 Task: Look for town House in Phoenix with Pool Access.
Action: Mouse moved to (279, 209)
Screenshot: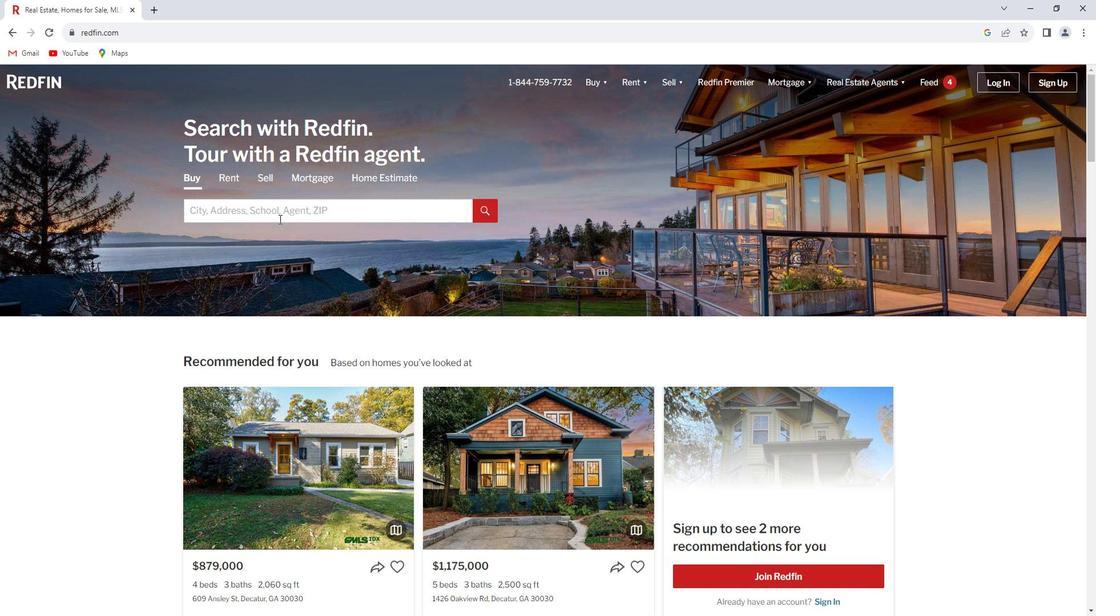 
Action: Mouse pressed left at (279, 209)
Screenshot: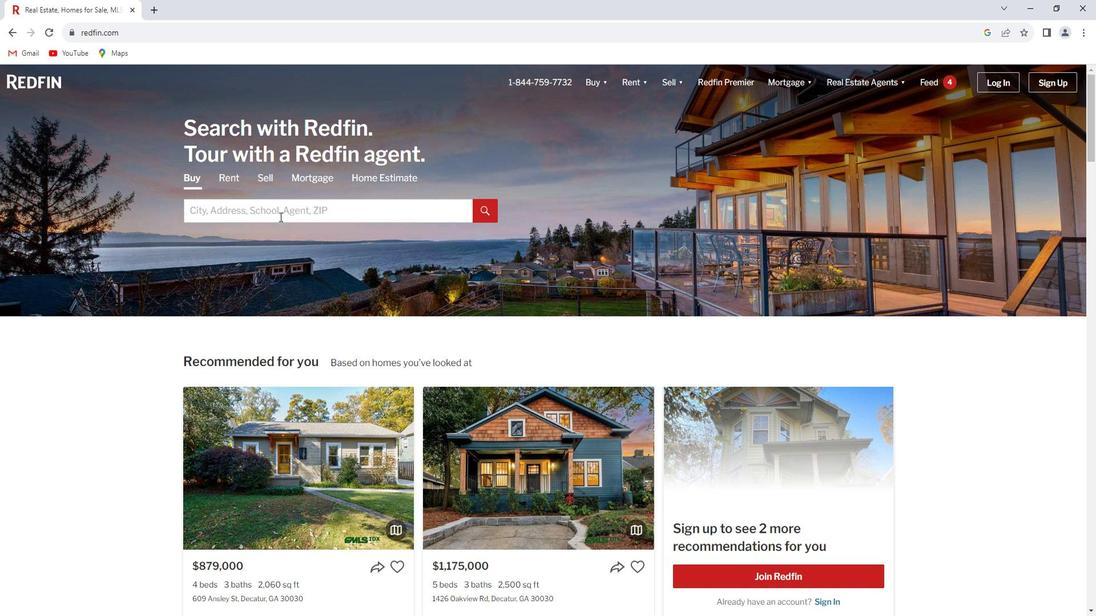 
Action: Key pressed <Key.shift_r>Phoenix<Key.enter>
Screenshot: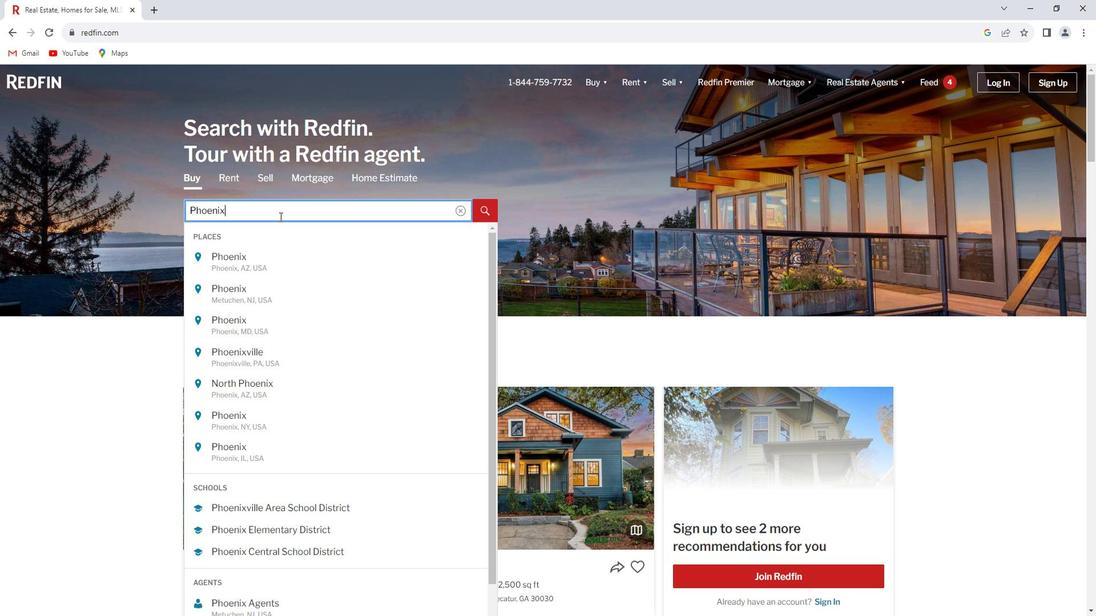 
Action: Mouse moved to (989, 154)
Screenshot: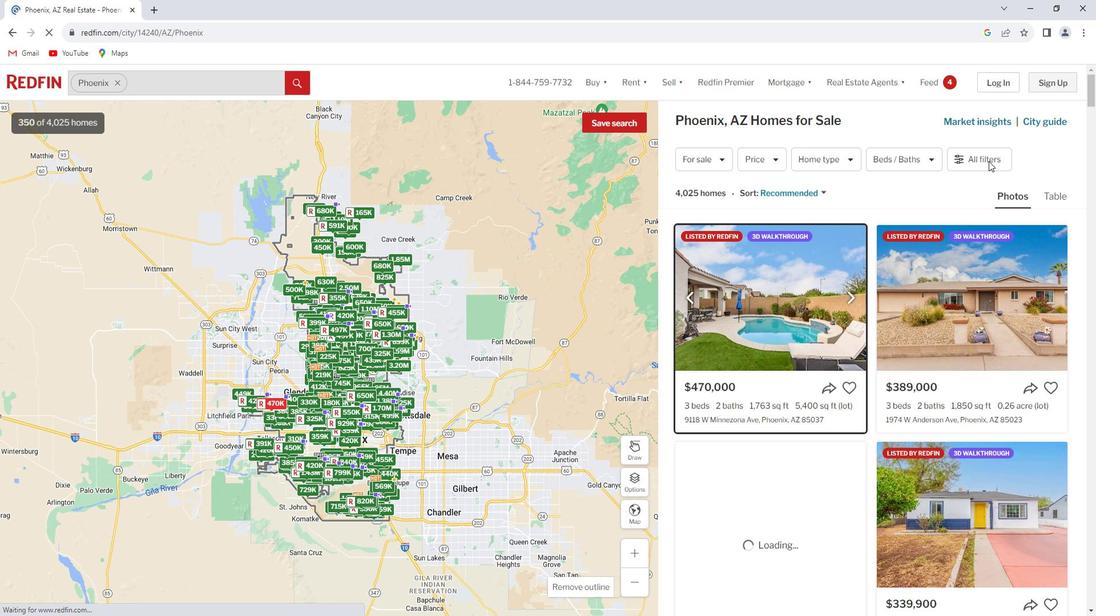 
Action: Mouse pressed left at (989, 154)
Screenshot: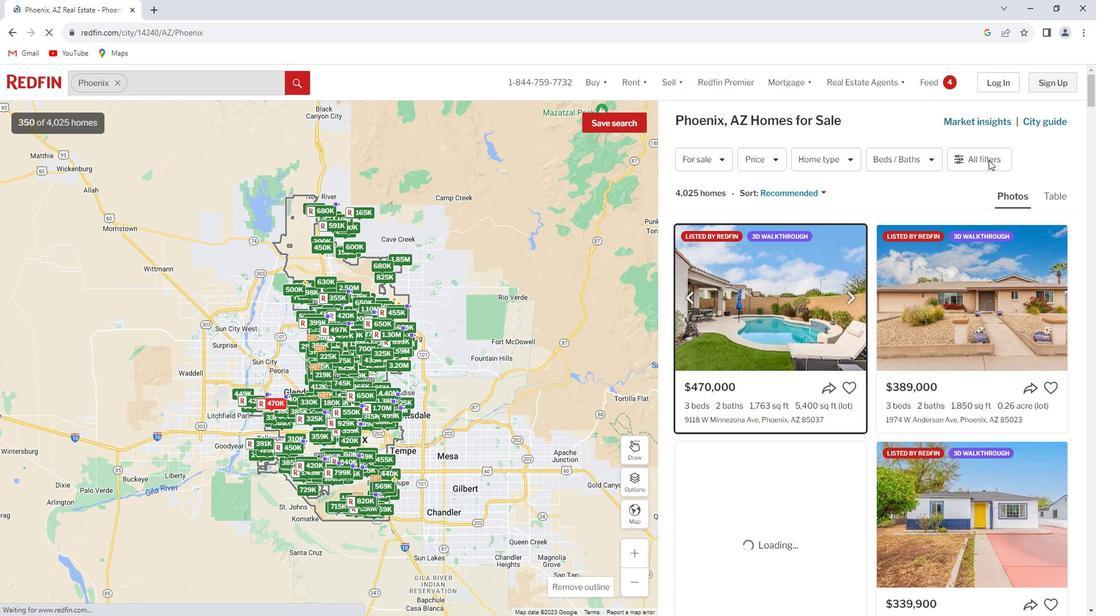 
Action: Mouse moved to (981, 161)
Screenshot: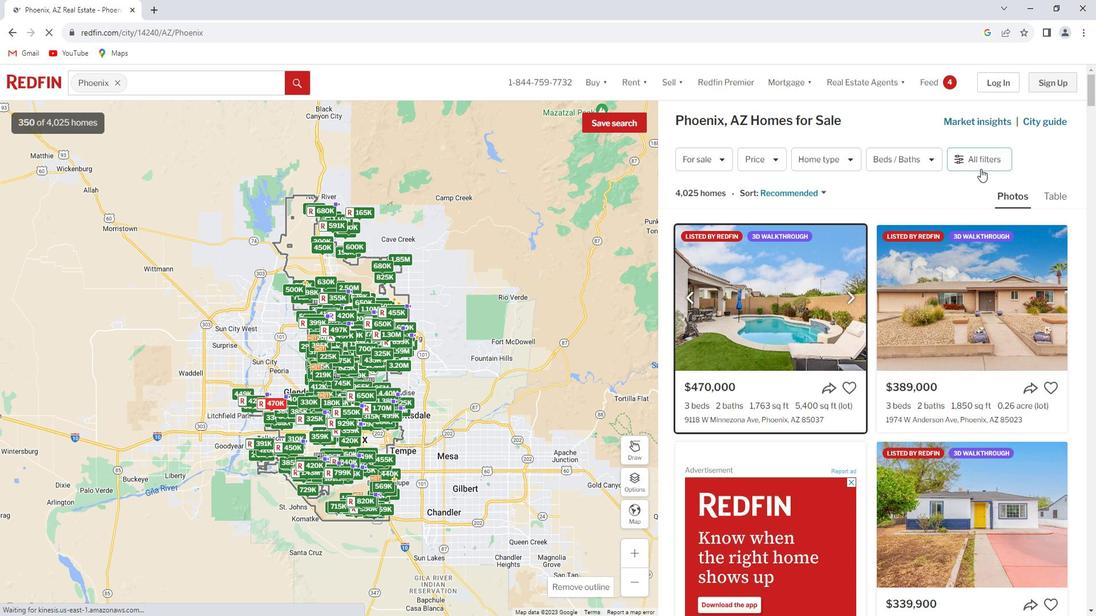 
Action: Mouse pressed left at (981, 161)
Screenshot: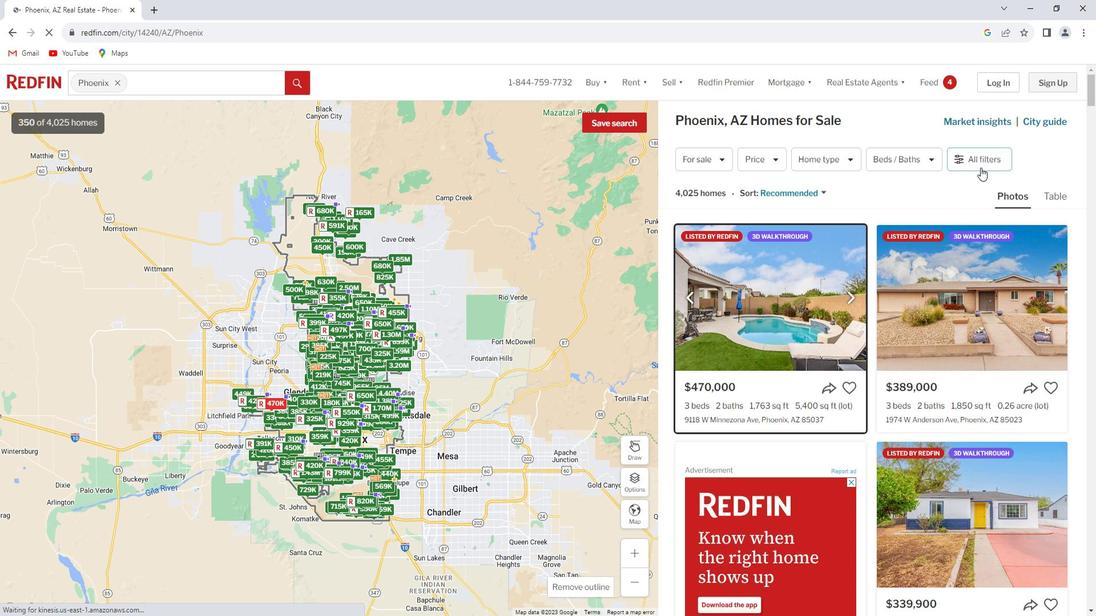 
Action: Mouse moved to (909, 215)
Screenshot: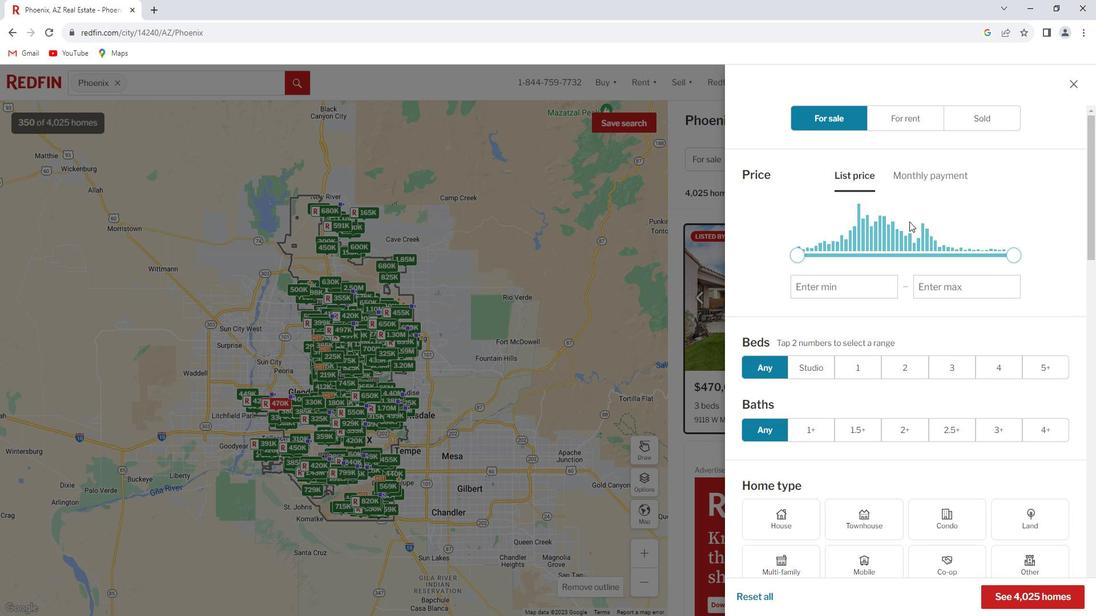 
Action: Mouse scrolled (909, 214) with delta (0, 0)
Screenshot: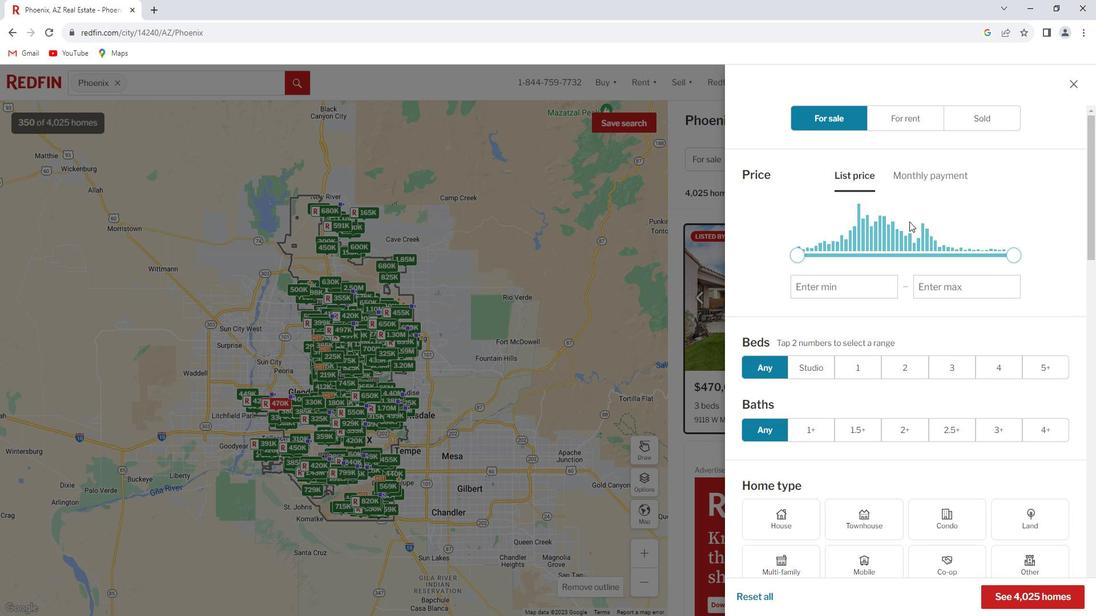 
Action: Mouse moved to (909, 216)
Screenshot: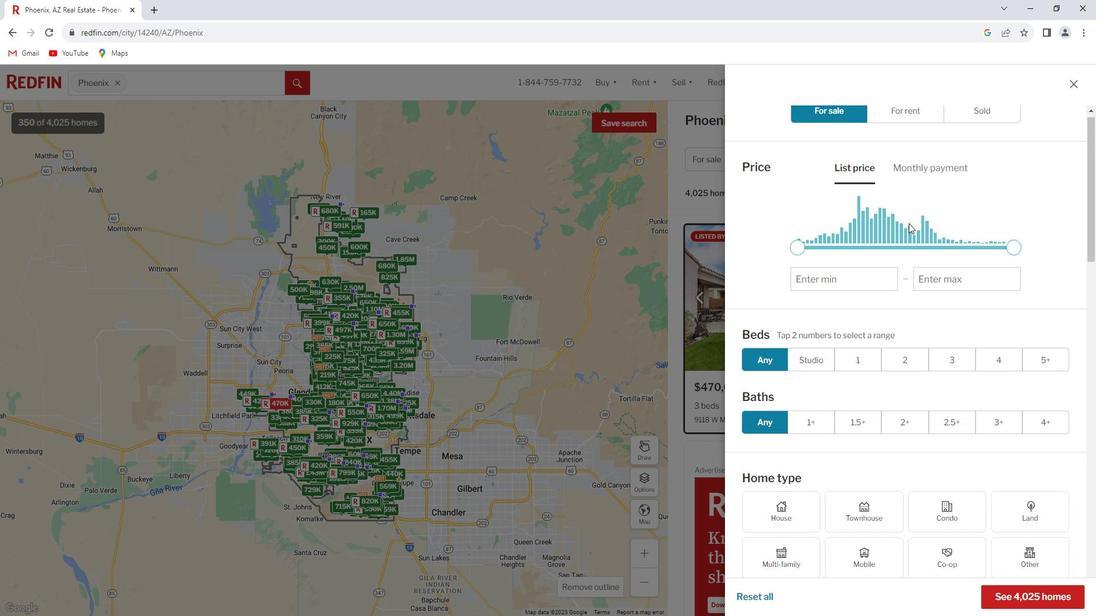 
Action: Mouse scrolled (909, 215) with delta (0, 0)
Screenshot: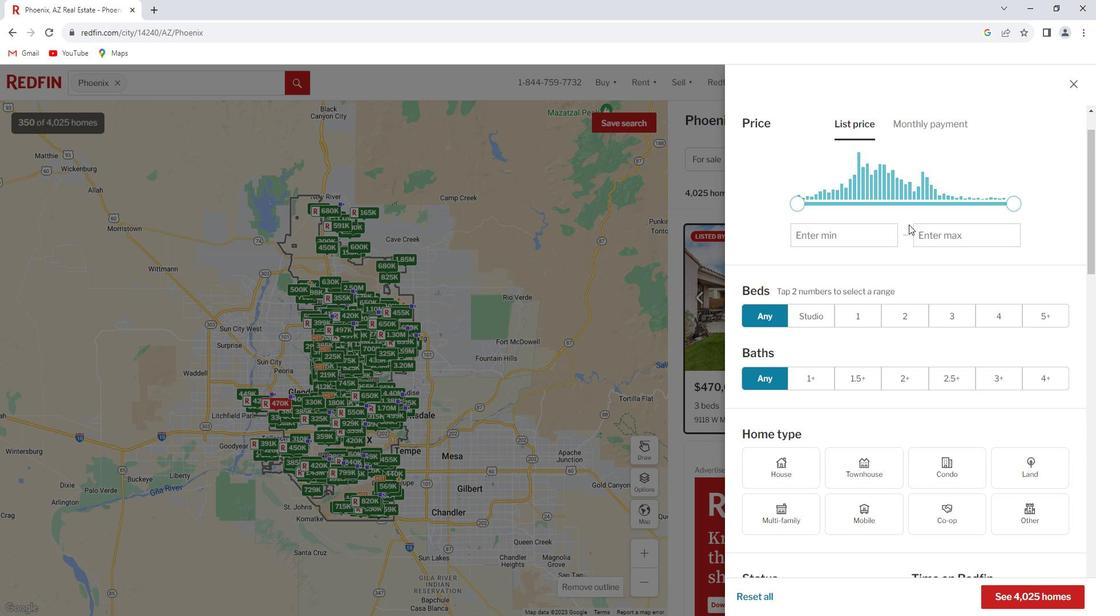 
Action: Mouse moved to (904, 233)
Screenshot: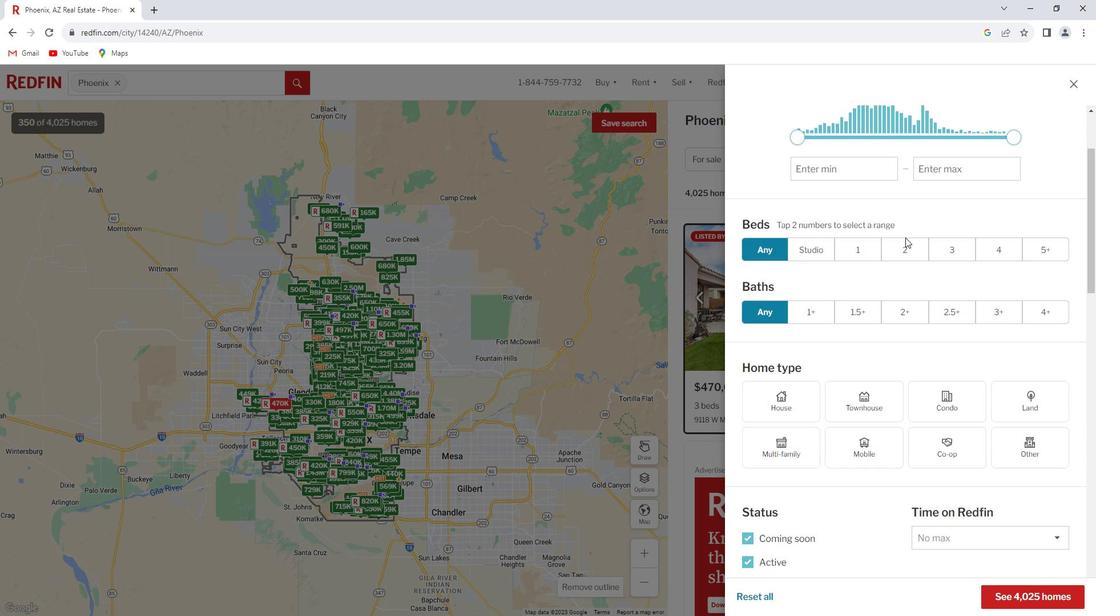 
Action: Mouse scrolled (904, 232) with delta (0, 0)
Screenshot: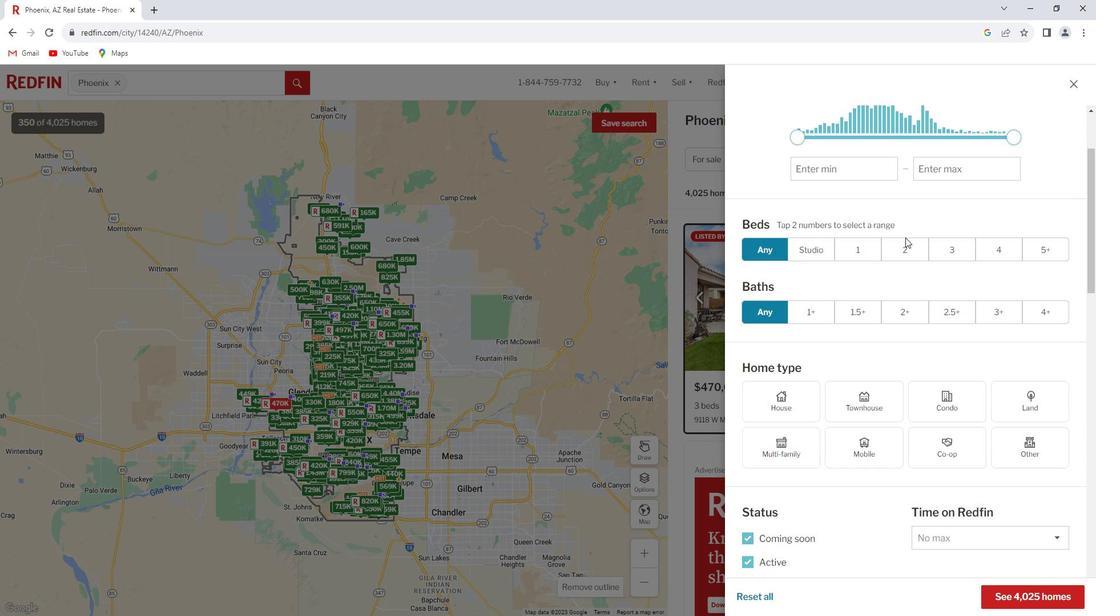 
Action: Mouse scrolled (904, 233) with delta (0, 0)
Screenshot: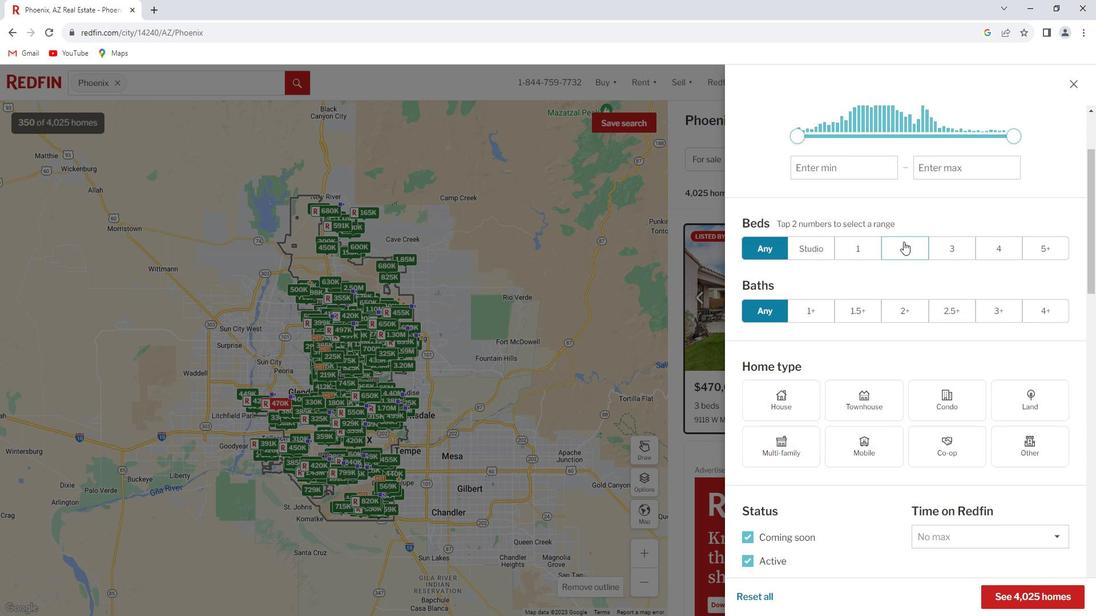 
Action: Mouse moved to (904, 233)
Screenshot: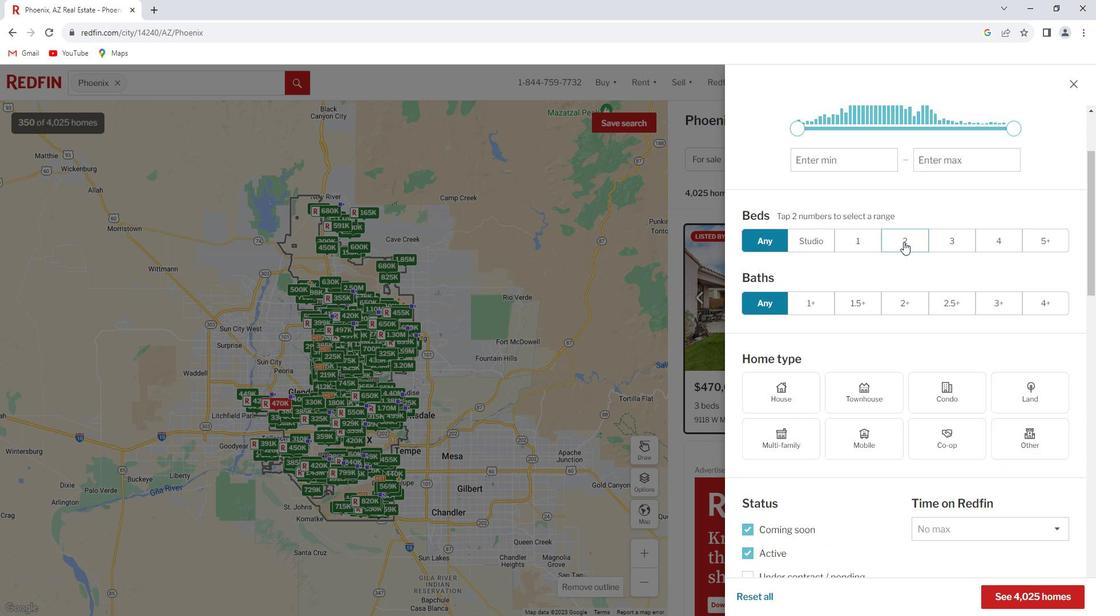 
Action: Mouse scrolled (904, 233) with delta (0, 0)
Screenshot: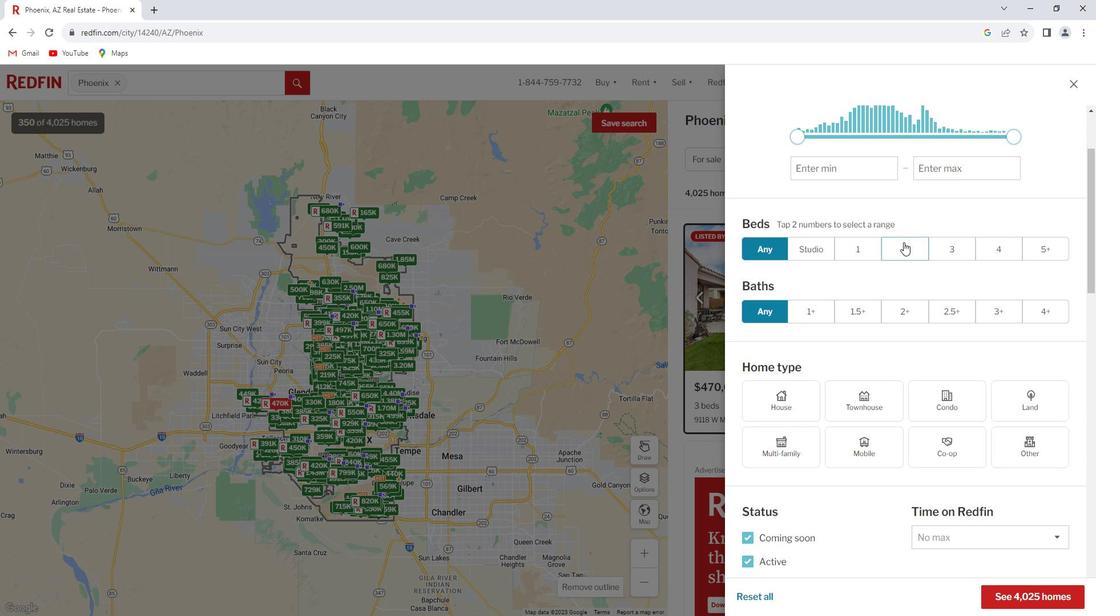 
Action: Mouse scrolled (904, 233) with delta (0, 0)
Screenshot: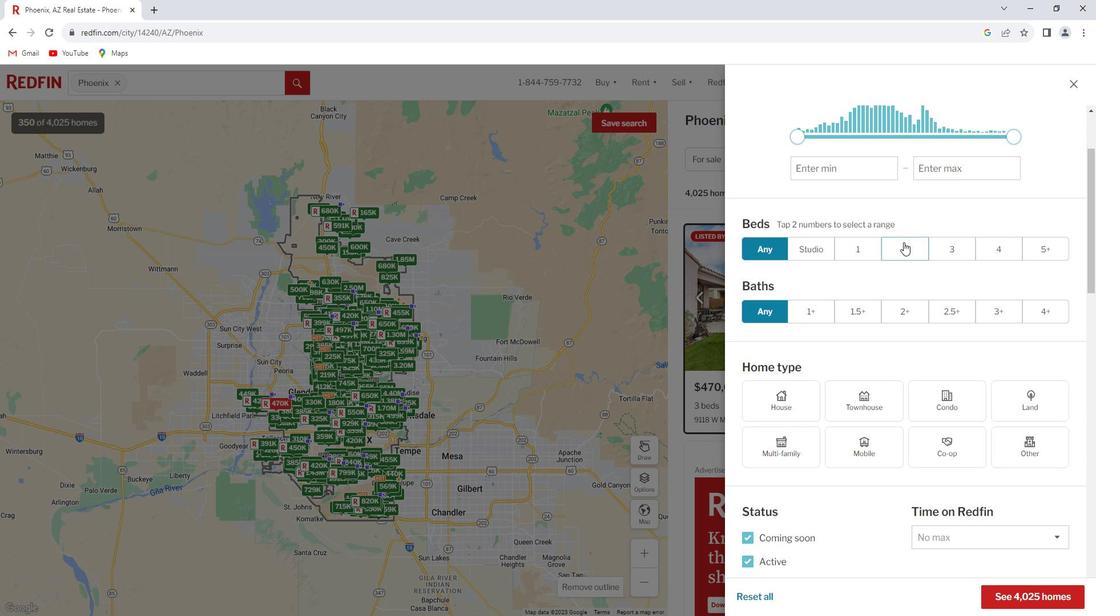 
Action: Mouse moved to (870, 267)
Screenshot: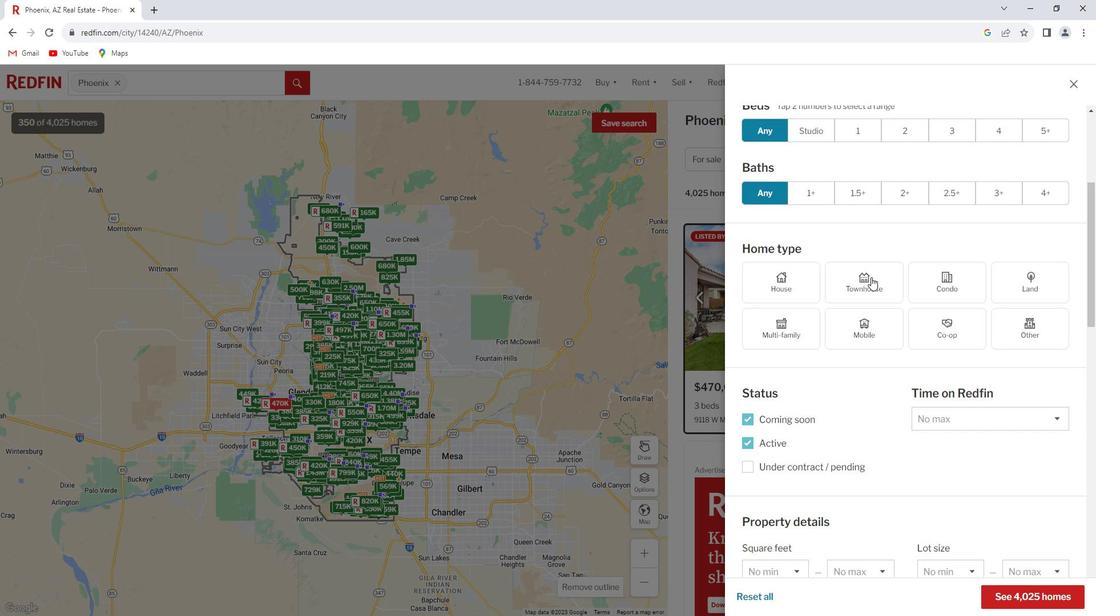 
Action: Mouse pressed left at (870, 267)
Screenshot: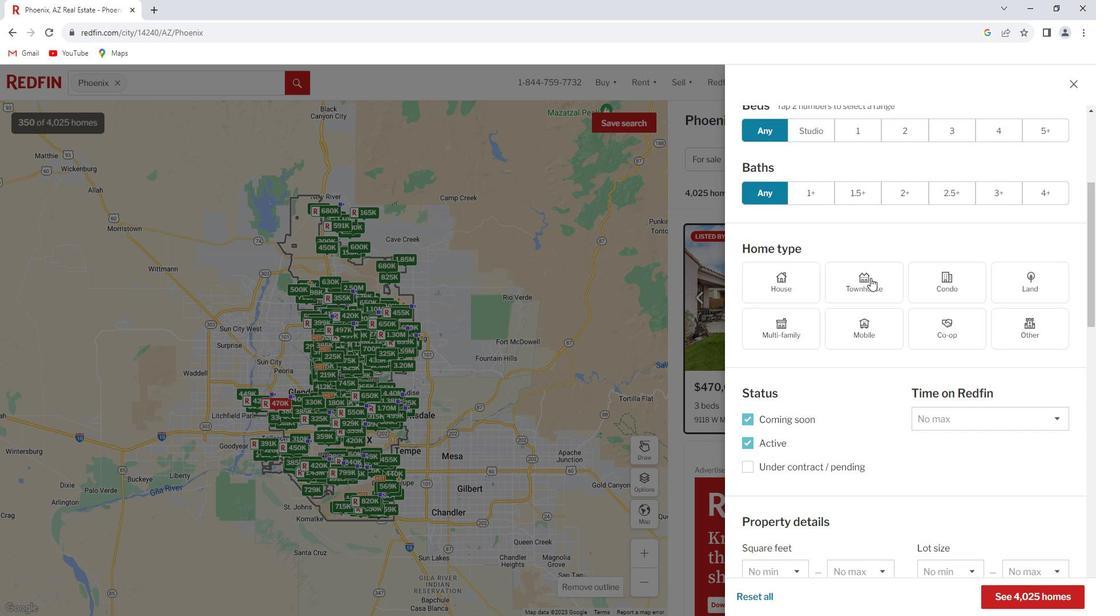 
Action: Mouse scrolled (870, 267) with delta (0, 0)
Screenshot: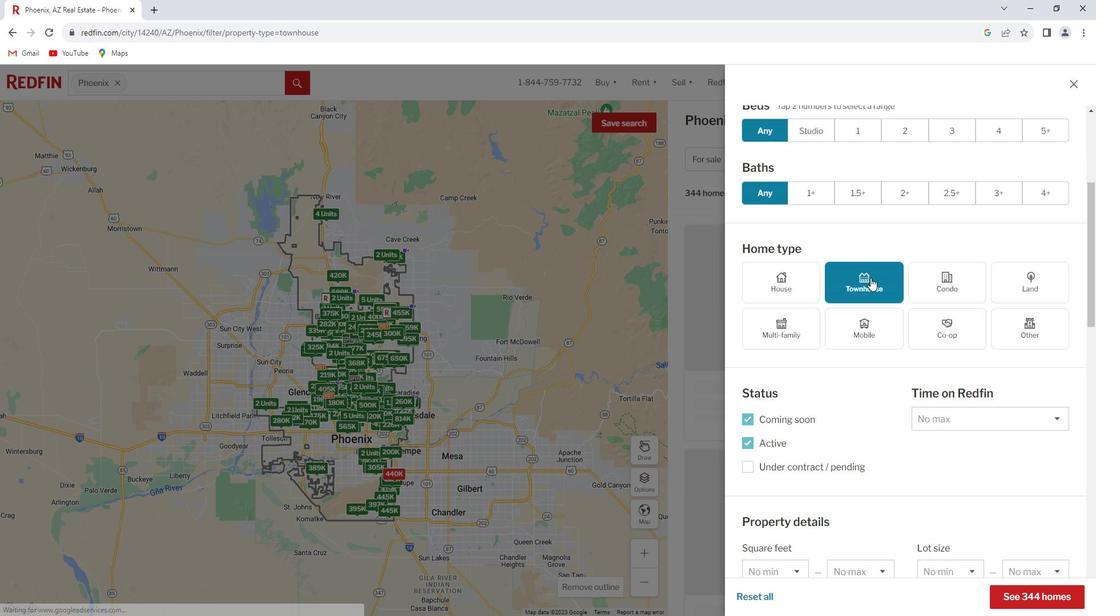 
Action: Mouse scrolled (870, 267) with delta (0, 0)
Screenshot: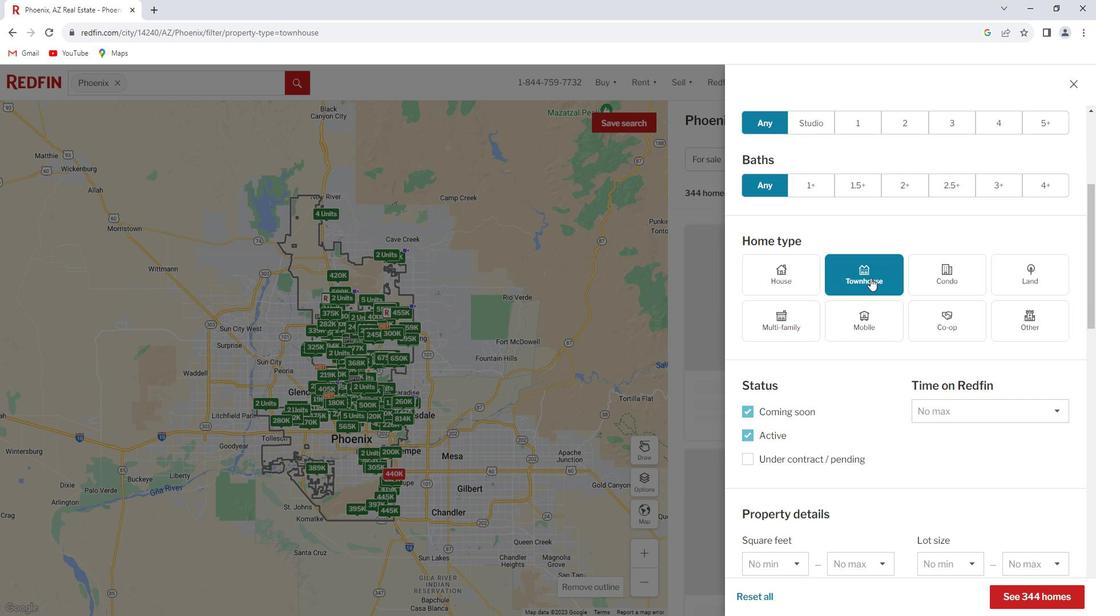 
Action: Mouse scrolled (870, 267) with delta (0, 0)
Screenshot: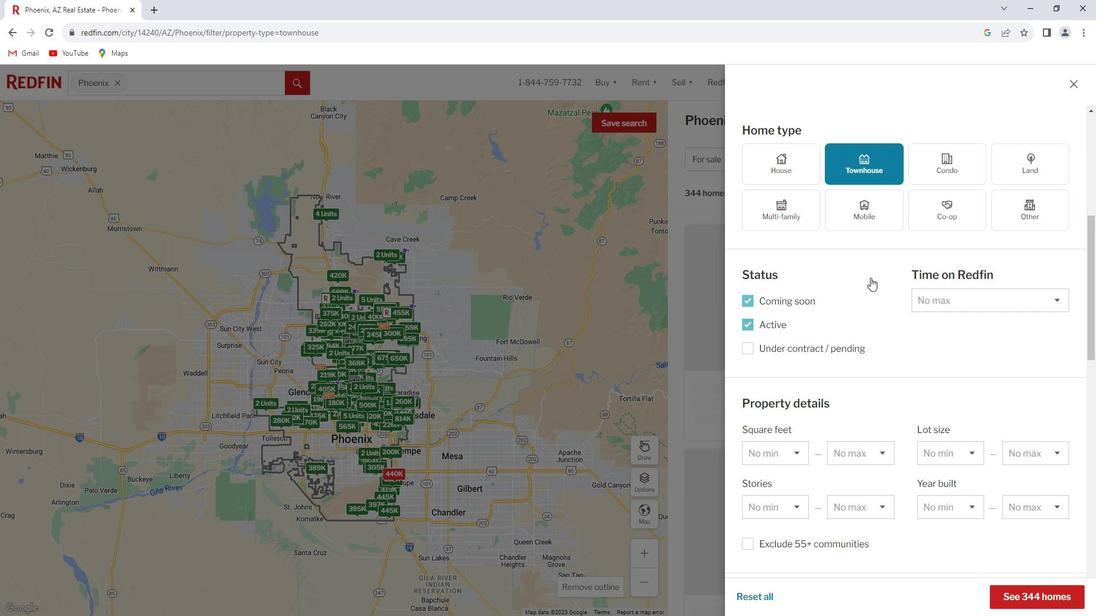 
Action: Mouse scrolled (870, 267) with delta (0, 0)
Screenshot: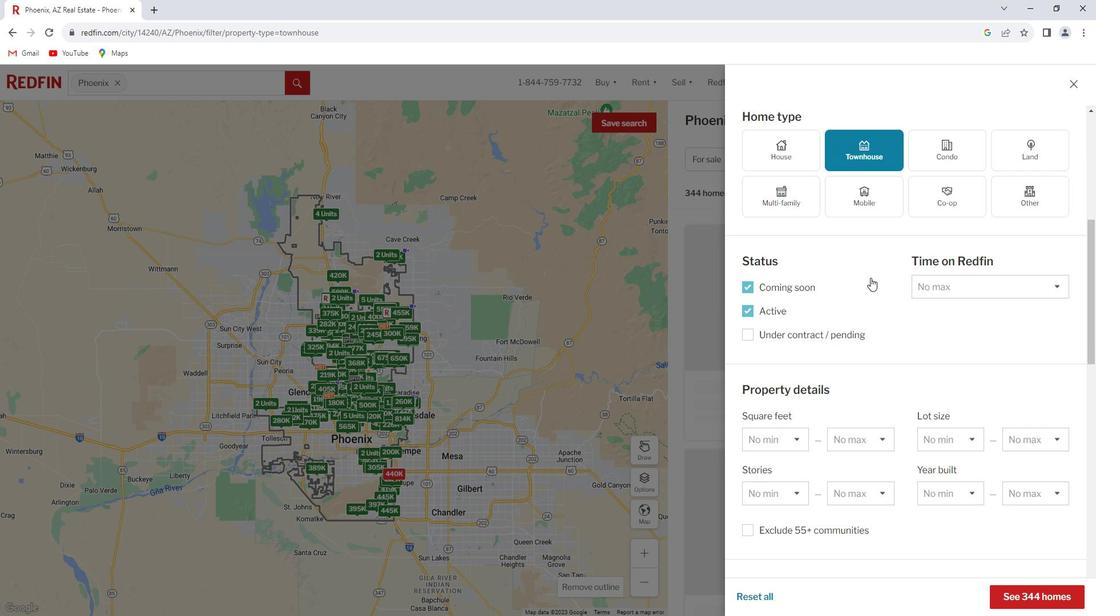 
Action: Mouse scrolled (870, 267) with delta (0, 0)
Screenshot: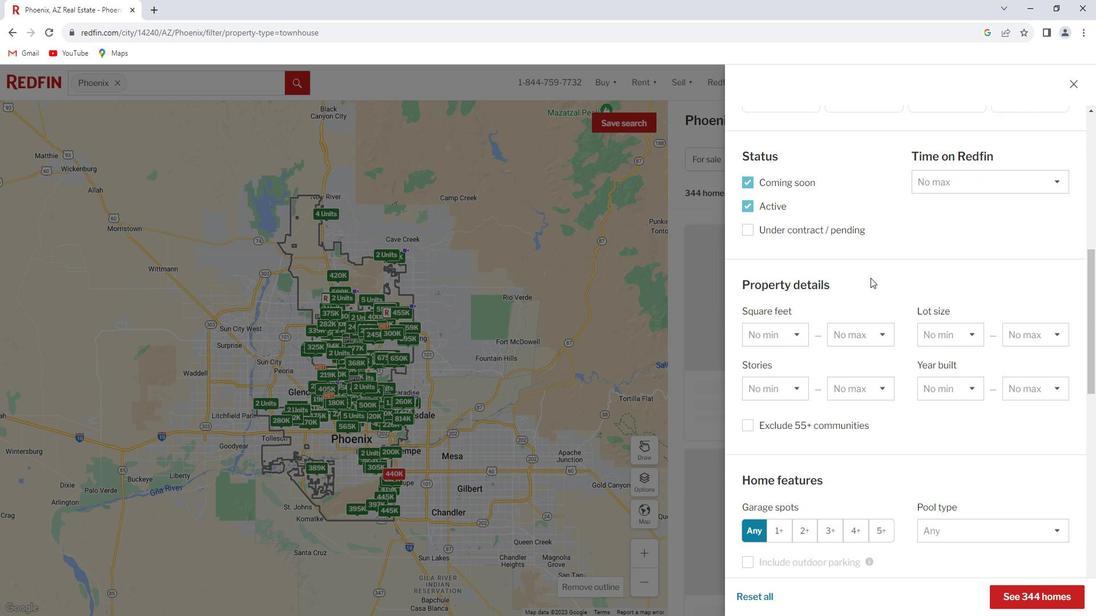 
Action: Mouse scrolled (870, 267) with delta (0, 0)
Screenshot: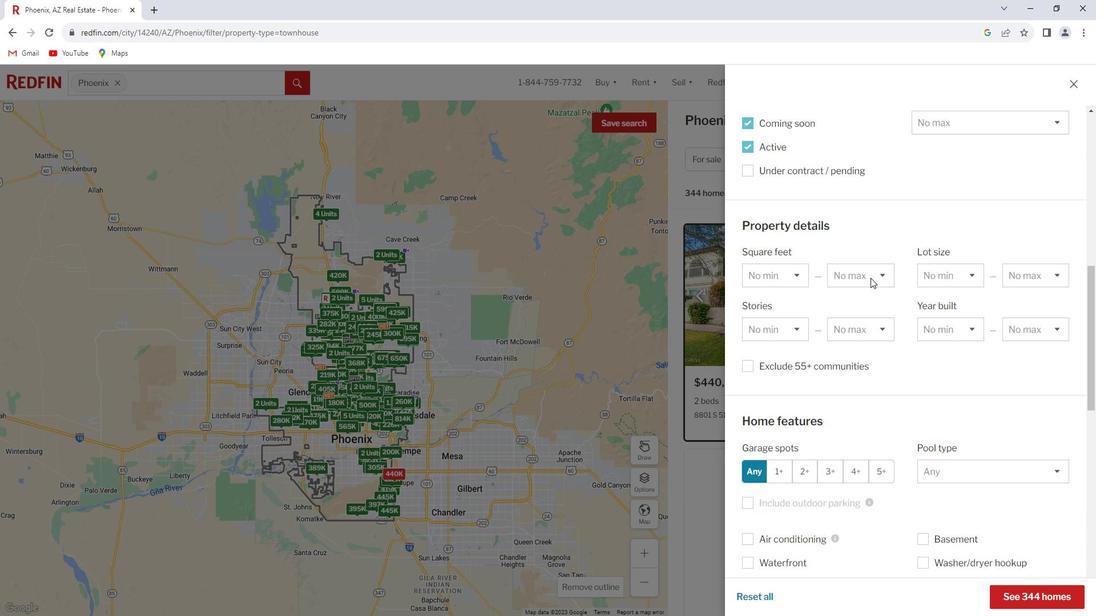 
Action: Mouse scrolled (870, 267) with delta (0, 0)
Screenshot: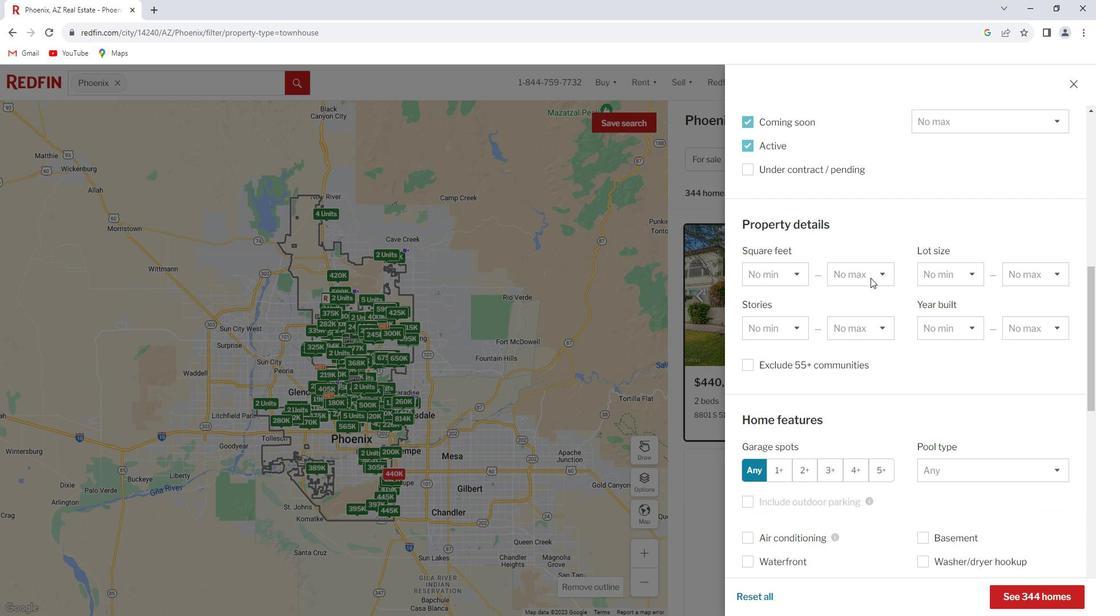 
Action: Mouse scrolled (870, 267) with delta (0, 0)
Screenshot: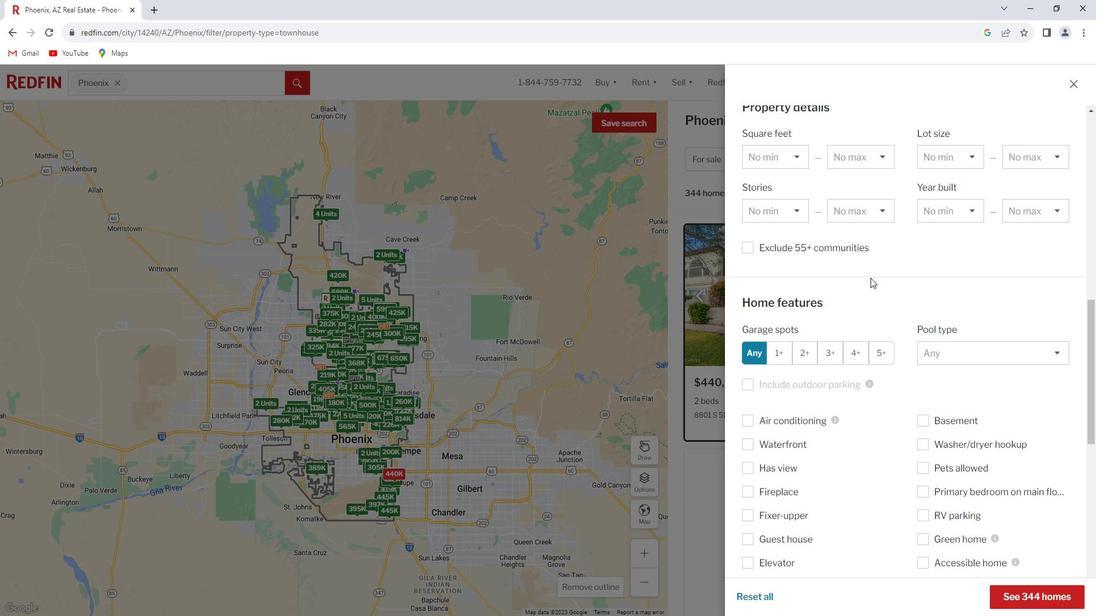 
Action: Mouse scrolled (870, 267) with delta (0, 0)
Screenshot: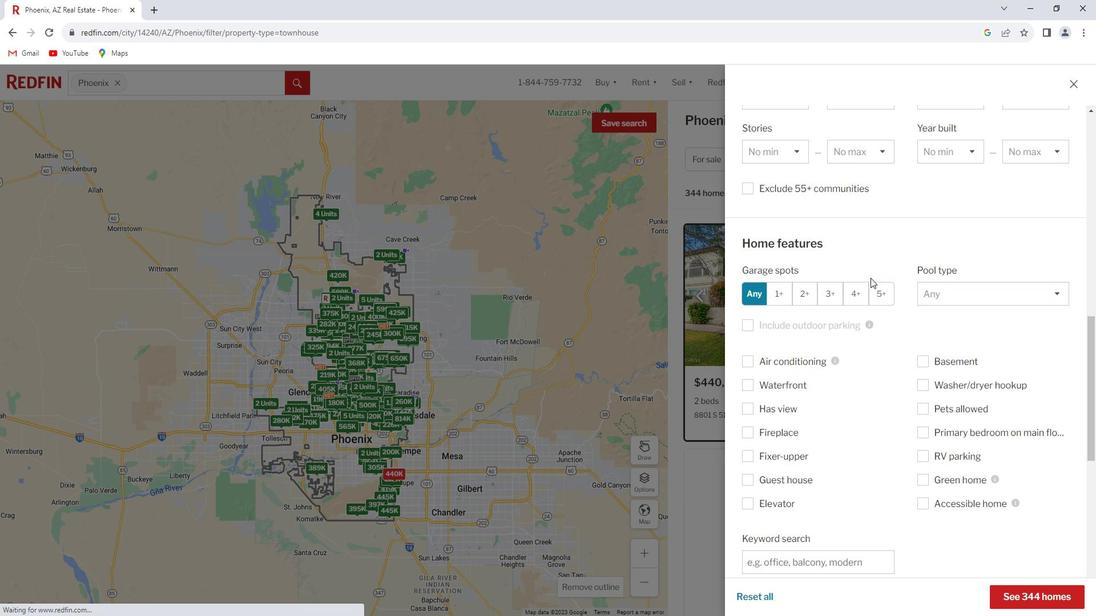 
Action: Mouse scrolled (870, 267) with delta (0, 0)
Screenshot: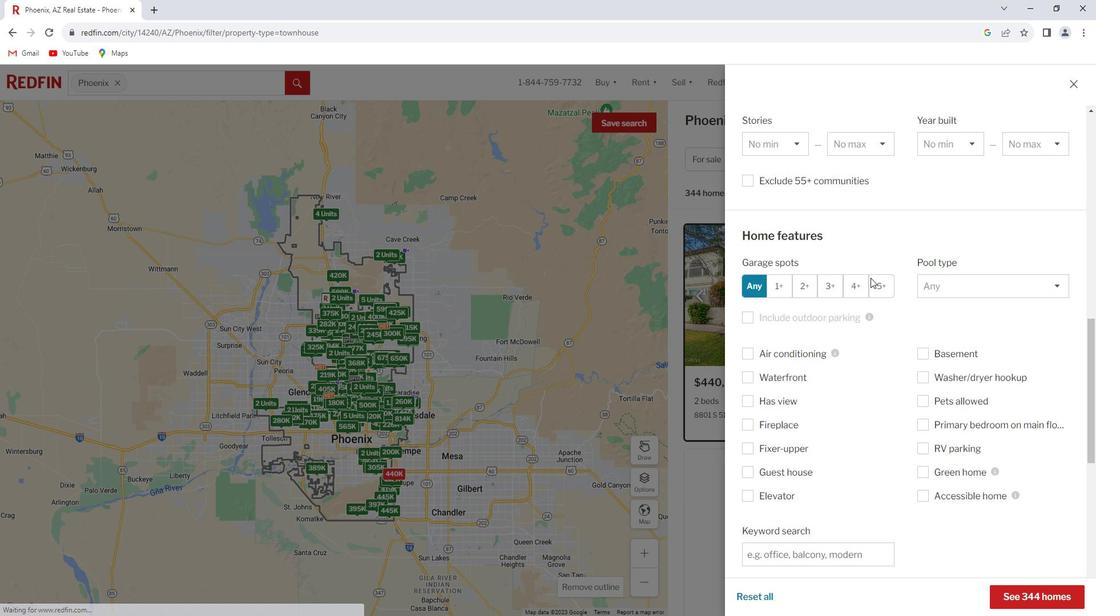 
Action: Mouse scrolled (870, 267) with delta (0, 0)
Screenshot: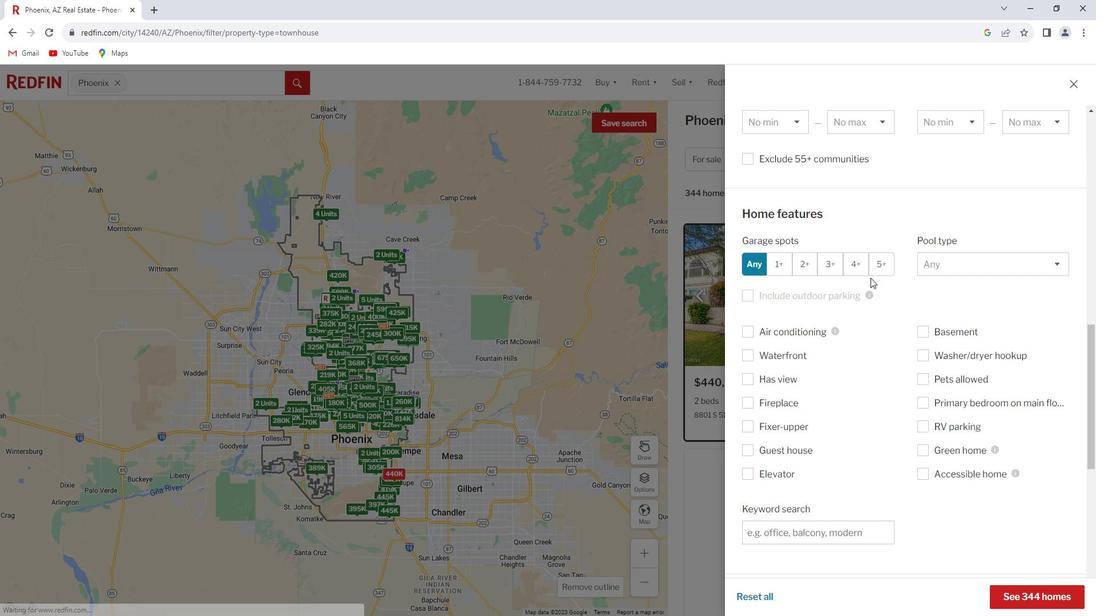 
Action: Mouse moved to (809, 375)
Screenshot: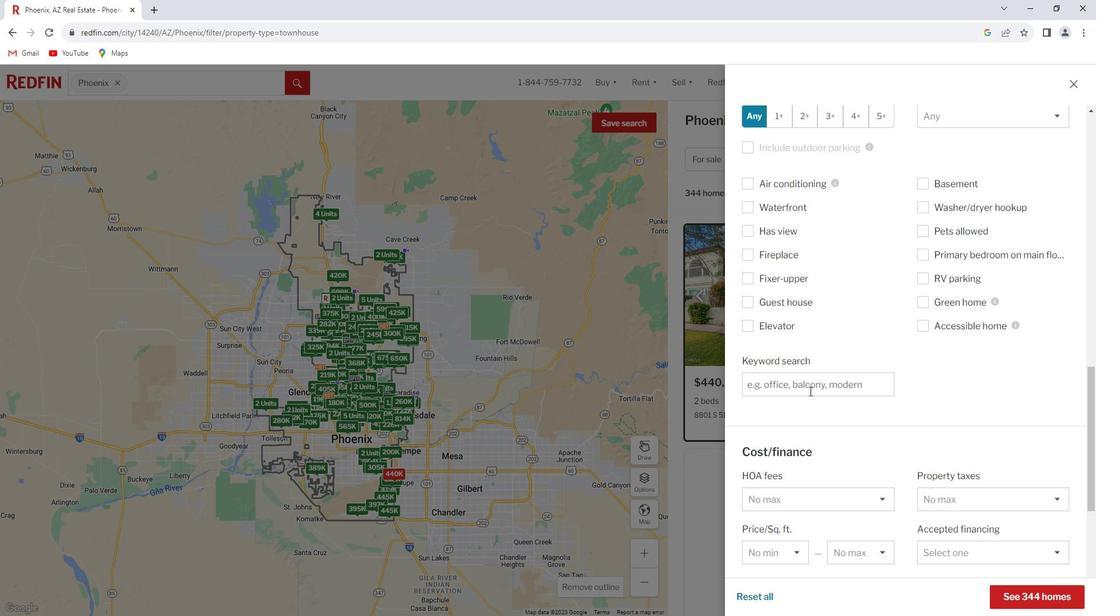 
Action: Mouse pressed left at (809, 375)
Screenshot: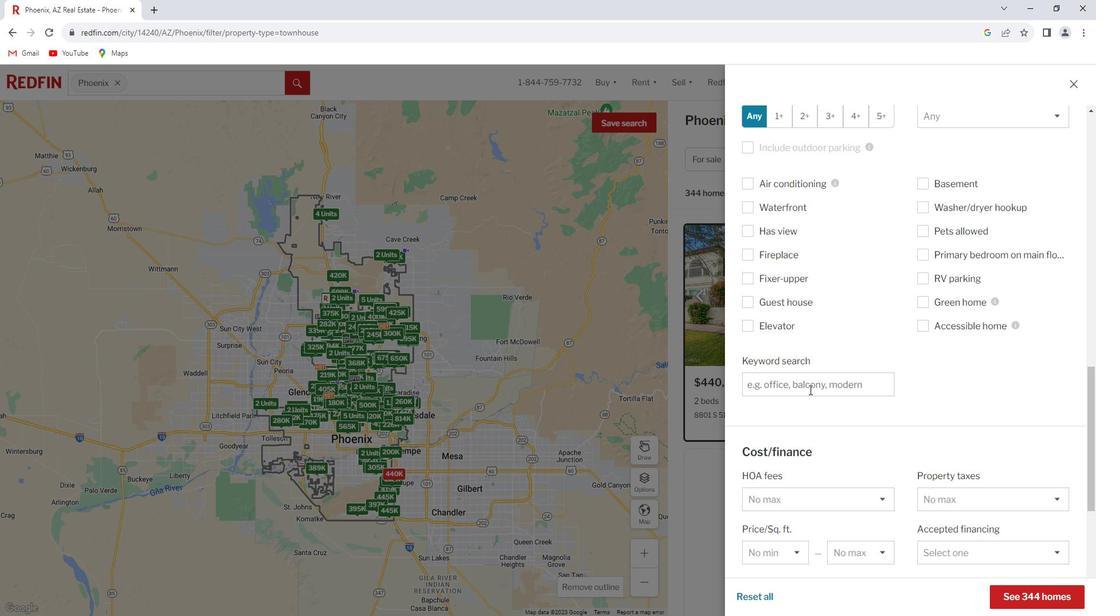 
Action: Key pressed <Key.shift>Pool<Key.space><Key.shift>Access<Key.enter>
Screenshot: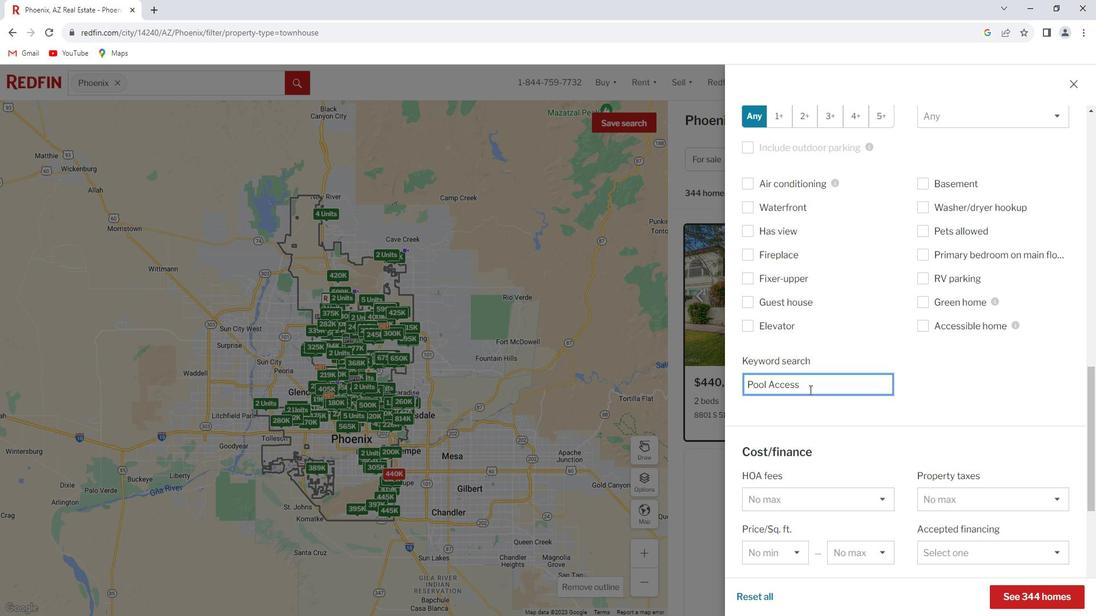 
Action: Mouse moved to (1031, 573)
Screenshot: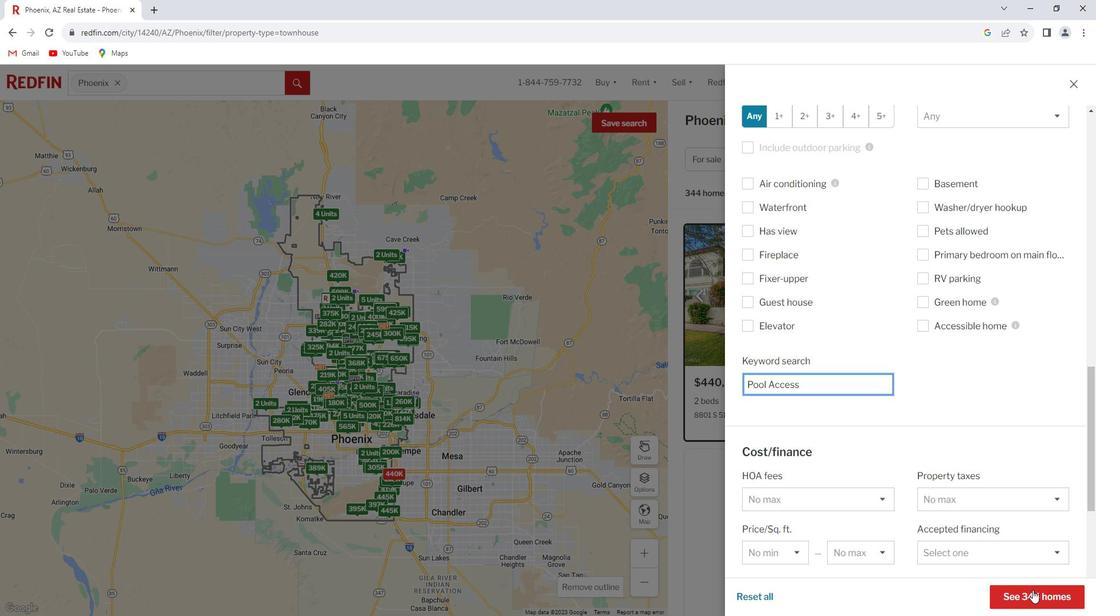 
Action: Mouse pressed left at (1031, 573)
Screenshot: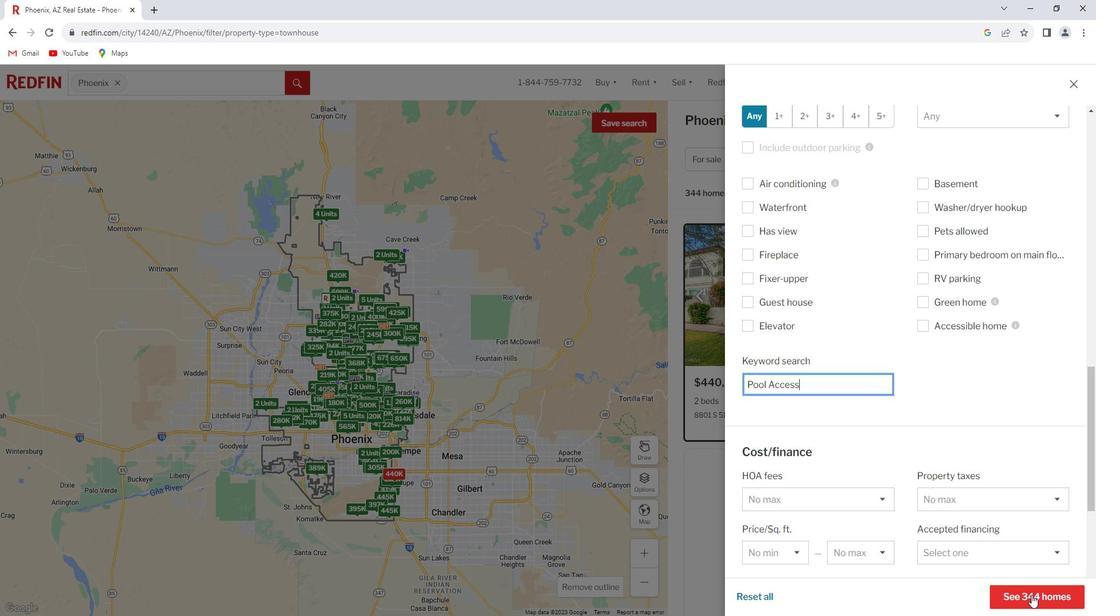 
Action: Mouse moved to (809, 317)
Screenshot: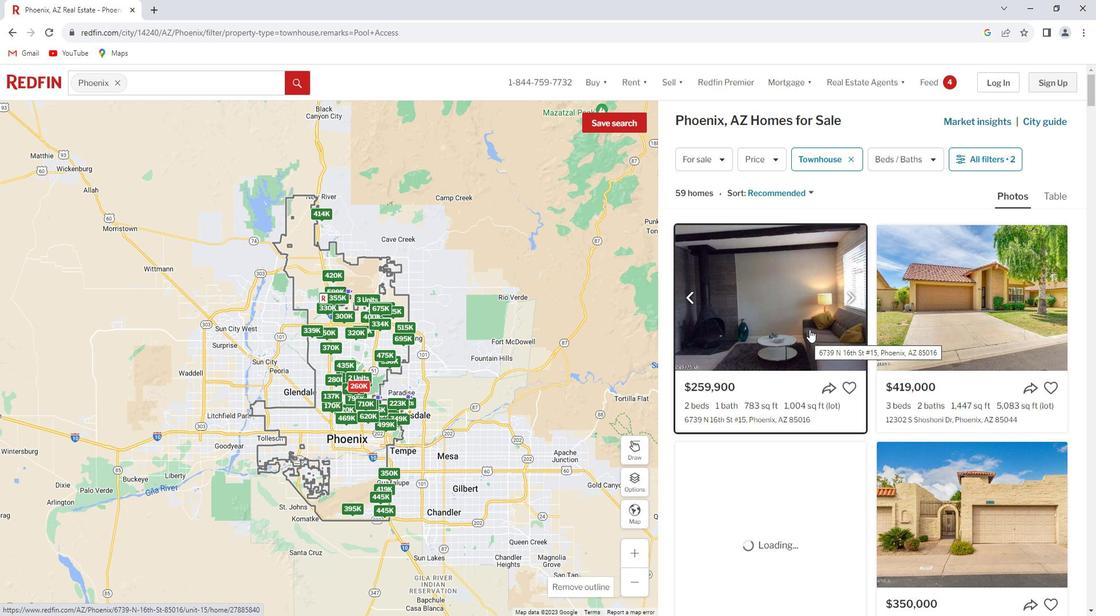 
Action: Mouse pressed left at (809, 317)
Screenshot: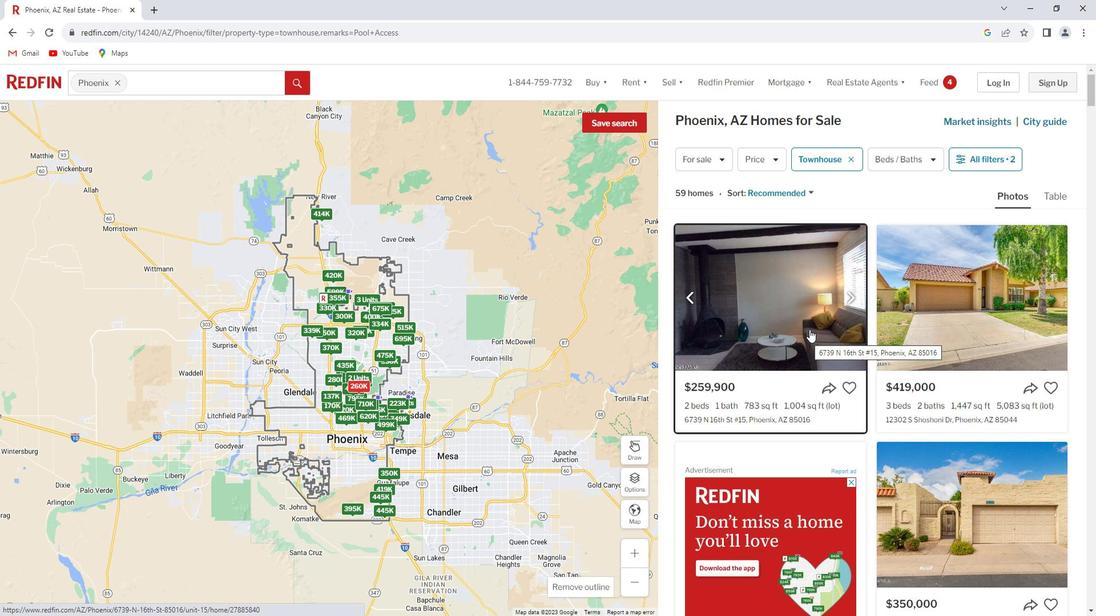 
Action: Mouse moved to (814, 370)
Screenshot: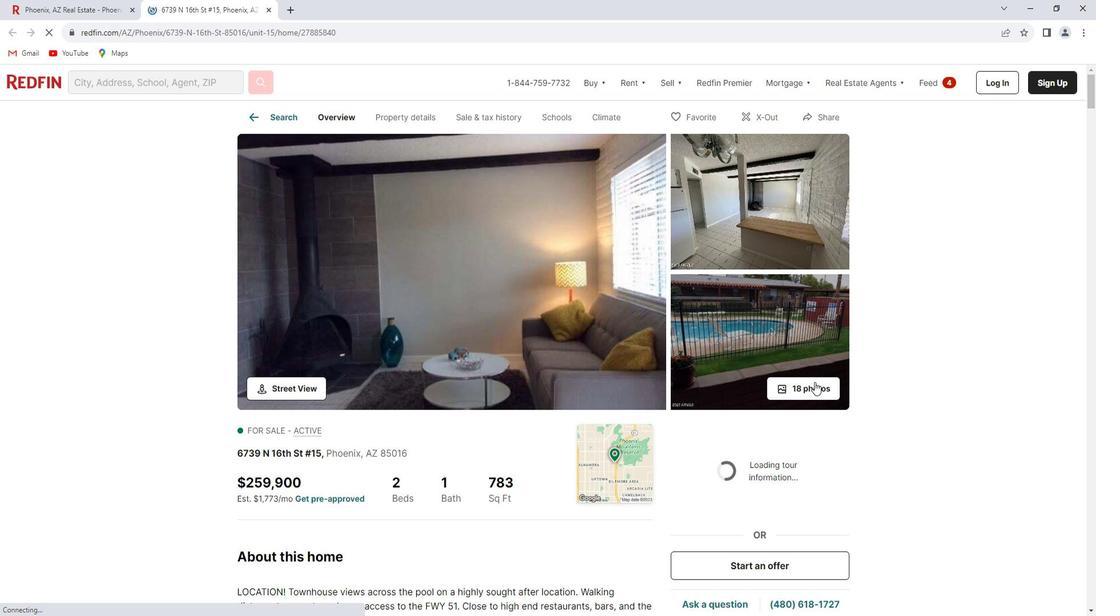 
Action: Mouse pressed left at (814, 370)
Screenshot: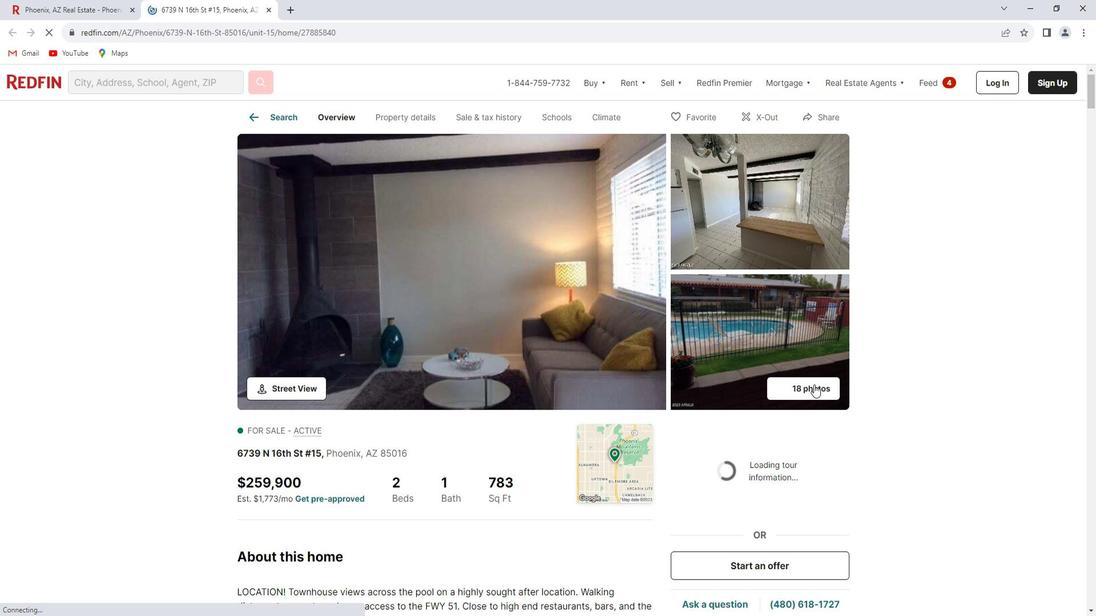 
Action: Mouse moved to (85, 248)
Screenshot: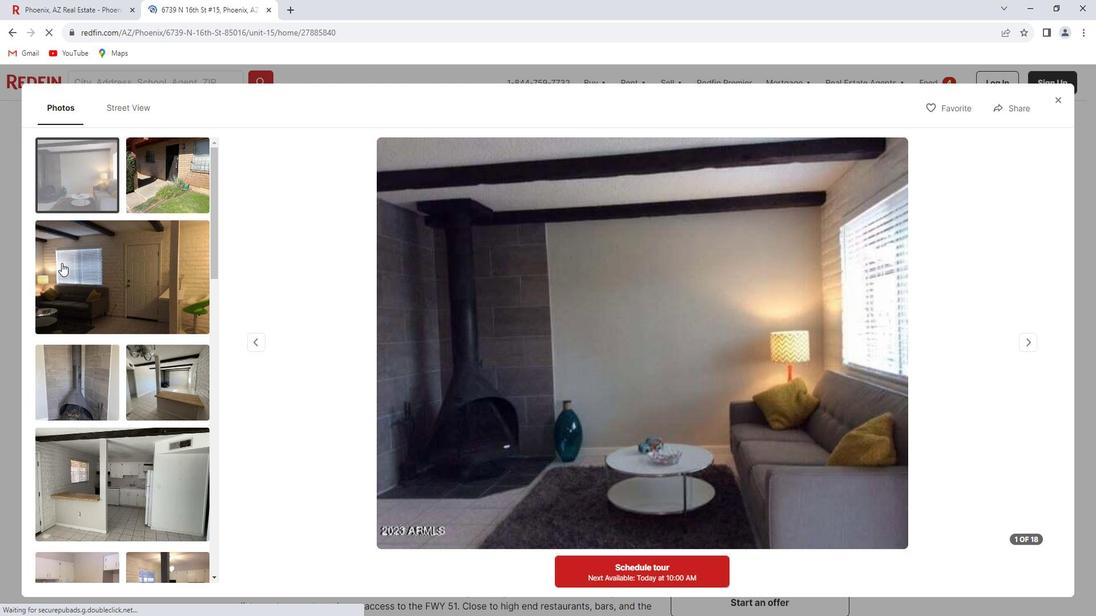 
Action: Mouse scrolled (85, 247) with delta (0, 0)
Screenshot: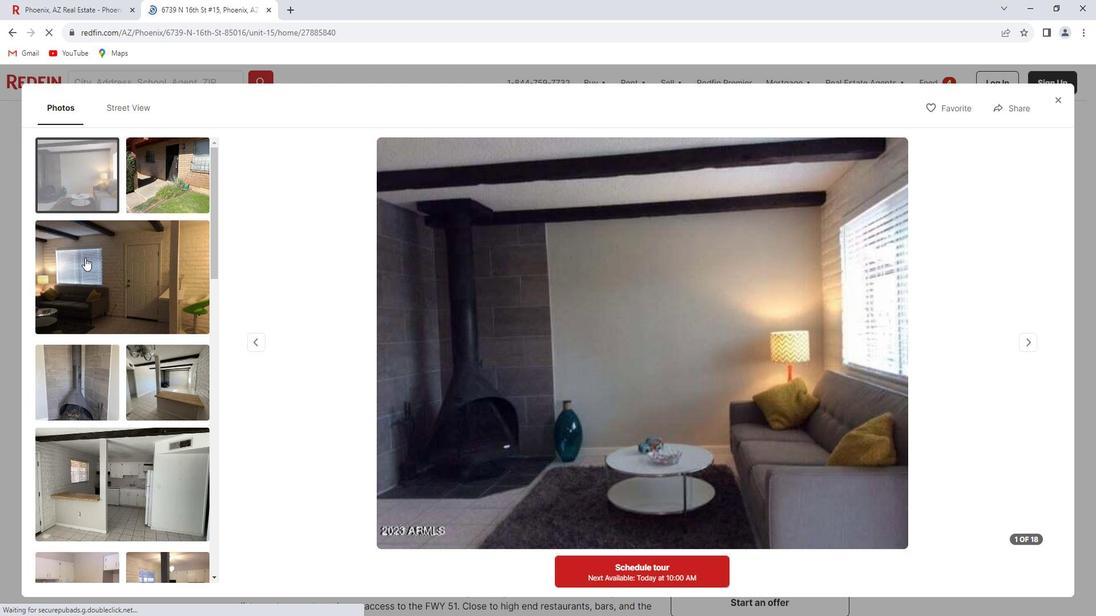 
Action: Mouse moved to (85, 250)
Screenshot: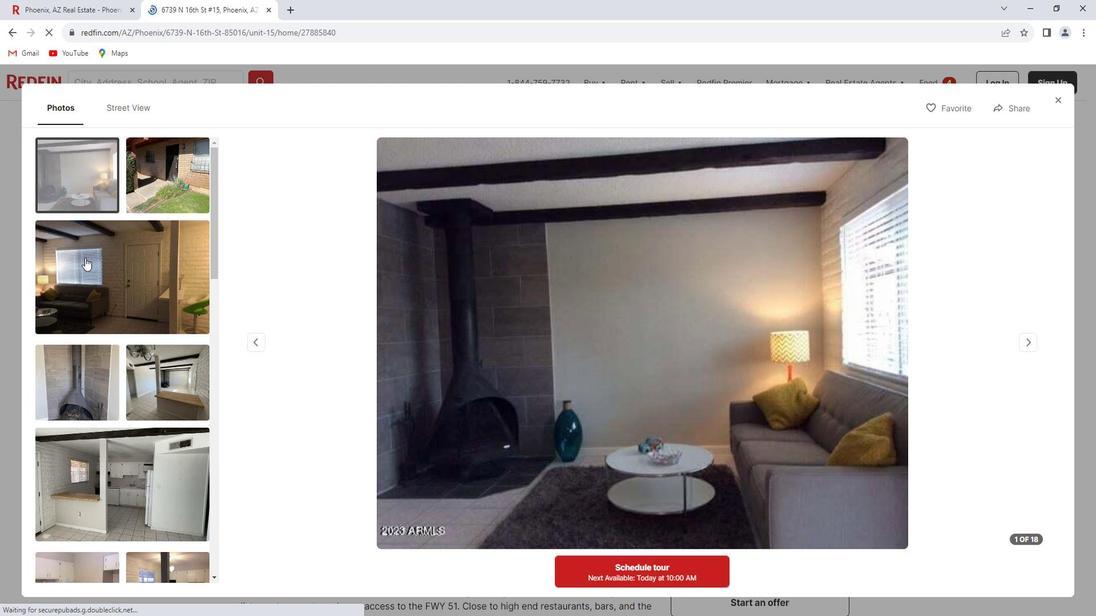 
Action: Mouse scrolled (85, 249) with delta (0, 0)
Screenshot: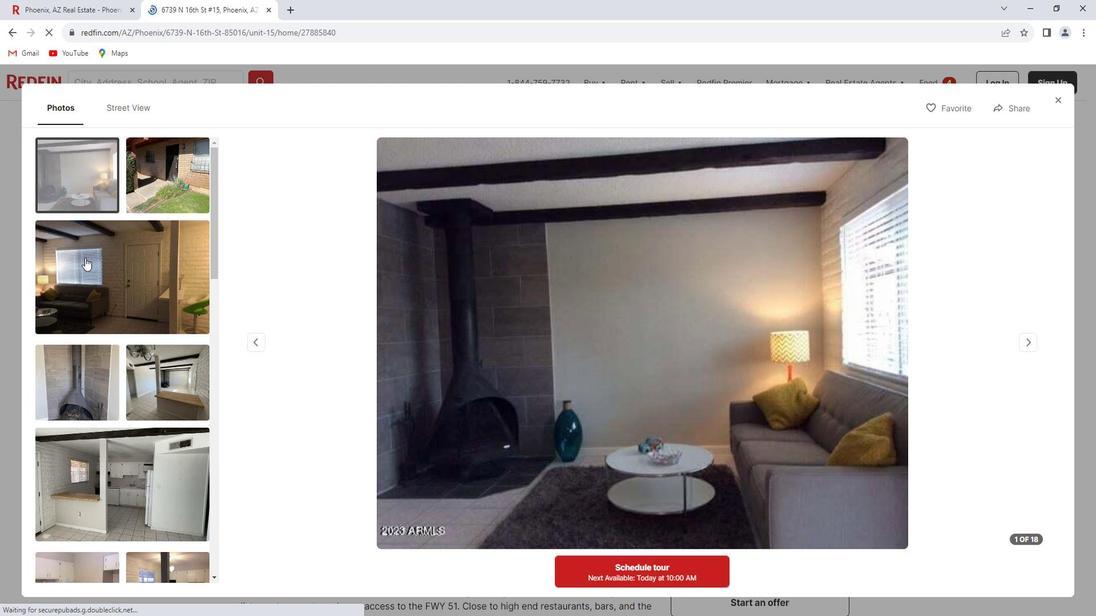 
Action: Mouse moved to (85, 251)
Screenshot: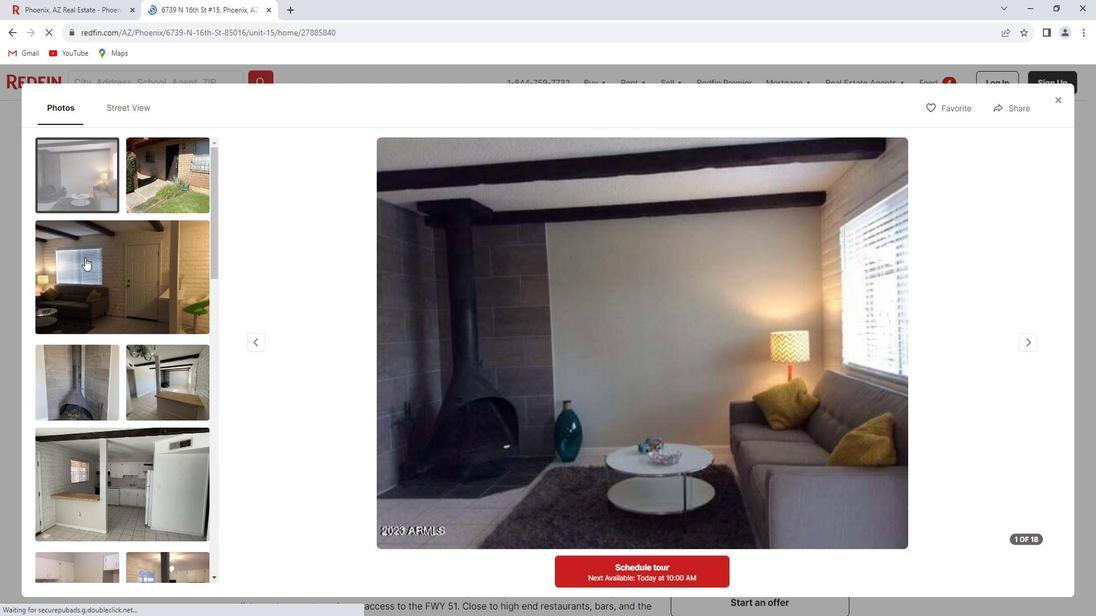 
Action: Mouse scrolled (85, 251) with delta (0, 0)
Screenshot: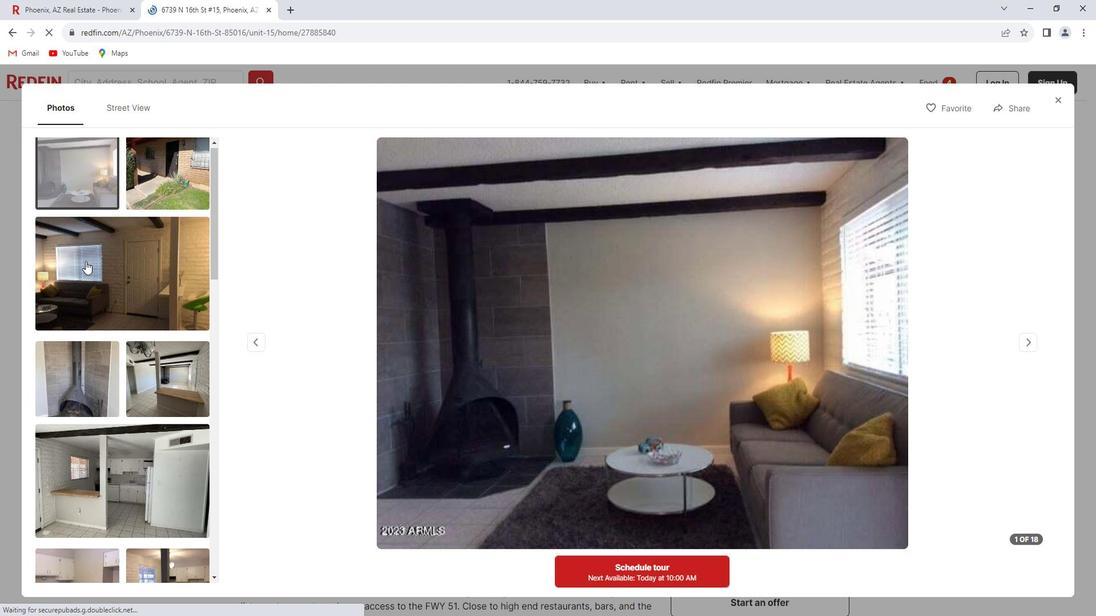 
Action: Mouse scrolled (85, 251) with delta (0, 0)
Screenshot: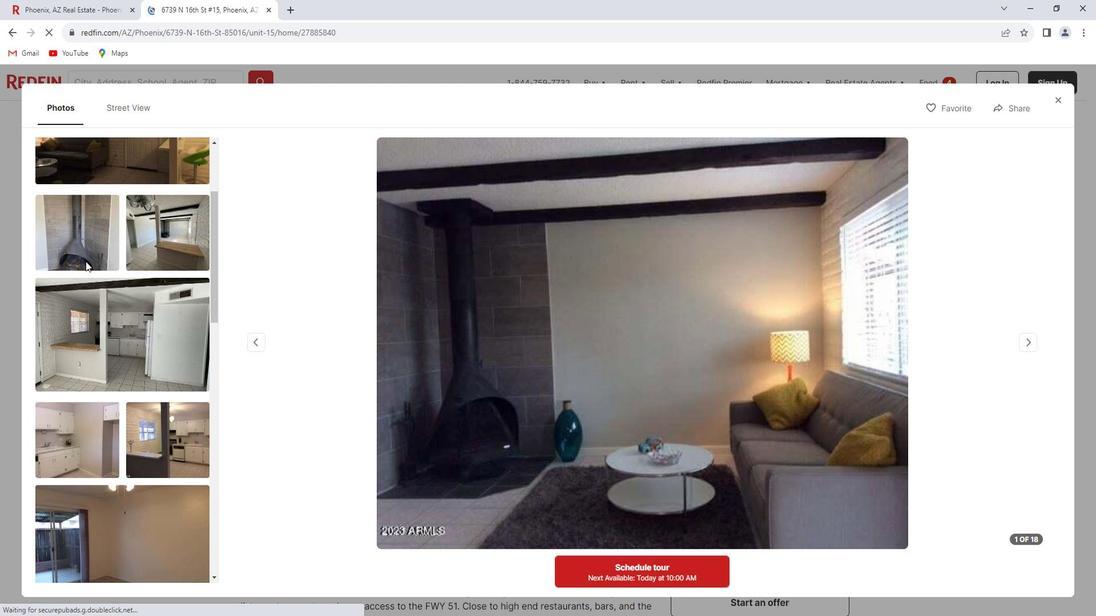 
Action: Mouse scrolled (85, 251) with delta (0, 0)
Screenshot: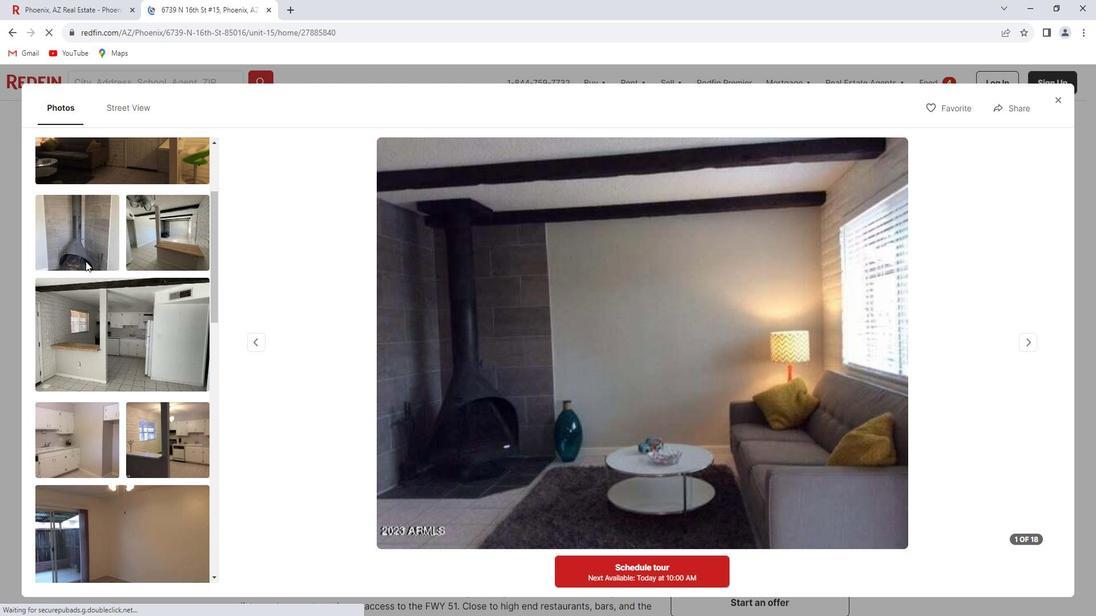 
Action: Mouse scrolled (85, 251) with delta (0, 0)
Screenshot: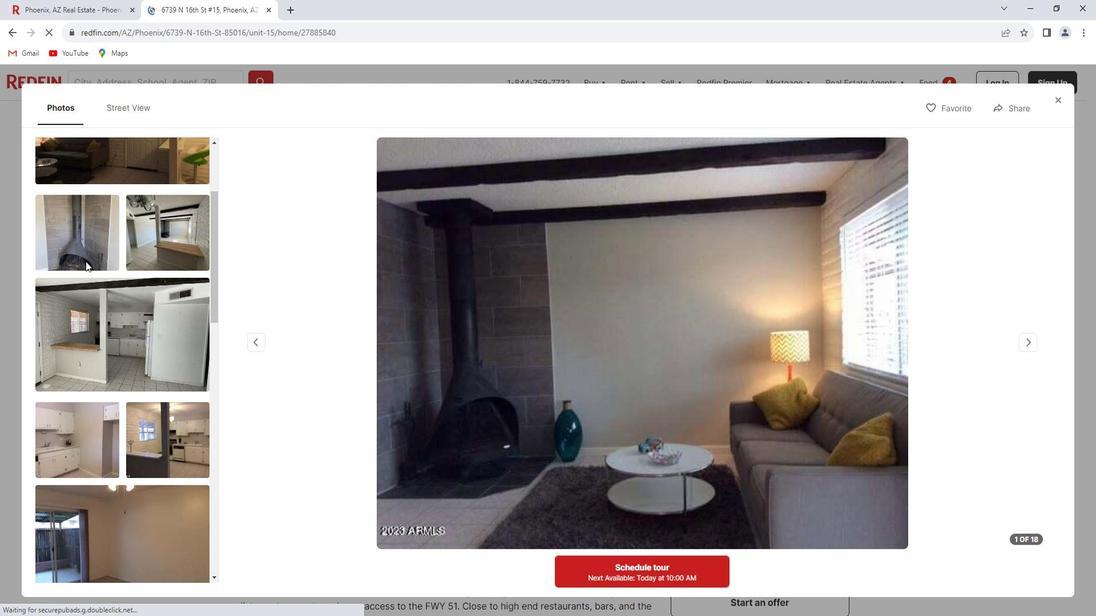 
Action: Mouse scrolled (85, 251) with delta (0, 0)
Screenshot: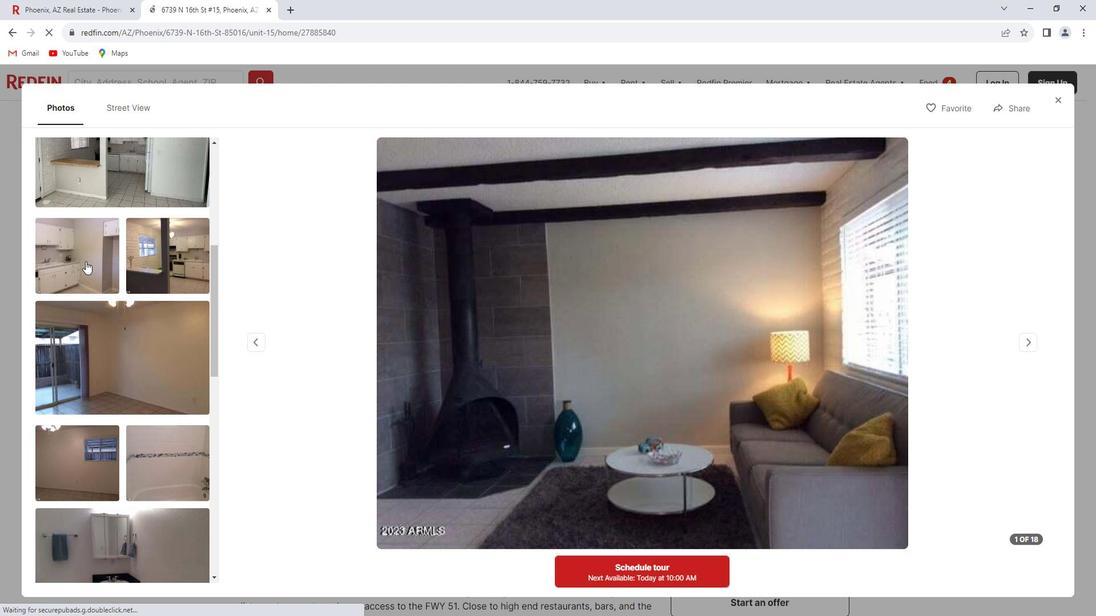 
Action: Mouse scrolled (85, 251) with delta (0, 0)
Screenshot: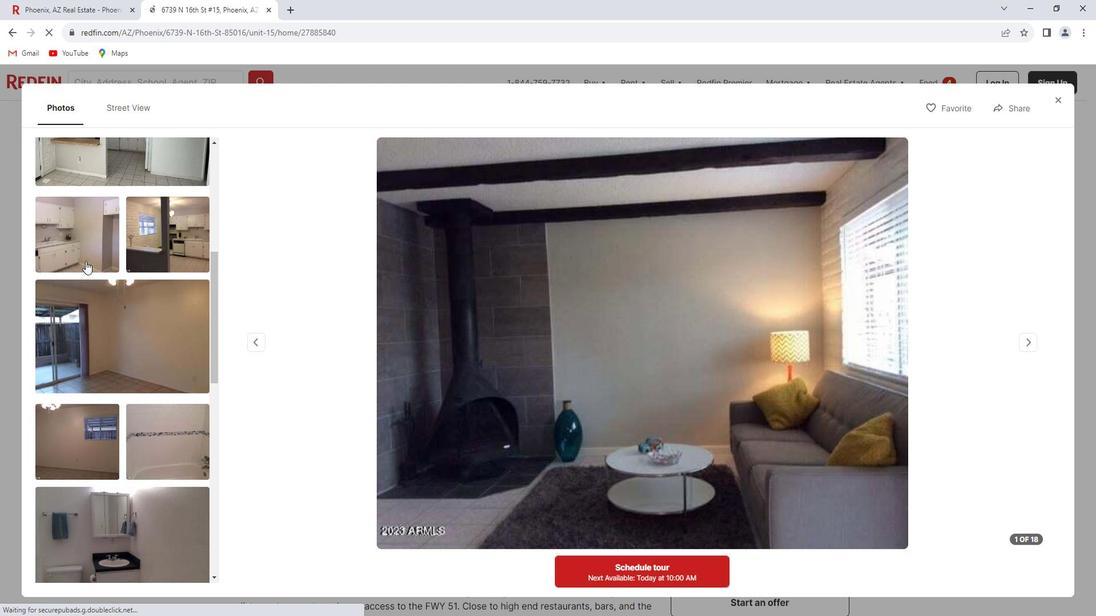 
Action: Mouse scrolled (85, 251) with delta (0, 0)
Screenshot: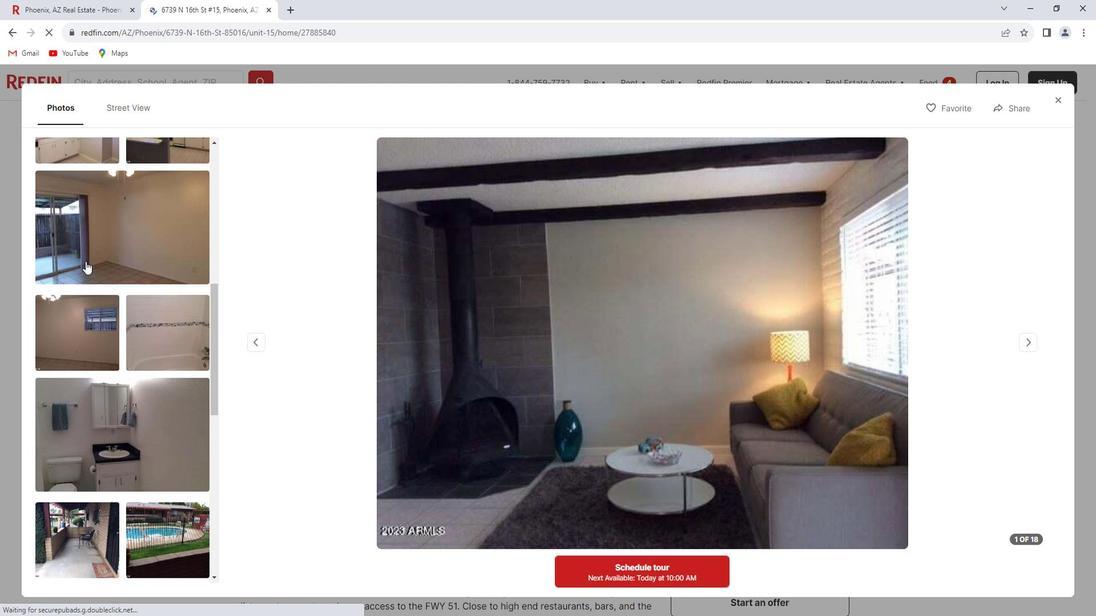 
Action: Mouse scrolled (85, 251) with delta (0, 0)
Screenshot: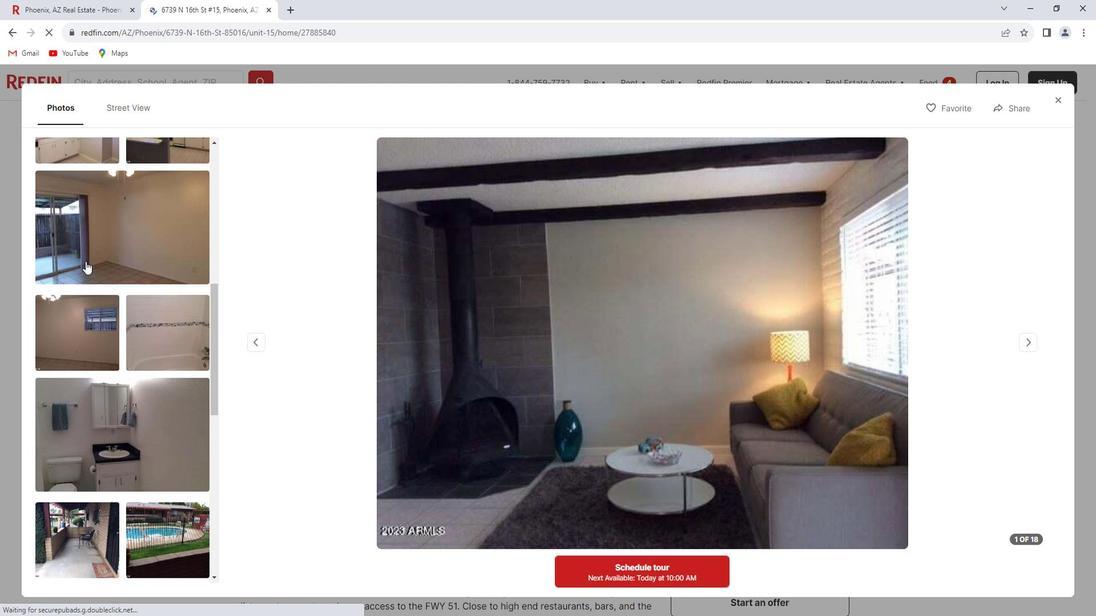 
Action: Mouse scrolled (85, 251) with delta (0, 0)
Screenshot: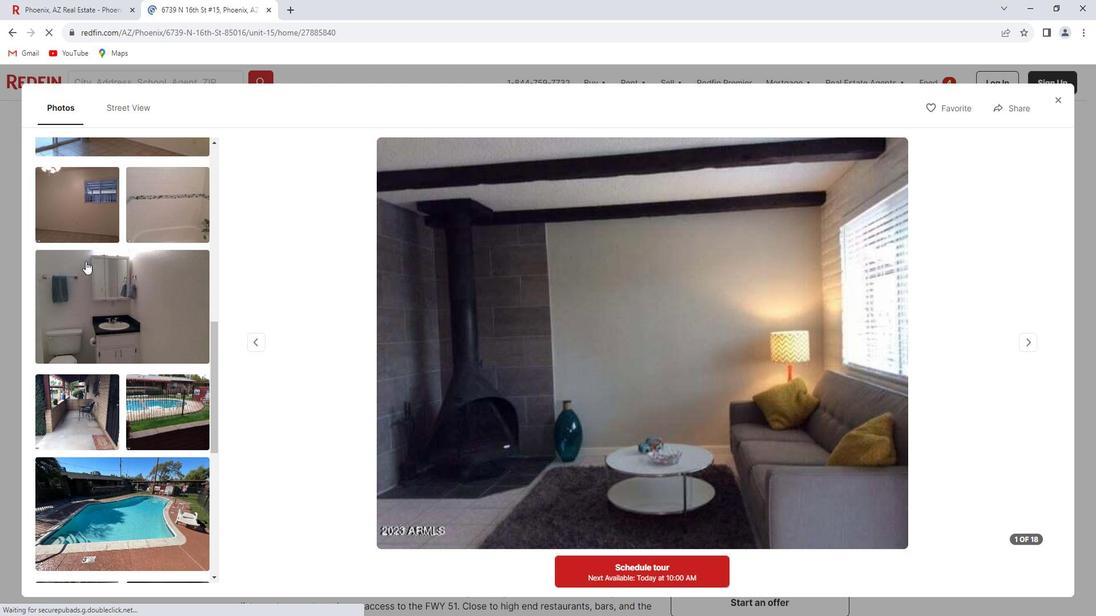 
Action: Mouse scrolled (85, 251) with delta (0, 0)
Screenshot: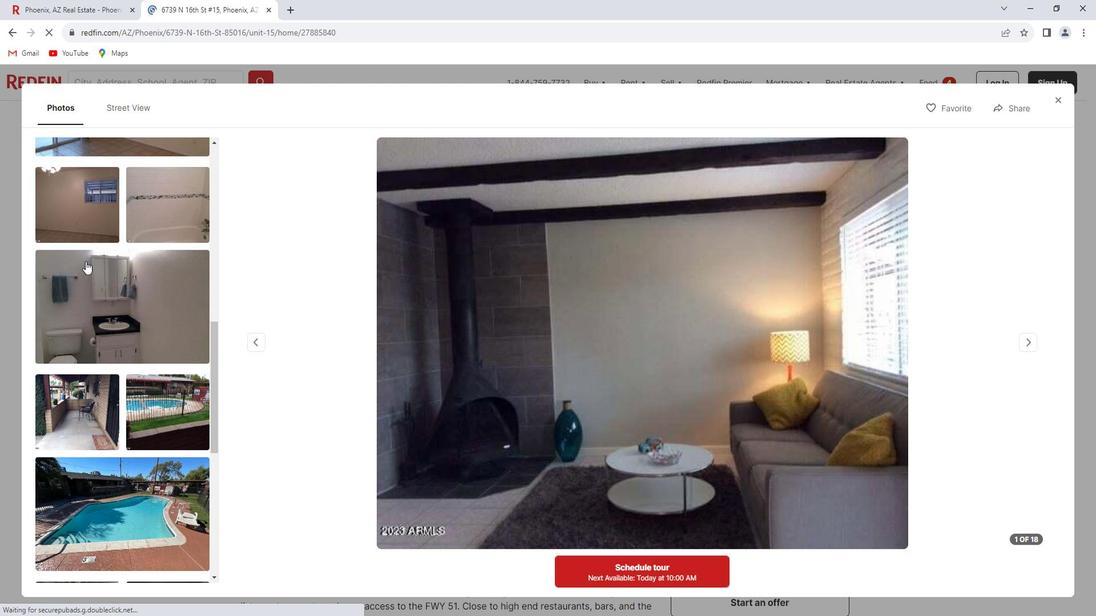 
Action: Mouse scrolled (85, 251) with delta (0, 0)
Screenshot: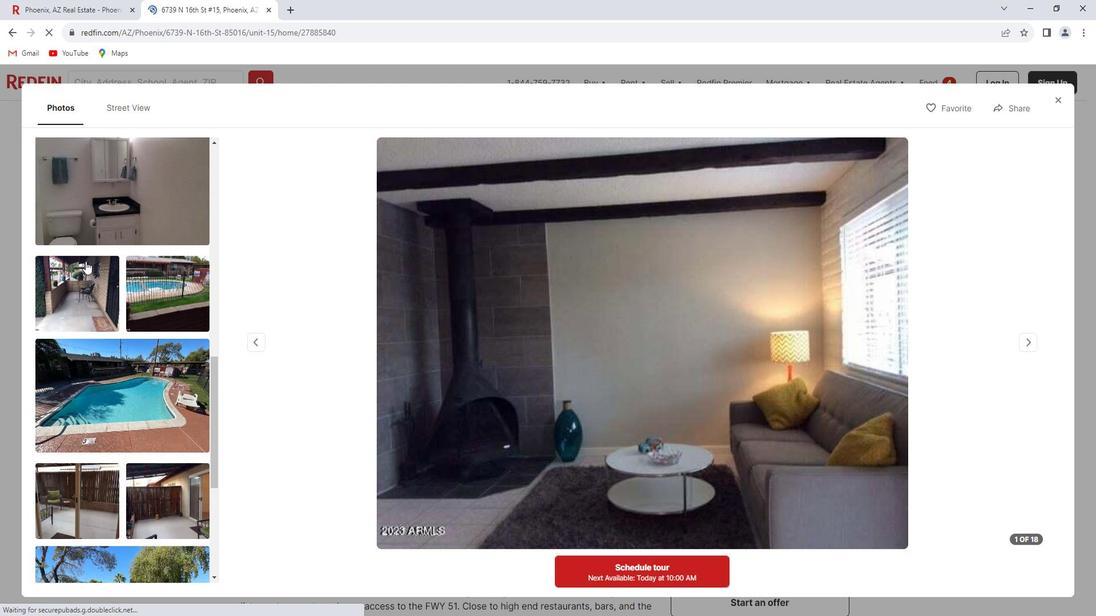 
Action: Mouse scrolled (85, 251) with delta (0, 0)
Screenshot: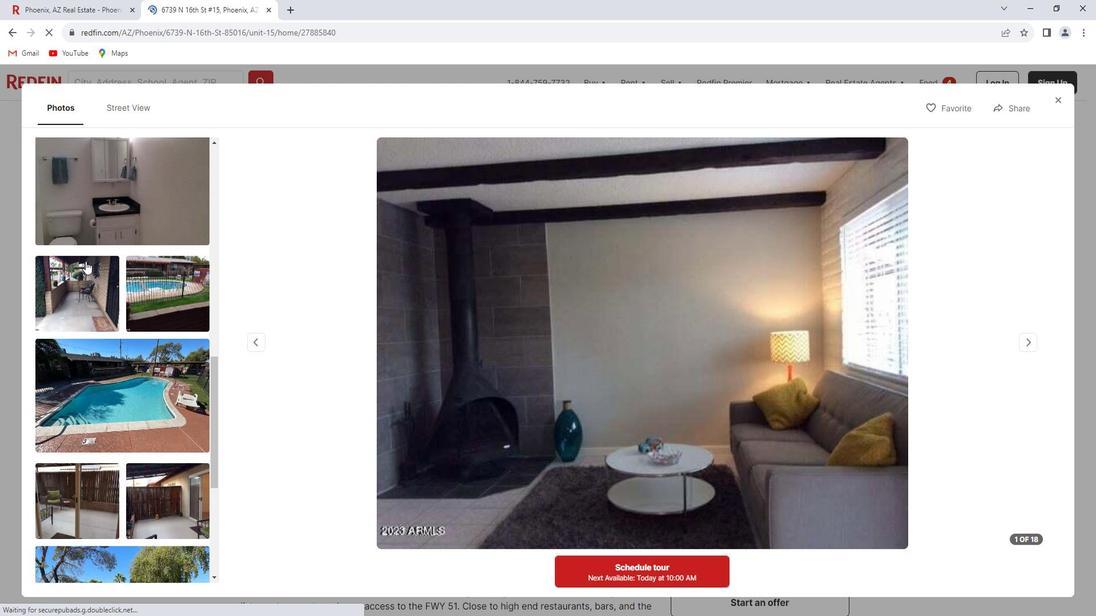 
Action: Mouse scrolled (85, 251) with delta (0, 0)
Screenshot: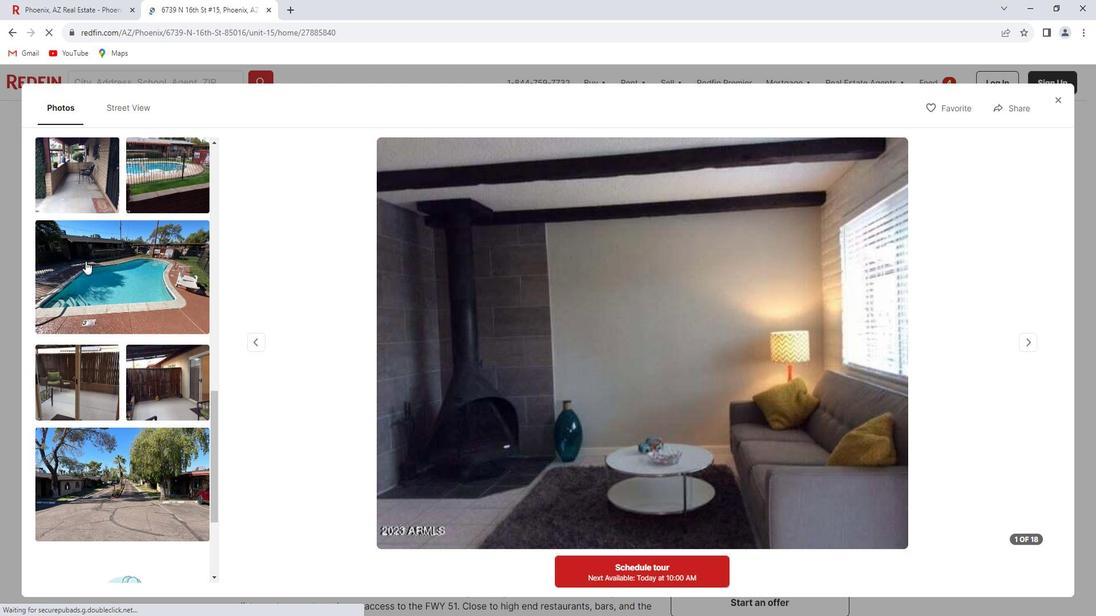 
Action: Mouse scrolled (85, 251) with delta (0, 0)
Screenshot: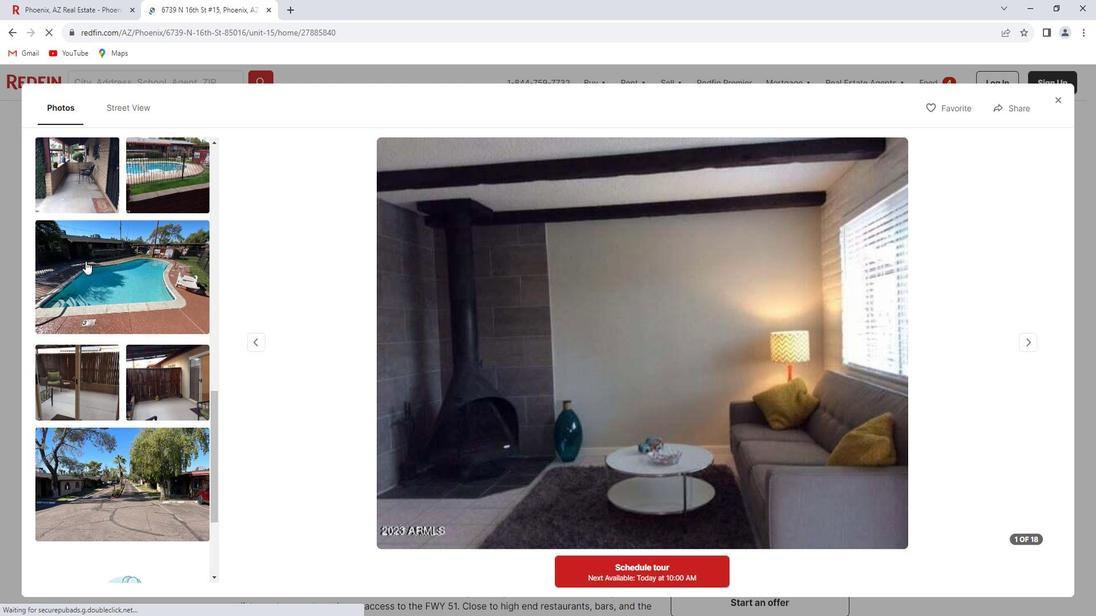 
Action: Mouse scrolled (85, 251) with delta (0, 0)
Screenshot: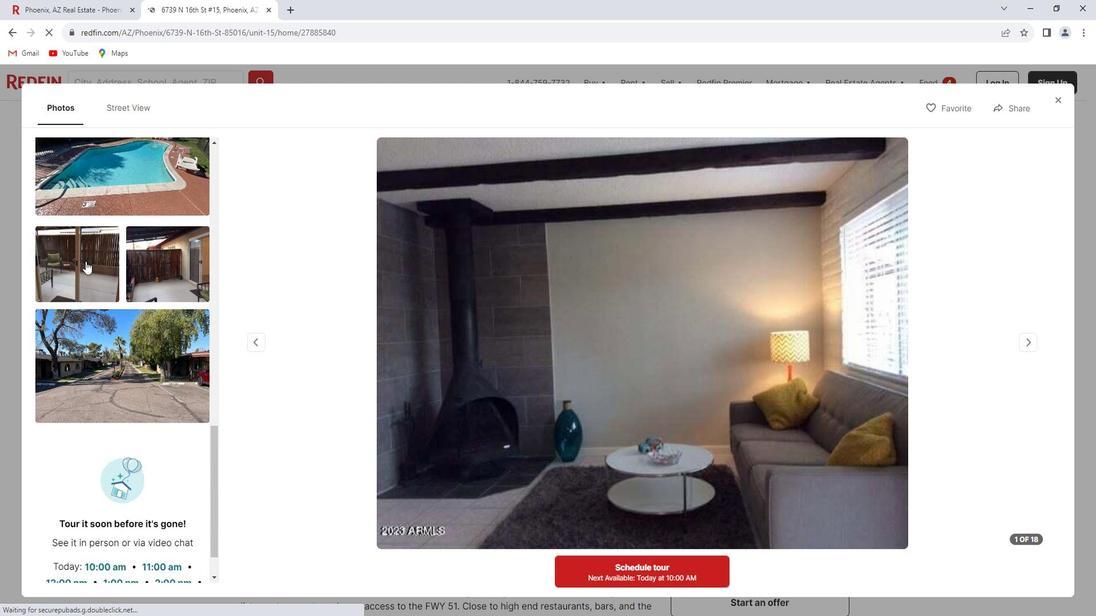 
Action: Mouse scrolled (85, 251) with delta (0, 0)
Screenshot: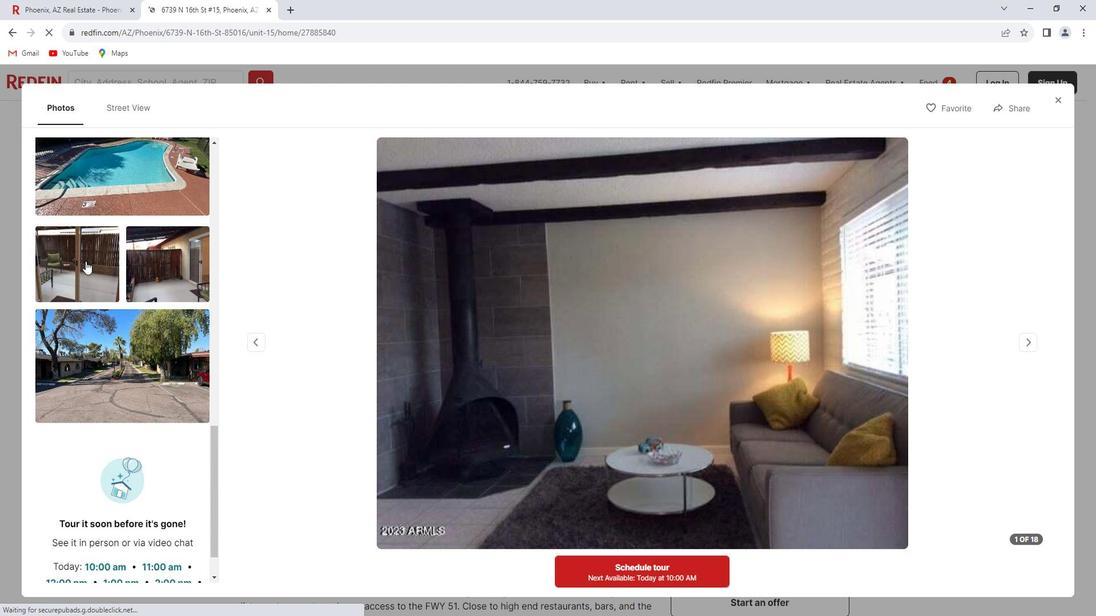 
Action: Mouse scrolled (85, 251) with delta (0, 0)
Screenshot: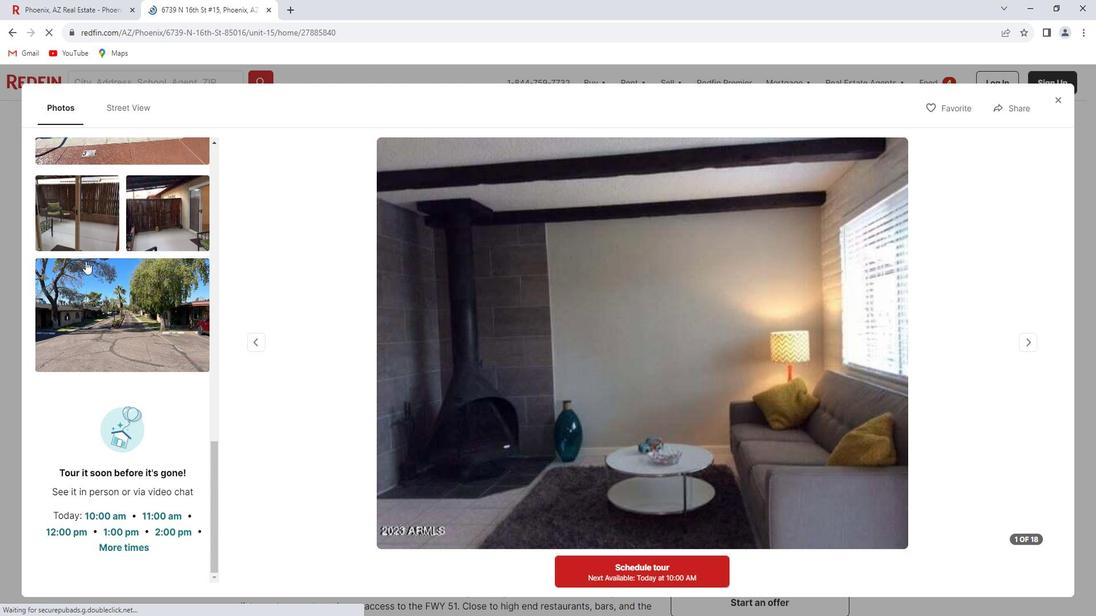 
Action: Mouse scrolled (85, 251) with delta (0, 0)
Screenshot: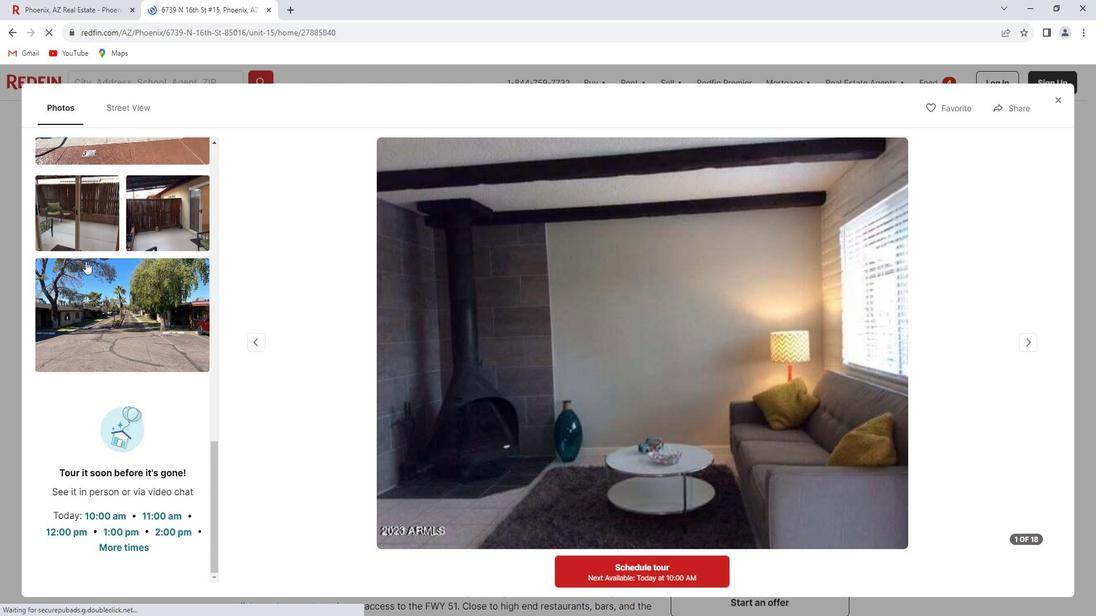 
Action: Mouse moved to (1059, 92)
Screenshot: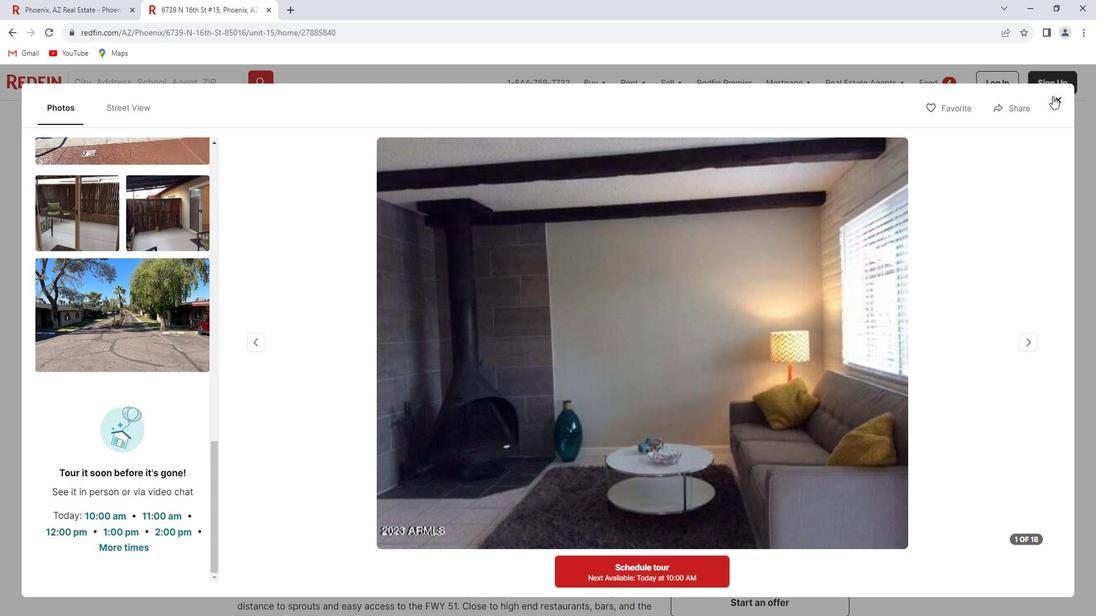 
Action: Mouse pressed left at (1059, 92)
Screenshot: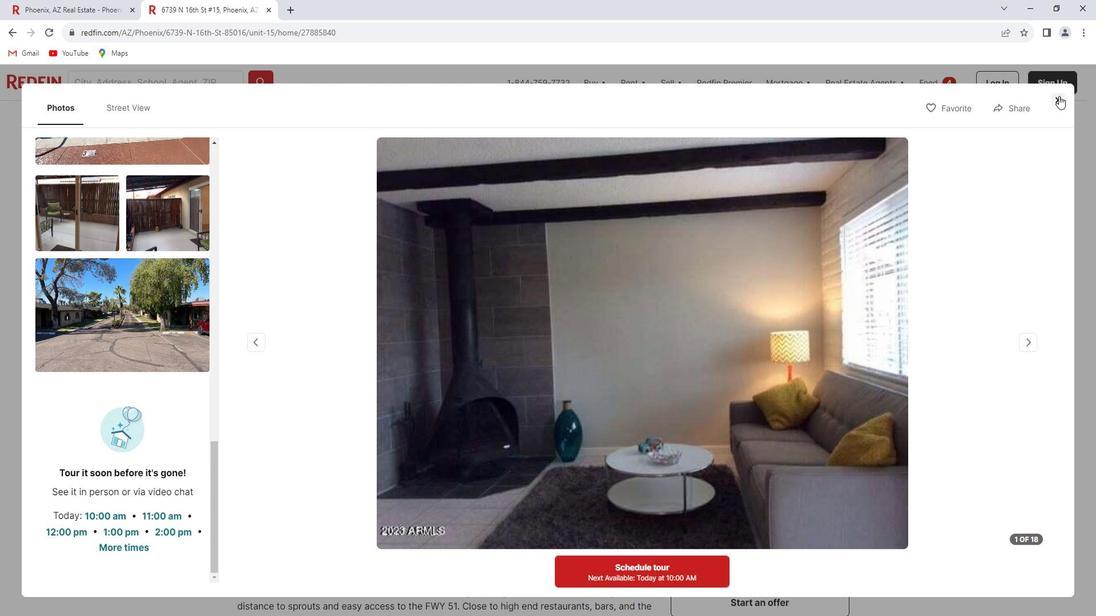 
Action: Mouse moved to (392, 341)
Screenshot: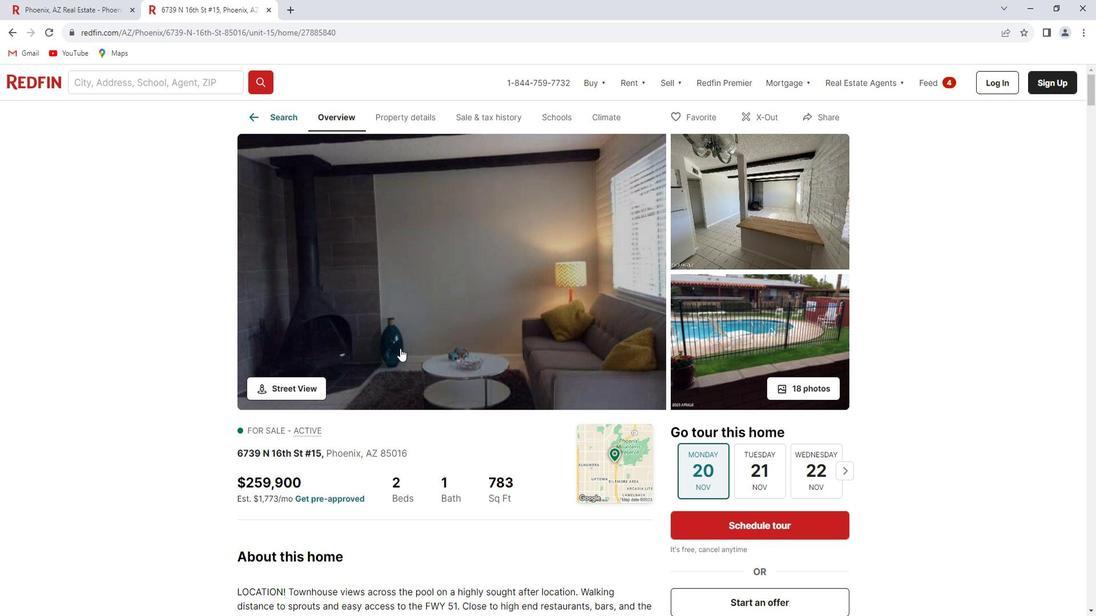 
Action: Mouse scrolled (392, 340) with delta (0, 0)
Screenshot: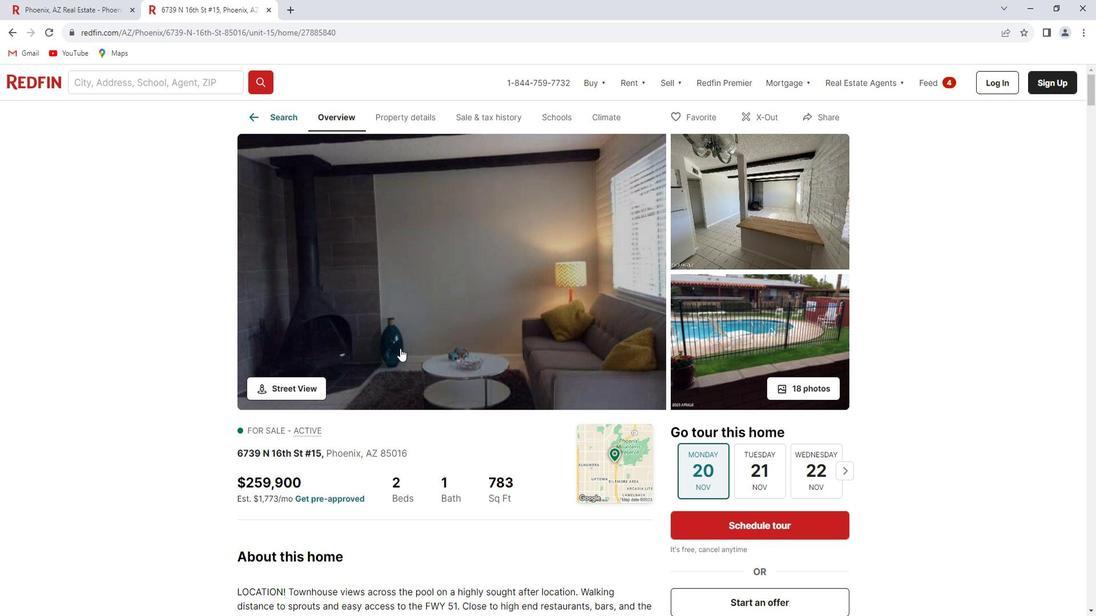 
Action: Mouse moved to (391, 342)
Screenshot: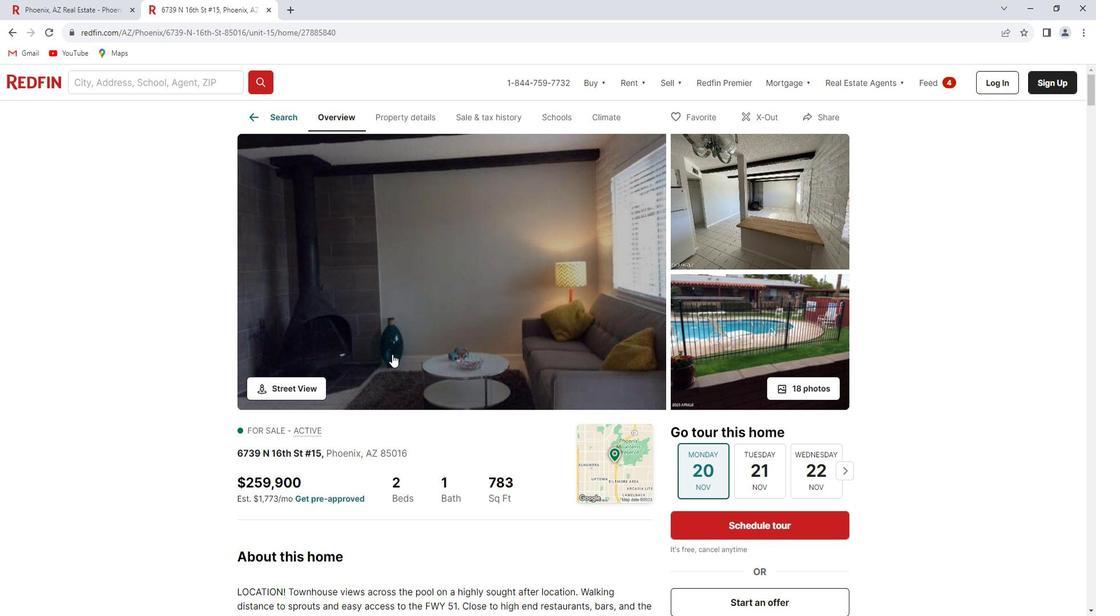 
Action: Mouse scrolled (391, 342) with delta (0, 0)
Screenshot: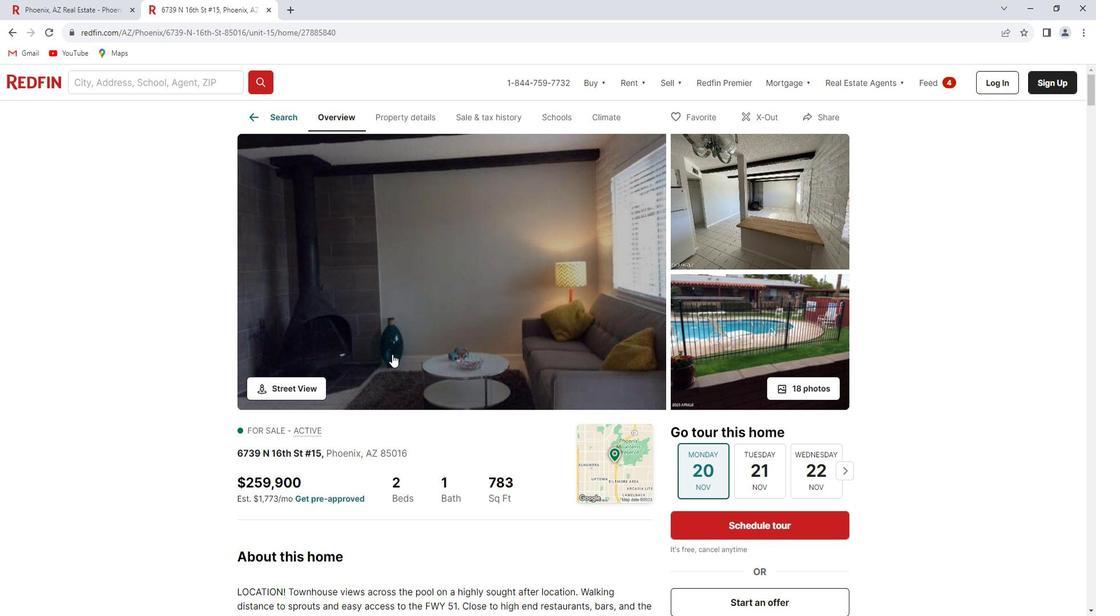 
Action: Mouse moved to (391, 342)
Screenshot: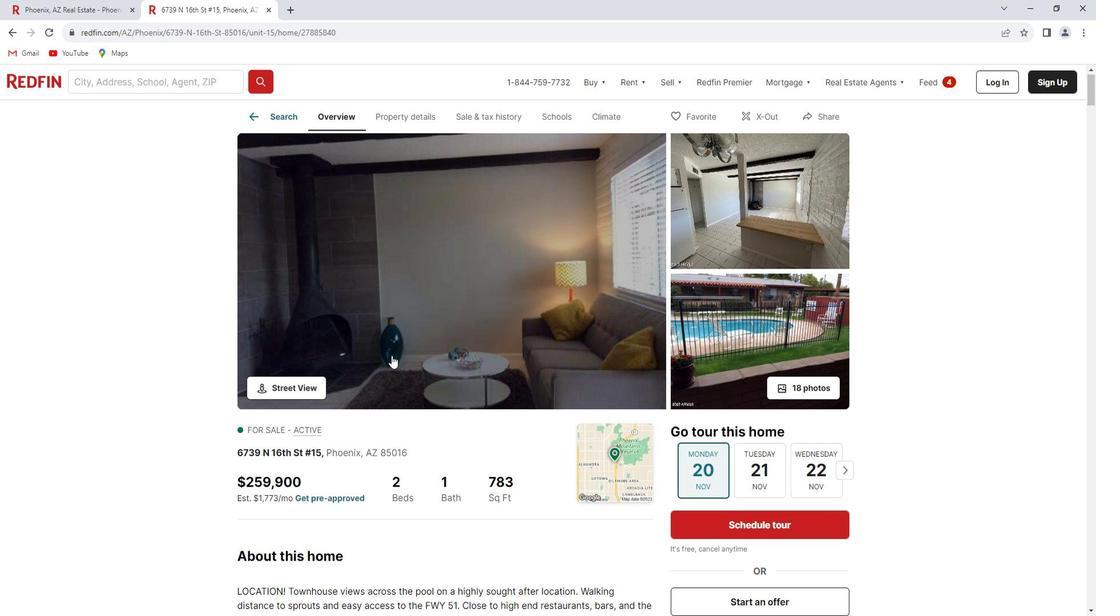 
Action: Mouse scrolled (391, 342) with delta (0, 0)
Screenshot: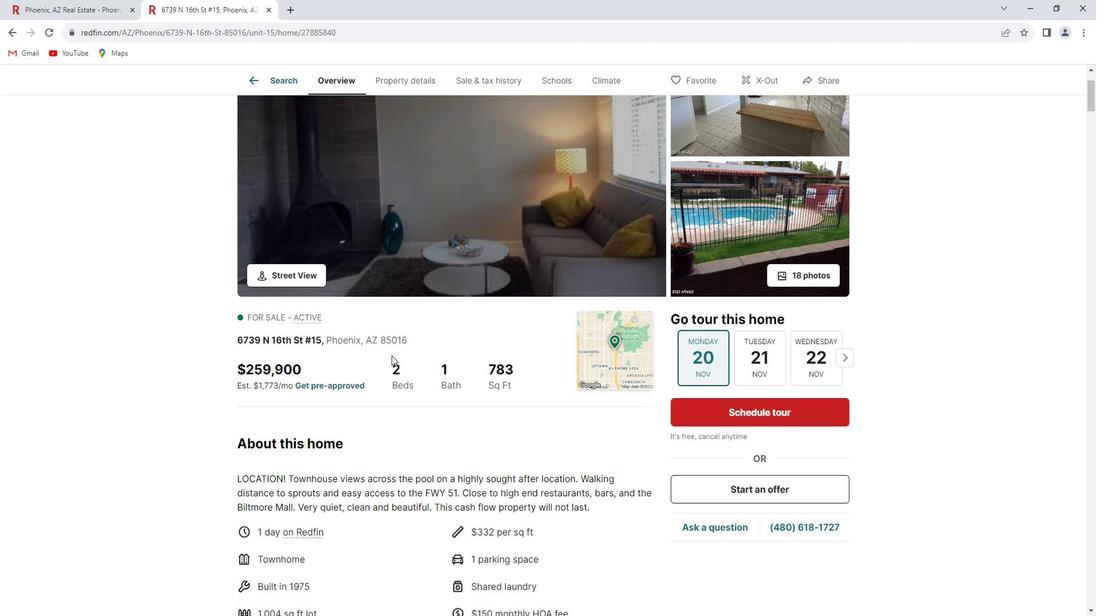 
Action: Mouse scrolled (391, 342) with delta (0, 0)
Screenshot: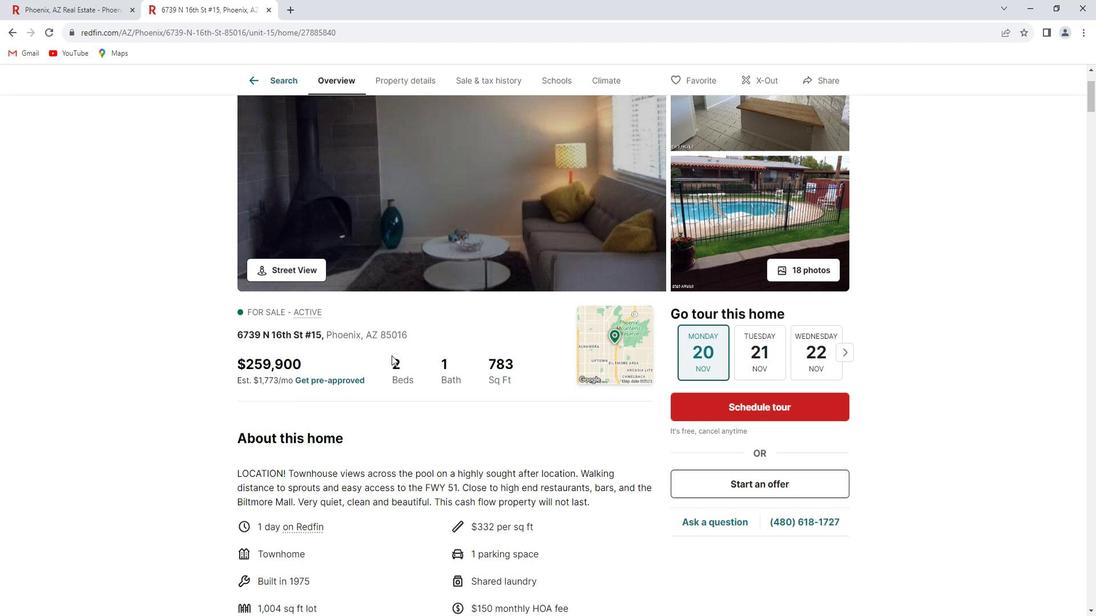 
Action: Mouse scrolled (391, 342) with delta (0, 0)
Screenshot: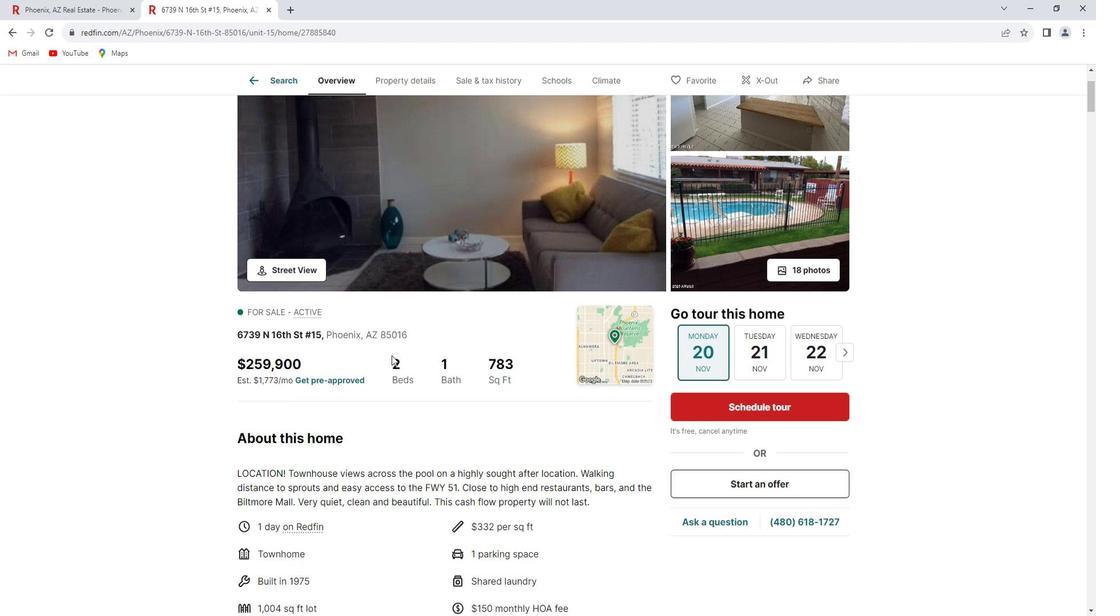 
Action: Mouse scrolled (391, 342) with delta (0, 0)
Screenshot: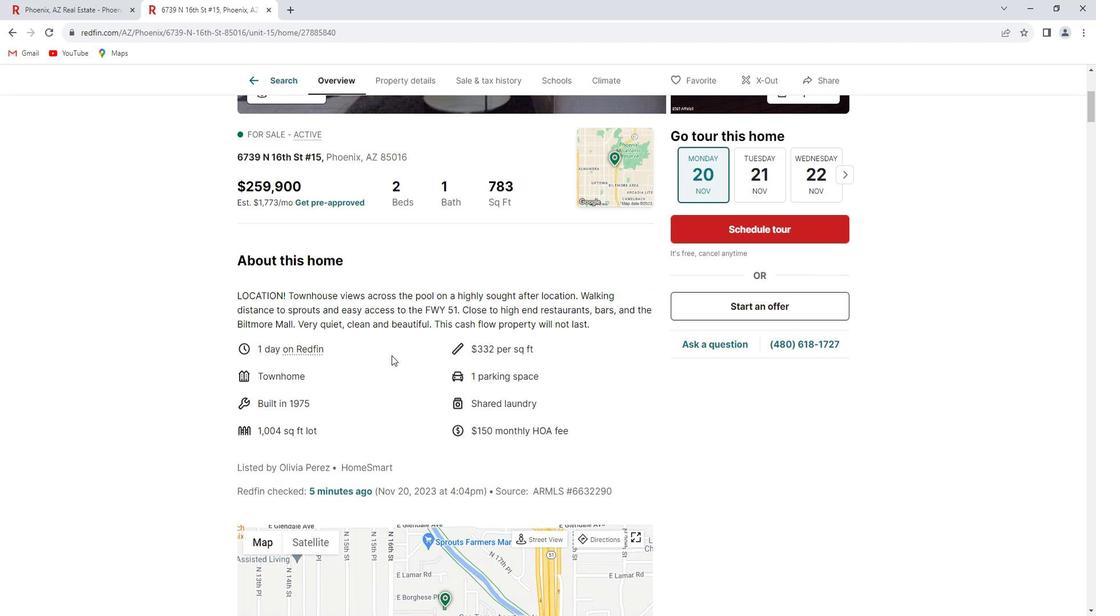 
Action: Mouse scrolled (391, 342) with delta (0, 0)
Screenshot: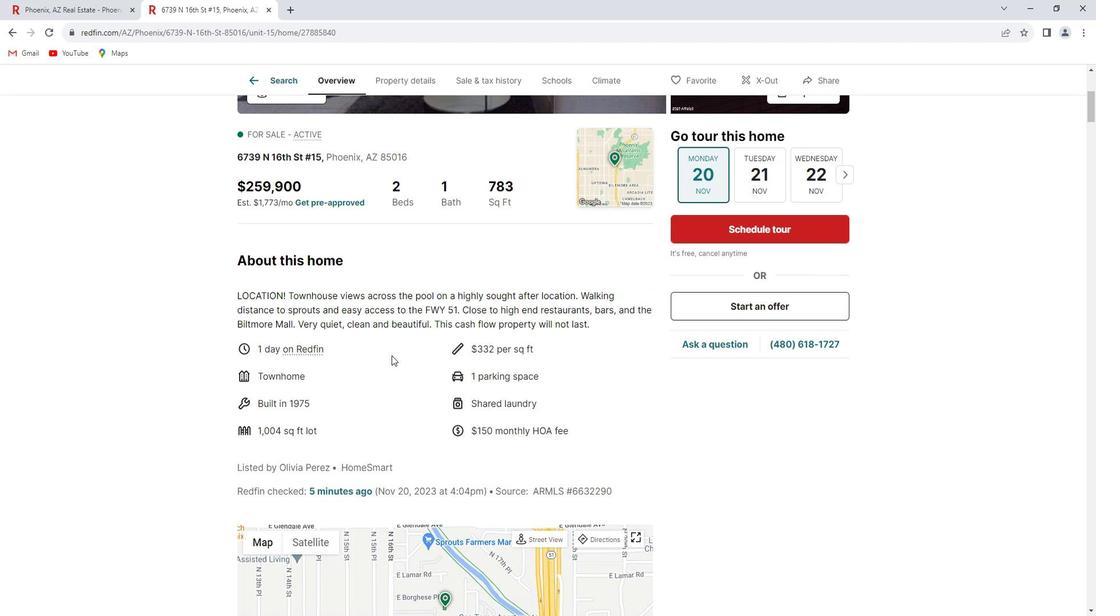 
Action: Mouse moved to (231, 385)
Screenshot: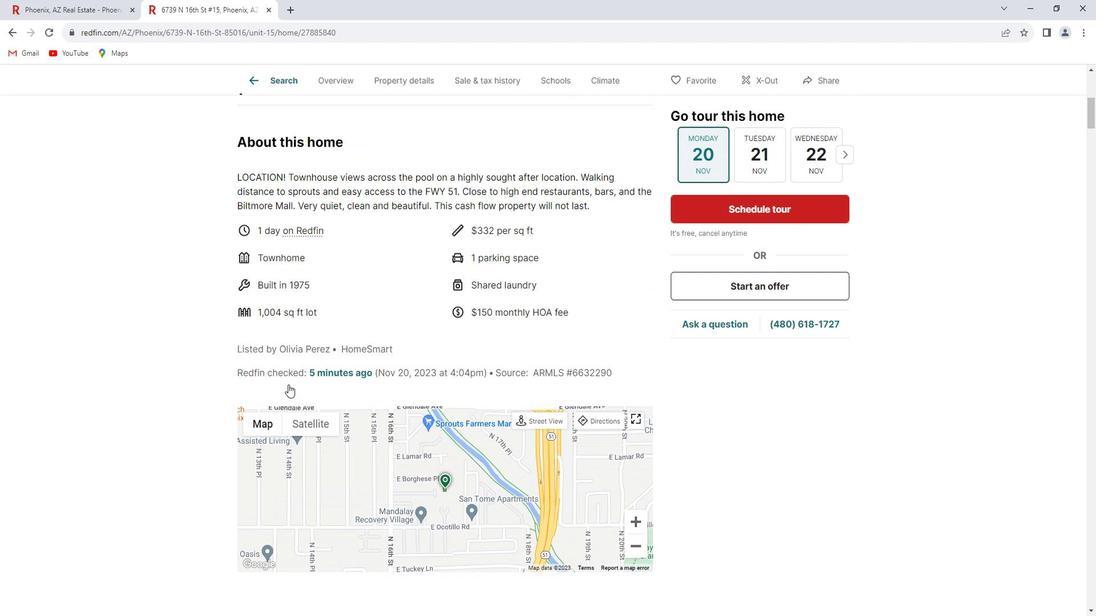 
Action: Mouse scrolled (231, 384) with delta (0, 0)
Screenshot: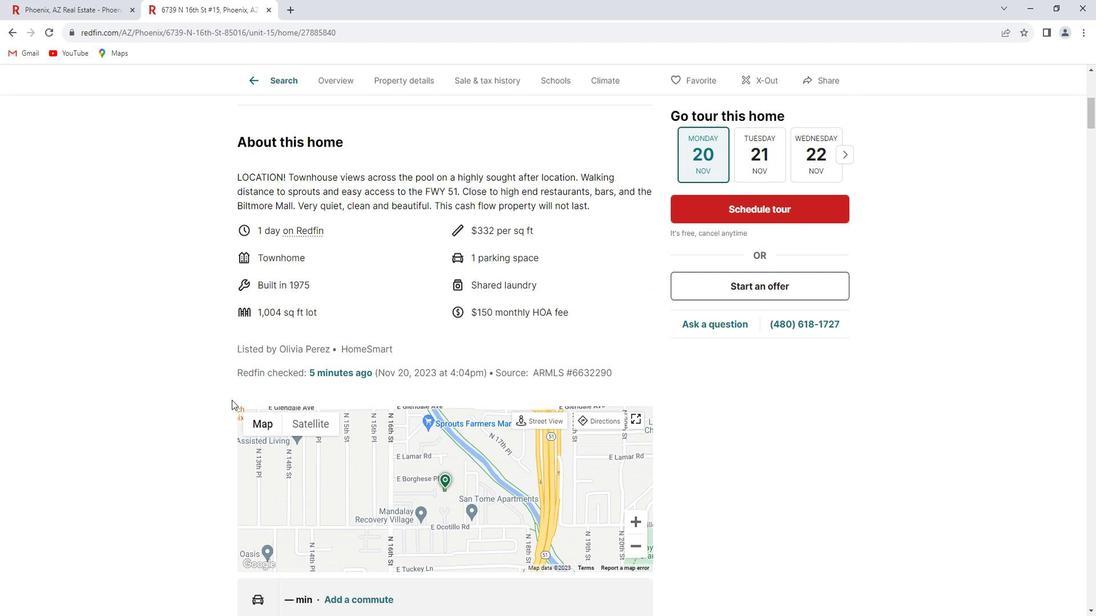 
Action: Mouse scrolled (231, 384) with delta (0, 0)
Screenshot: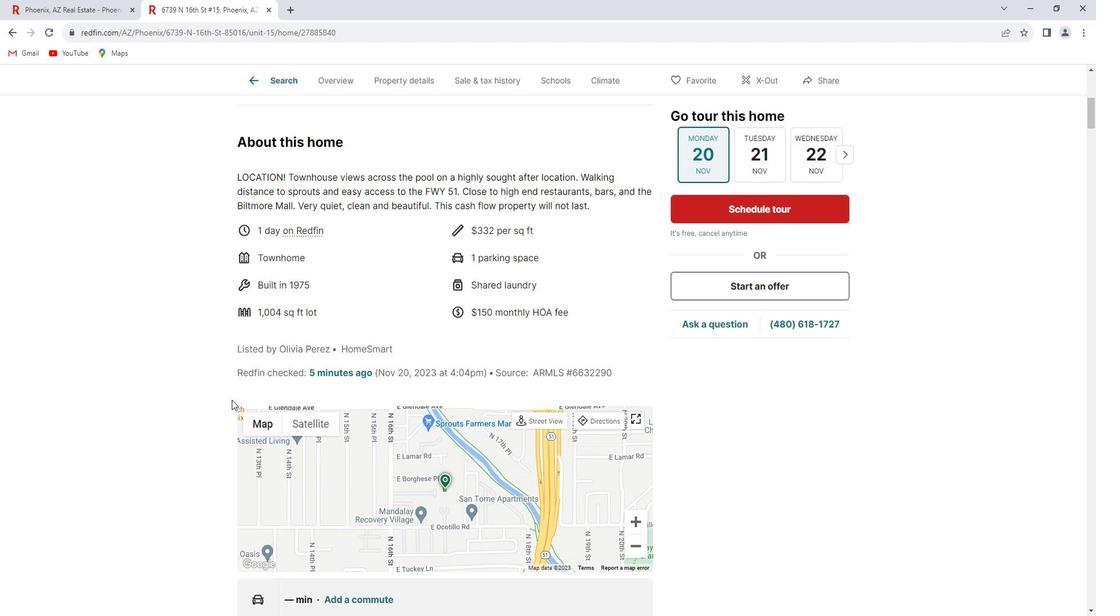 
Action: Mouse scrolled (231, 384) with delta (0, 0)
Screenshot: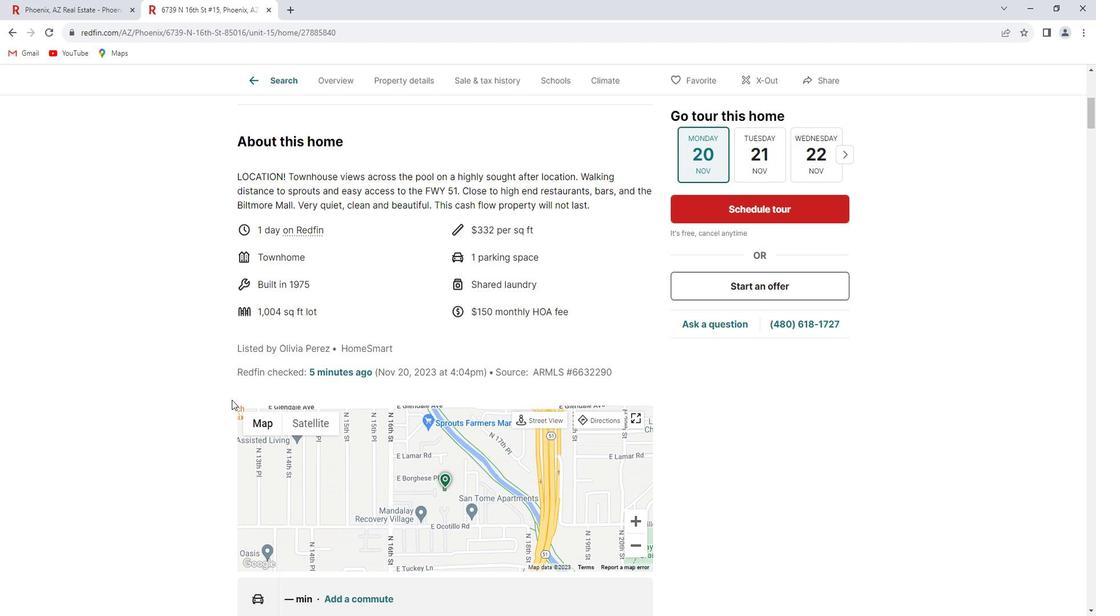
Action: Mouse moved to (270, 369)
Screenshot: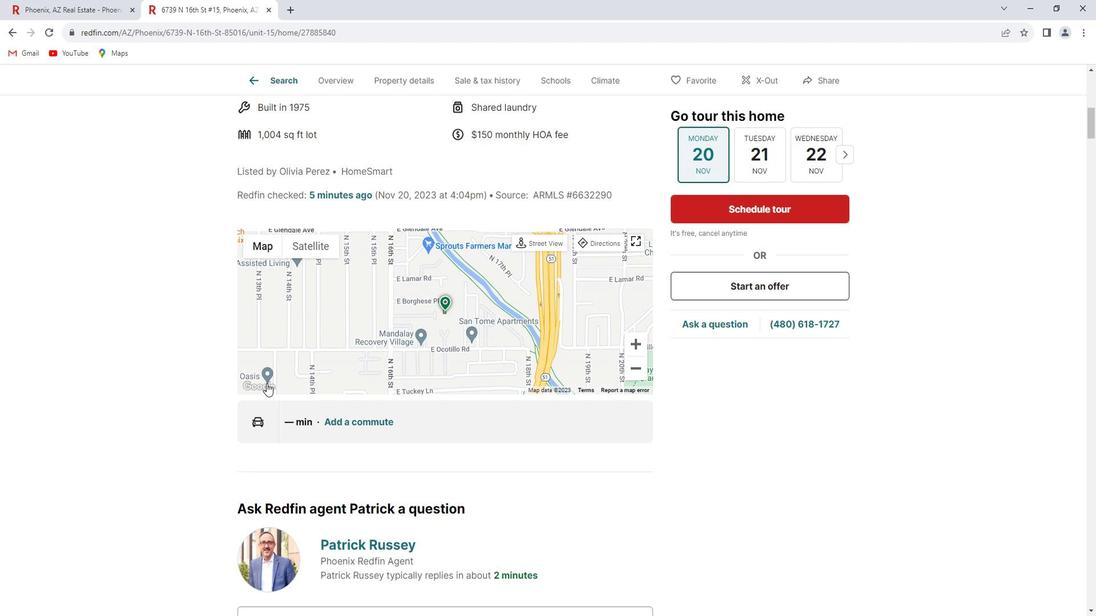 
Action: Mouse scrolled (270, 368) with delta (0, 0)
Screenshot: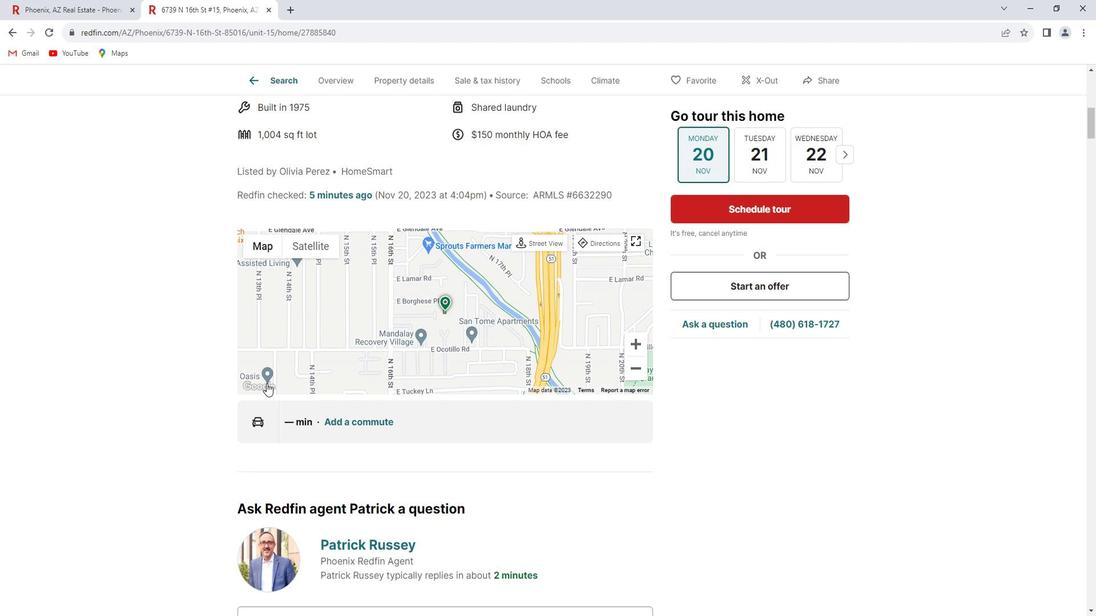 
Action: Mouse scrolled (270, 368) with delta (0, 0)
Screenshot: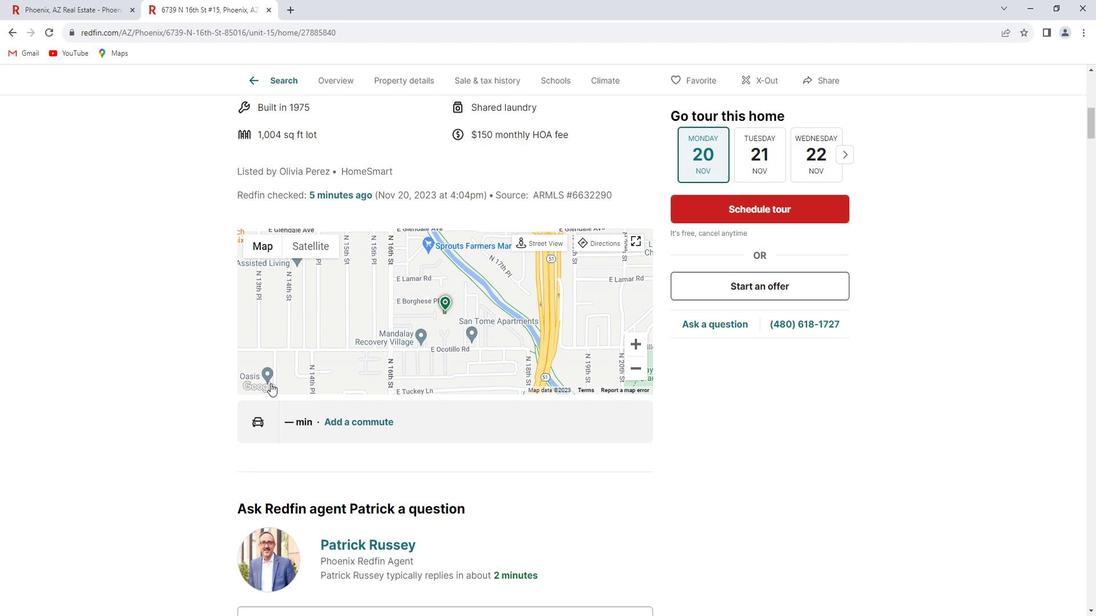 
Action: Mouse moved to (271, 369)
Screenshot: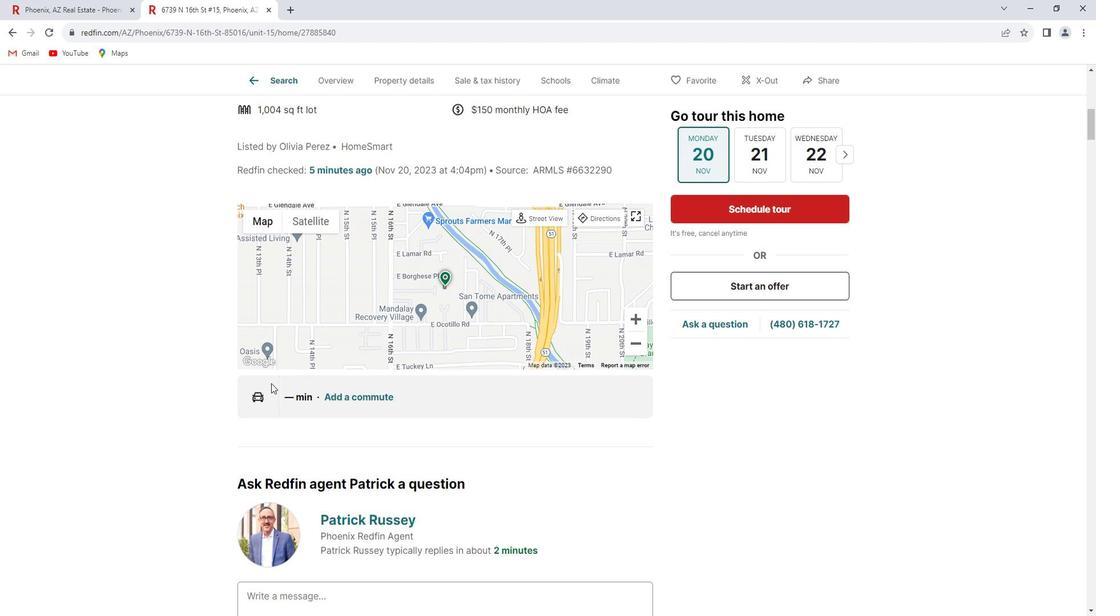 
Action: Mouse scrolled (271, 368) with delta (0, 0)
Screenshot: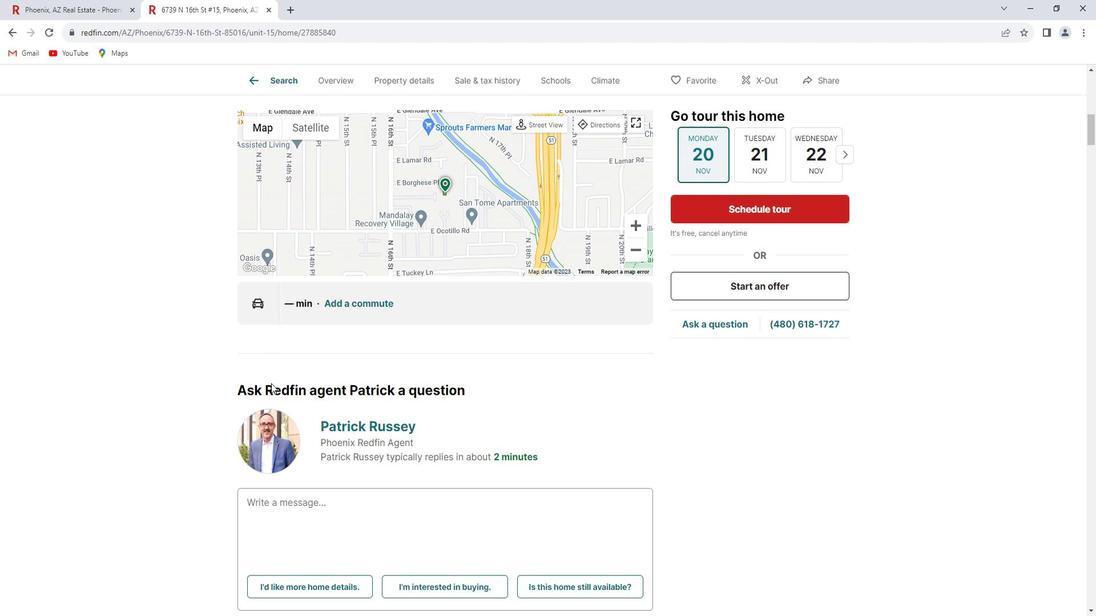 
Action: Mouse scrolled (271, 368) with delta (0, 0)
Screenshot: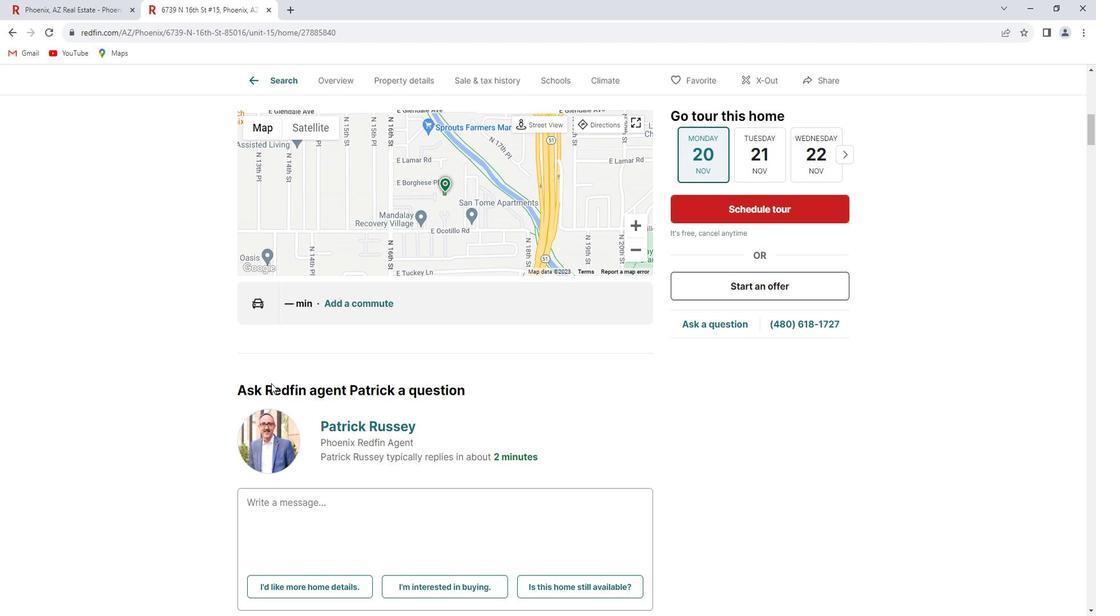 
Action: Mouse moved to (278, 370)
Screenshot: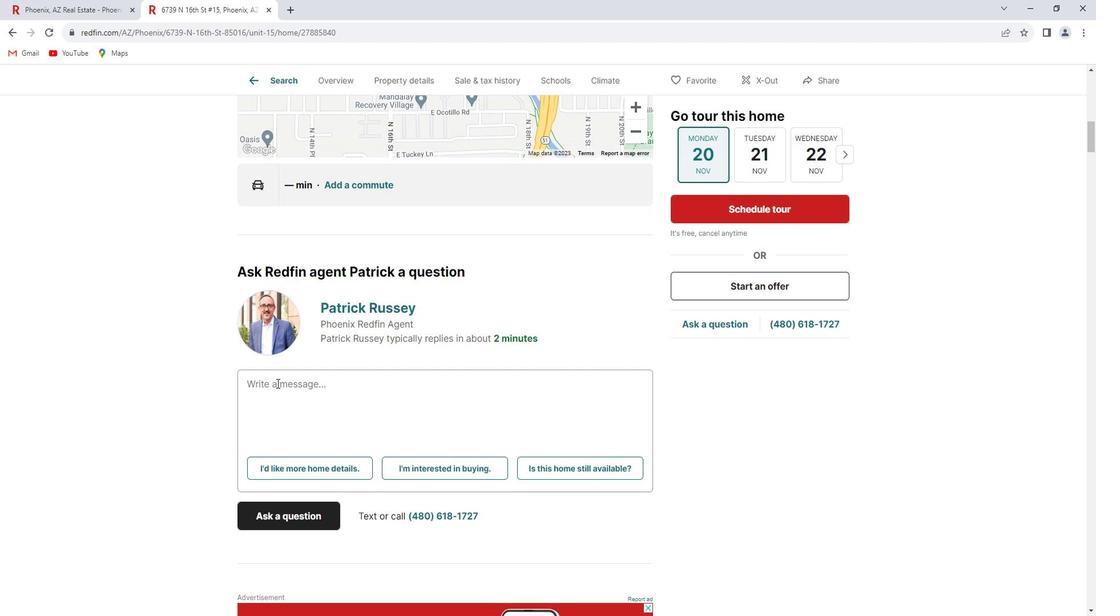 
Action: Mouse scrolled (278, 370) with delta (0, 0)
Screenshot: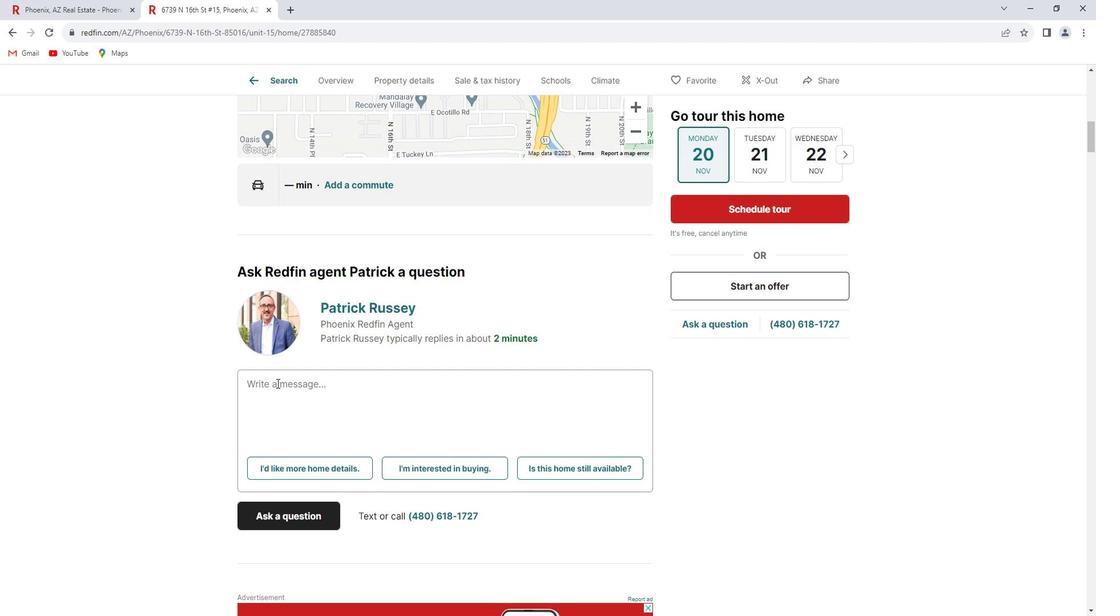 
Action: Mouse moved to (279, 371)
Screenshot: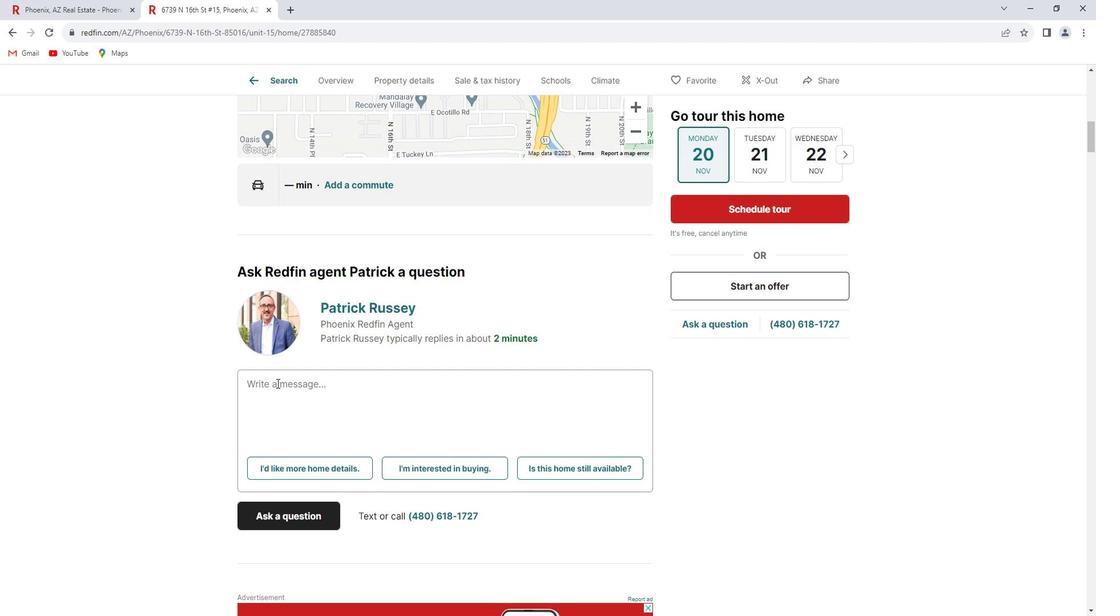 
Action: Mouse scrolled (279, 370) with delta (0, 0)
Screenshot: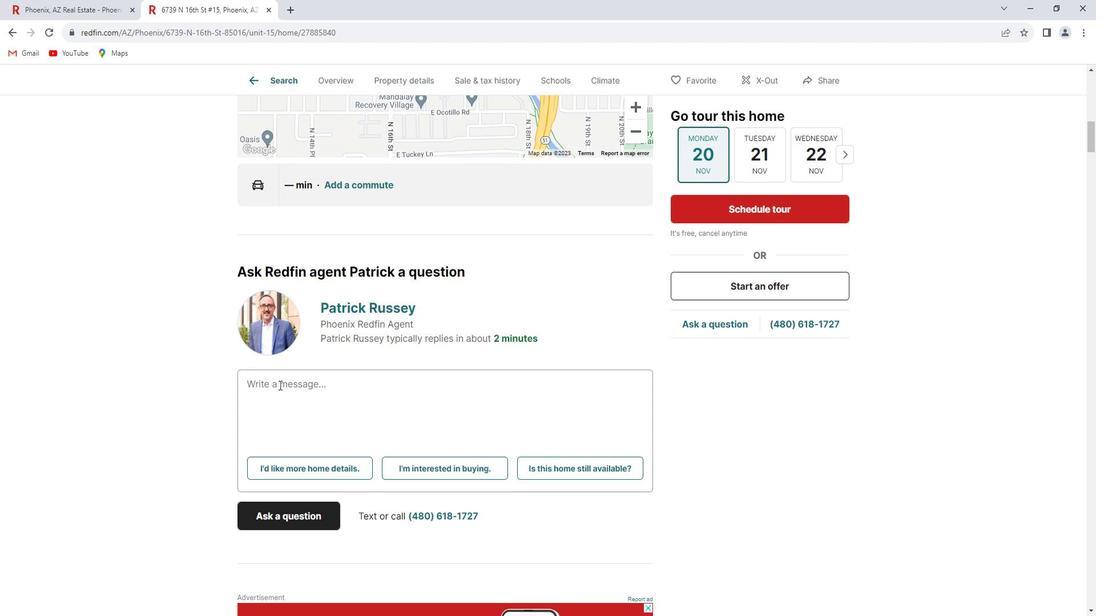 
Action: Mouse moved to (280, 371)
Screenshot: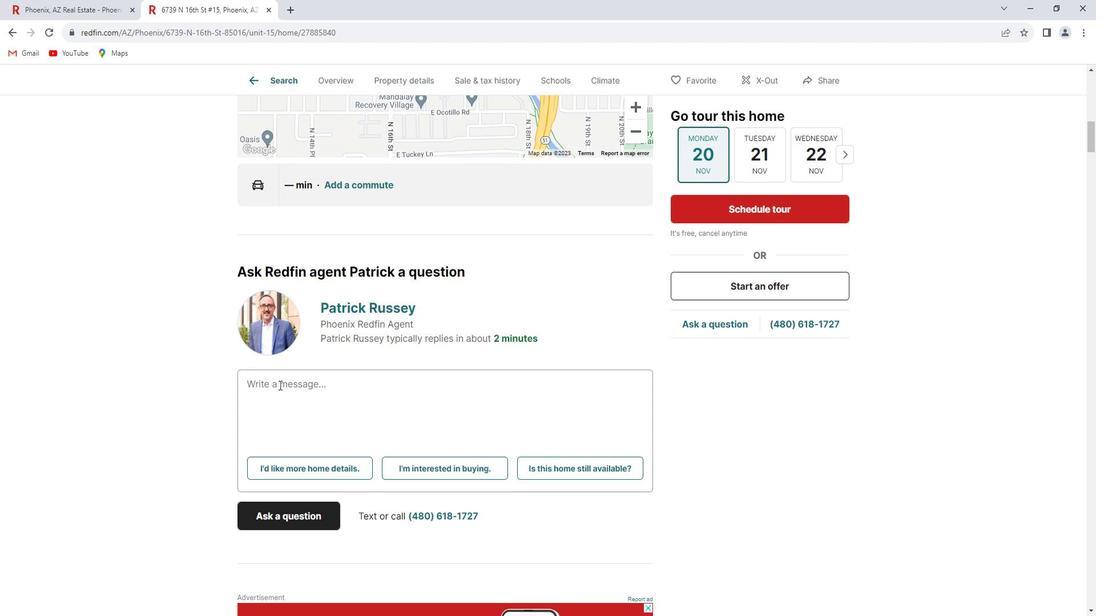 
Action: Mouse scrolled (280, 371) with delta (0, 0)
Screenshot: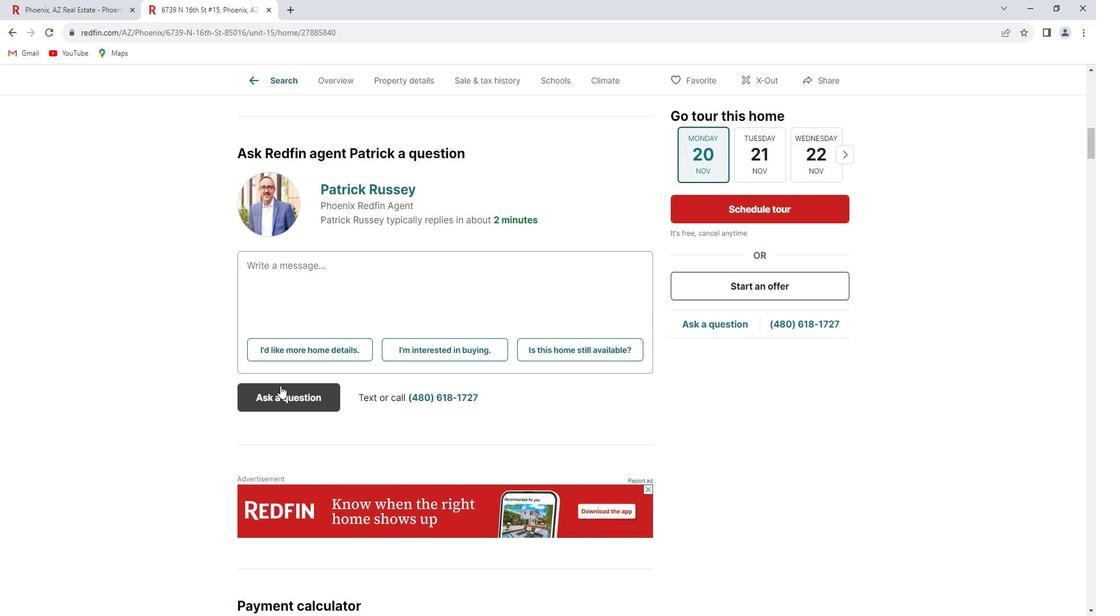 
Action: Mouse scrolled (280, 371) with delta (0, 0)
Screenshot: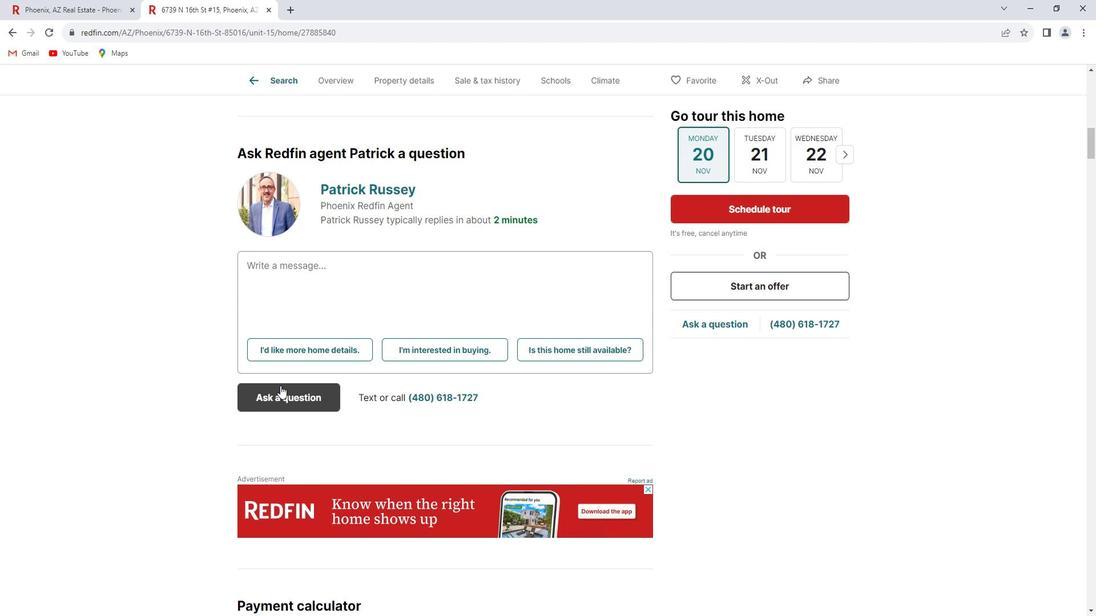 
Action: Mouse scrolled (280, 371) with delta (0, 0)
Screenshot: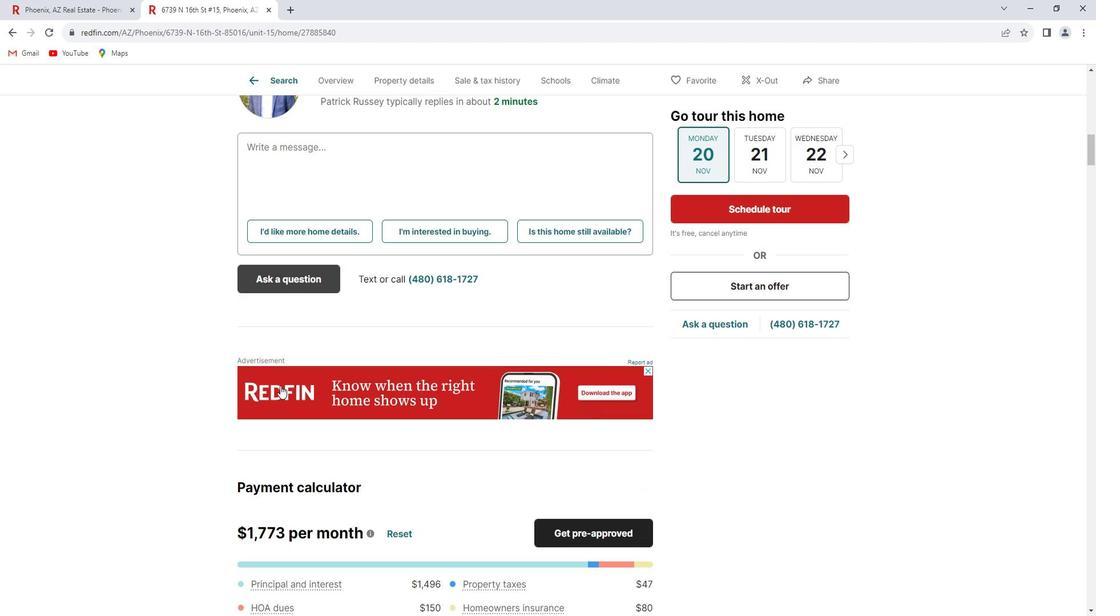
Action: Mouse scrolled (280, 371) with delta (0, 0)
Screenshot: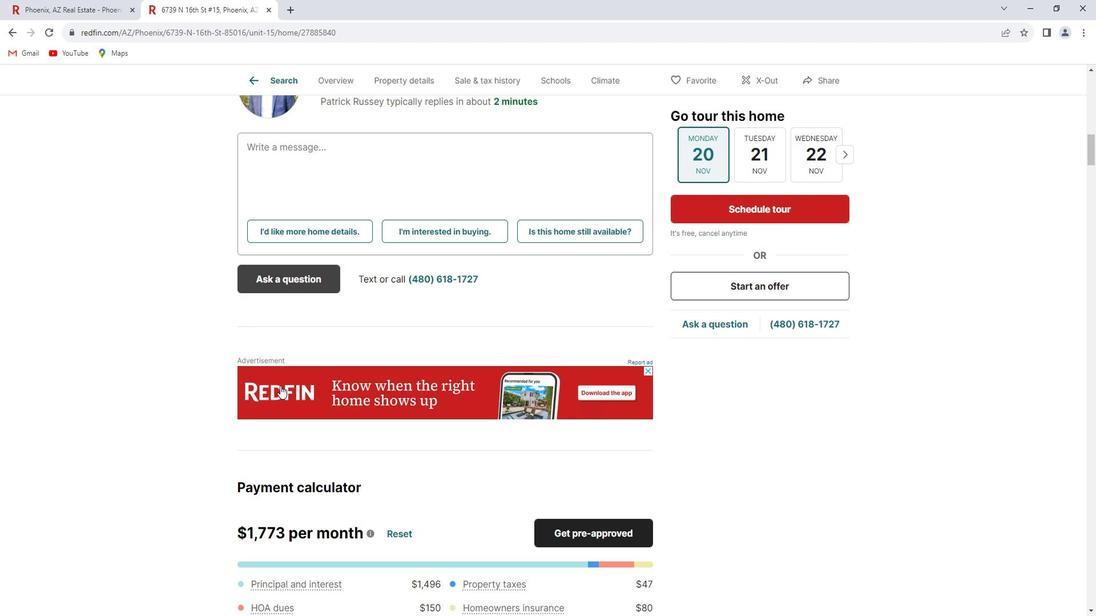 
Action: Mouse scrolled (280, 371) with delta (0, 0)
Screenshot: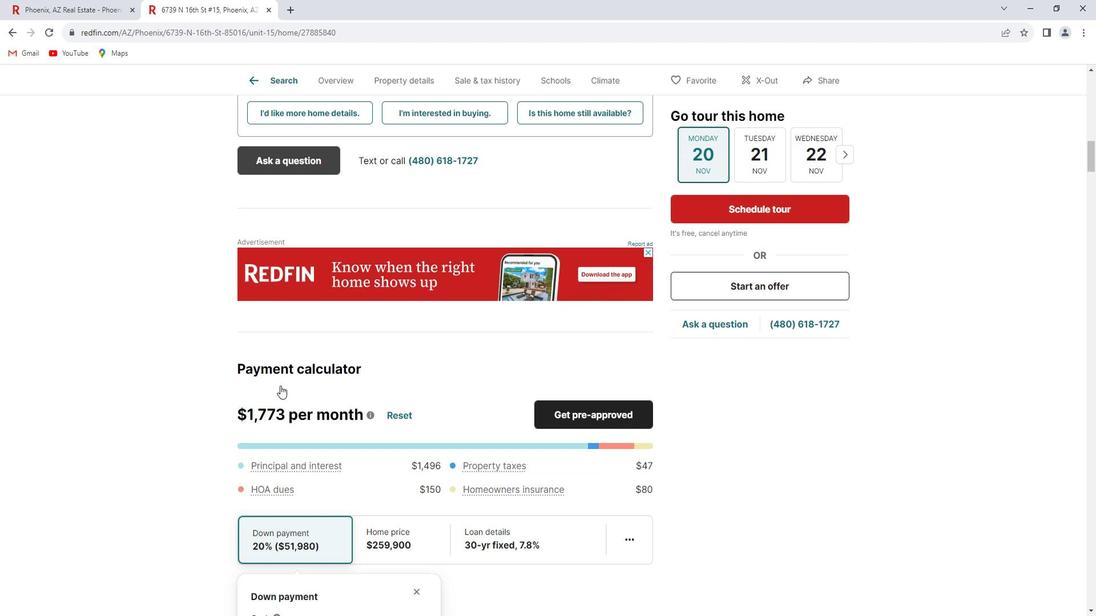 
Action: Mouse scrolled (280, 371) with delta (0, 0)
Screenshot: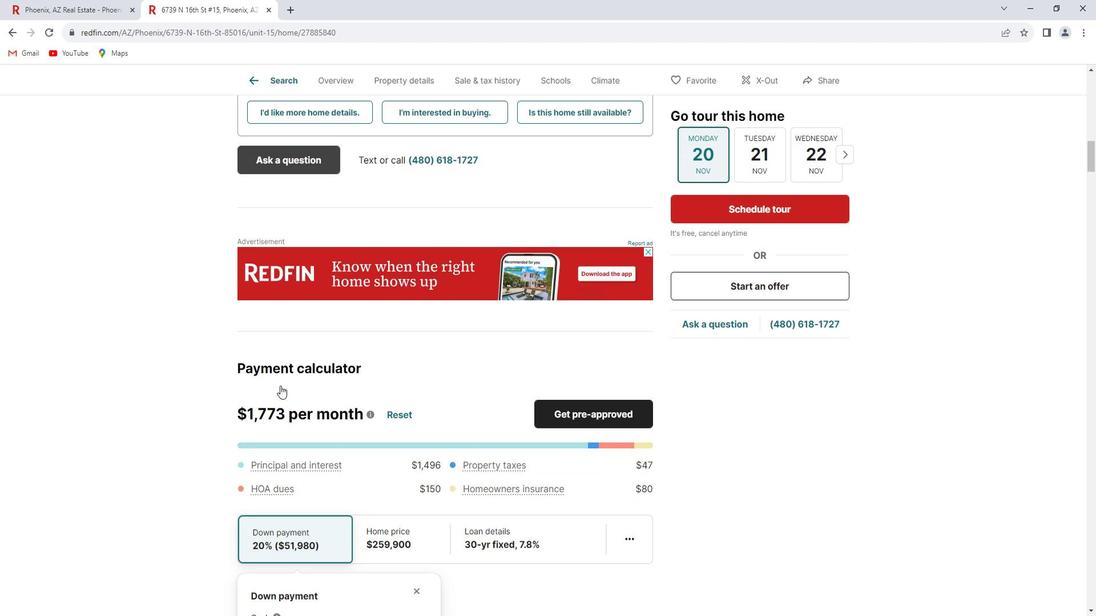 
Action: Mouse scrolled (280, 371) with delta (0, 0)
Screenshot: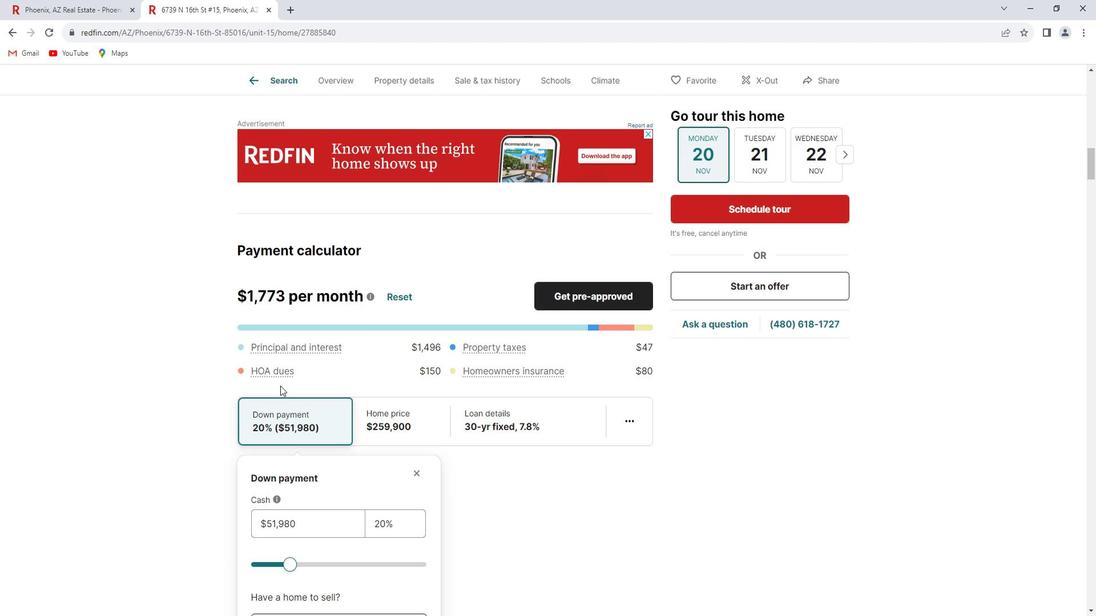 
Action: Mouse scrolled (280, 371) with delta (0, 0)
Screenshot: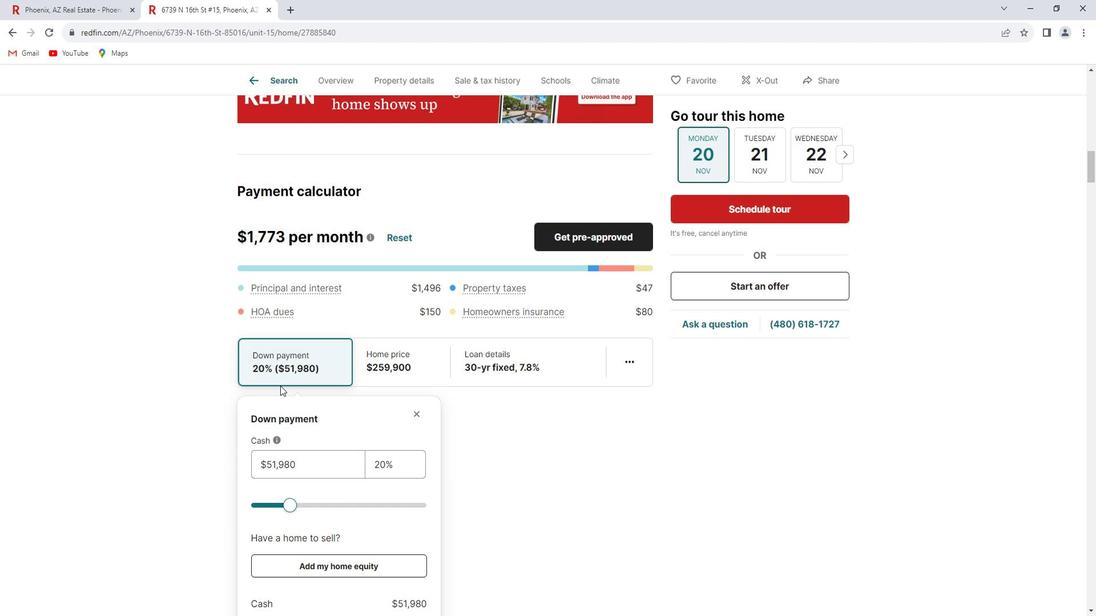 
Action: Mouse scrolled (280, 371) with delta (0, 0)
Screenshot: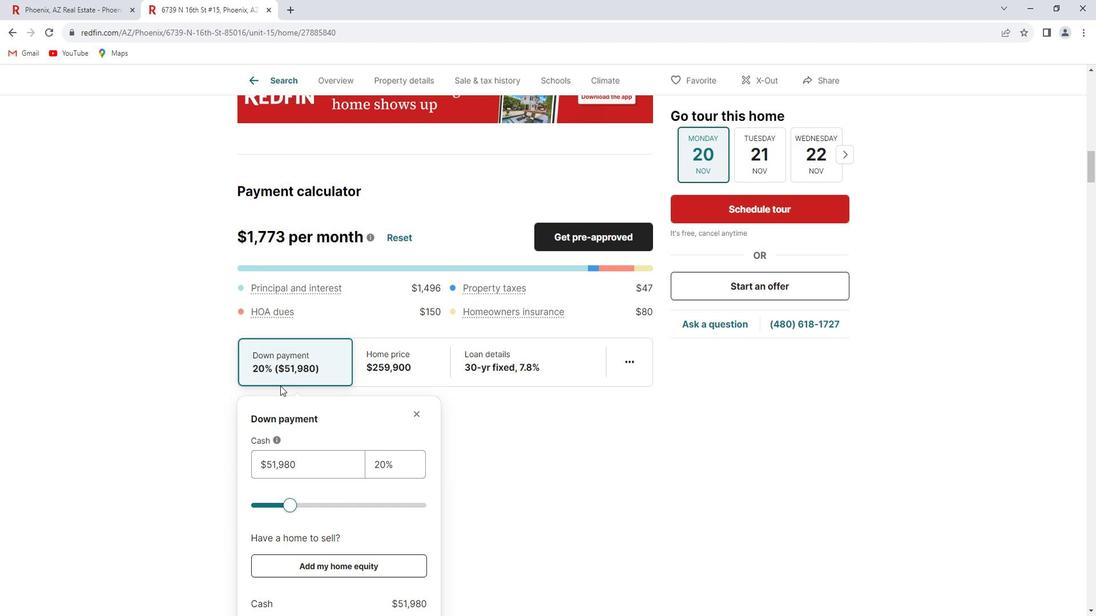 
Action: Mouse scrolled (280, 371) with delta (0, 0)
Screenshot: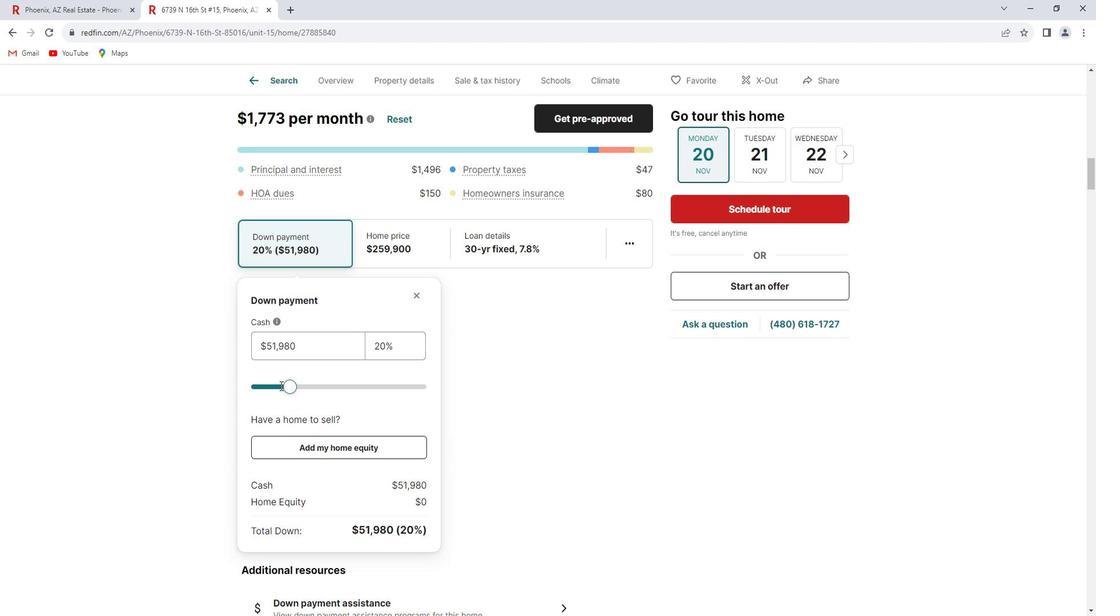 
Action: Mouse scrolled (280, 371) with delta (0, 0)
Screenshot: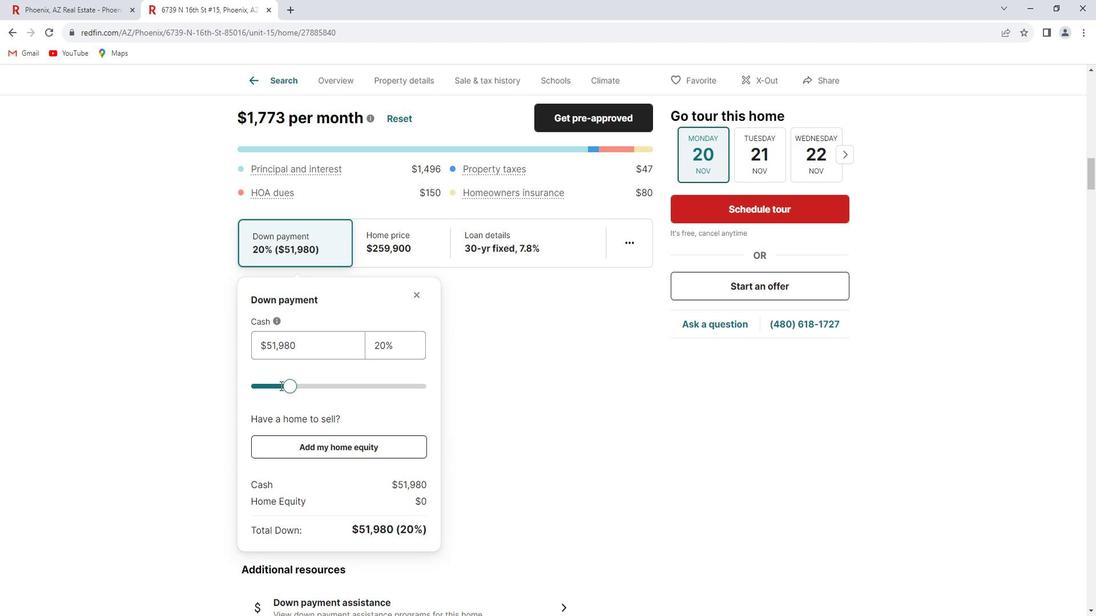
Action: Mouse scrolled (280, 371) with delta (0, 0)
Screenshot: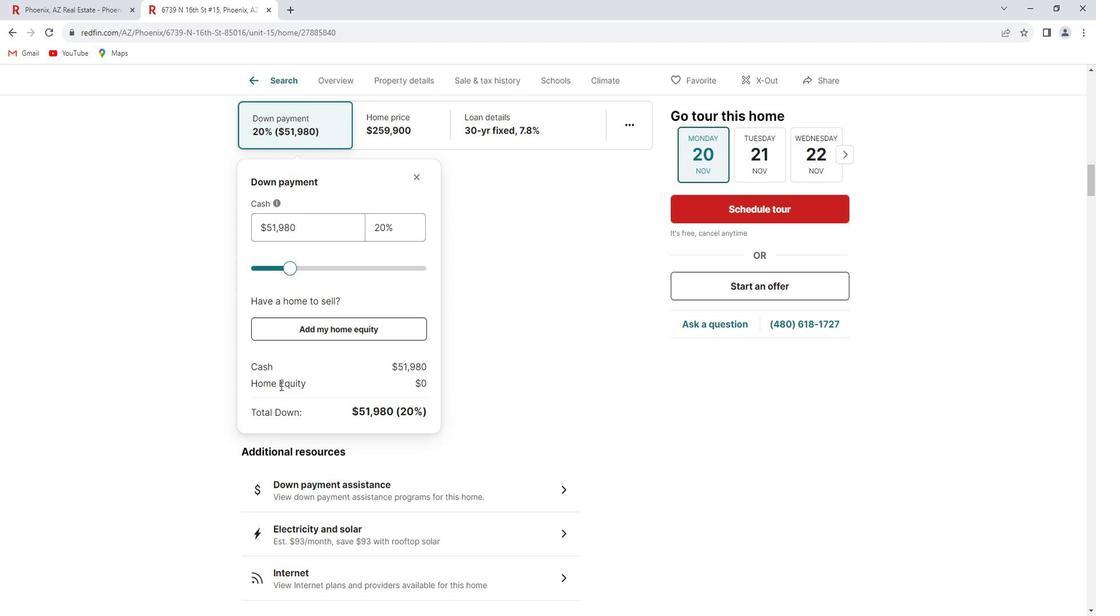 
Action: Mouse scrolled (280, 371) with delta (0, 0)
Screenshot: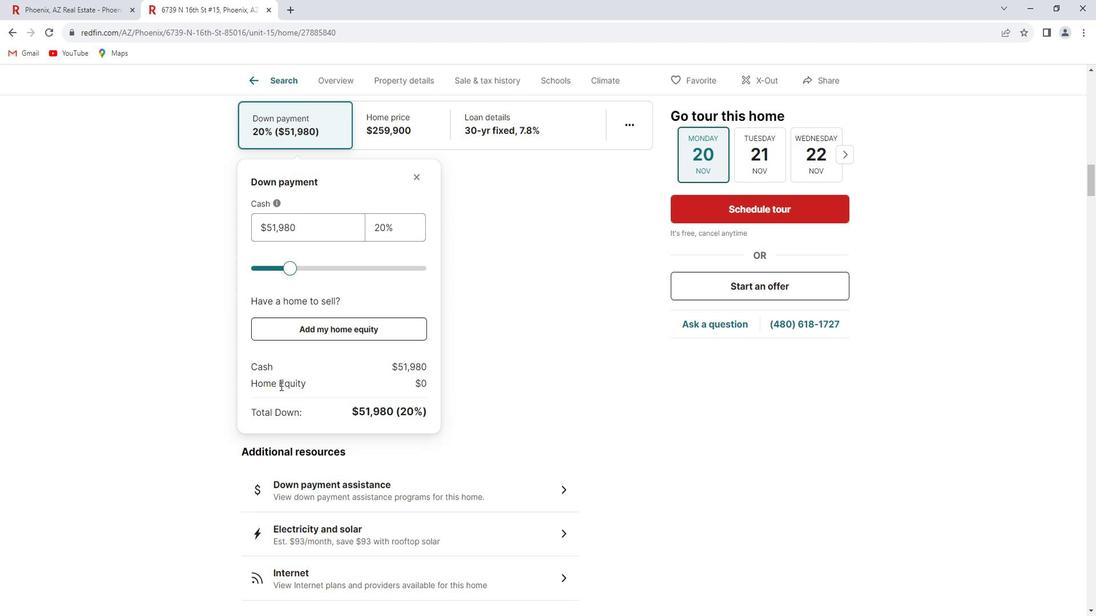 
Action: Mouse scrolled (280, 371) with delta (0, 0)
Screenshot: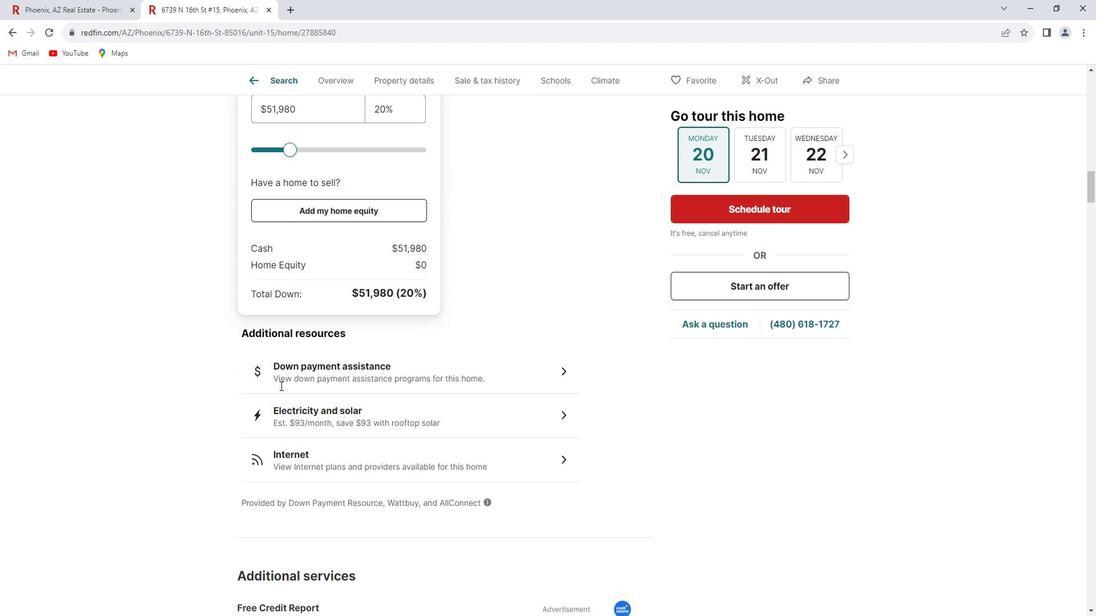 
Action: Mouse scrolled (280, 371) with delta (0, 0)
Screenshot: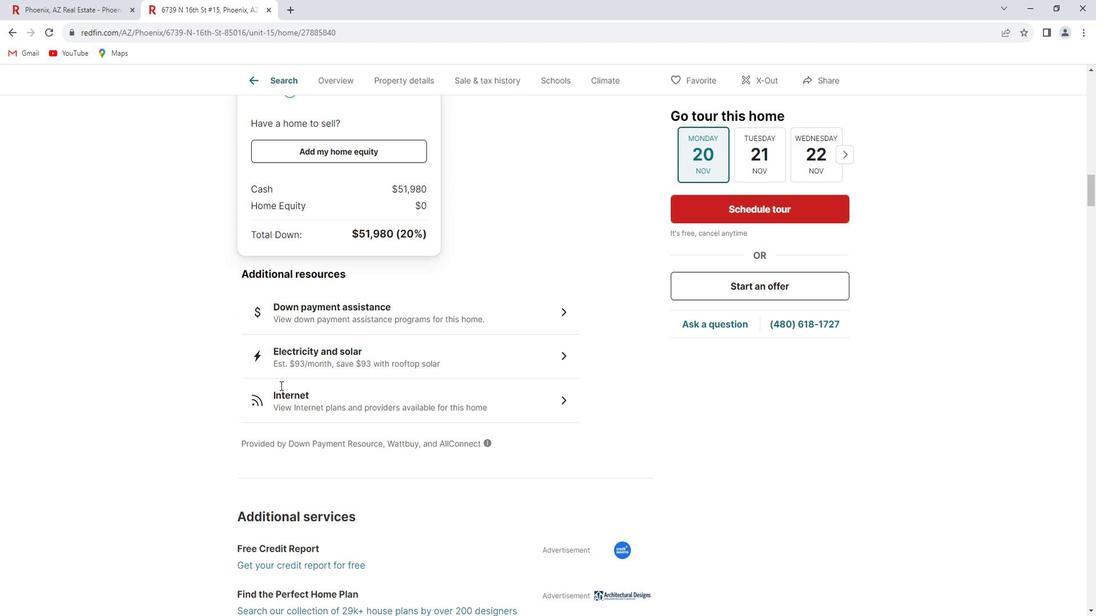 
Action: Mouse scrolled (280, 371) with delta (0, 0)
Screenshot: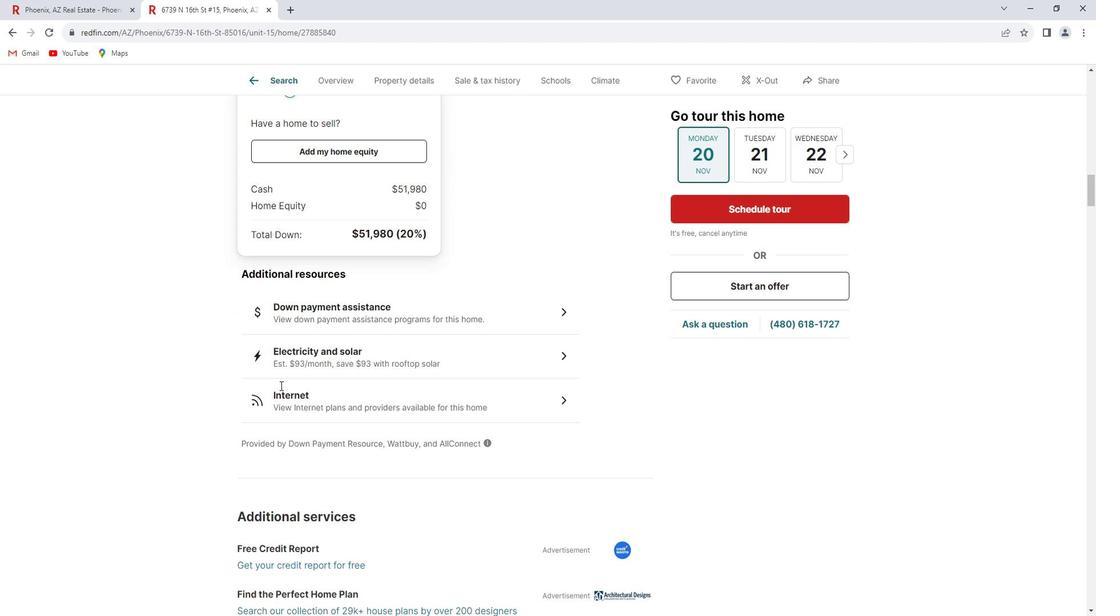 
Action: Mouse scrolled (280, 371) with delta (0, 0)
Screenshot: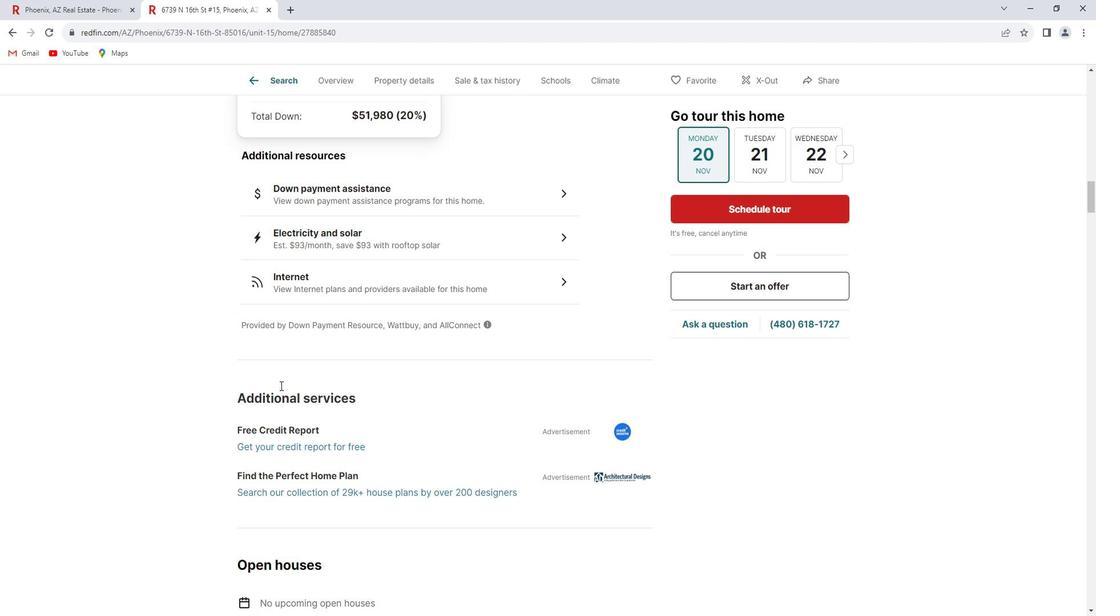 
Action: Mouse scrolled (280, 371) with delta (0, 0)
Screenshot: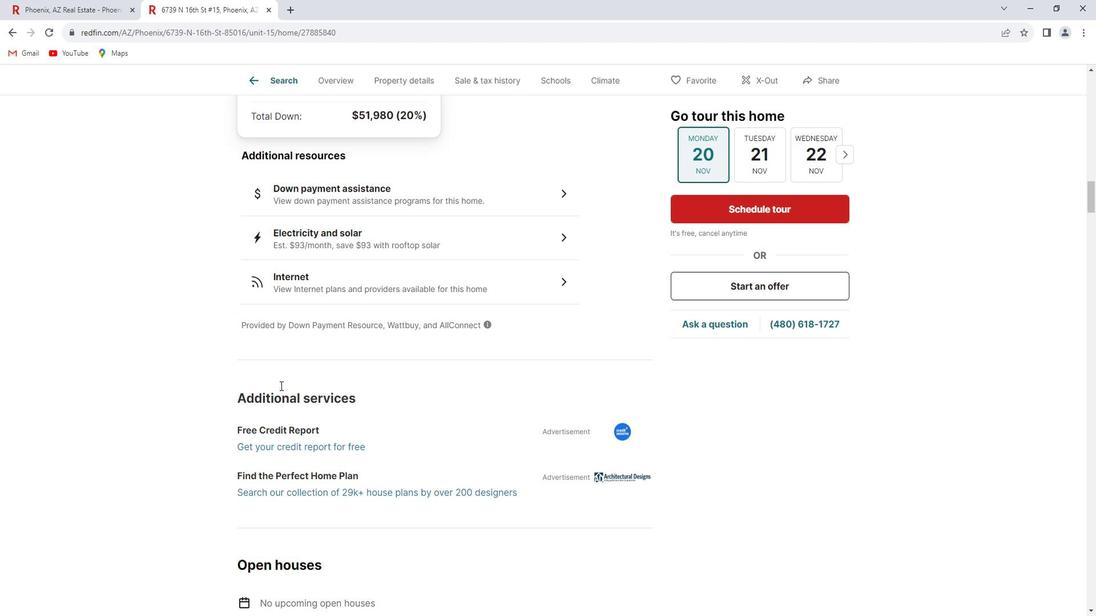 
Action: Mouse scrolled (280, 371) with delta (0, 0)
Screenshot: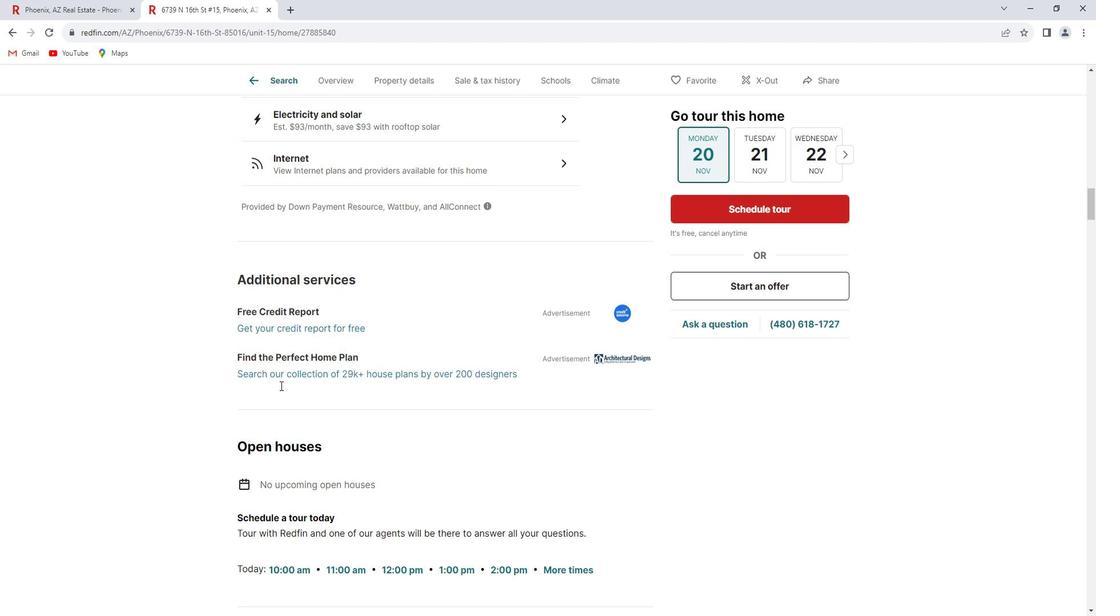 
Action: Mouse scrolled (280, 371) with delta (0, 0)
Screenshot: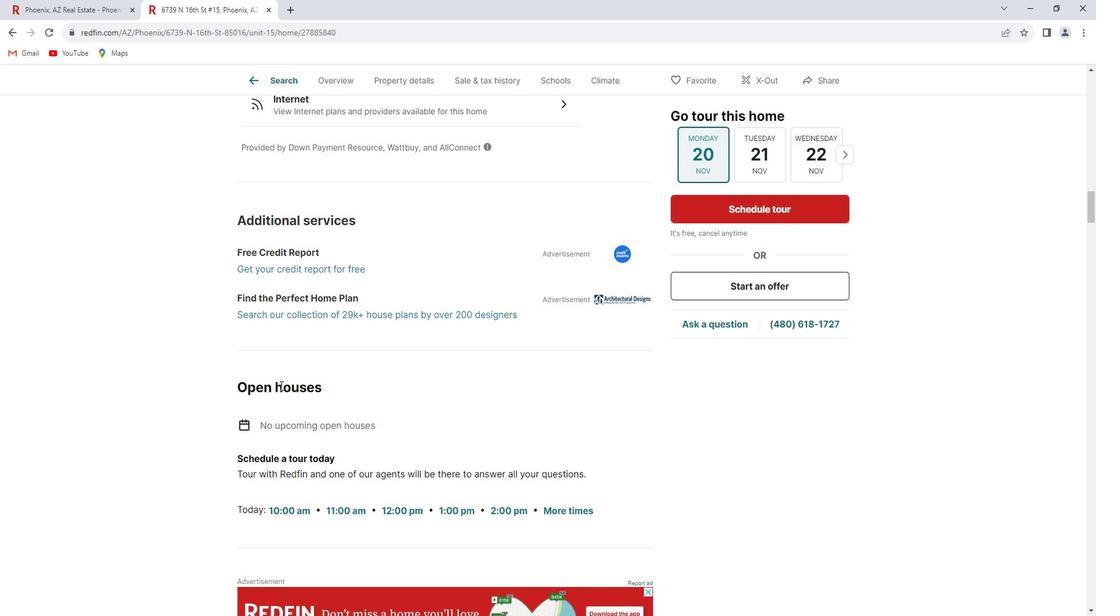 
Action: Mouse scrolled (280, 371) with delta (0, 0)
Screenshot: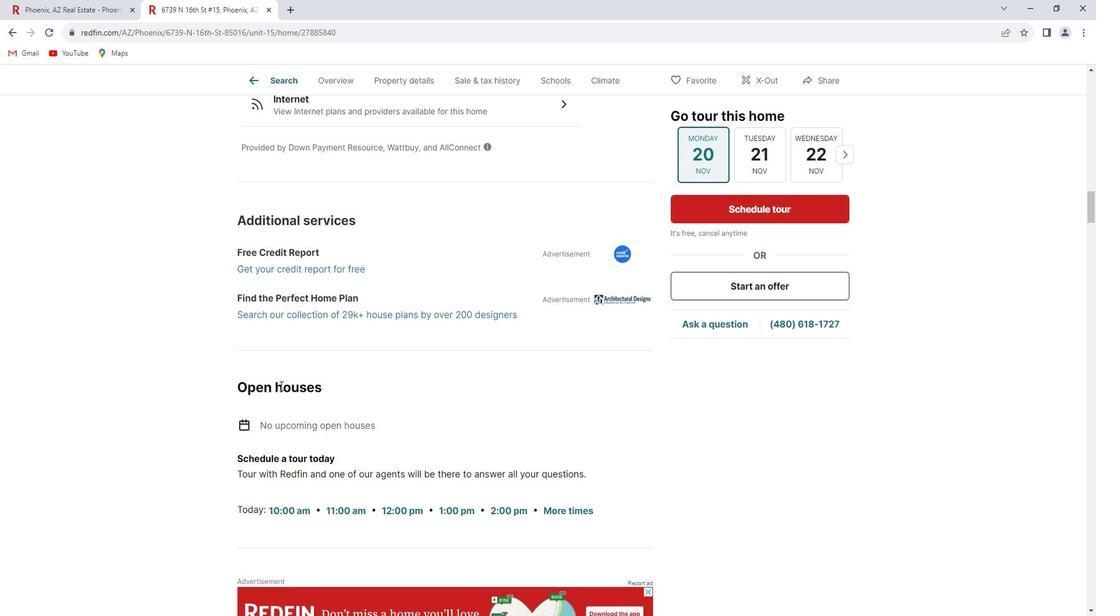 
Action: Mouse scrolled (280, 371) with delta (0, 0)
Screenshot: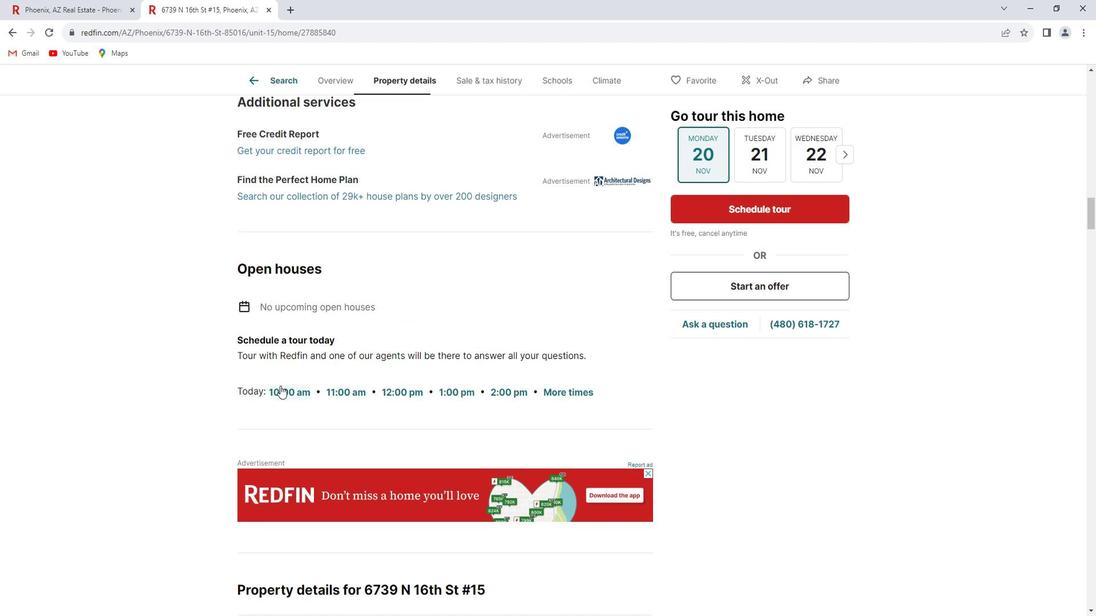 
Action: Mouse scrolled (280, 371) with delta (0, 0)
Screenshot: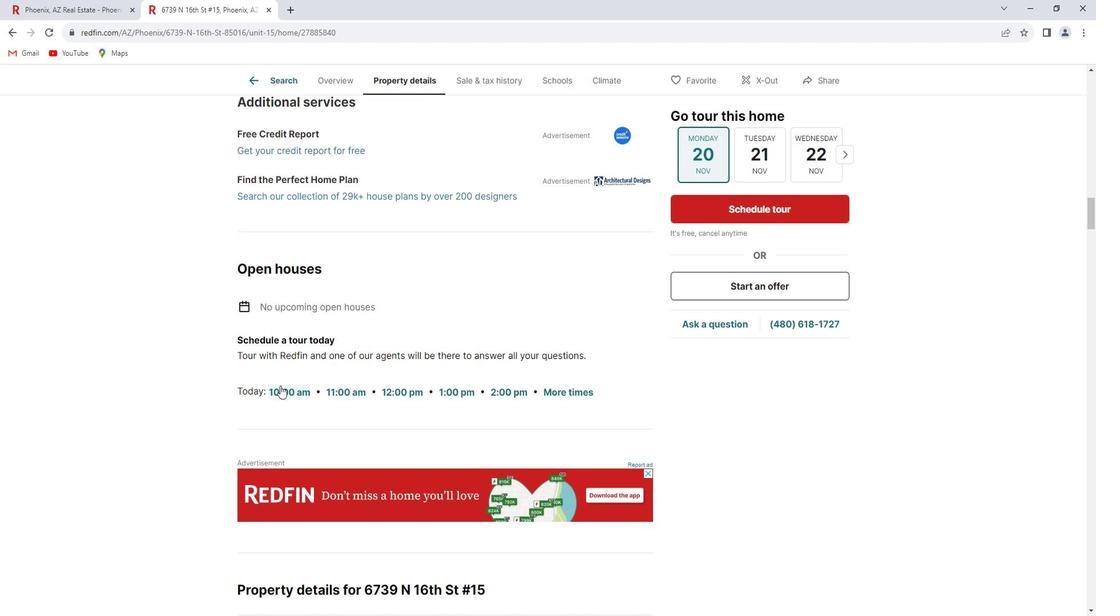
Action: Mouse scrolled (280, 371) with delta (0, 0)
Screenshot: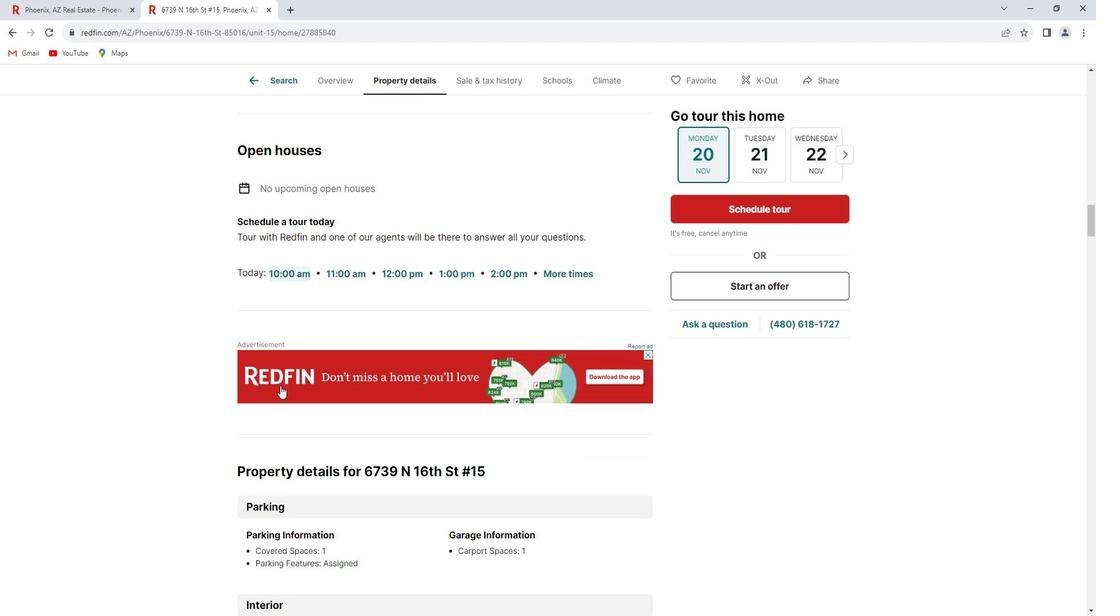 
Action: Mouse scrolled (280, 371) with delta (0, 0)
Screenshot: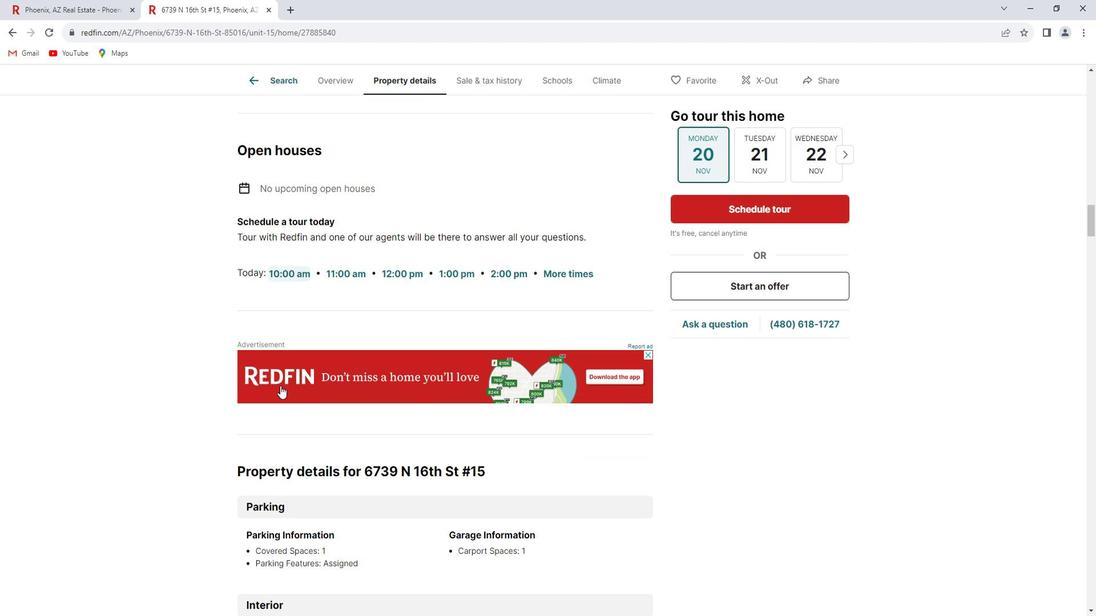 
Action: Mouse scrolled (280, 371) with delta (0, 0)
Screenshot: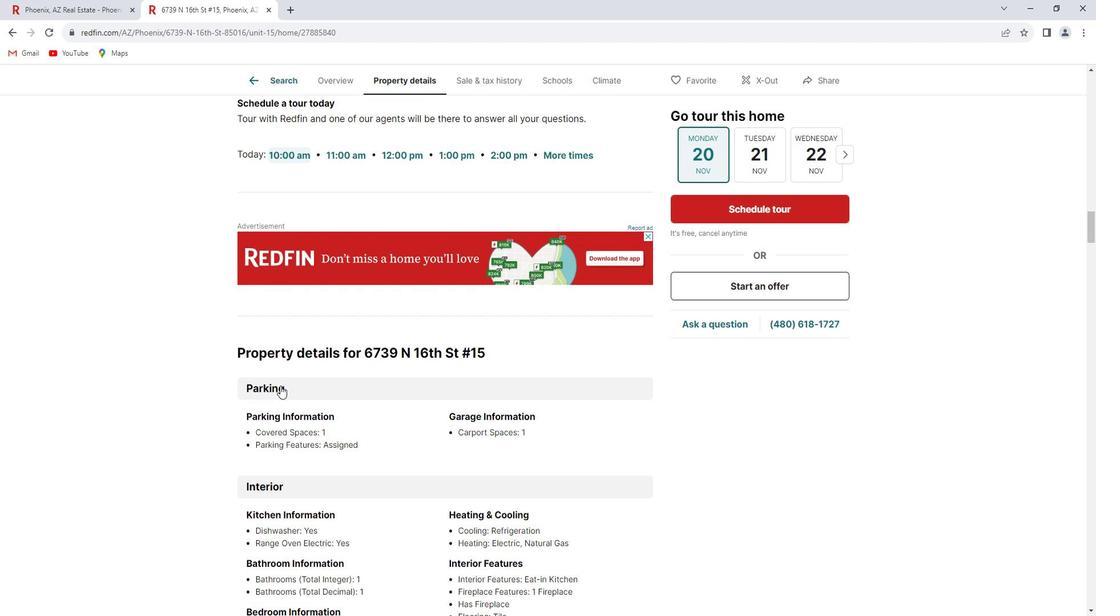 
Action: Mouse scrolled (280, 371) with delta (0, 0)
Screenshot: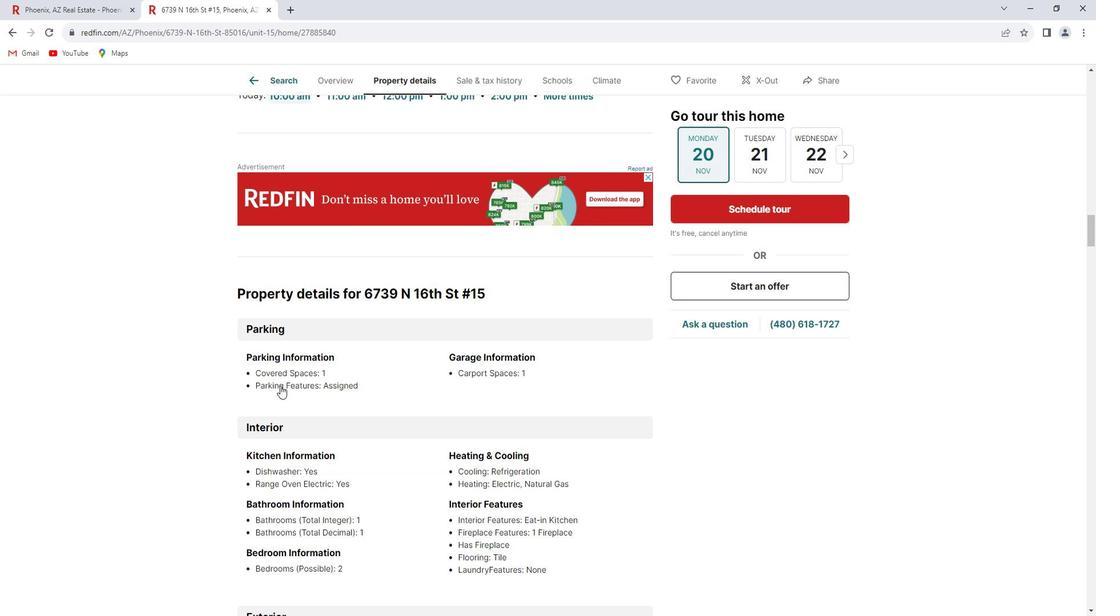 
Action: Mouse scrolled (280, 371) with delta (0, 0)
Screenshot: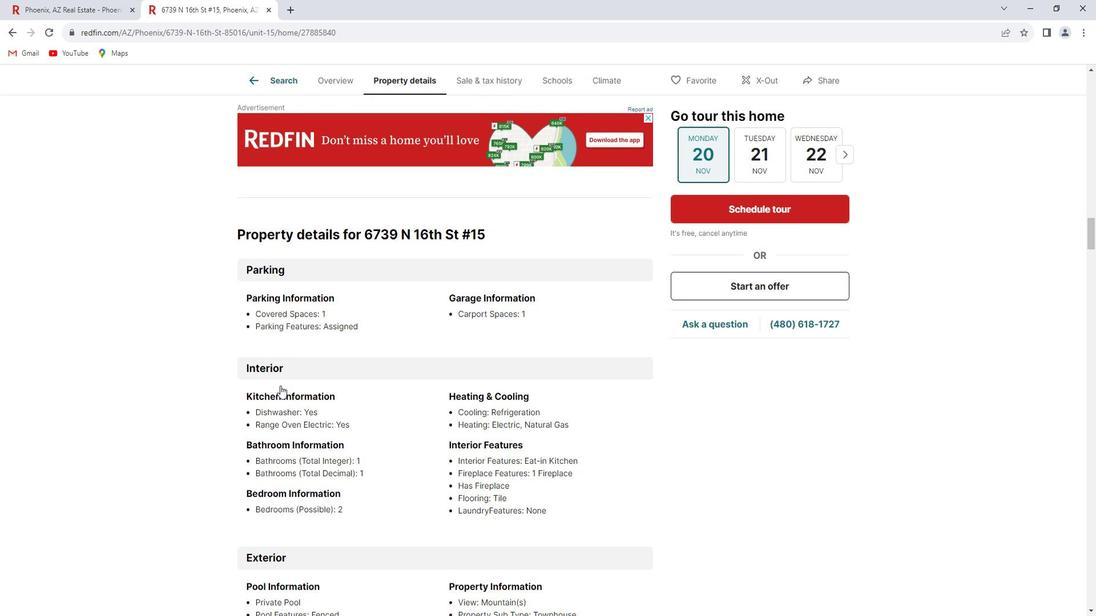
Action: Mouse scrolled (280, 371) with delta (0, 0)
Screenshot: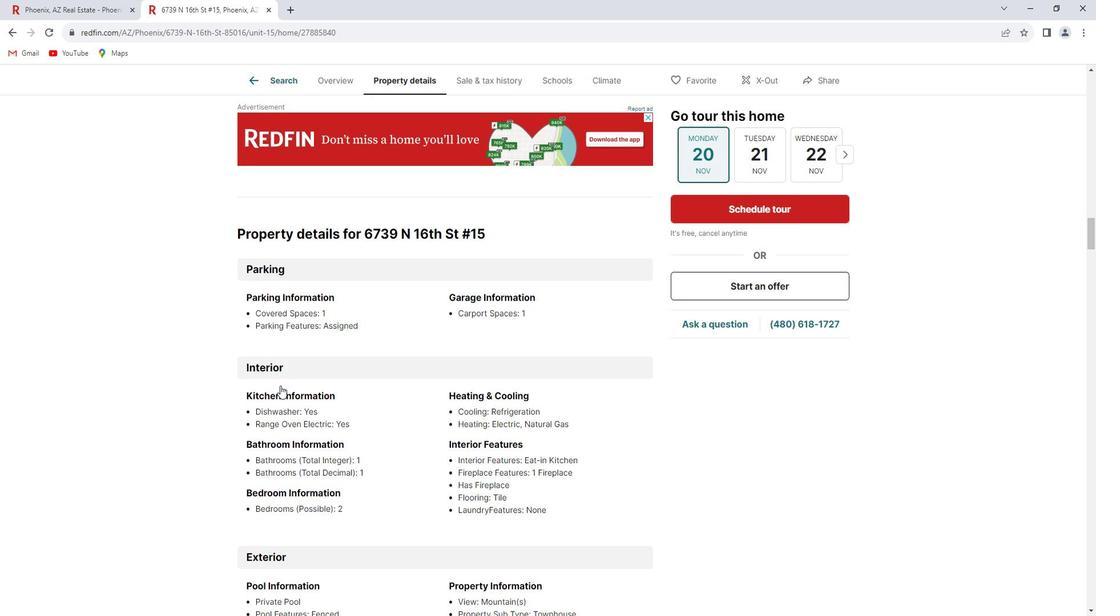 
Action: Mouse scrolled (280, 371) with delta (0, 0)
Screenshot: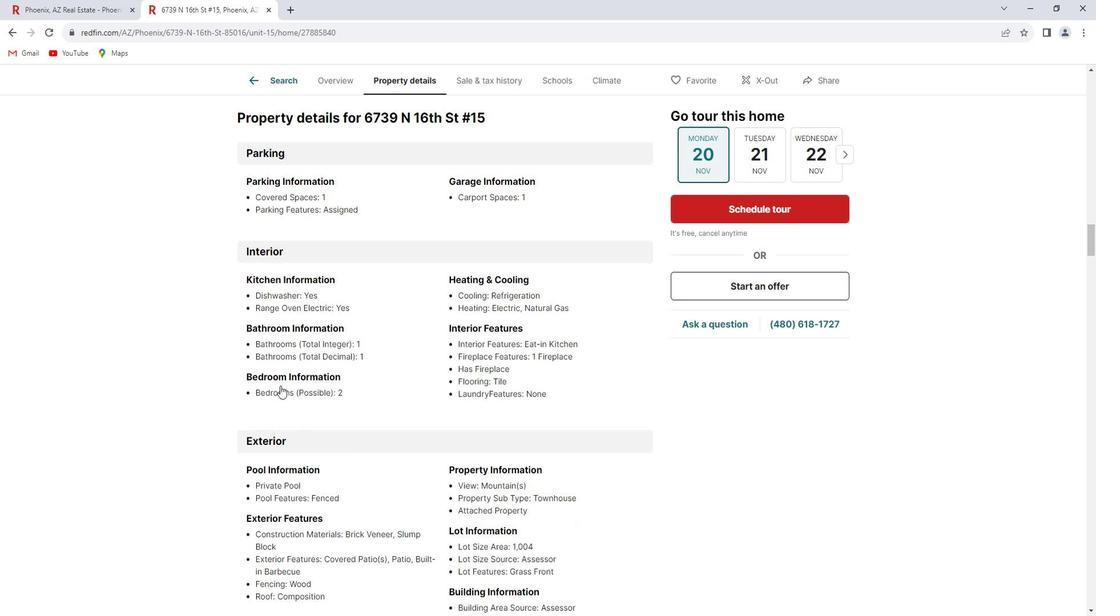 
Action: Mouse scrolled (280, 371) with delta (0, 0)
Screenshot: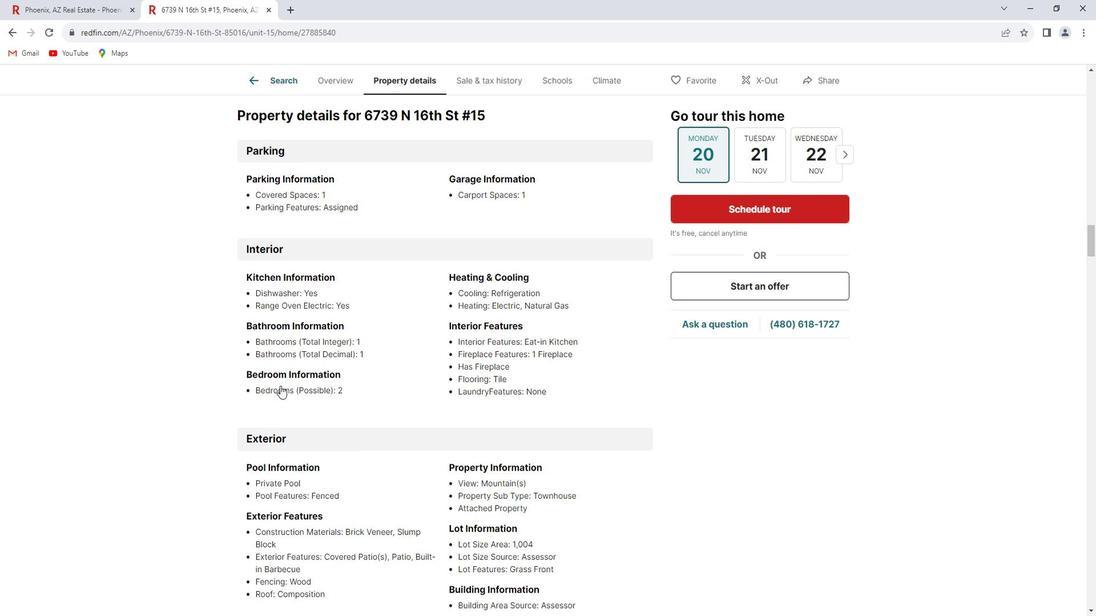 
Action: Mouse scrolled (280, 371) with delta (0, 0)
Screenshot: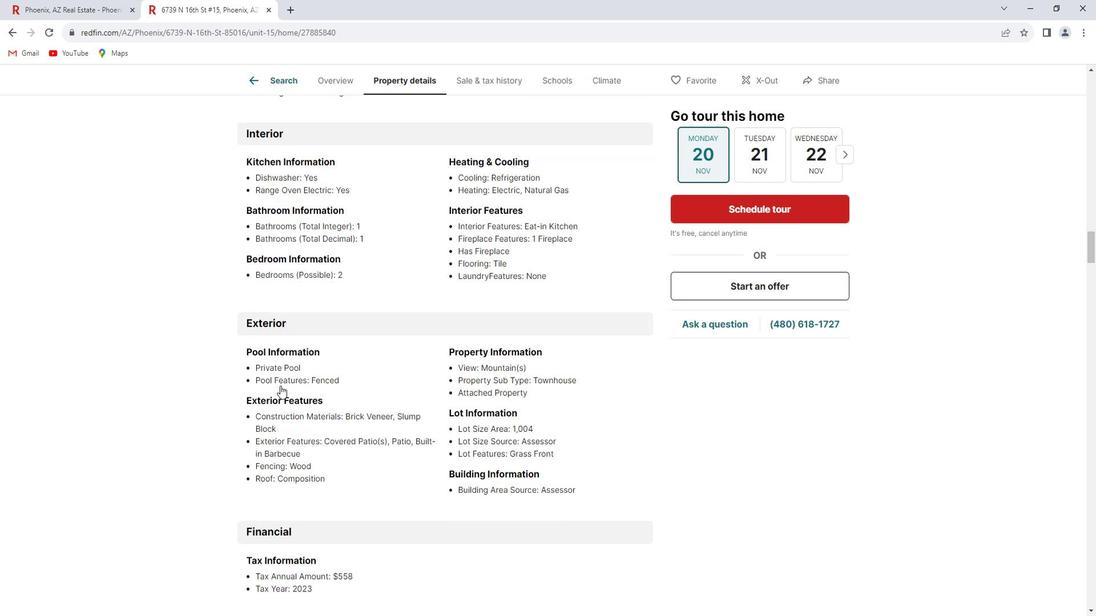 
Action: Mouse scrolled (280, 371) with delta (0, 0)
Screenshot: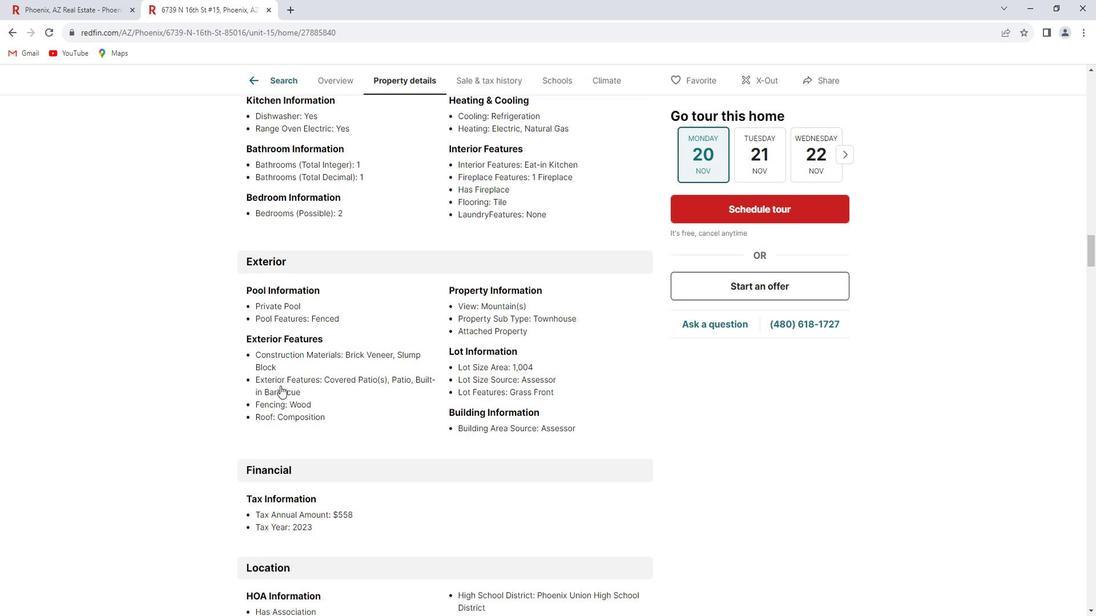 
Action: Mouse scrolled (280, 371) with delta (0, 0)
Screenshot: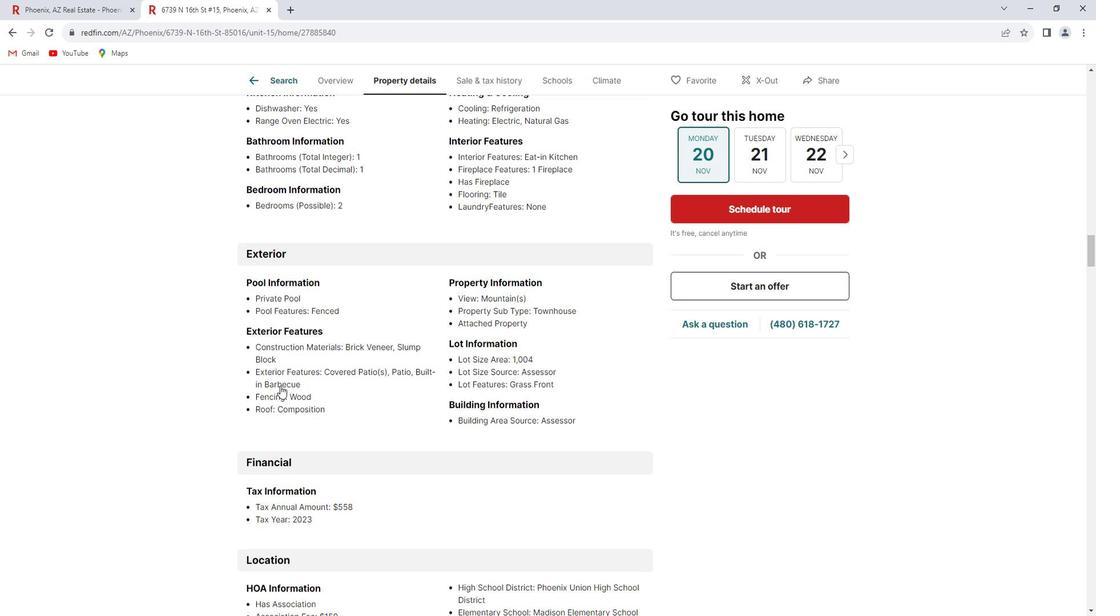 
Action: Mouse scrolled (280, 371) with delta (0, 0)
Screenshot: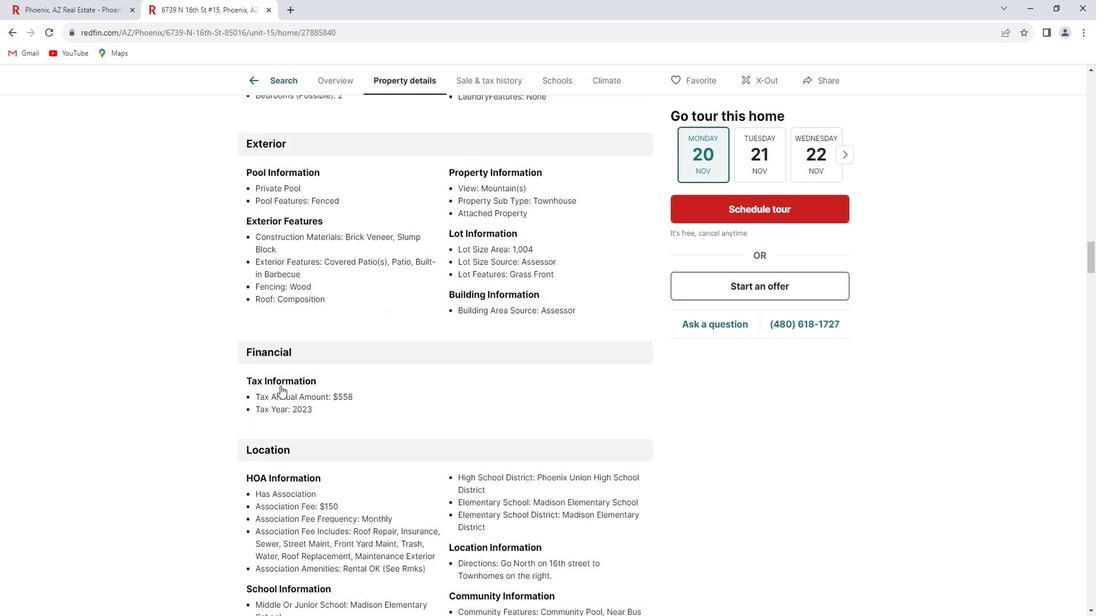 
Action: Mouse scrolled (280, 371) with delta (0, 0)
Screenshot: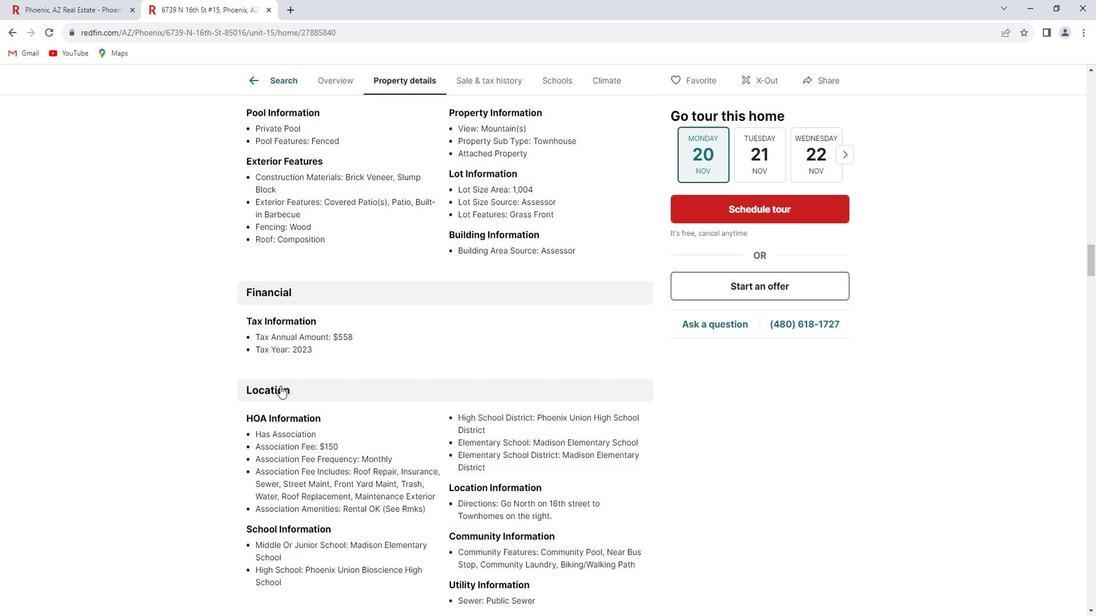 
Action: Mouse scrolled (280, 371) with delta (0, 0)
Screenshot: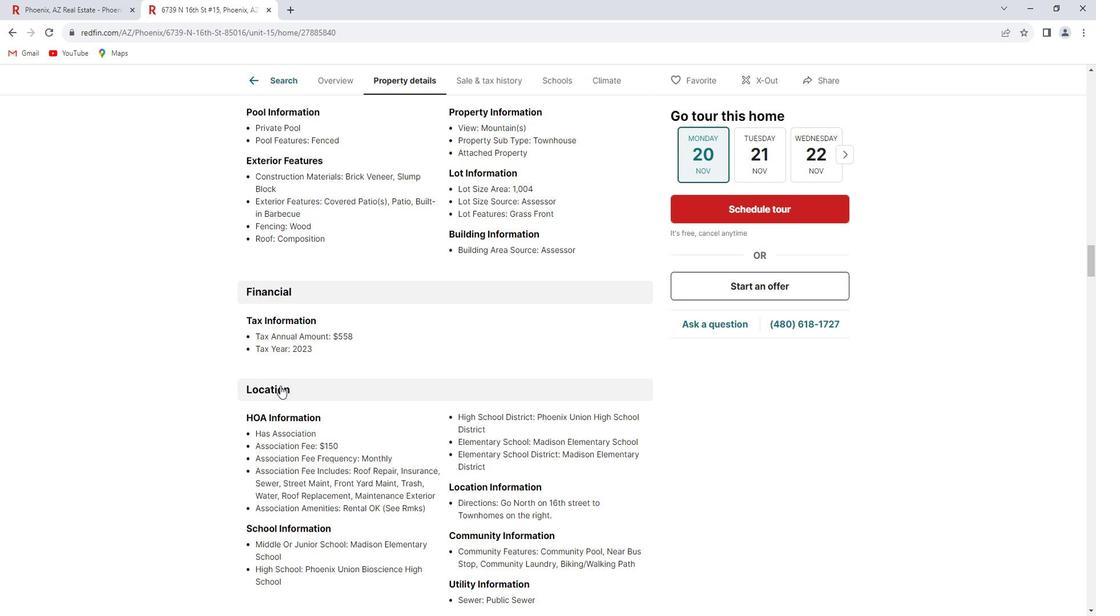 
Action: Mouse scrolled (280, 371) with delta (0, 0)
Screenshot: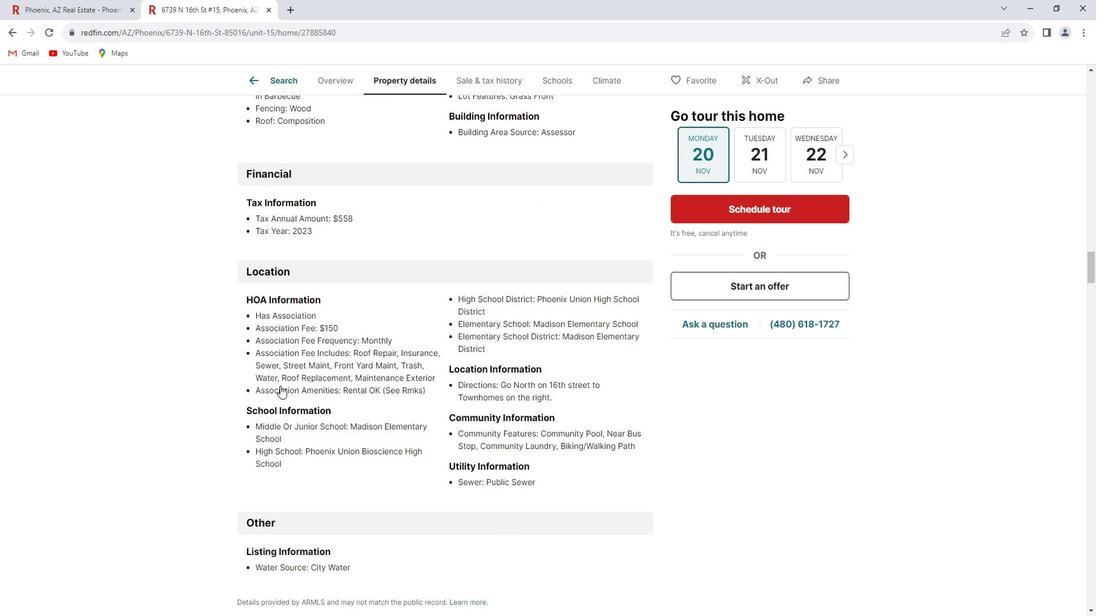 
Action: Mouse scrolled (280, 371) with delta (0, 0)
Screenshot: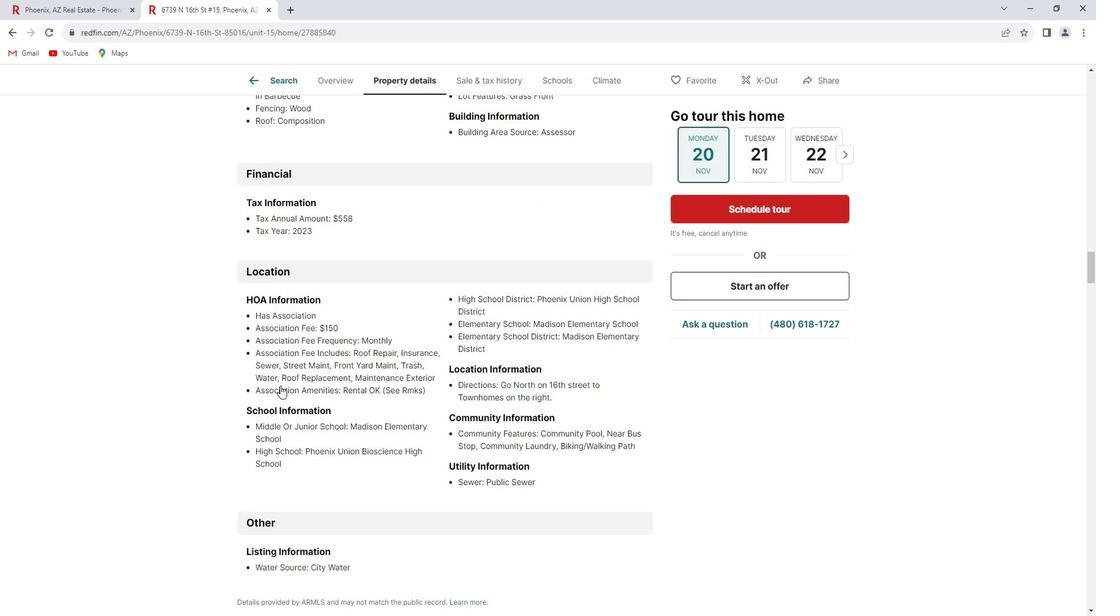 
Action: Mouse scrolled (280, 371) with delta (0, 0)
Screenshot: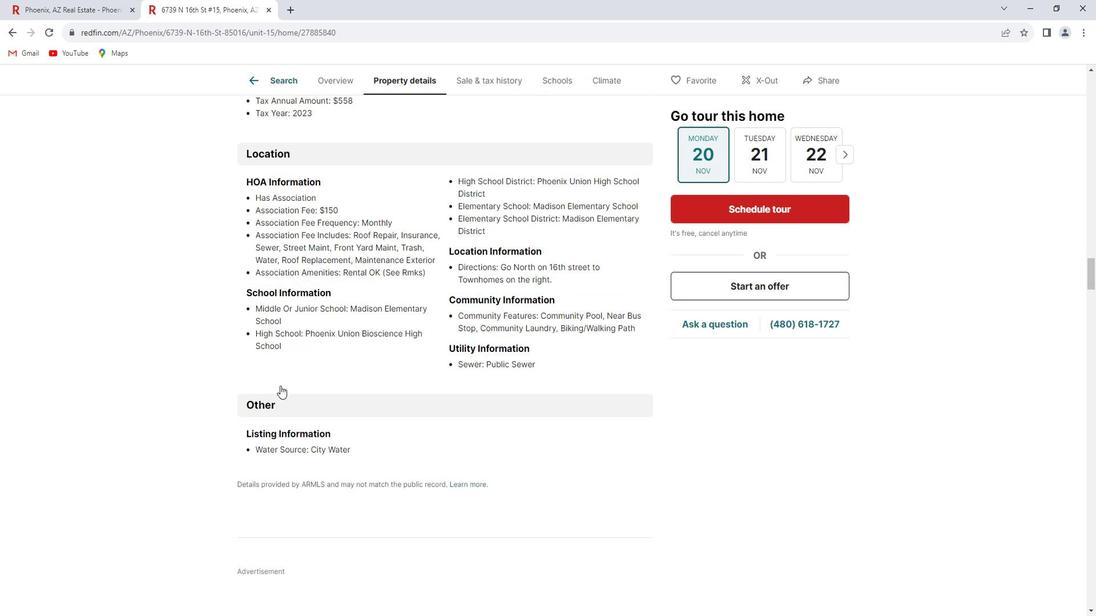 
Action: Mouse scrolled (280, 371) with delta (0, 0)
Screenshot: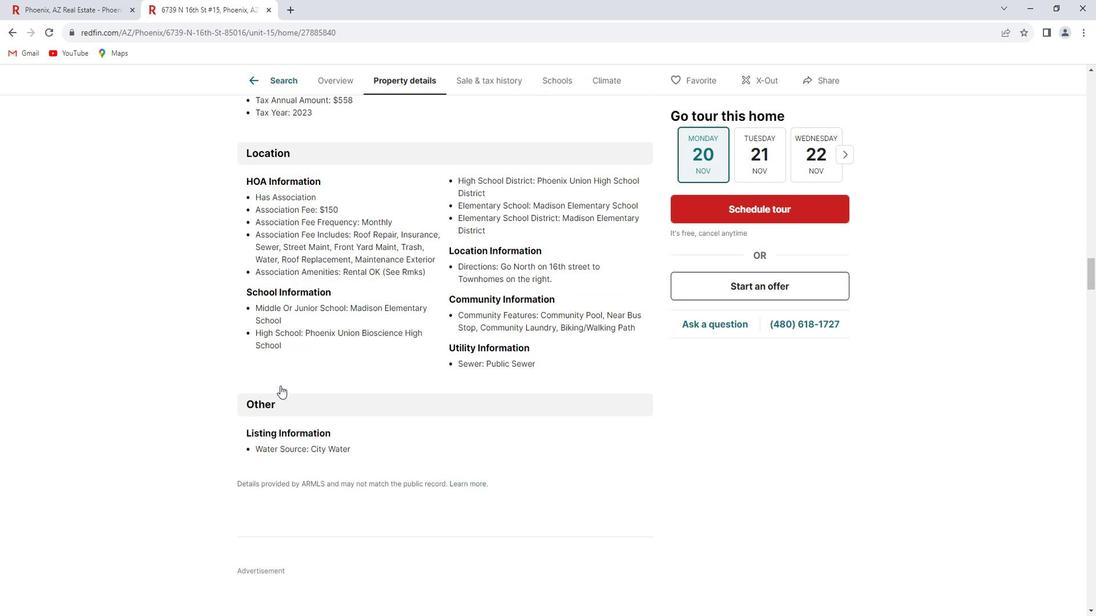 
Action: Mouse scrolled (280, 371) with delta (0, 0)
Screenshot: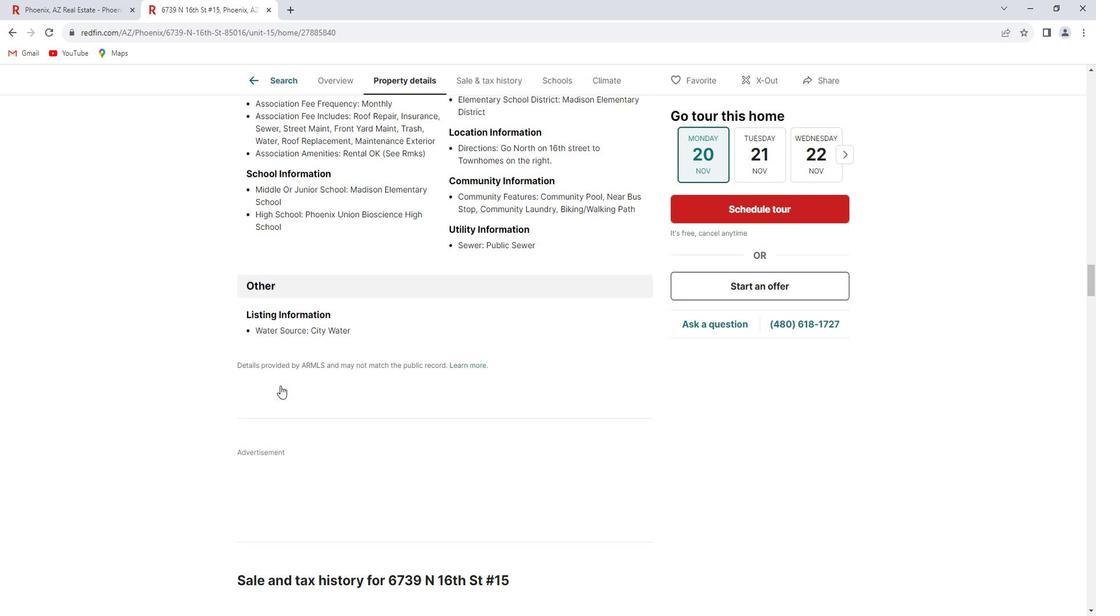 
Action: Mouse scrolled (280, 371) with delta (0, 0)
Screenshot: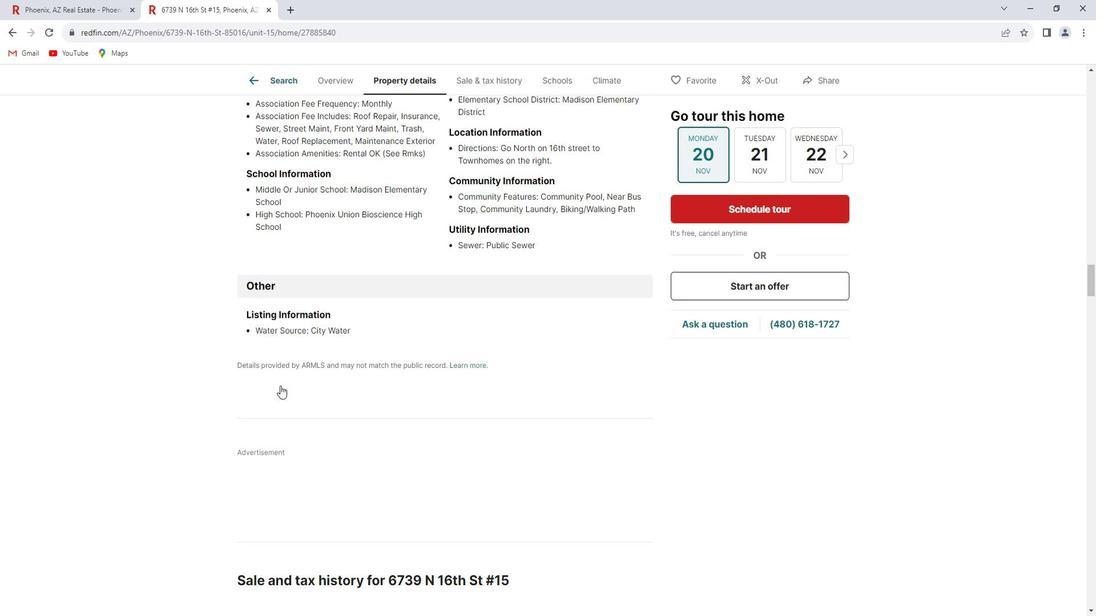 
Action: Mouse scrolled (280, 371) with delta (0, 0)
Screenshot: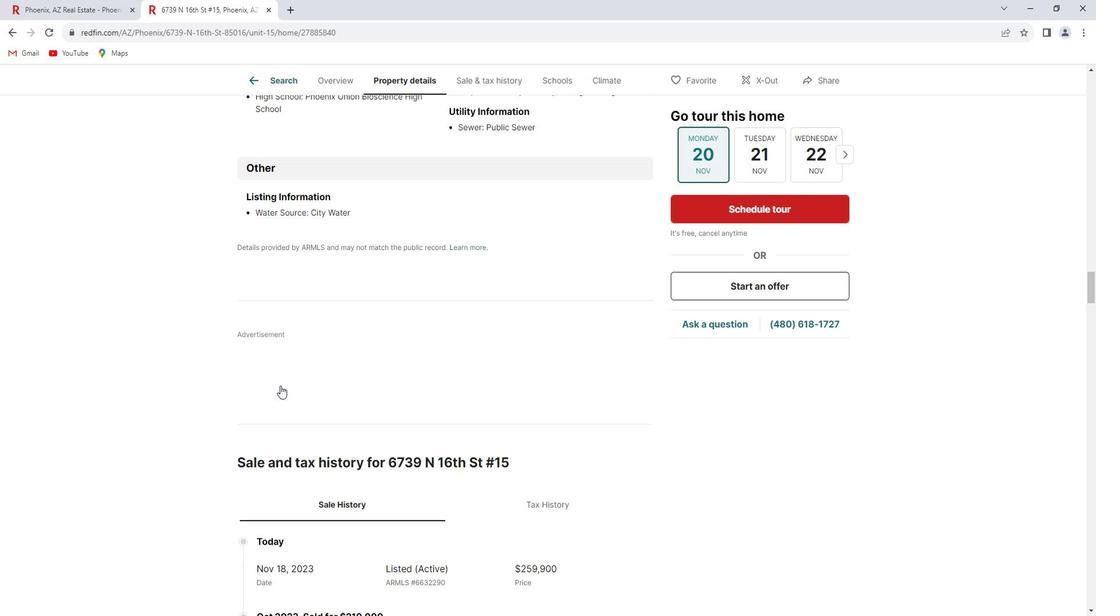 
Action: Mouse scrolled (280, 371) with delta (0, 0)
Screenshot: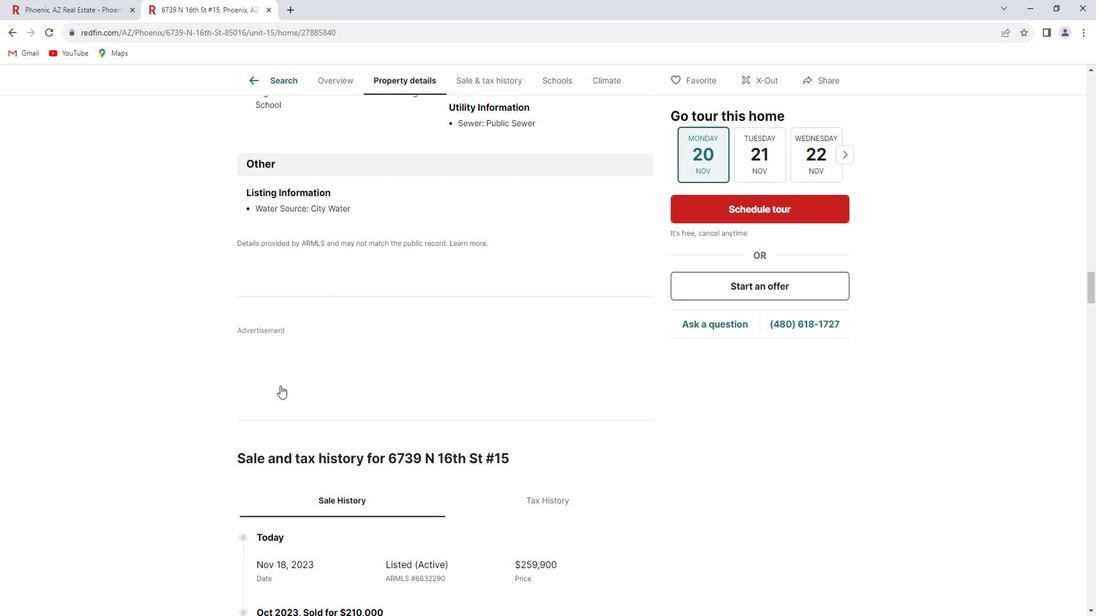 
Action: Mouse scrolled (280, 371) with delta (0, 0)
Screenshot: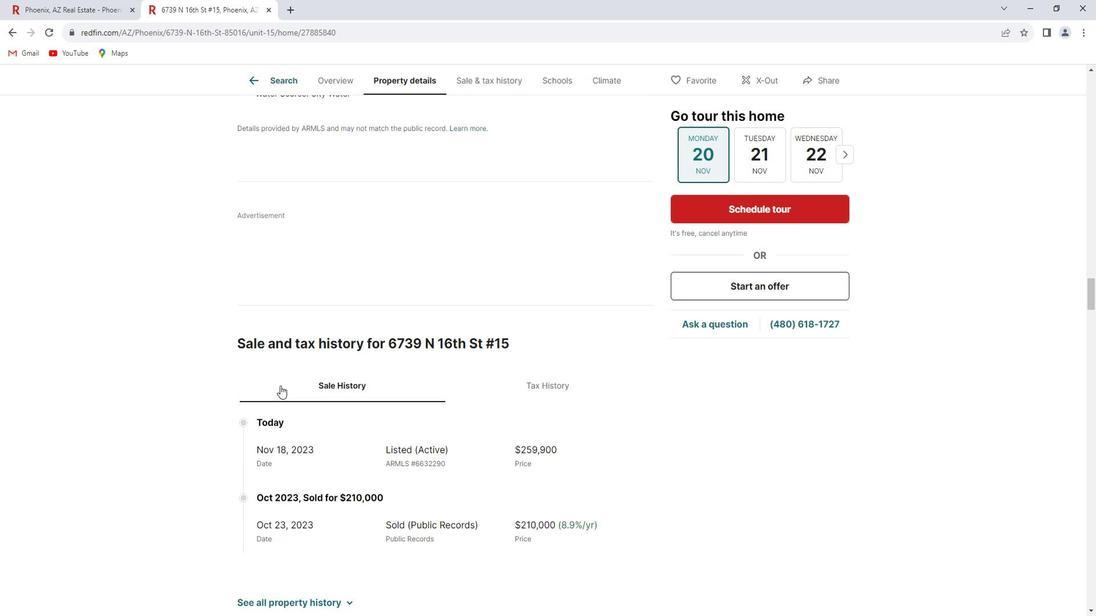 
Action: Mouse scrolled (280, 371) with delta (0, 0)
Screenshot: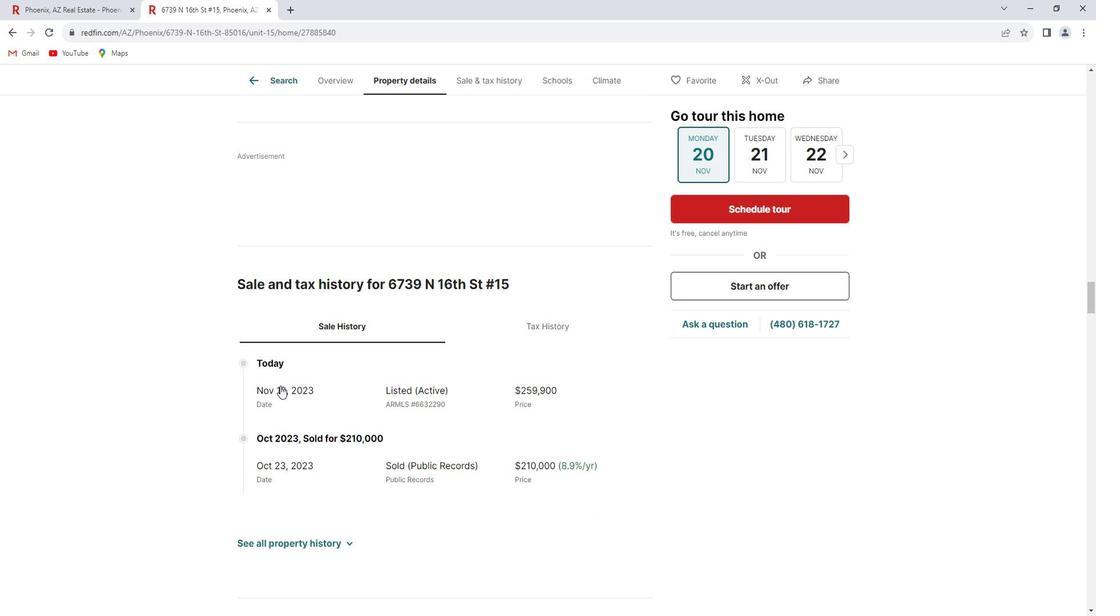 
Action: Mouse scrolled (280, 371) with delta (0, 0)
Screenshot: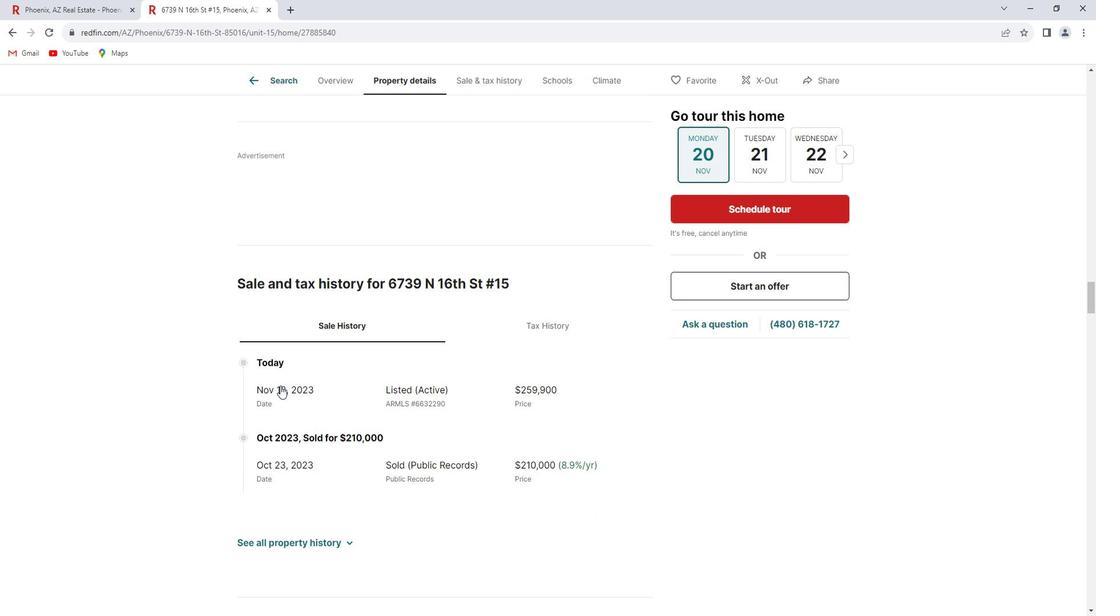 
Action: Mouse scrolled (280, 371) with delta (0, 0)
Screenshot: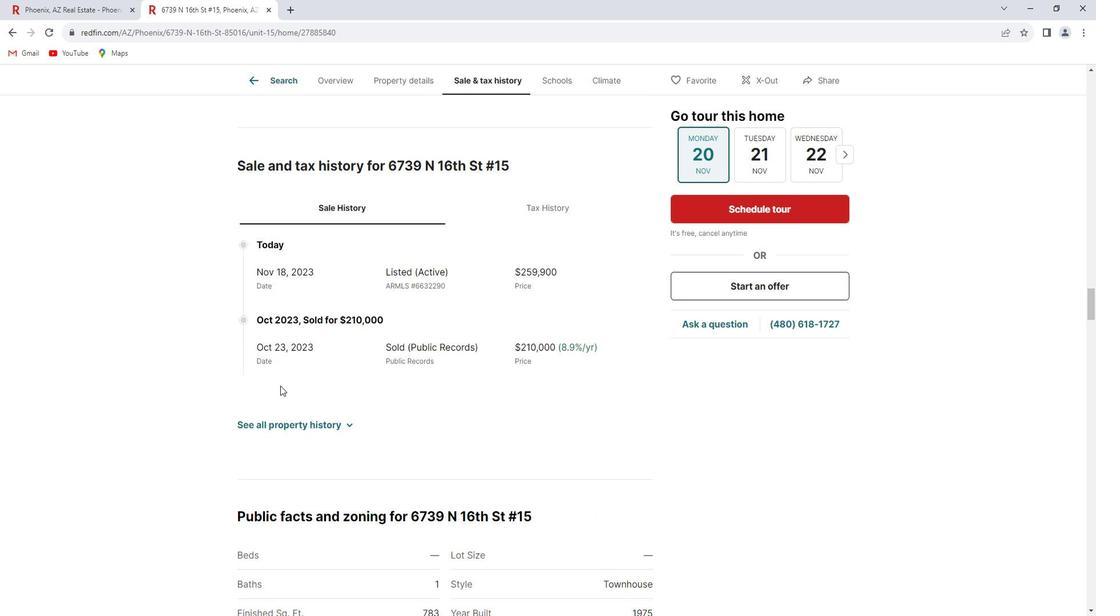 
Action: Mouse scrolled (280, 371) with delta (0, 0)
Screenshot: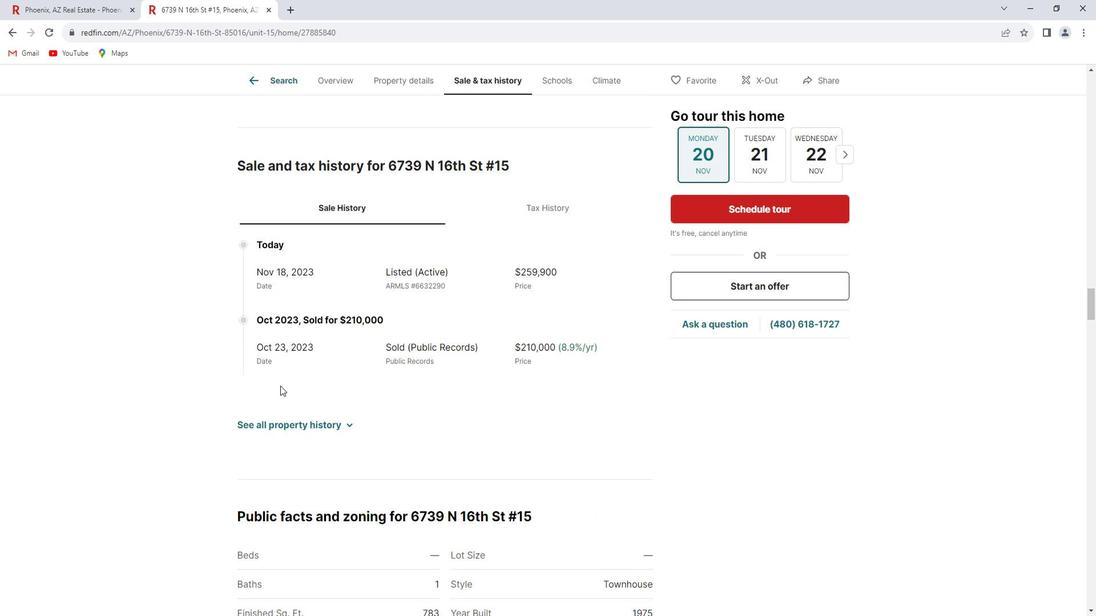
Action: Mouse scrolled (280, 371) with delta (0, 0)
Screenshot: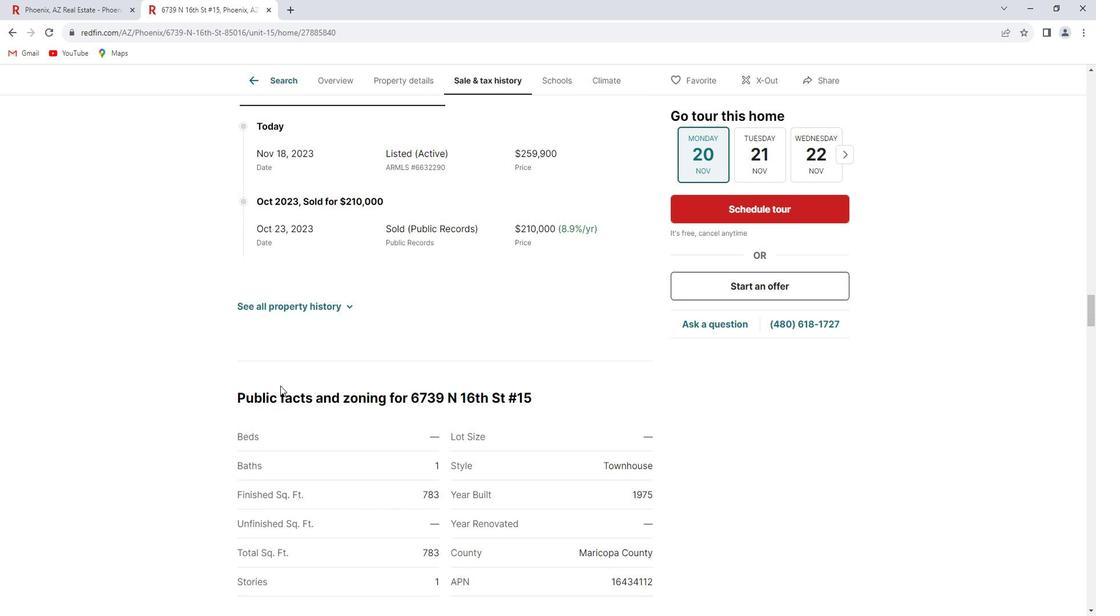 
Action: Mouse scrolled (280, 371) with delta (0, 0)
Screenshot: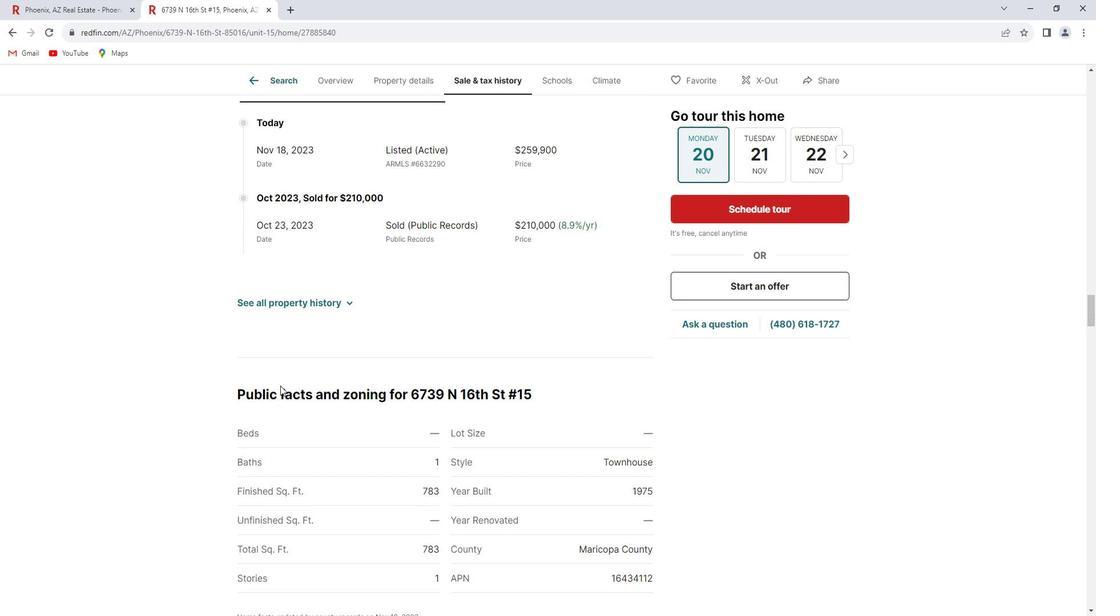
Action: Mouse scrolled (280, 371) with delta (0, 0)
Screenshot: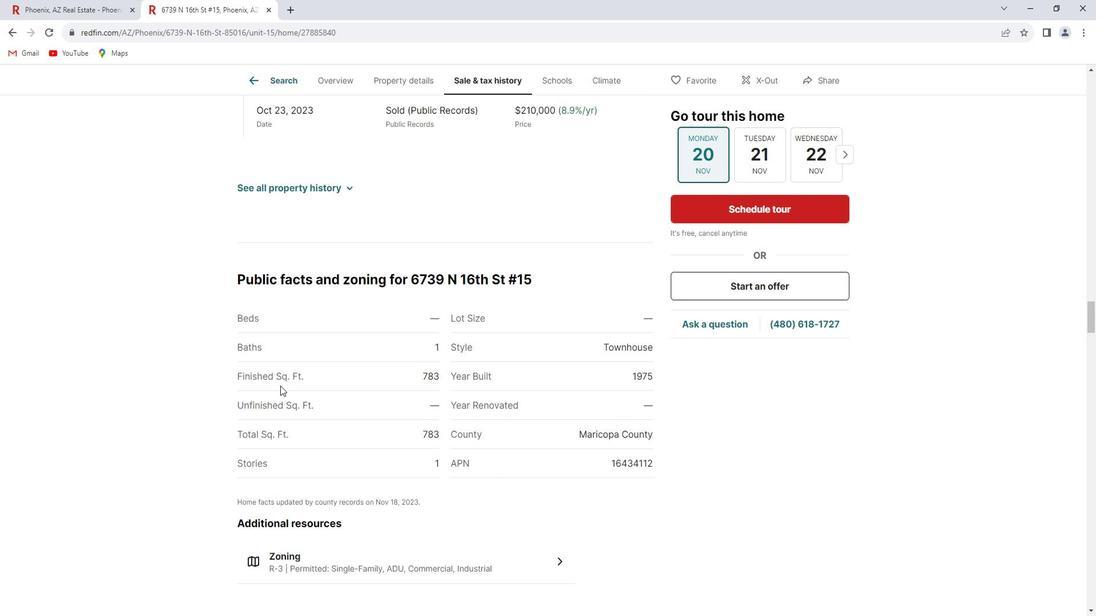 
Action: Mouse scrolled (280, 371) with delta (0, 0)
Screenshot: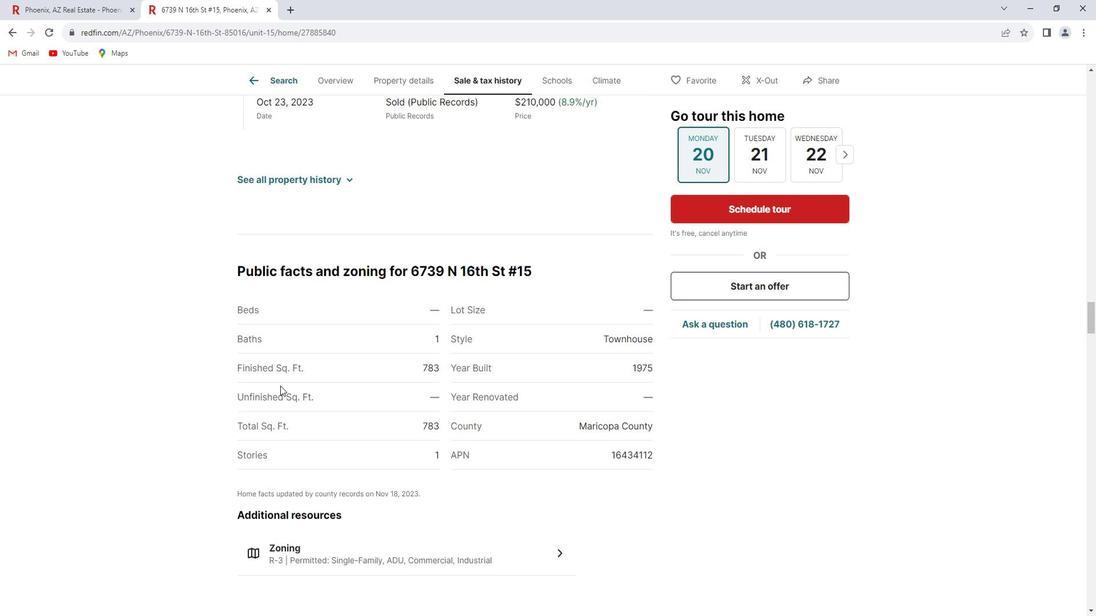 
Action: Mouse scrolled (280, 371) with delta (0, 0)
Screenshot: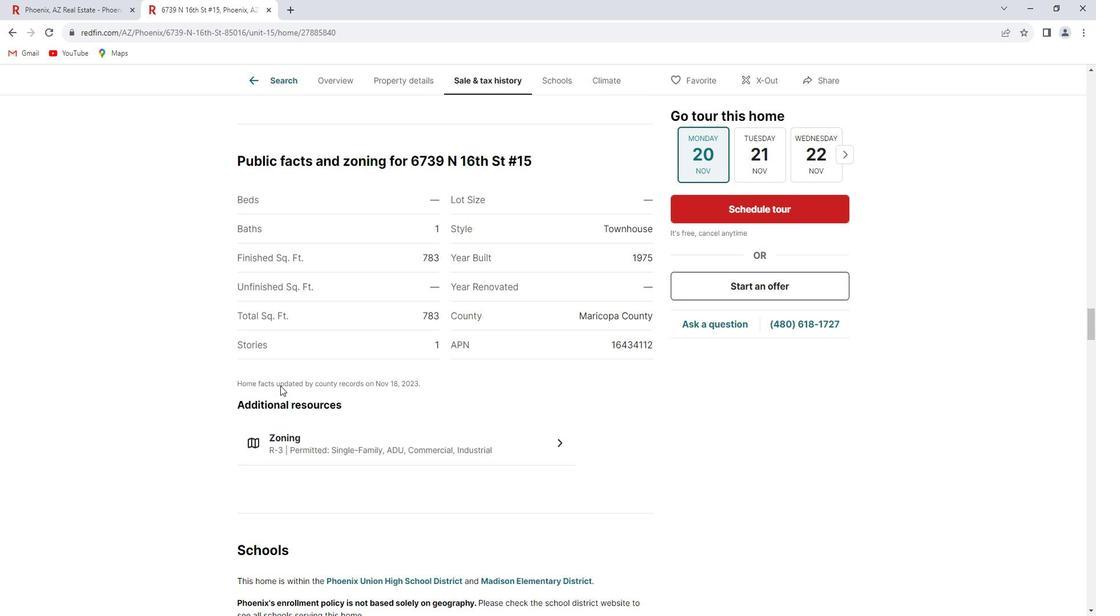 
Action: Mouse scrolled (280, 371) with delta (0, 0)
Screenshot: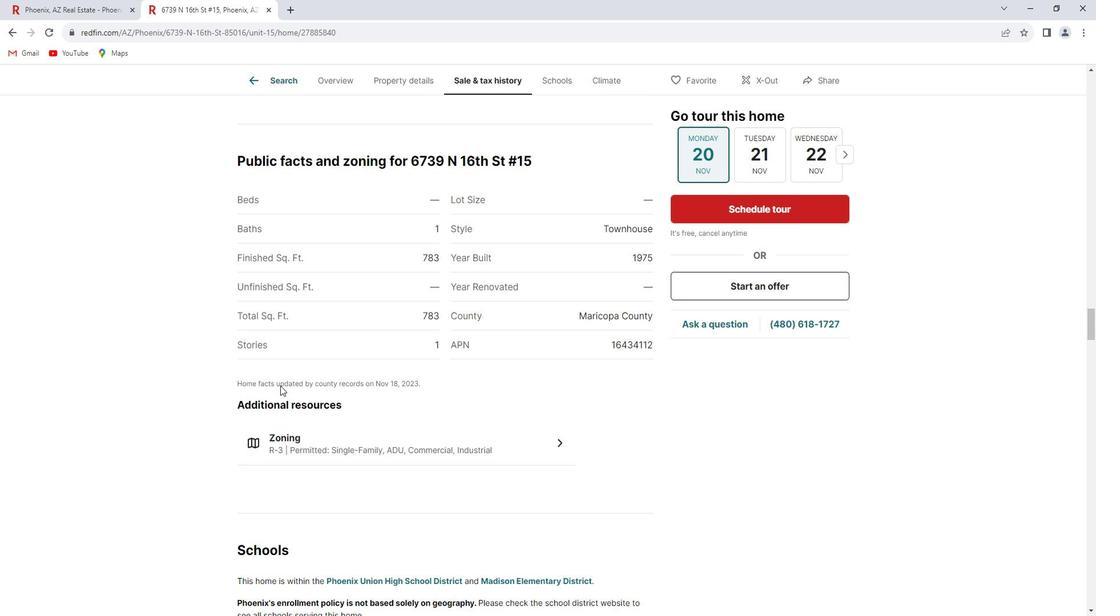 
Action: Mouse scrolled (280, 371) with delta (0, 0)
Screenshot: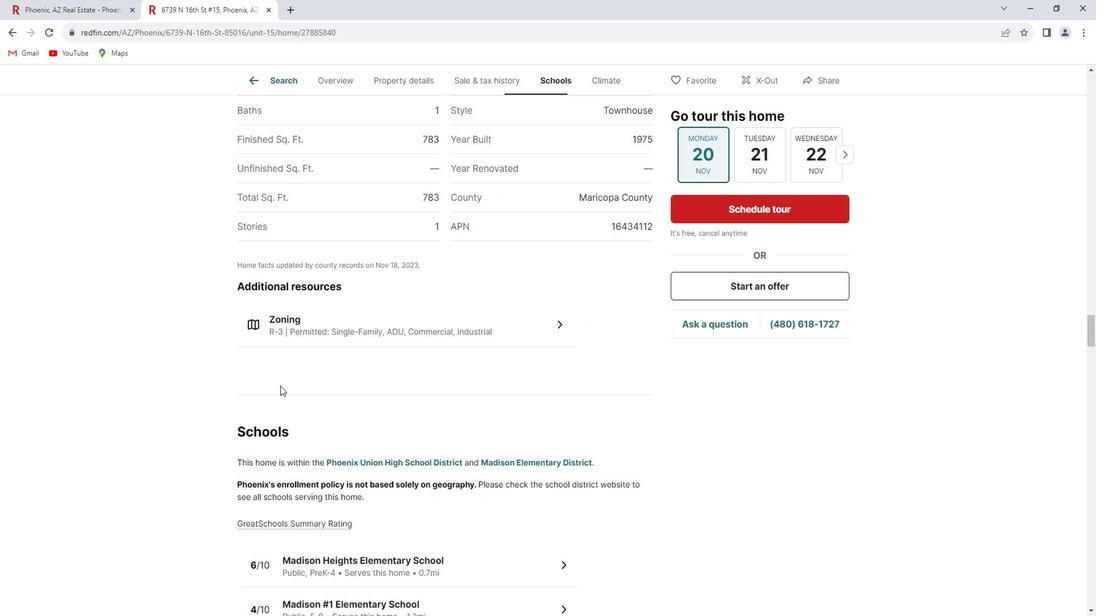 
Action: Mouse scrolled (280, 371) with delta (0, 0)
Screenshot: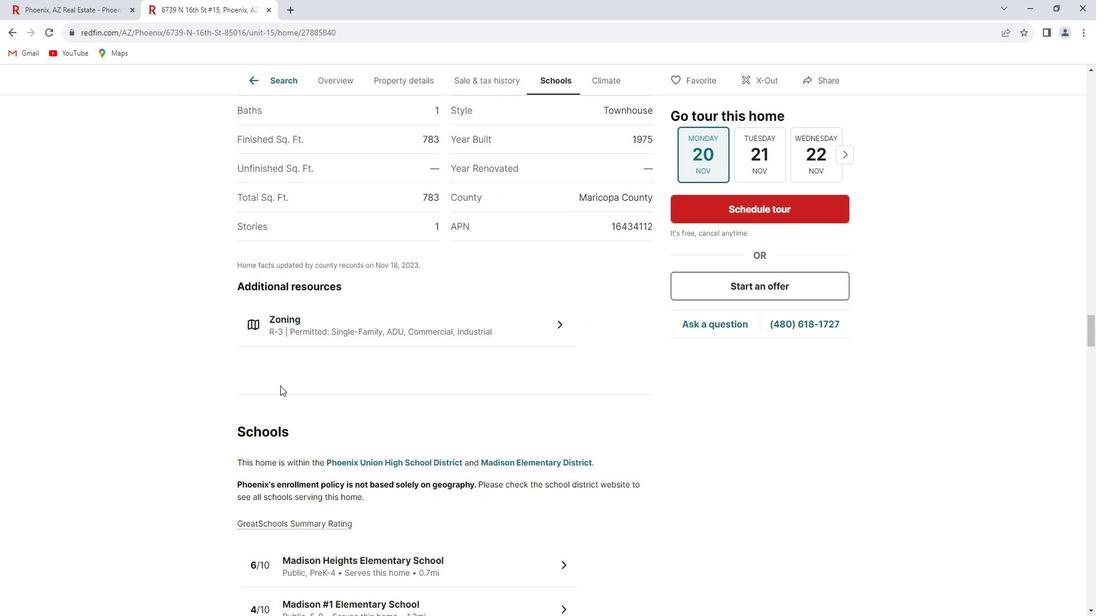 
Action: Mouse scrolled (280, 371) with delta (0, 0)
Screenshot: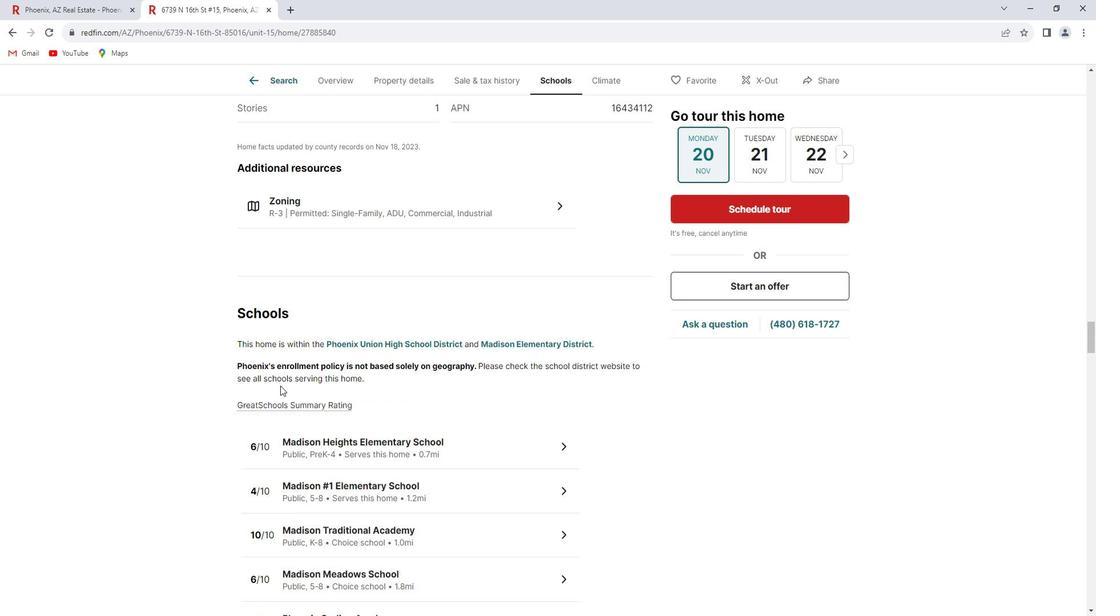 
Action: Mouse scrolled (280, 371) with delta (0, 0)
Screenshot: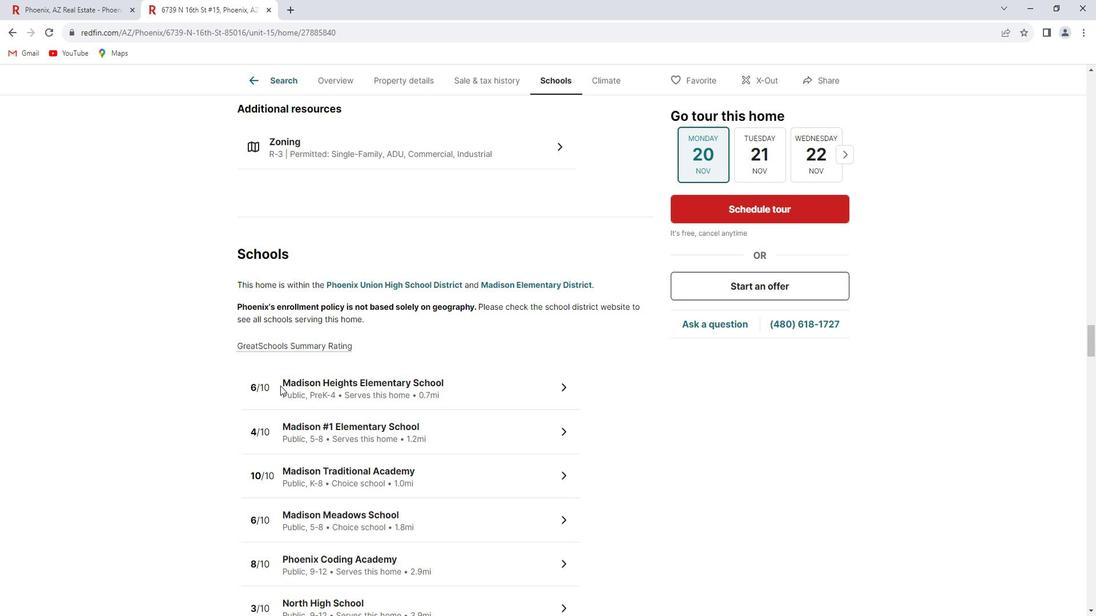 
Action: Mouse scrolled (280, 371) with delta (0, 0)
Screenshot: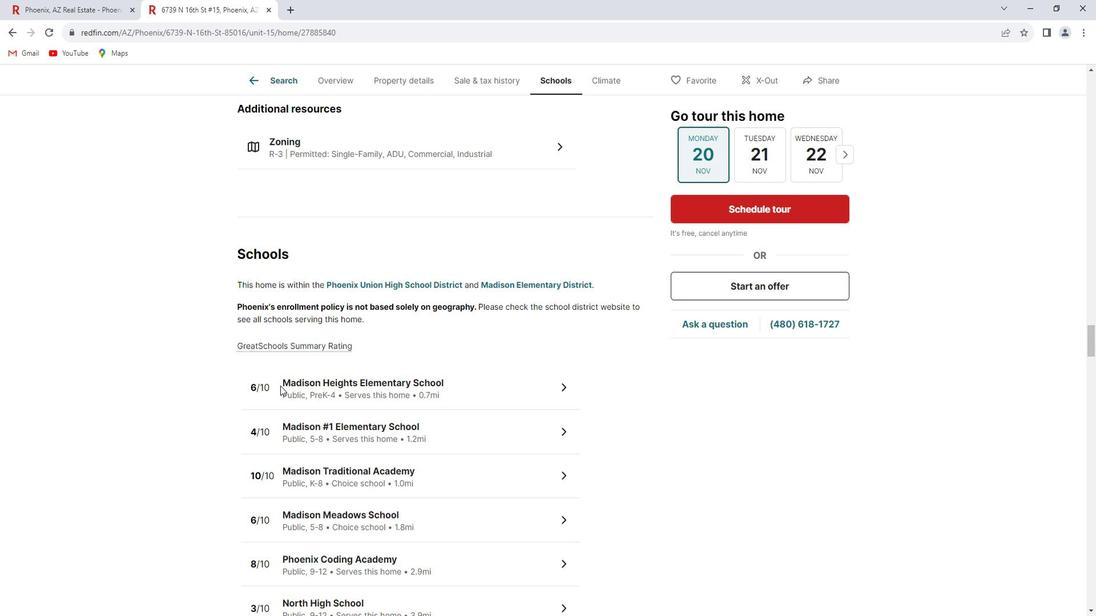 
Action: Mouse scrolled (280, 371) with delta (0, 0)
Screenshot: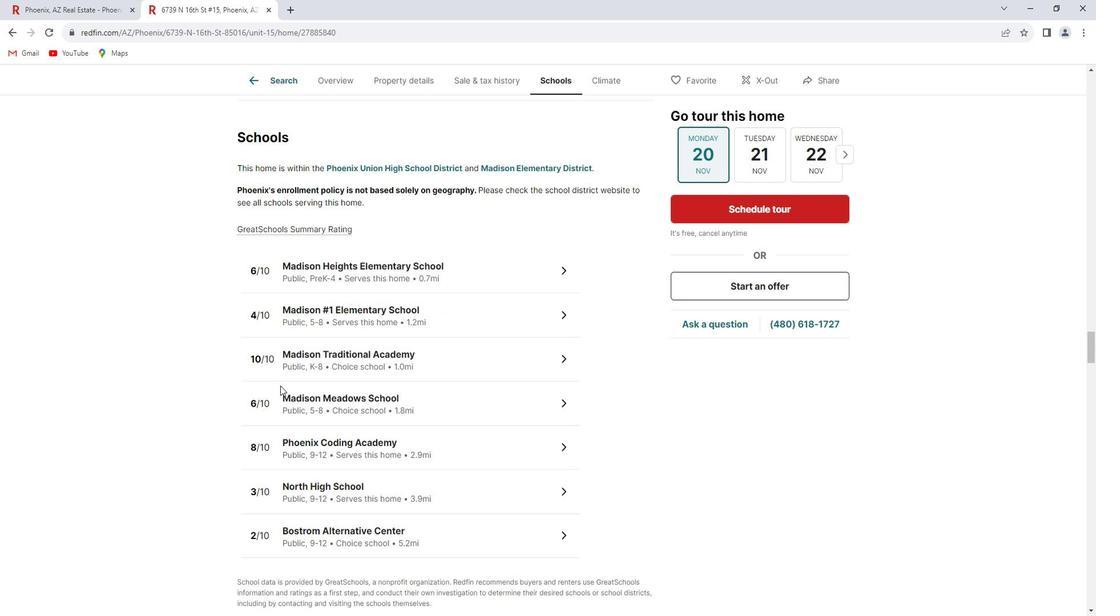 
Action: Mouse scrolled (280, 371) with delta (0, 0)
Screenshot: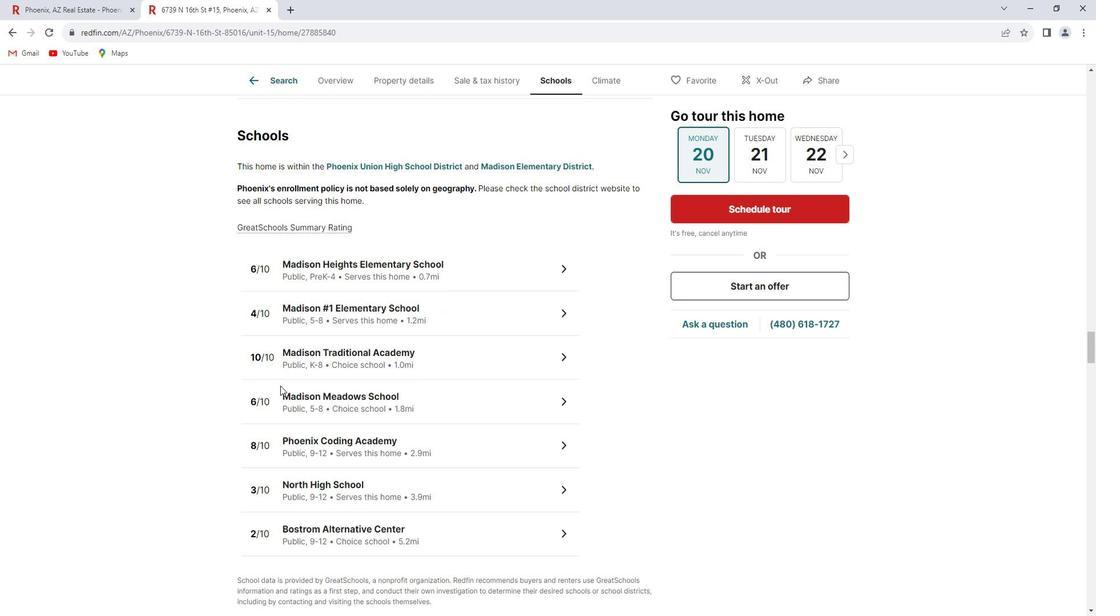 
Action: Mouse scrolled (280, 371) with delta (0, 0)
Screenshot: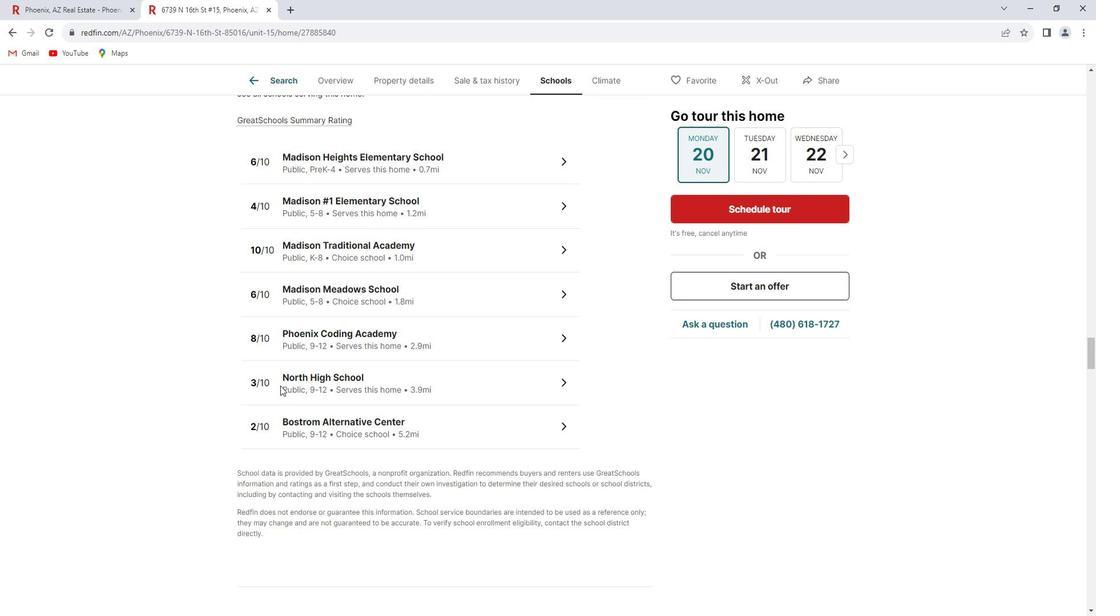 
Action: Mouse scrolled (280, 371) with delta (0, 0)
Screenshot: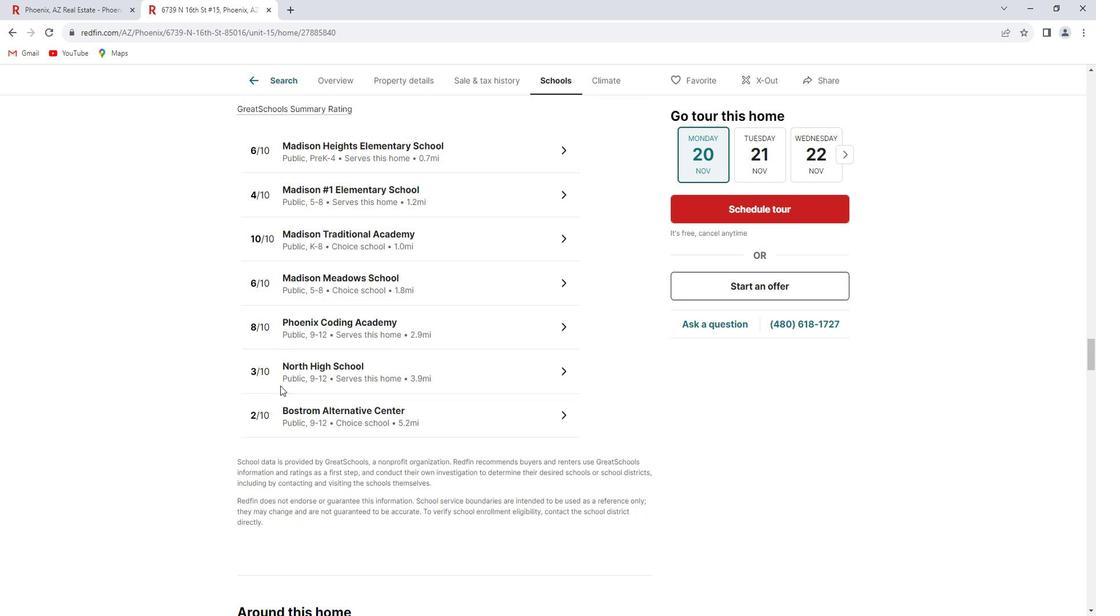 
Action: Mouse scrolled (280, 371) with delta (0, 0)
Screenshot: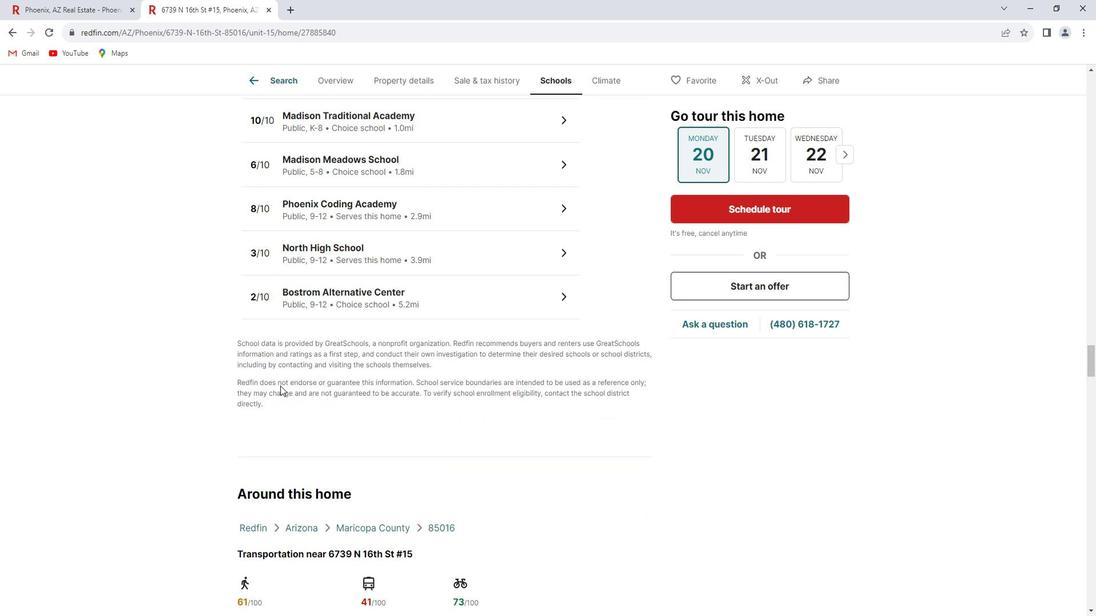 
Action: Mouse scrolled (280, 371) with delta (0, 0)
Screenshot: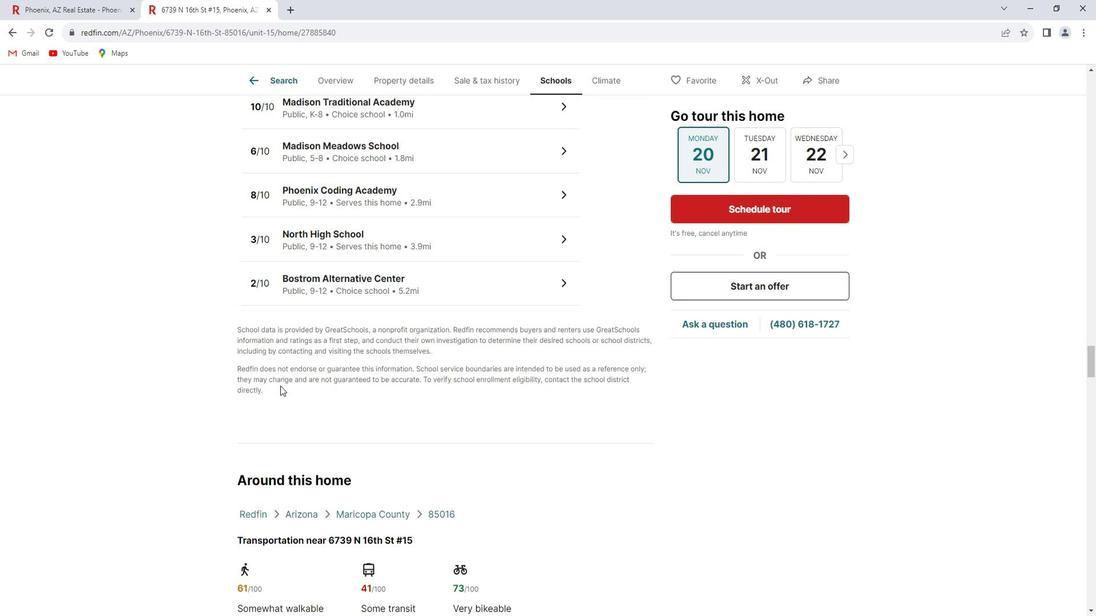 
Action: Mouse scrolled (280, 371) with delta (0, 0)
Screenshot: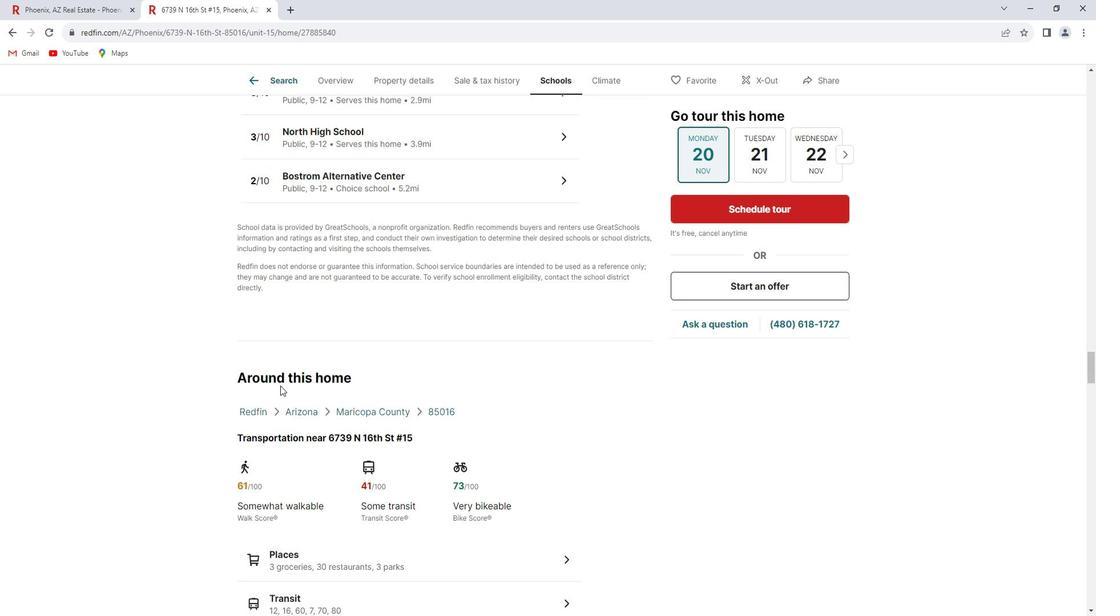 
Action: Mouse scrolled (280, 371) with delta (0, 0)
Screenshot: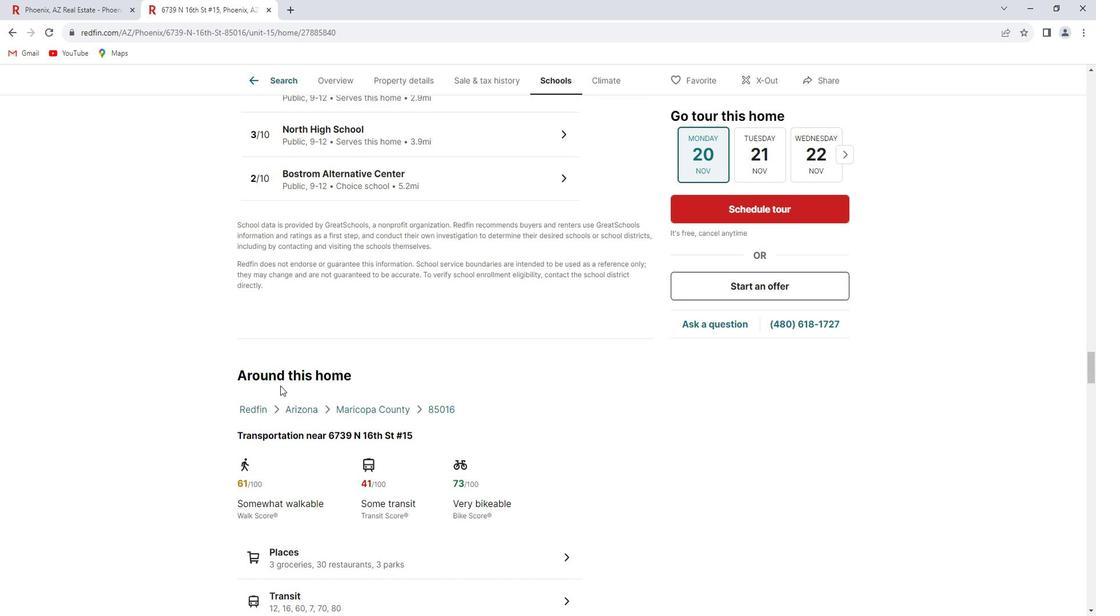 
Action: Mouse scrolled (280, 371) with delta (0, 0)
Screenshot: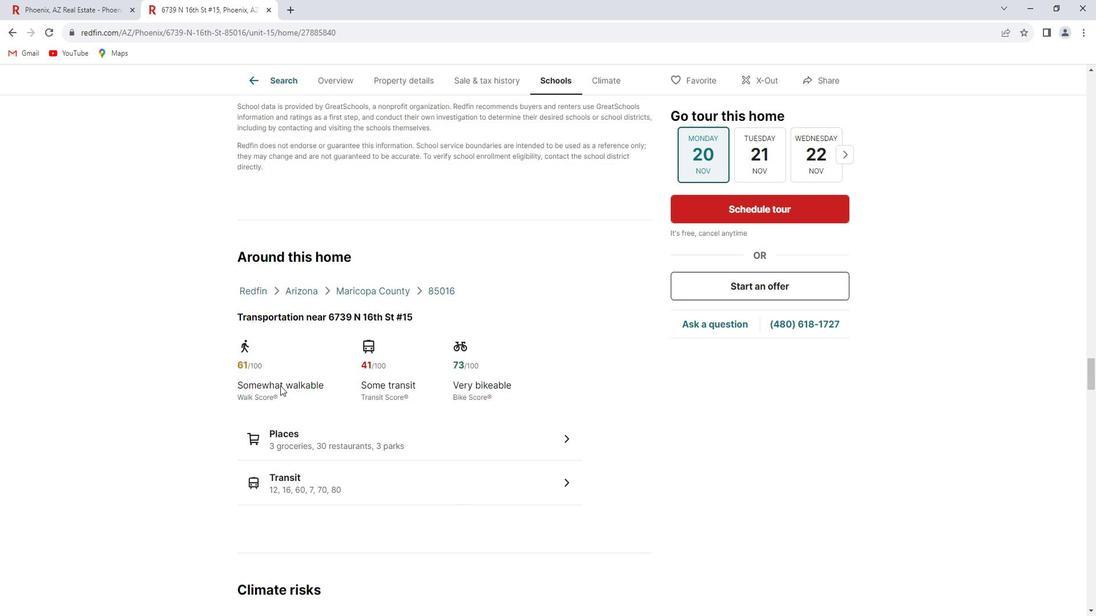 
Action: Mouse scrolled (280, 371) with delta (0, 0)
Screenshot: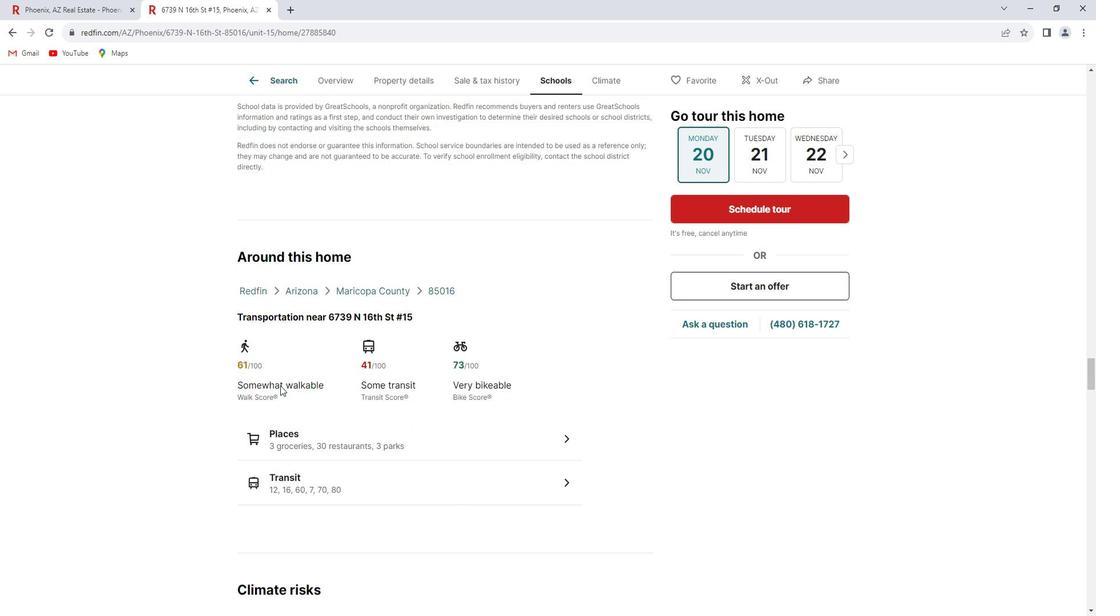 
Action: Mouse scrolled (280, 371) with delta (0, 0)
Screenshot: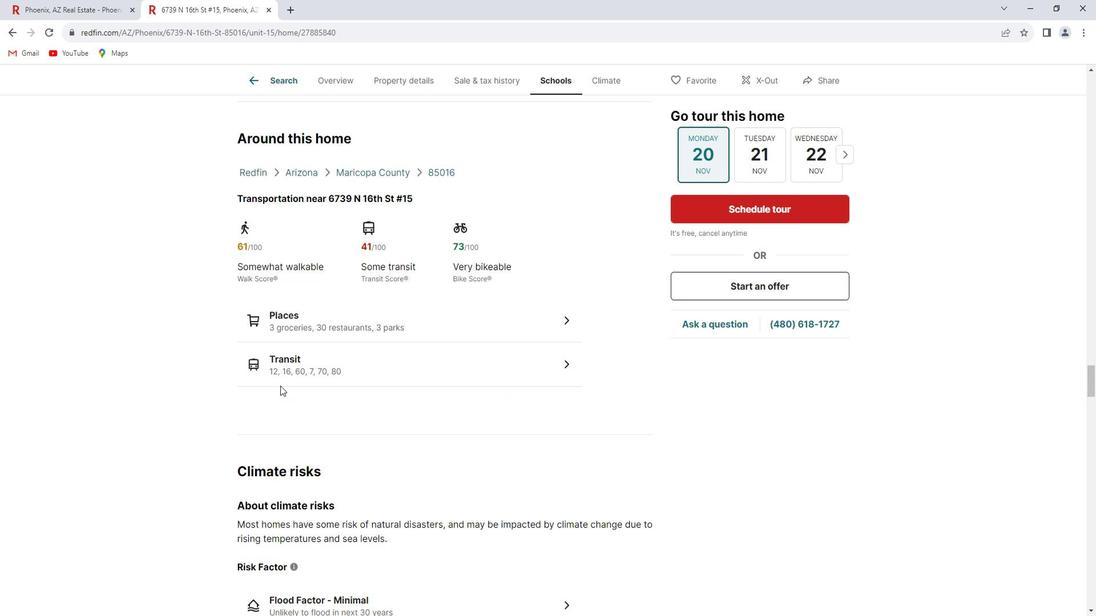
Action: Mouse scrolled (280, 371) with delta (0, 0)
Screenshot: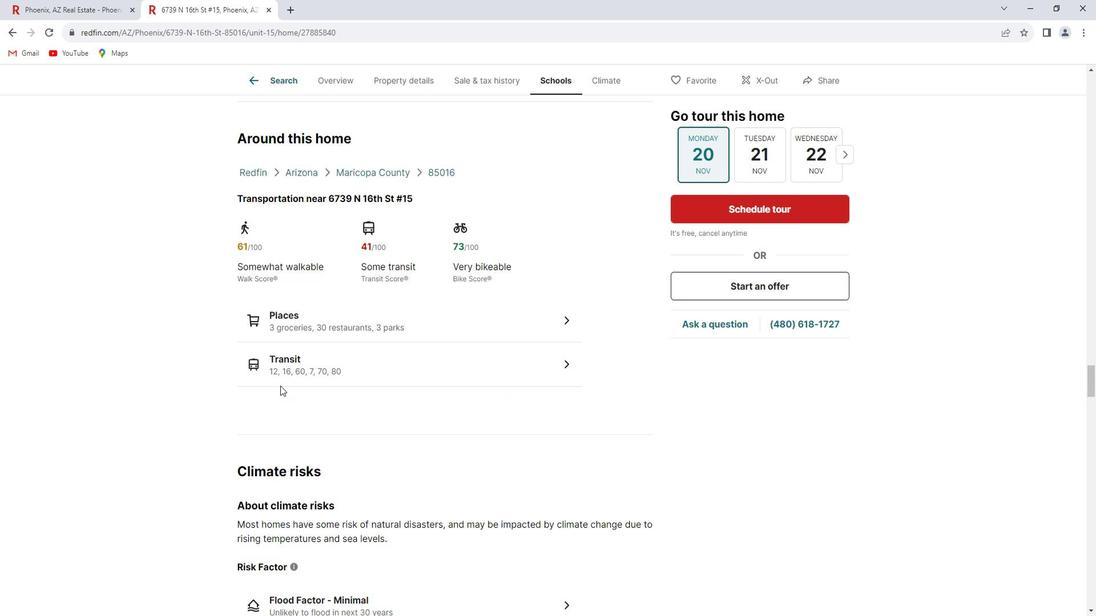 
Action: Mouse scrolled (280, 371) with delta (0, 0)
Screenshot: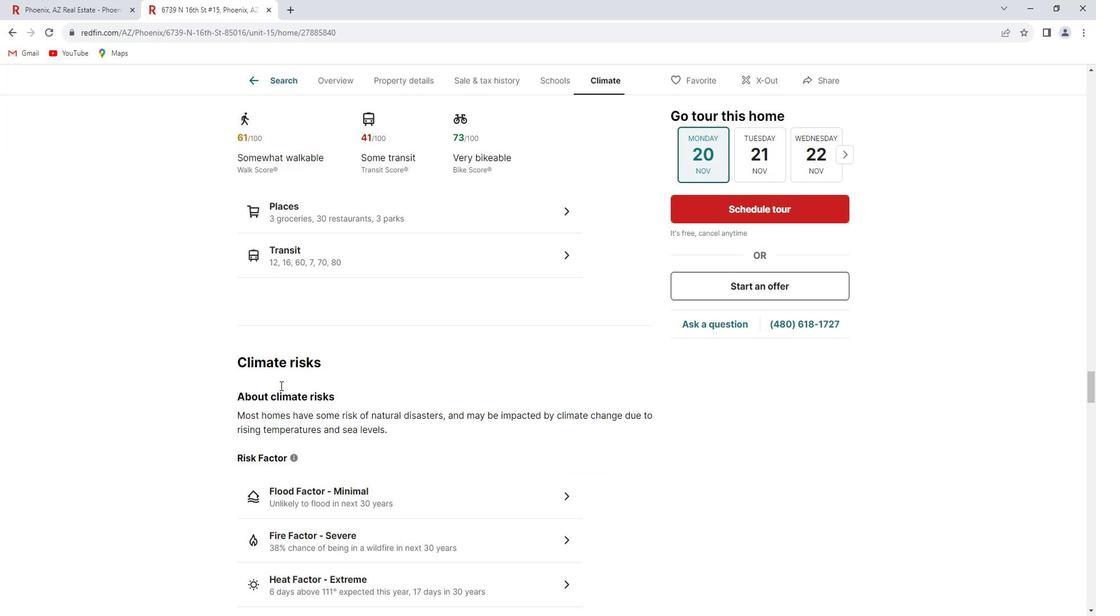 
Action: Mouse scrolled (280, 371) with delta (0, 0)
Screenshot: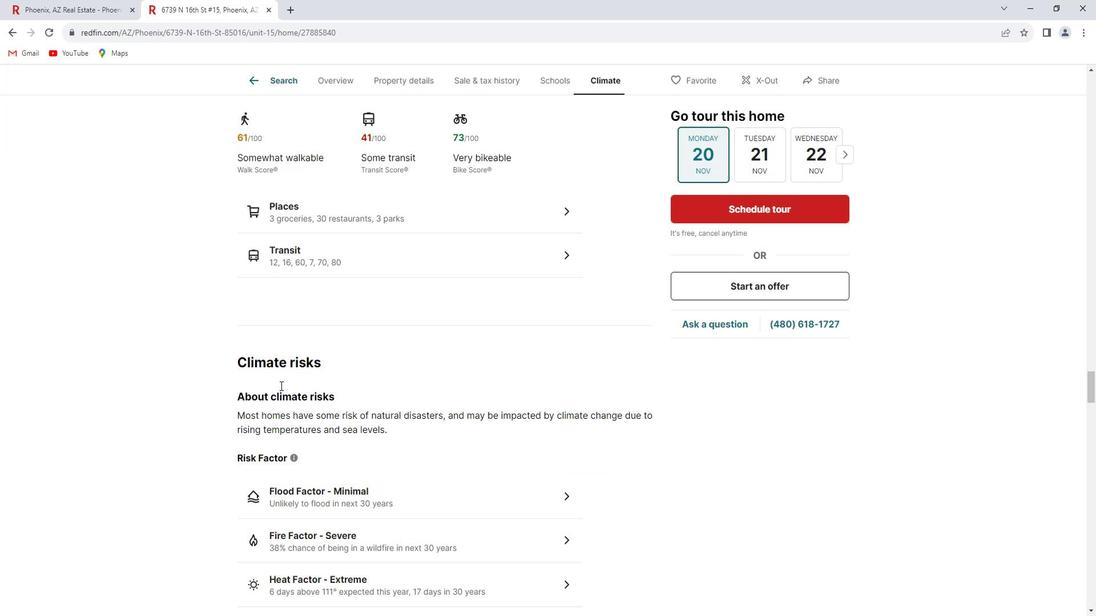 
Action: Mouse scrolled (280, 371) with delta (0, 0)
Screenshot: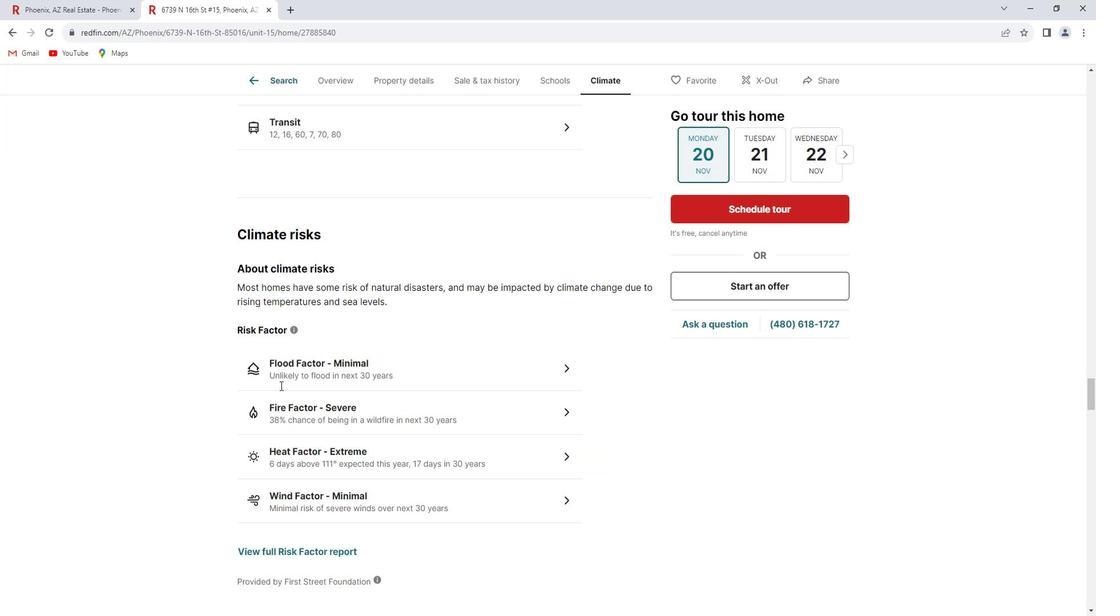 
Action: Mouse scrolled (280, 371) with delta (0, 0)
Screenshot: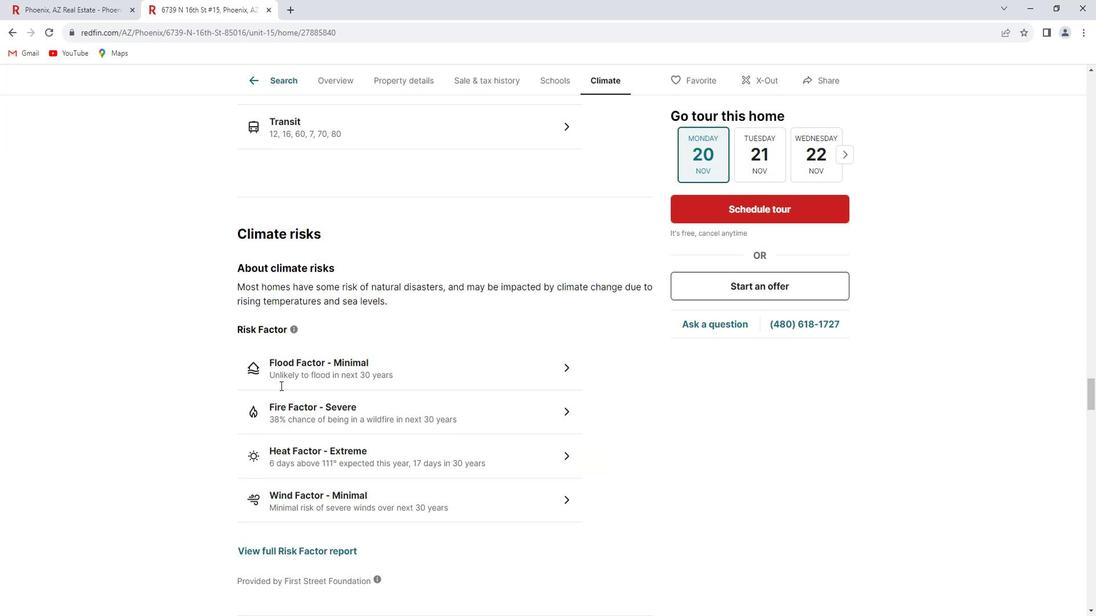 
Action: Mouse scrolled (280, 371) with delta (0, 0)
Screenshot: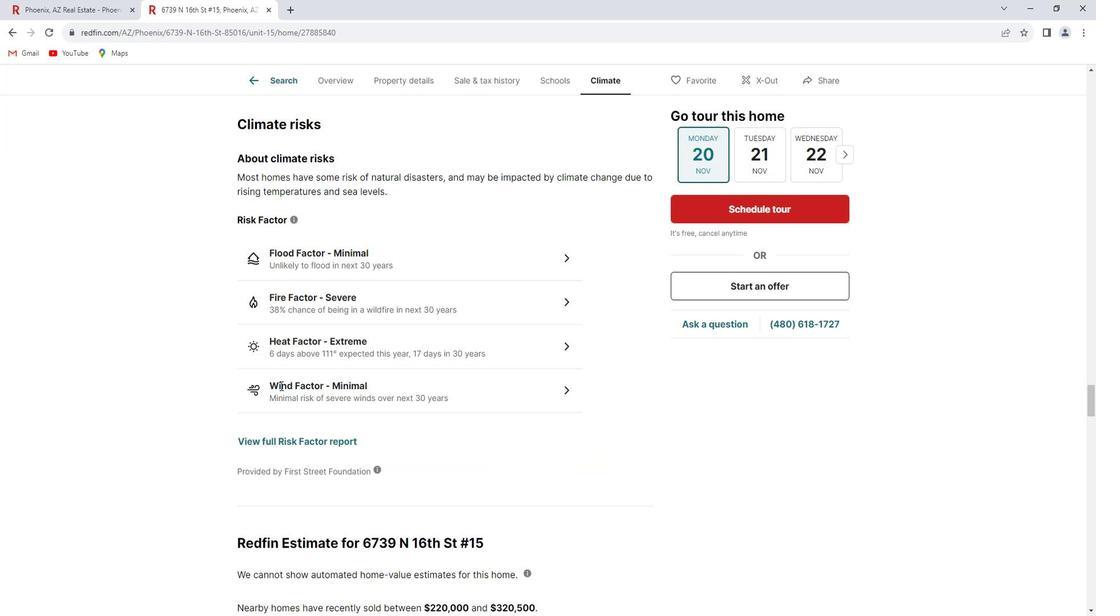 
Action: Mouse scrolled (280, 371) with delta (0, 0)
Screenshot: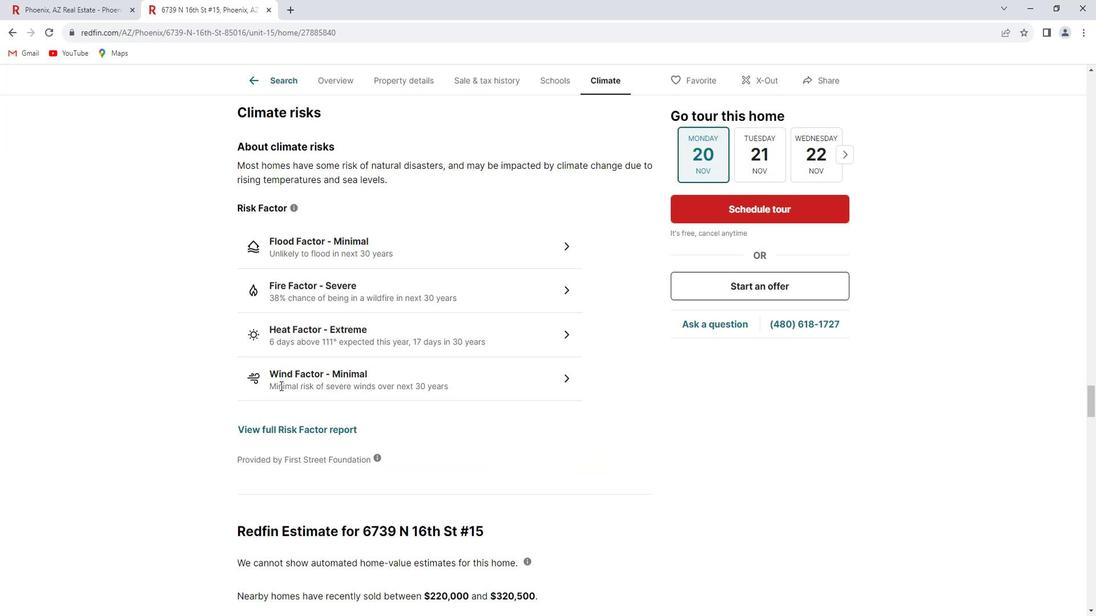 
Action: Mouse scrolled (280, 371) with delta (0, 0)
Screenshot: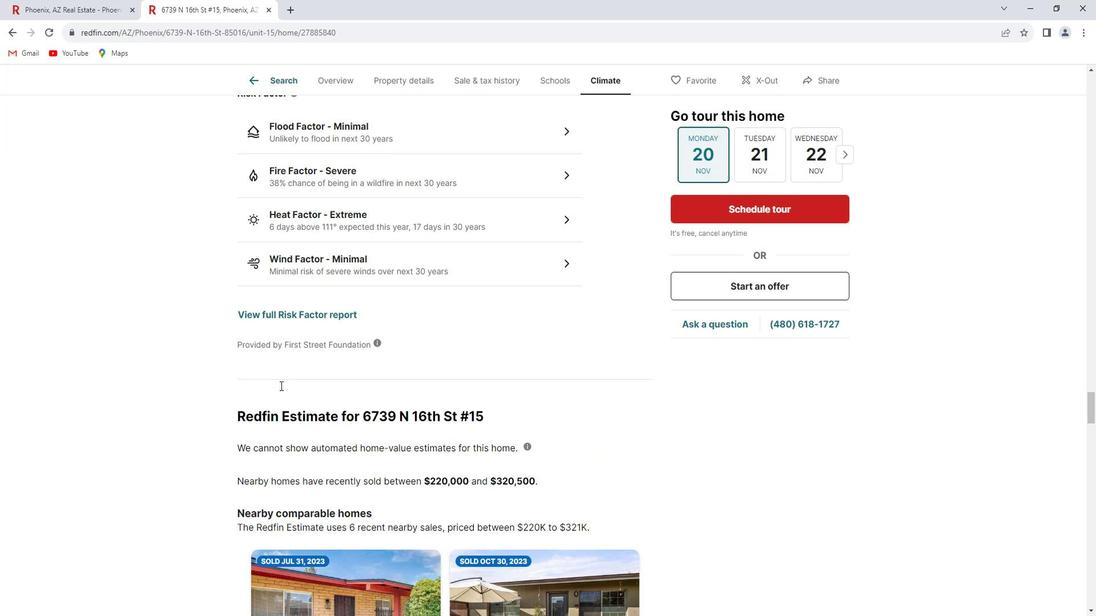 
Action: Mouse scrolled (280, 371) with delta (0, 0)
Screenshot: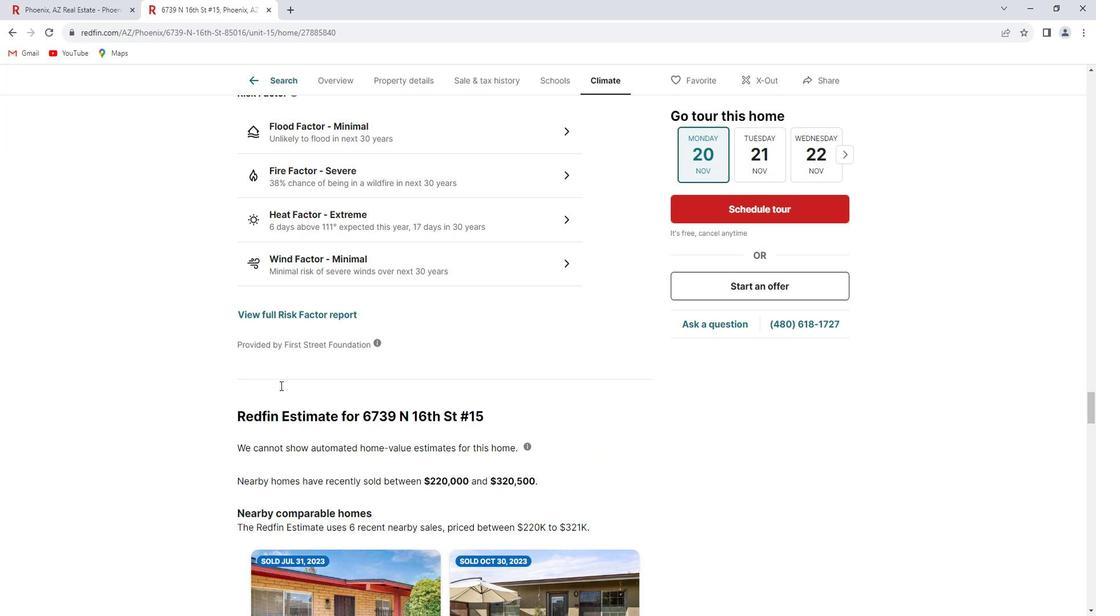 
Action: Mouse scrolled (280, 371) with delta (0, 0)
Screenshot: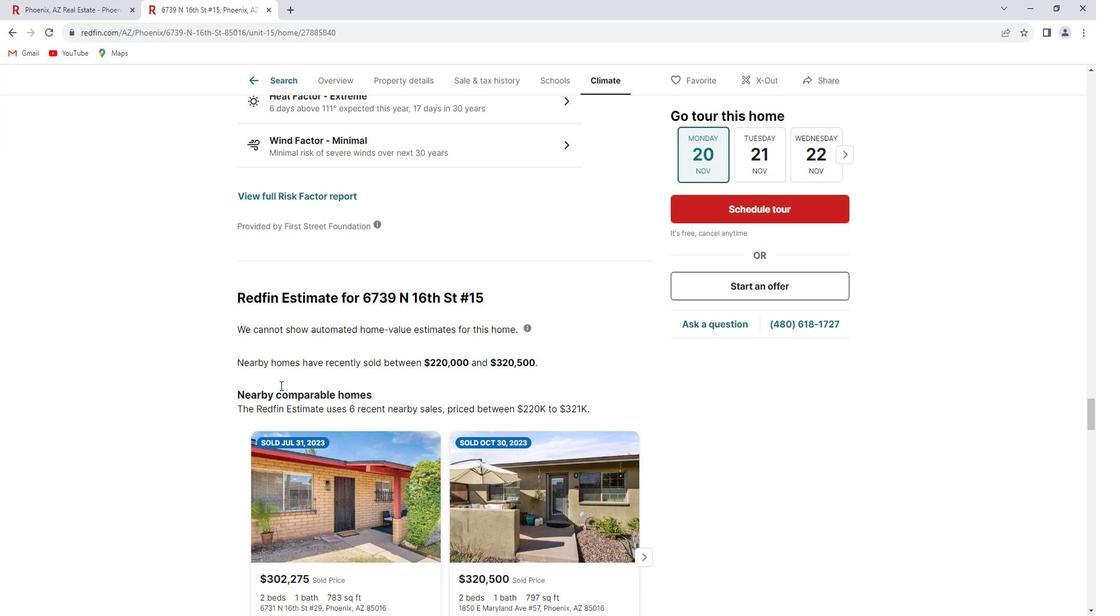 
Action: Mouse scrolled (280, 371) with delta (0, 0)
Screenshot: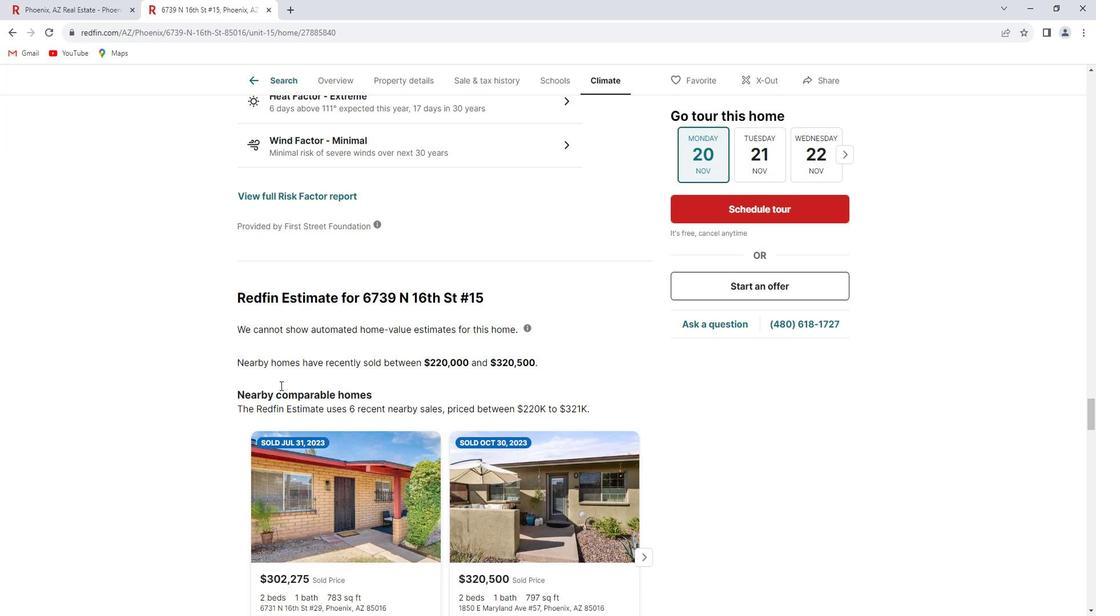 
Action: Mouse scrolled (280, 371) with delta (0, 0)
Screenshot: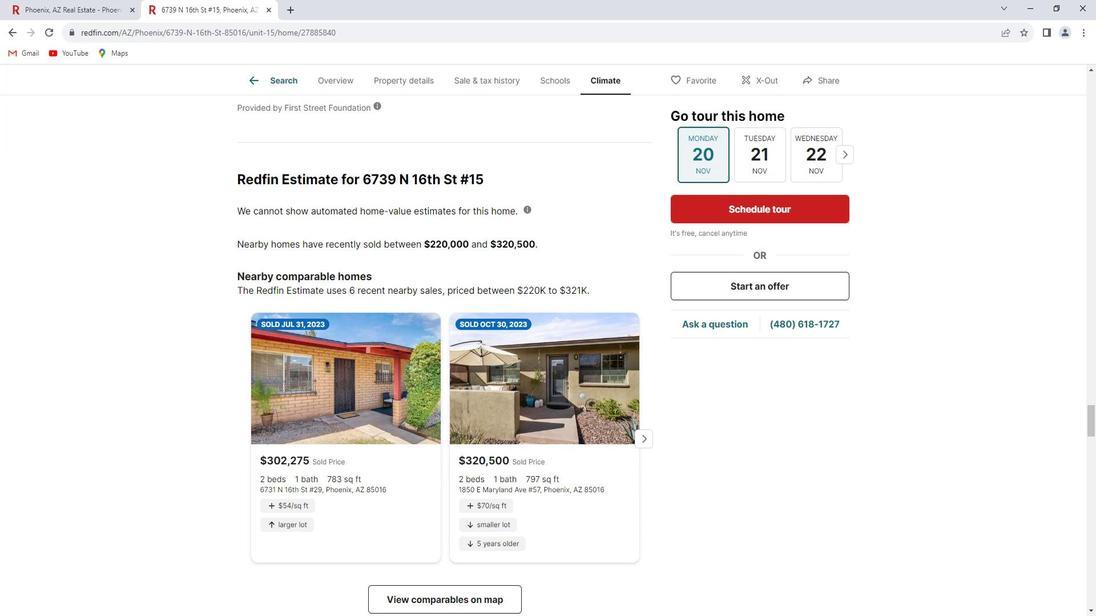
Action: Mouse scrolled (280, 371) with delta (0, 0)
Screenshot: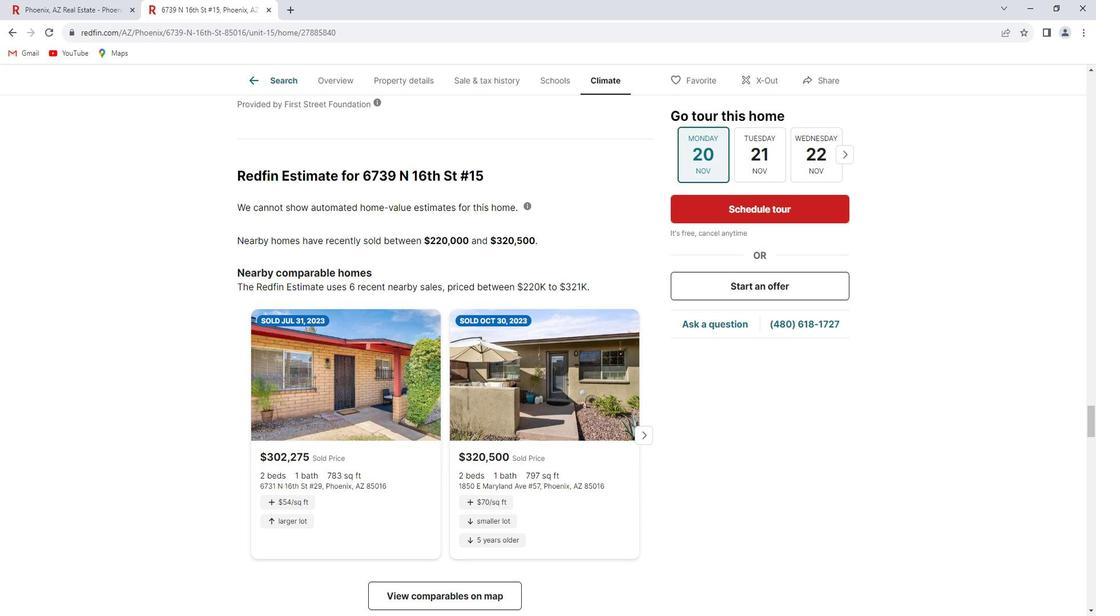 
Action: Mouse scrolled (280, 371) with delta (0, 0)
Screenshot: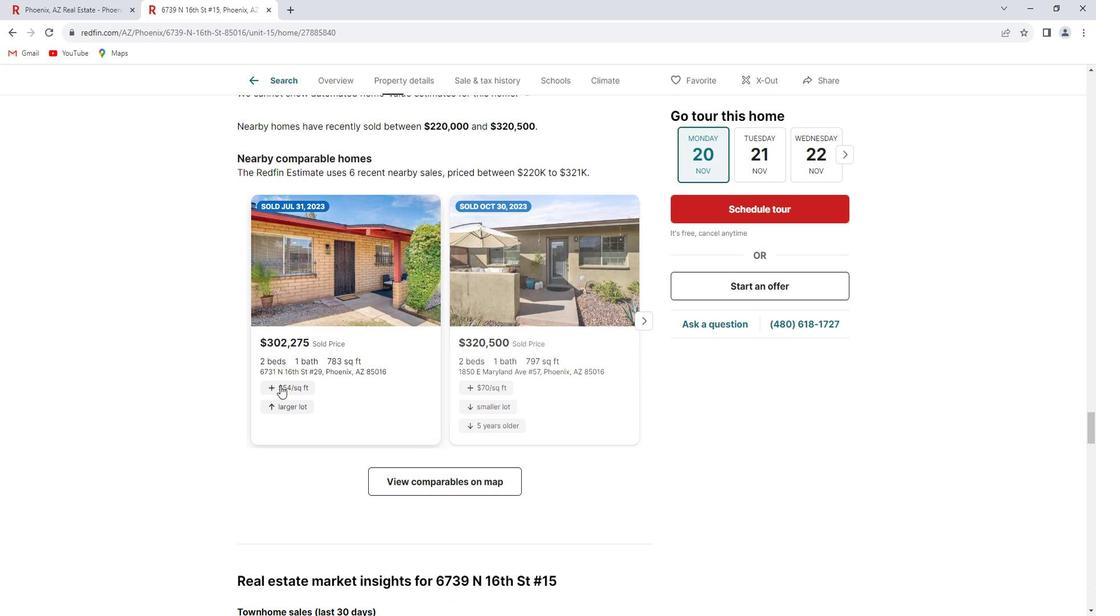 
Action: Mouse scrolled (280, 371) with delta (0, 0)
Screenshot: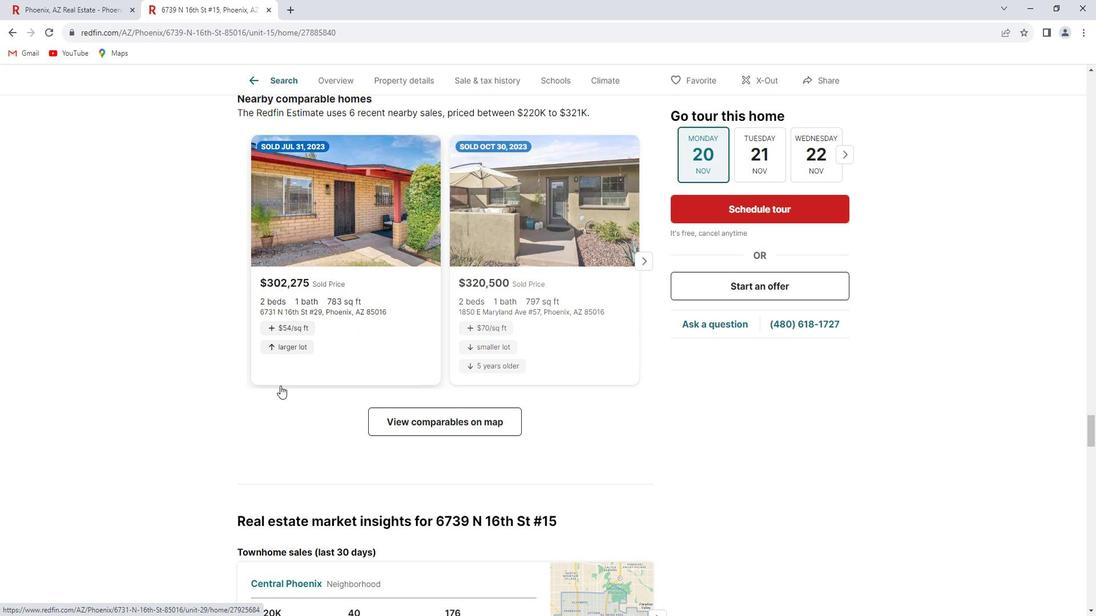 
Action: Mouse scrolled (280, 371) with delta (0, 0)
Screenshot: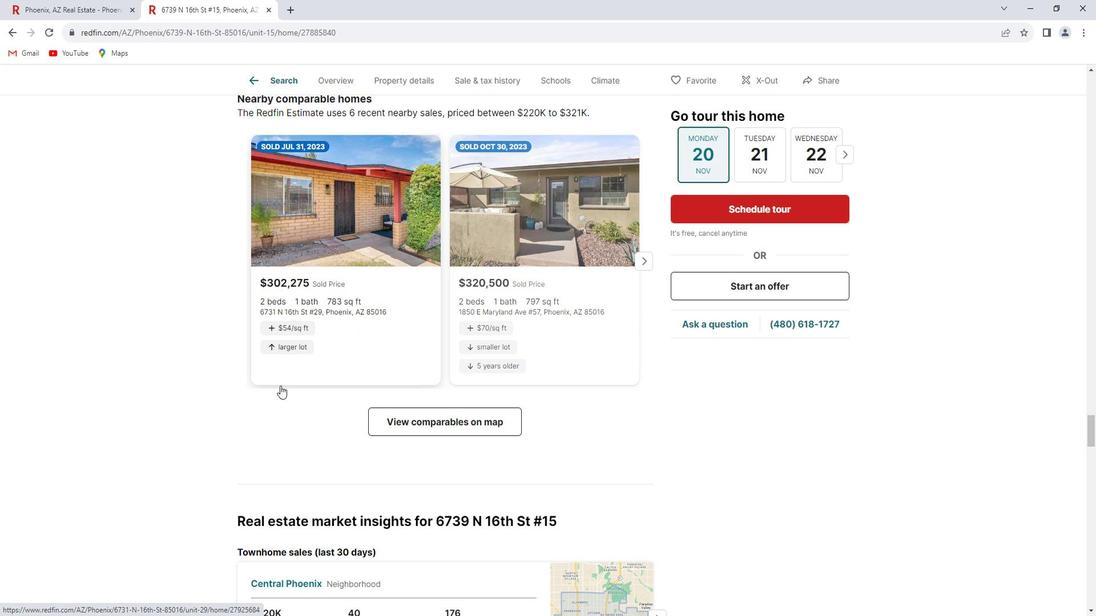
Action: Mouse scrolled (280, 371) with delta (0, 0)
Screenshot: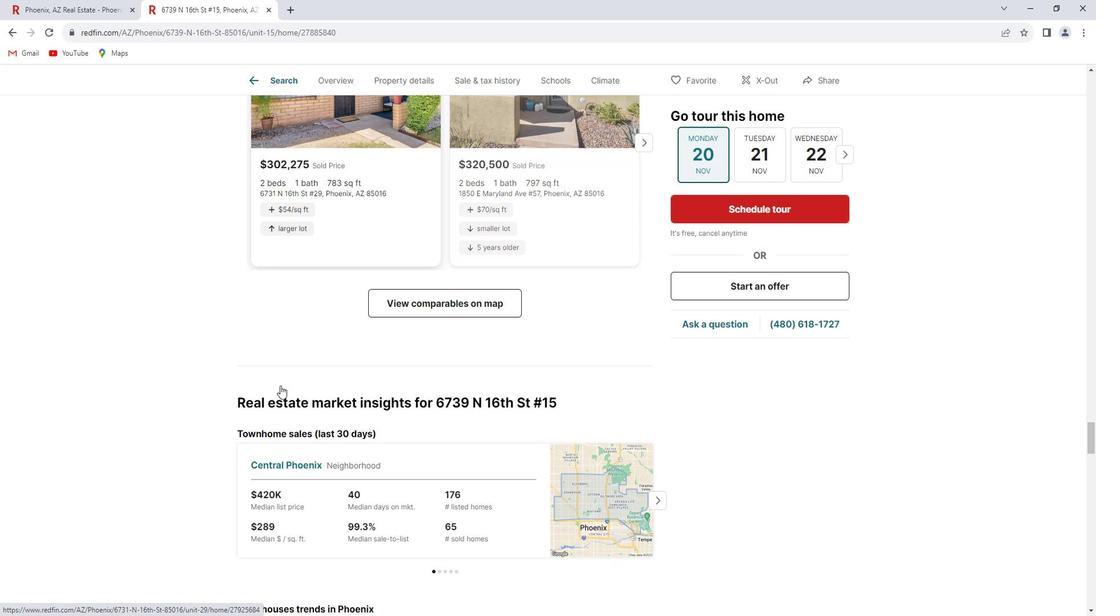 
Action: Mouse scrolled (280, 371) with delta (0, 0)
Screenshot: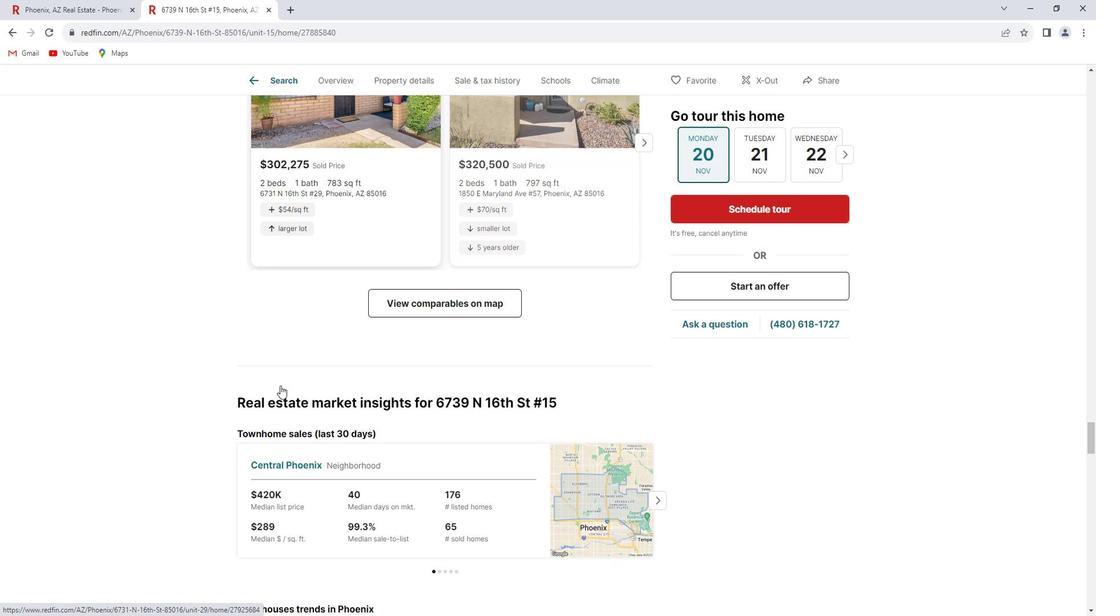 
Action: Mouse scrolled (280, 371) with delta (0, 0)
Screenshot: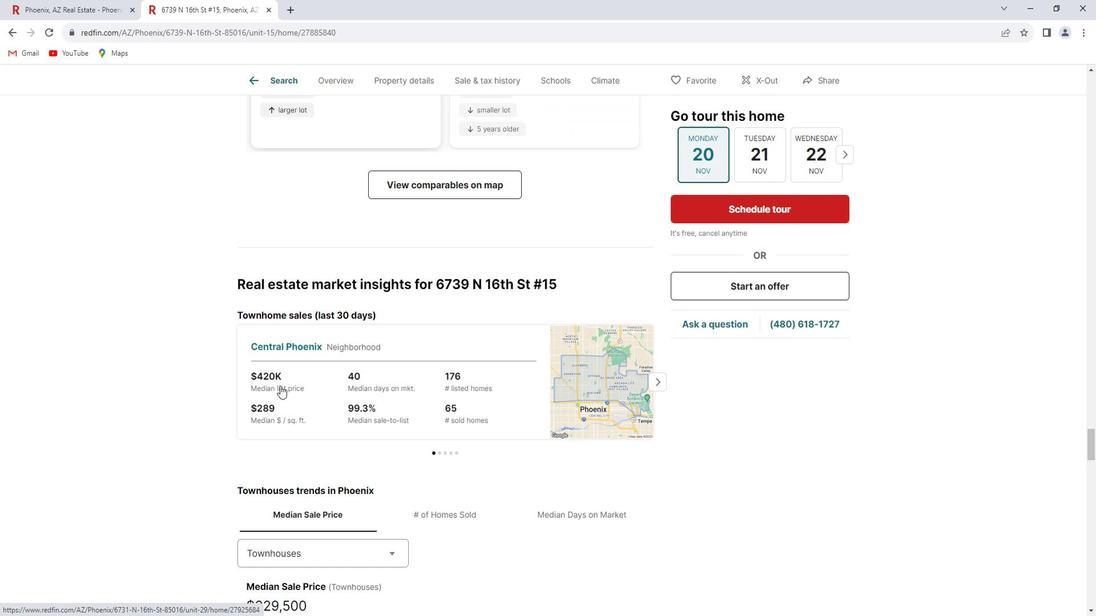 
Action: Mouse scrolled (280, 371) with delta (0, 0)
Screenshot: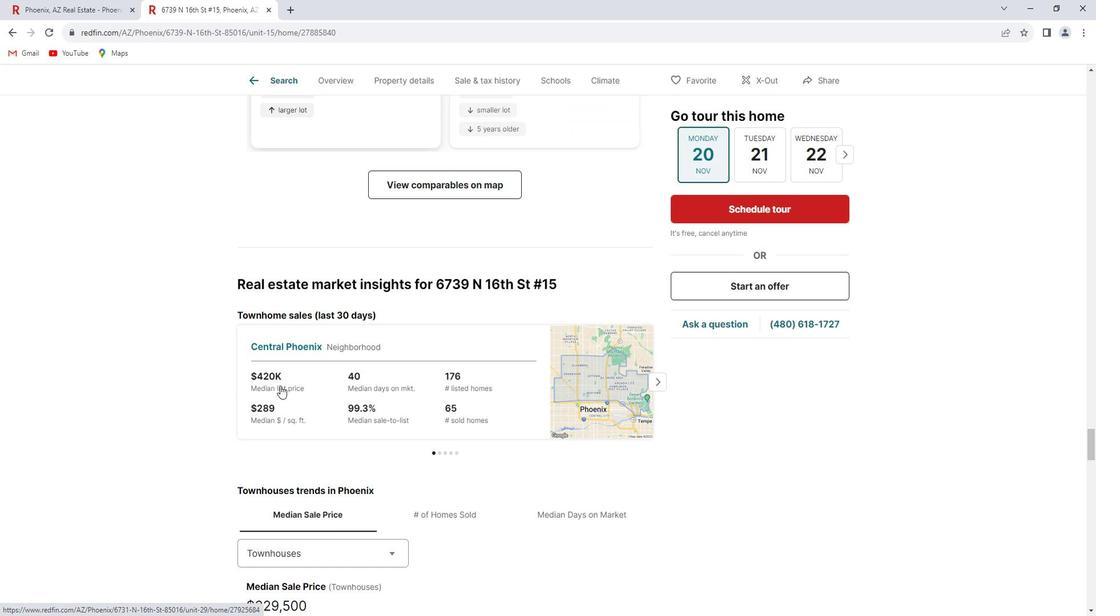 
Action: Mouse scrolled (280, 371) with delta (0, 0)
Screenshot: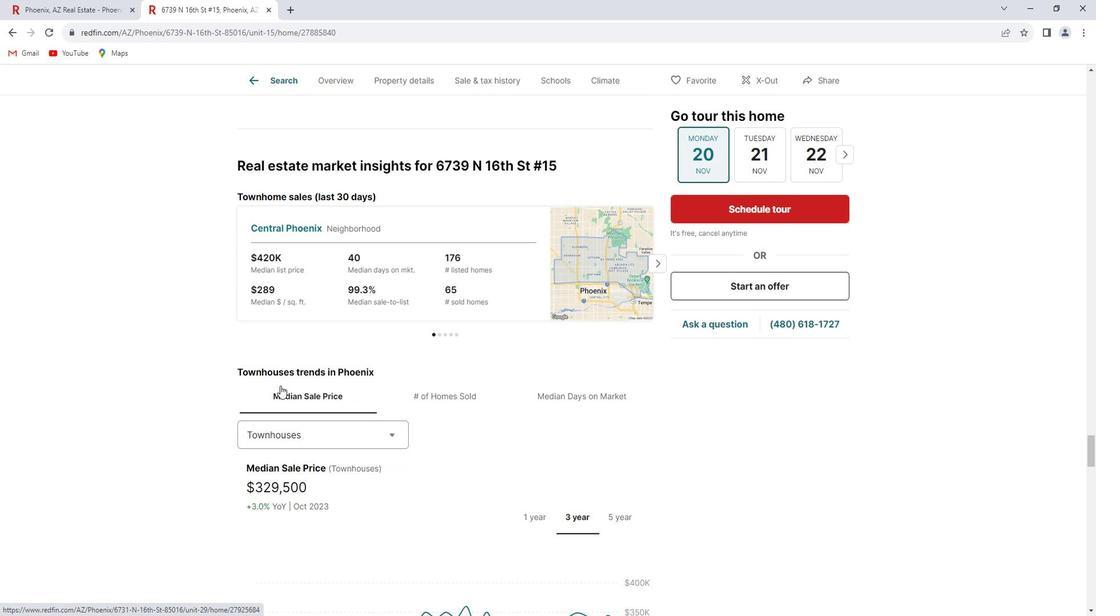 
Action: Mouse scrolled (280, 371) with delta (0, 0)
Screenshot: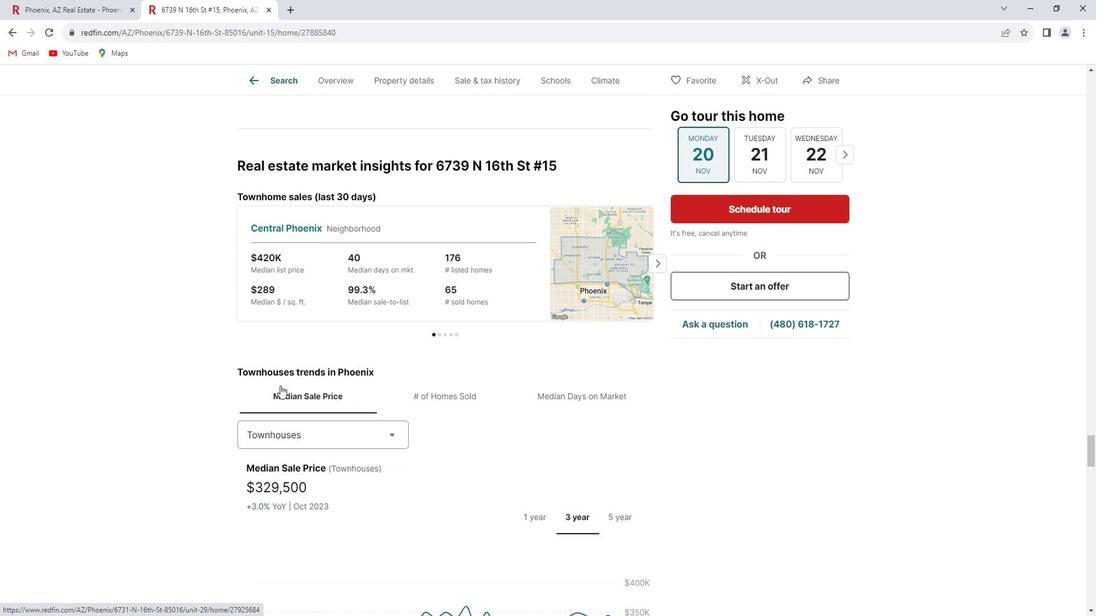 
Action: Mouse scrolled (280, 371) with delta (0, 0)
Screenshot: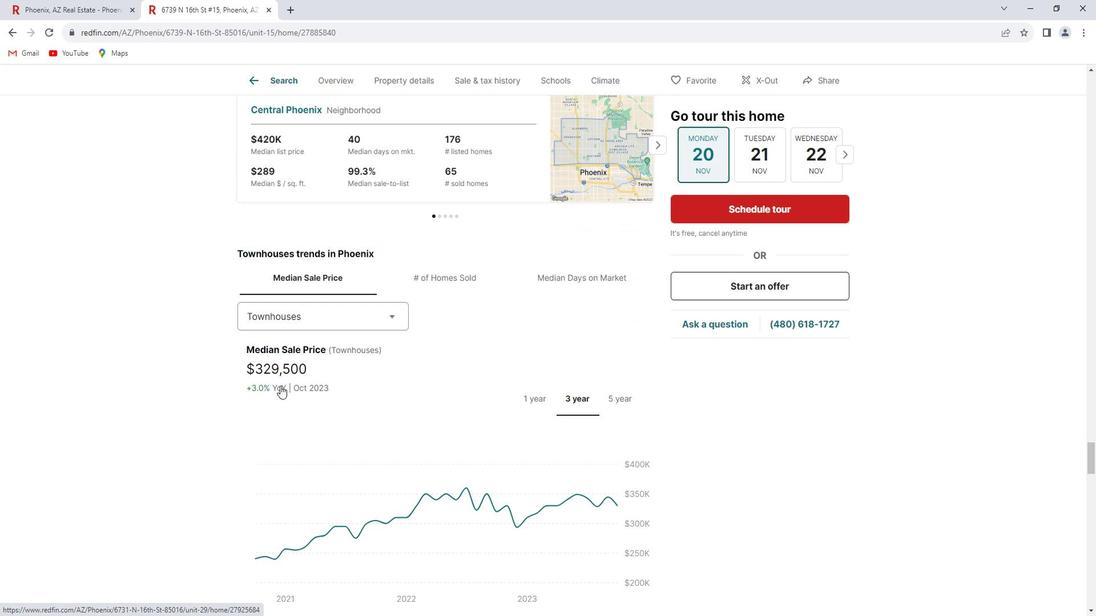 
Action: Mouse scrolled (280, 371) with delta (0, 0)
Screenshot: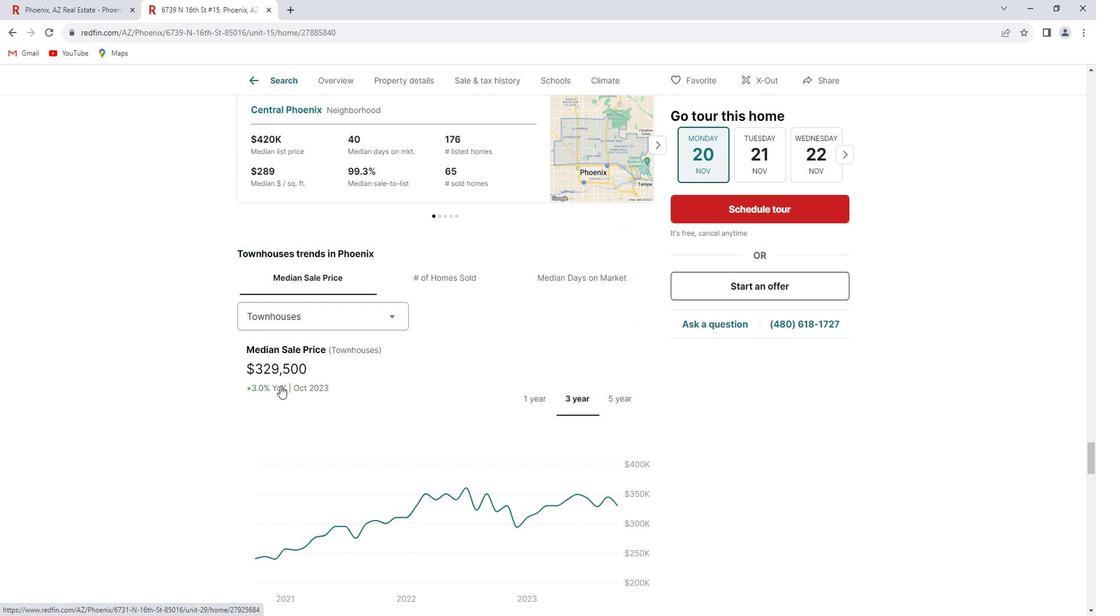 
Action: Mouse scrolled (280, 371) with delta (0, 0)
Screenshot: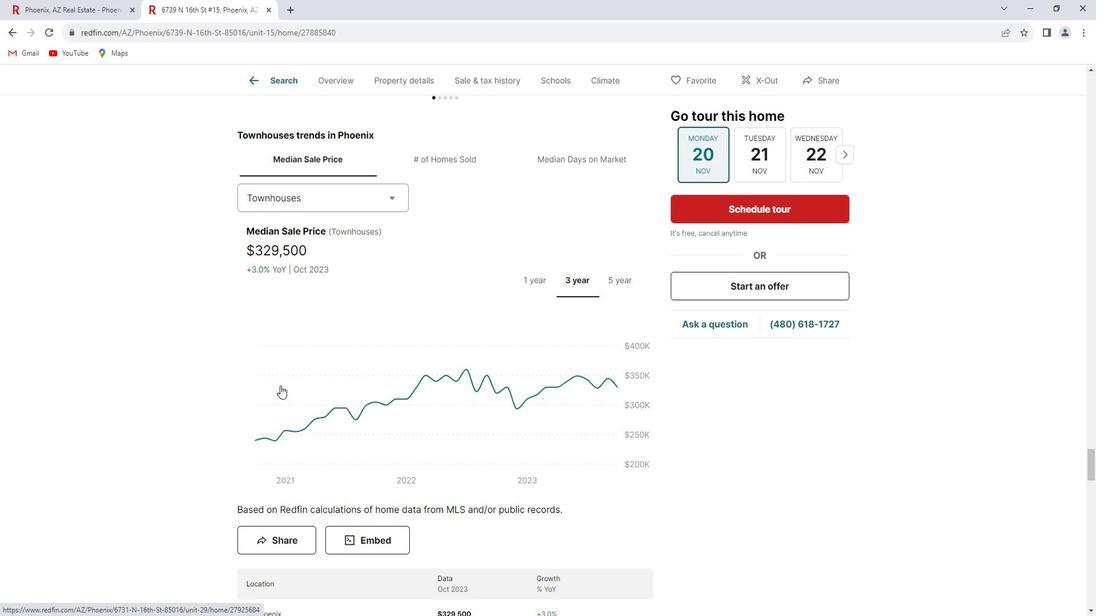 
Action: Mouse scrolled (280, 371) with delta (0, 0)
Screenshot: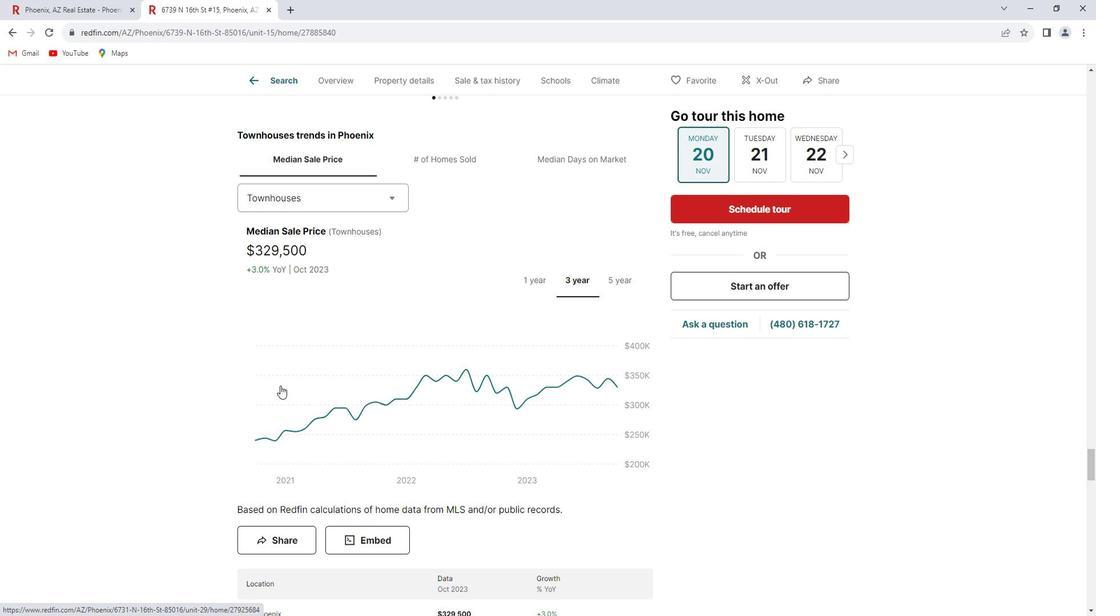 
Action: Mouse scrolled (280, 371) with delta (0, 0)
Screenshot: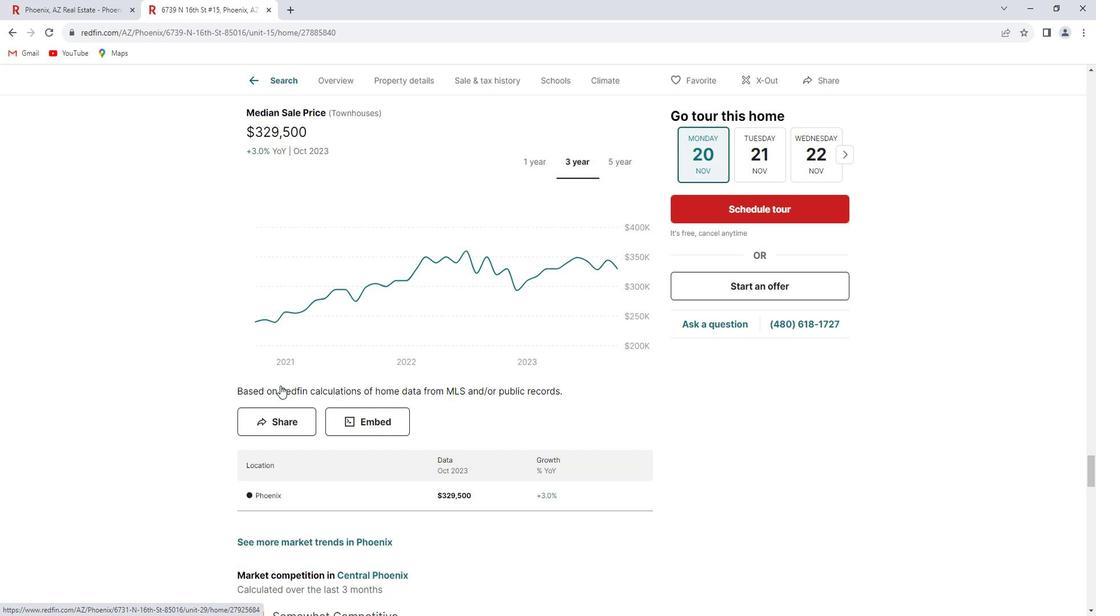 
Action: Mouse scrolled (280, 371) with delta (0, 0)
Screenshot: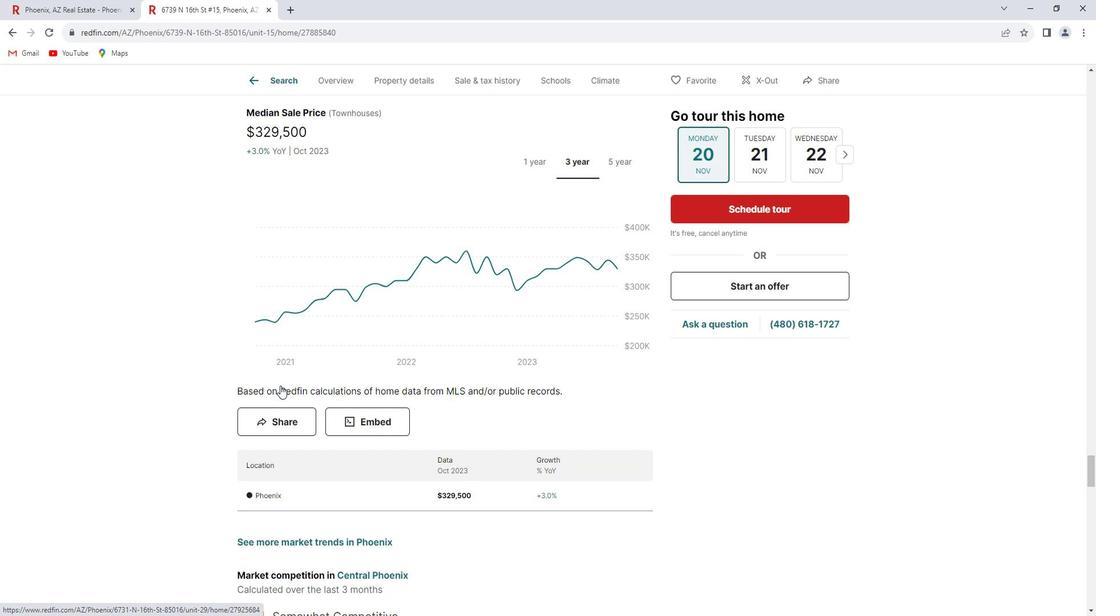 
Action: Mouse scrolled (280, 371) with delta (0, 0)
Screenshot: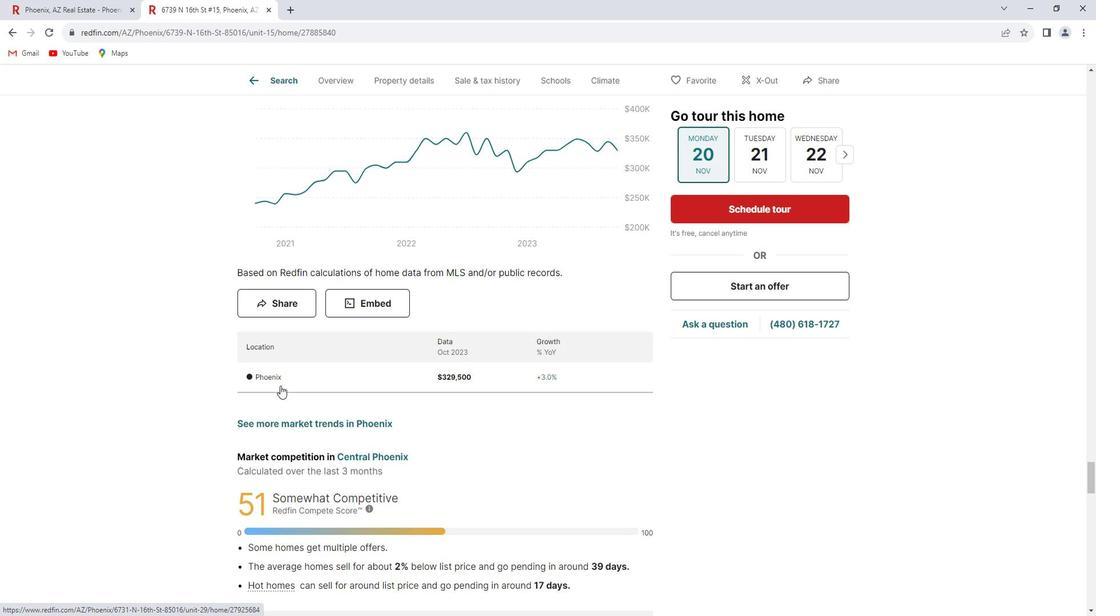 
Action: Mouse scrolled (280, 371) with delta (0, 0)
Screenshot: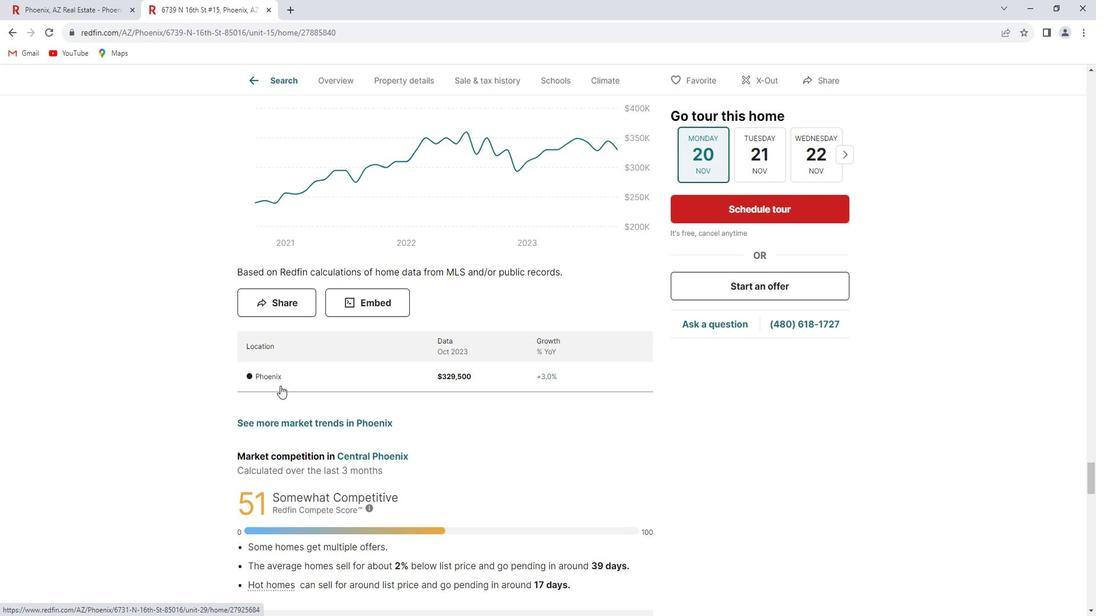 
Action: Mouse scrolled (280, 371) with delta (0, 0)
Screenshot: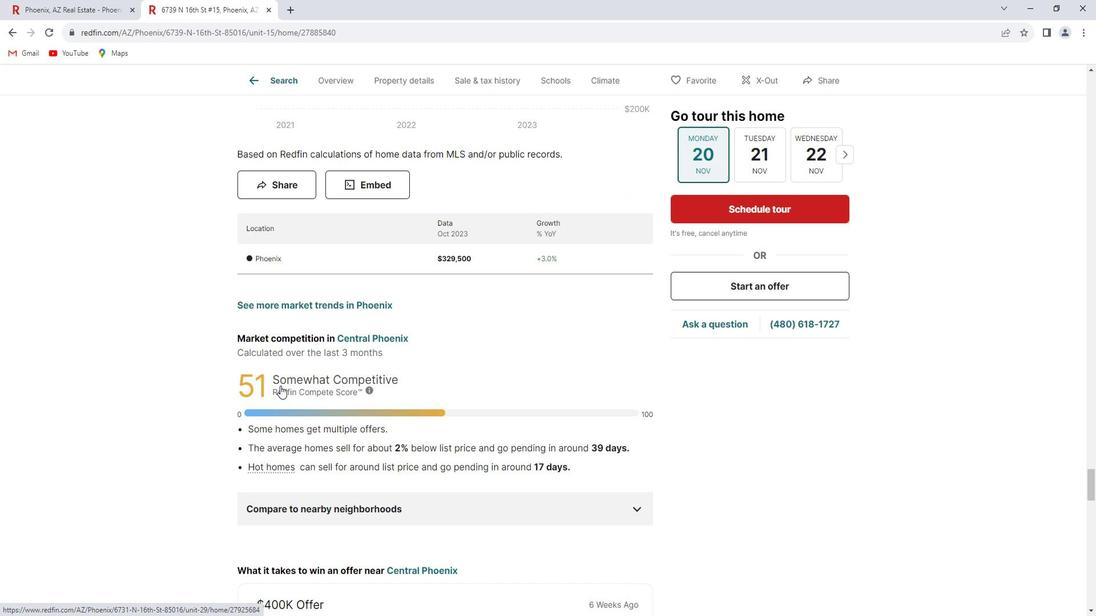 
Action: Mouse scrolled (280, 371) with delta (0, 0)
Screenshot: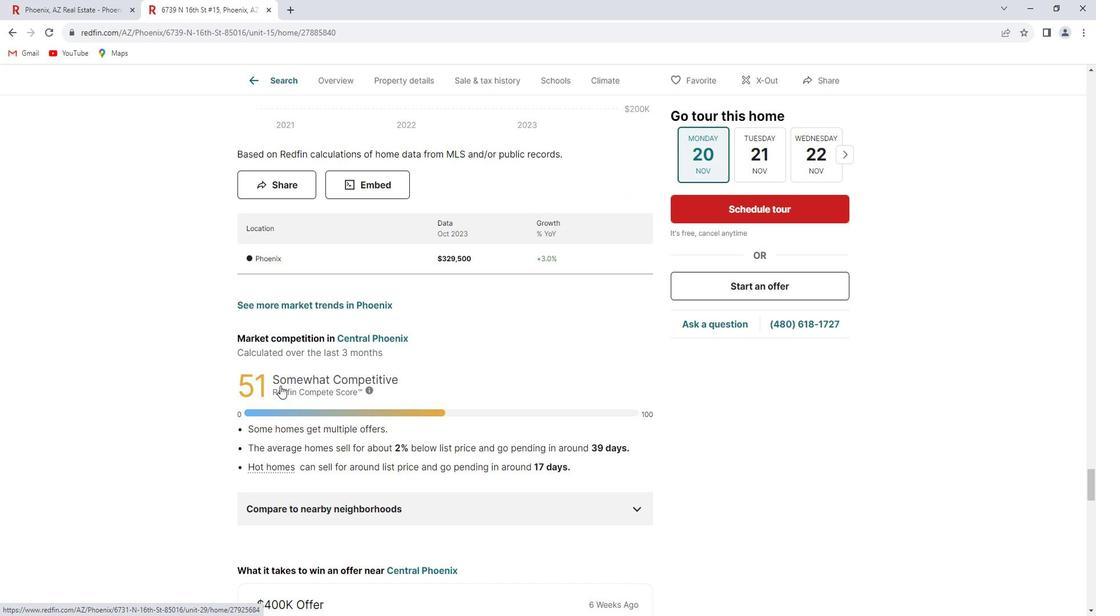 
Action: Mouse scrolled (280, 371) with delta (0, 0)
Screenshot: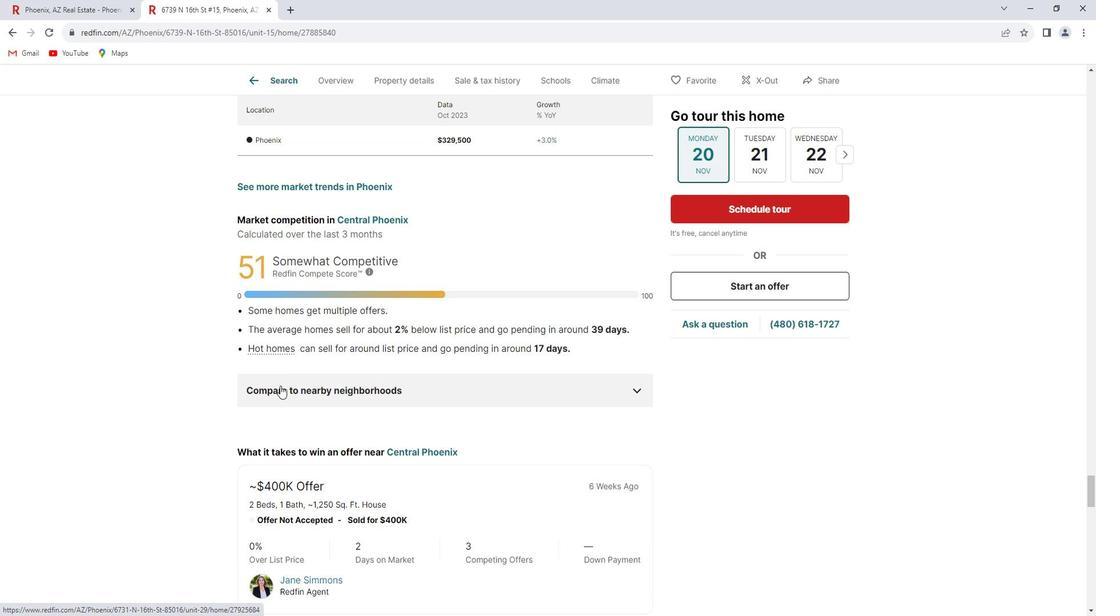 
Action: Mouse scrolled (280, 371) with delta (0, 0)
Screenshot: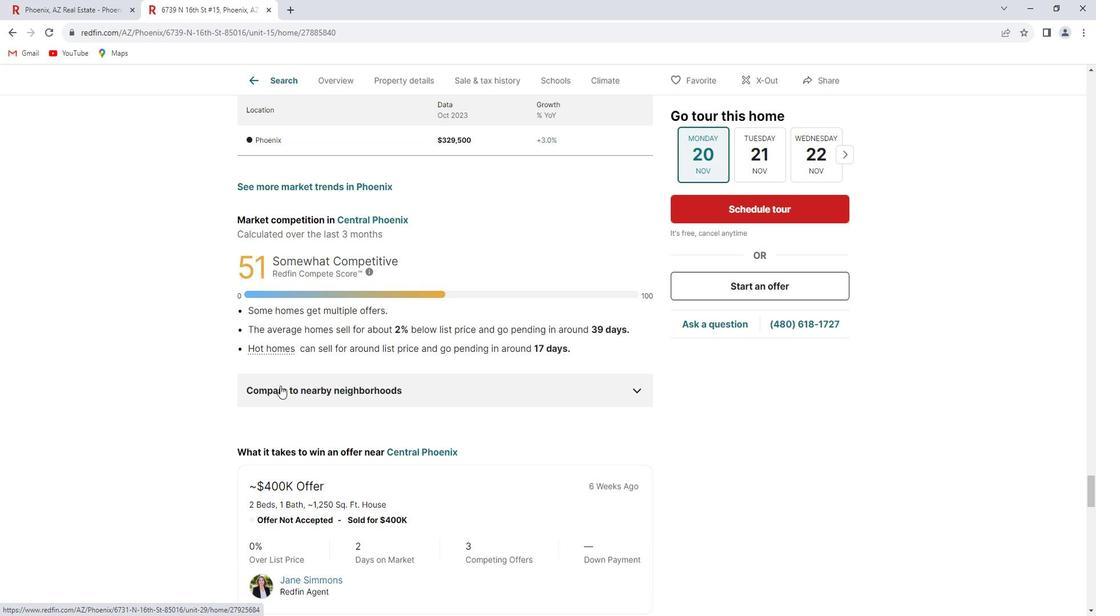 
Action: Mouse scrolled (280, 371) with delta (0, 0)
Screenshot: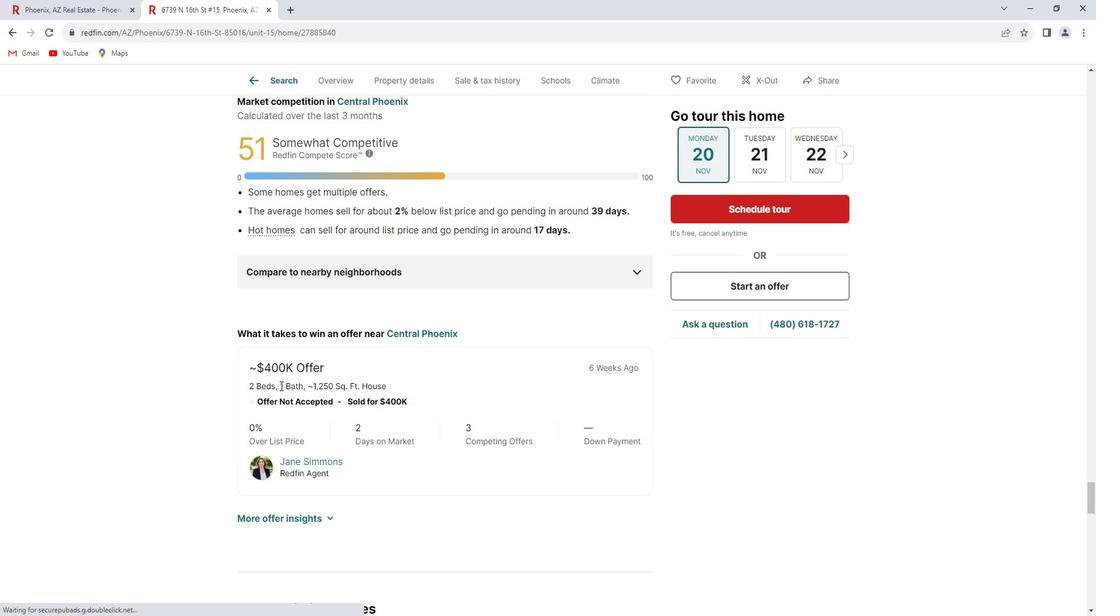 
Action: Mouse scrolled (280, 371) with delta (0, 0)
Screenshot: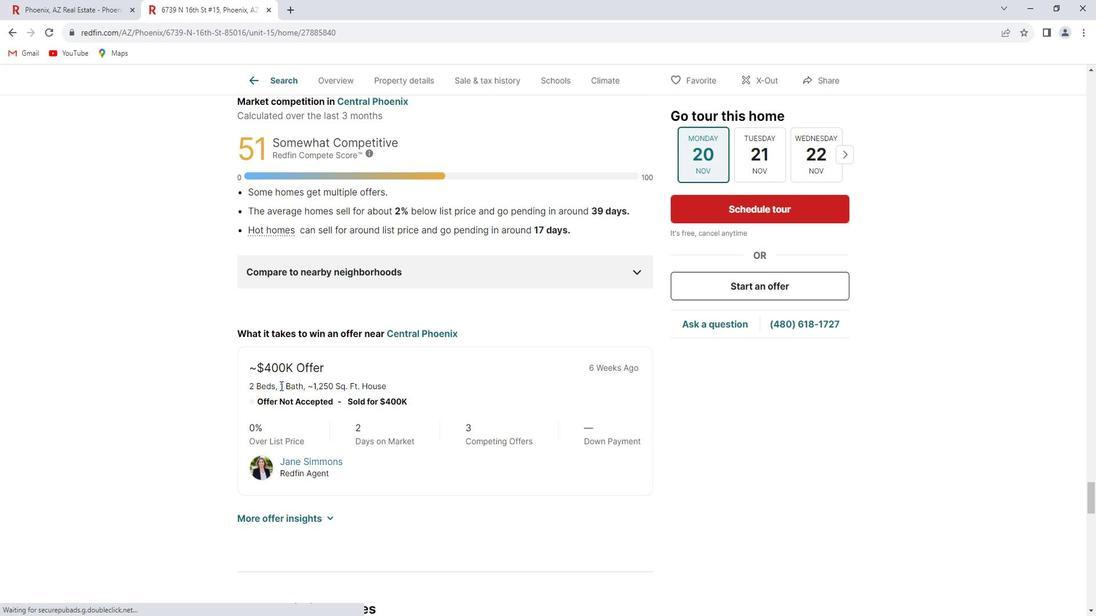 
Action: Mouse scrolled (280, 371) with delta (0, 0)
Screenshot: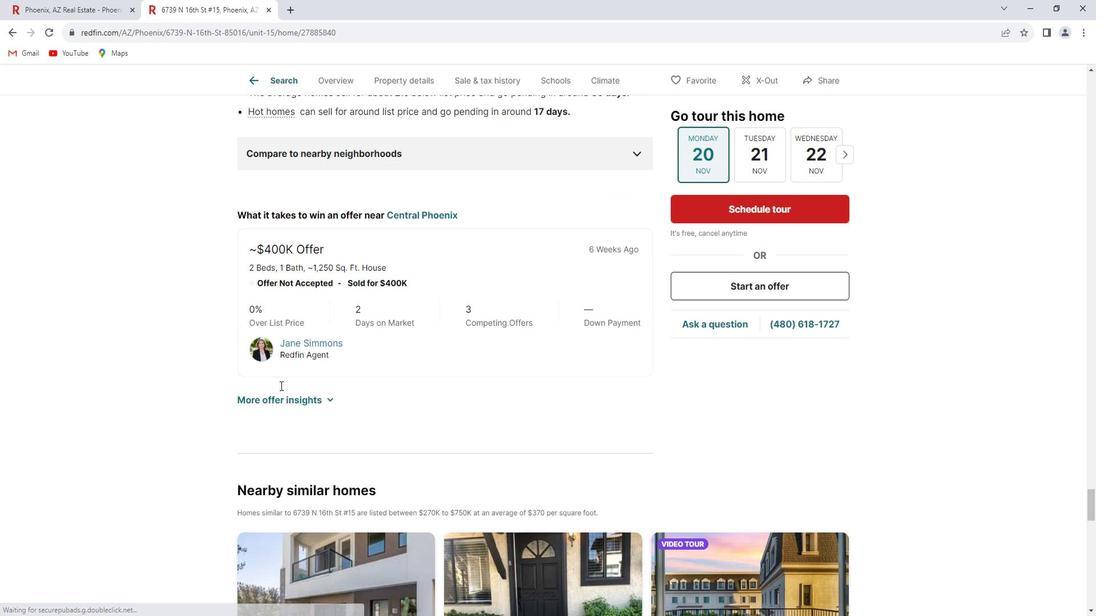 
Action: Mouse scrolled (280, 371) with delta (0, 0)
Screenshot: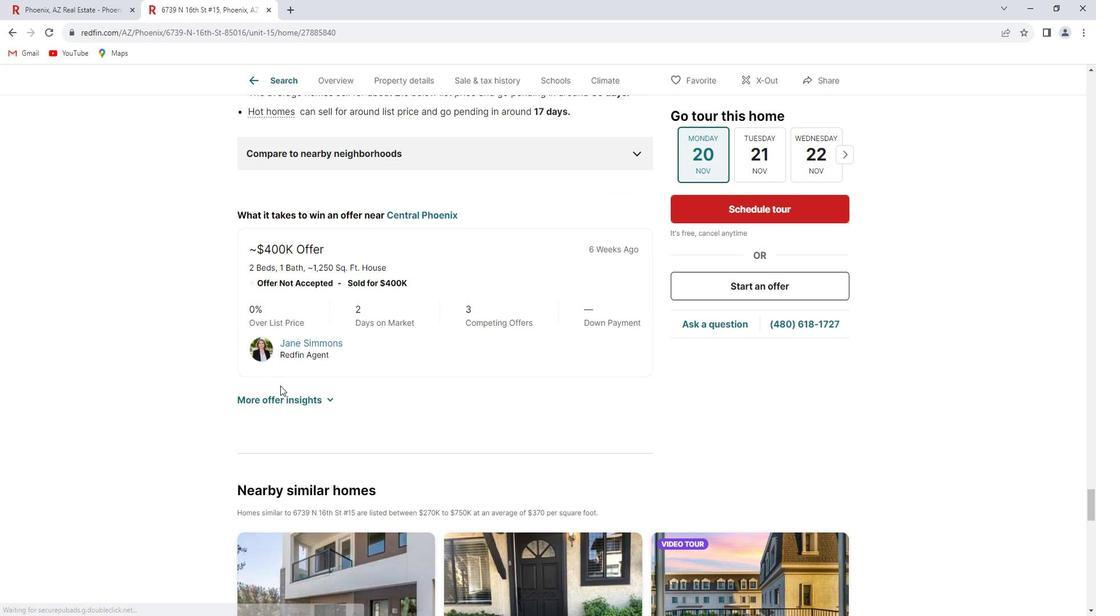 
Action: Mouse scrolled (280, 371) with delta (0, 0)
Screenshot: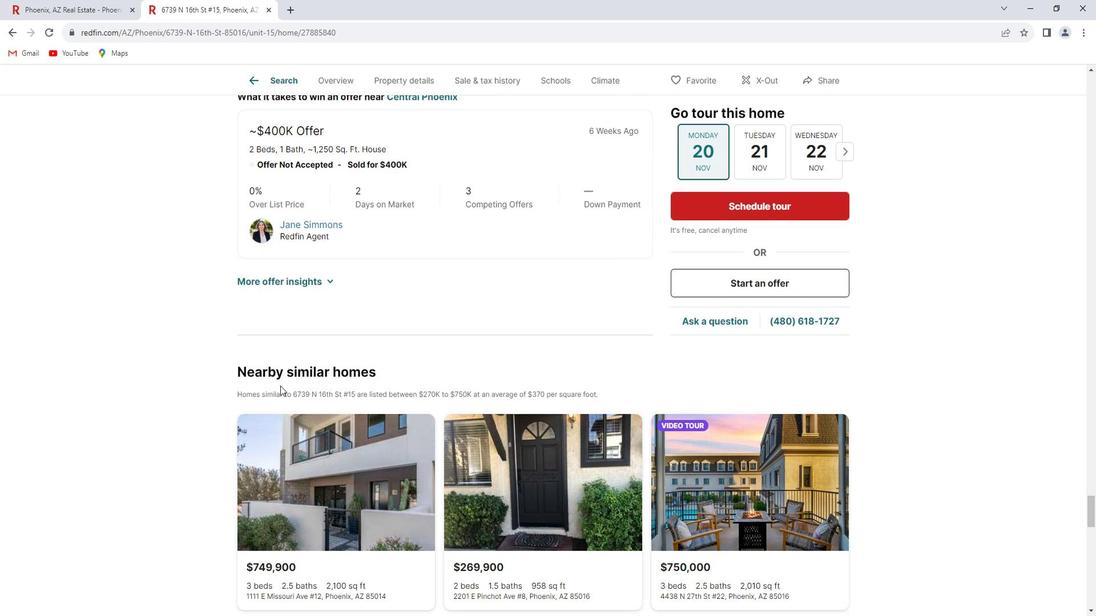 
Action: Mouse scrolled (280, 371) with delta (0, 0)
Screenshot: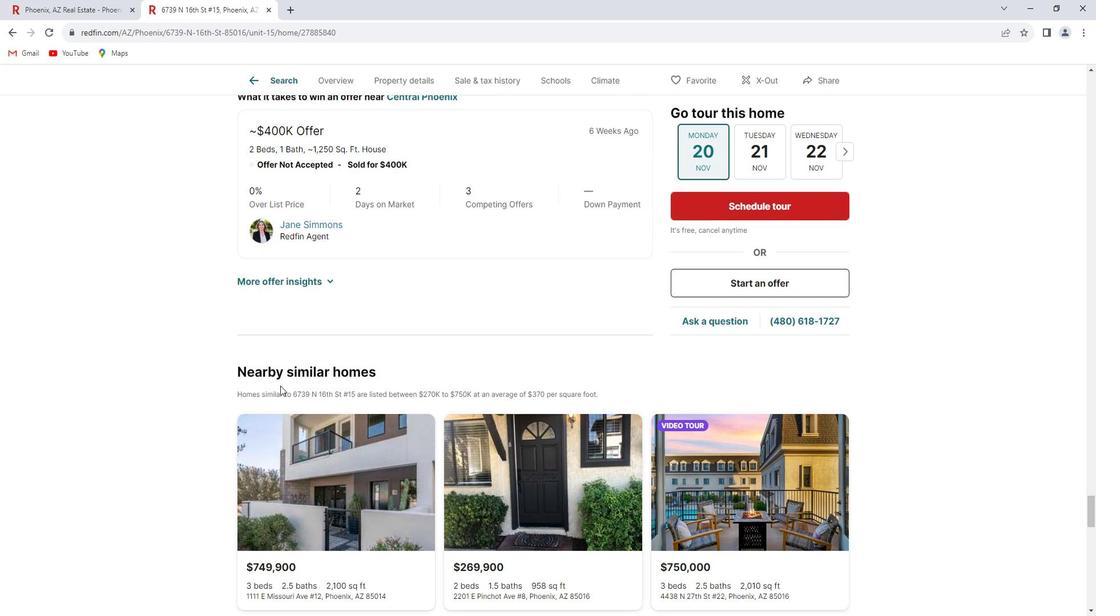 
Action: Mouse scrolled (280, 371) with delta (0, 0)
Screenshot: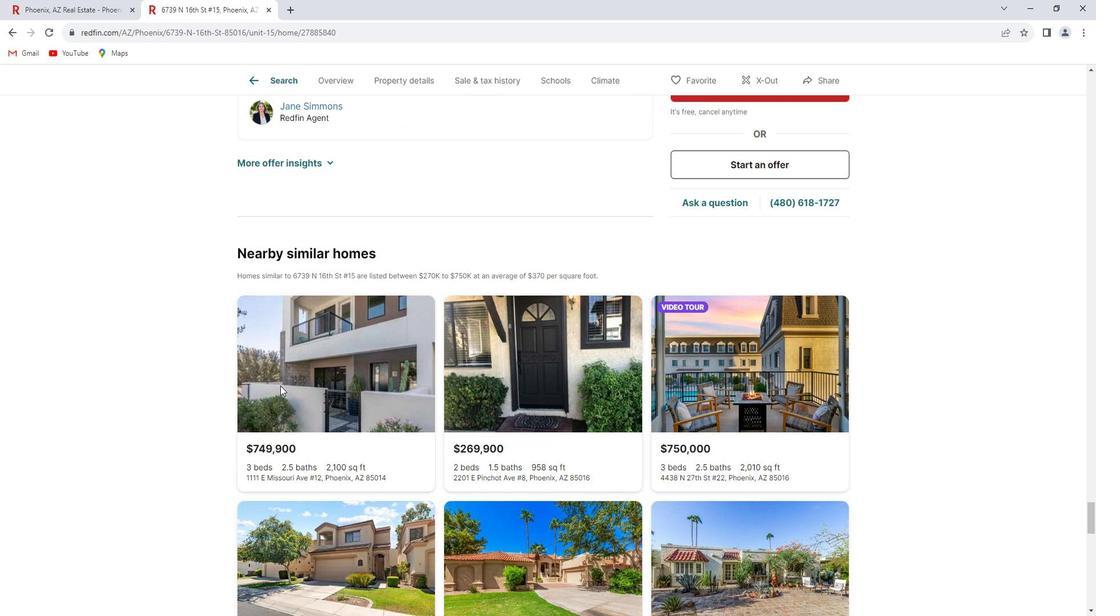 
Action: Mouse scrolled (280, 371) with delta (0, 0)
Screenshot: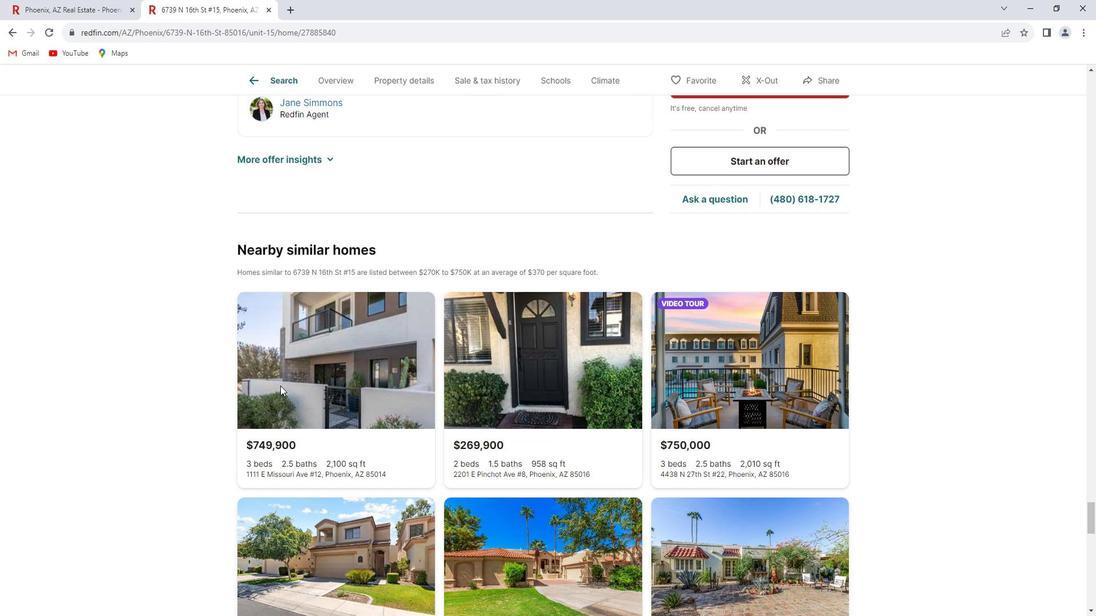 
Action: Mouse scrolled (280, 371) with delta (0, 0)
Screenshot: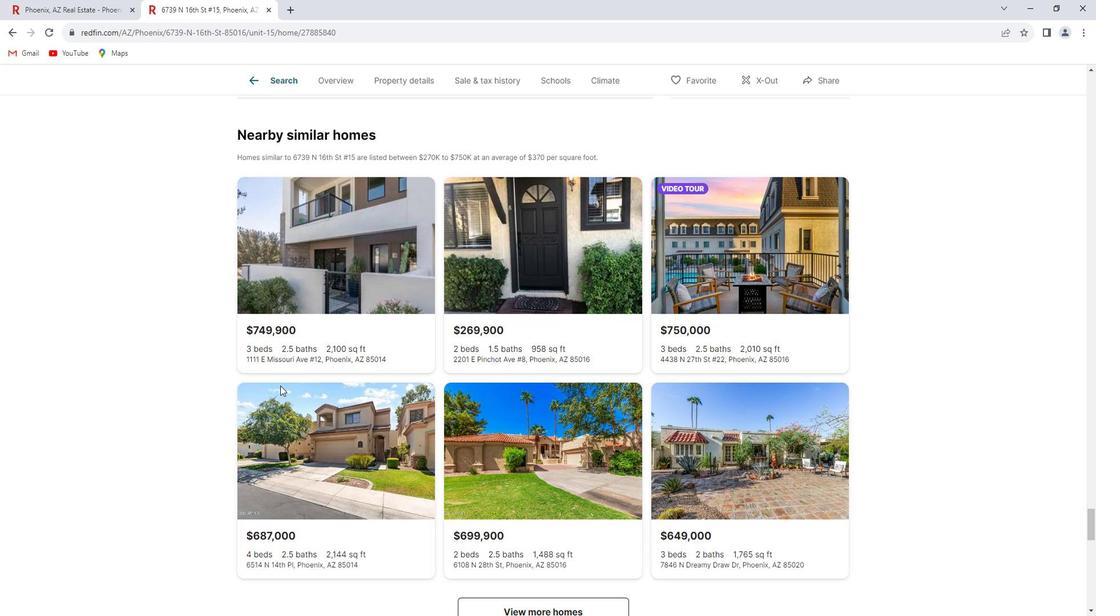 
Action: Mouse scrolled (280, 371) with delta (0, 0)
Screenshot: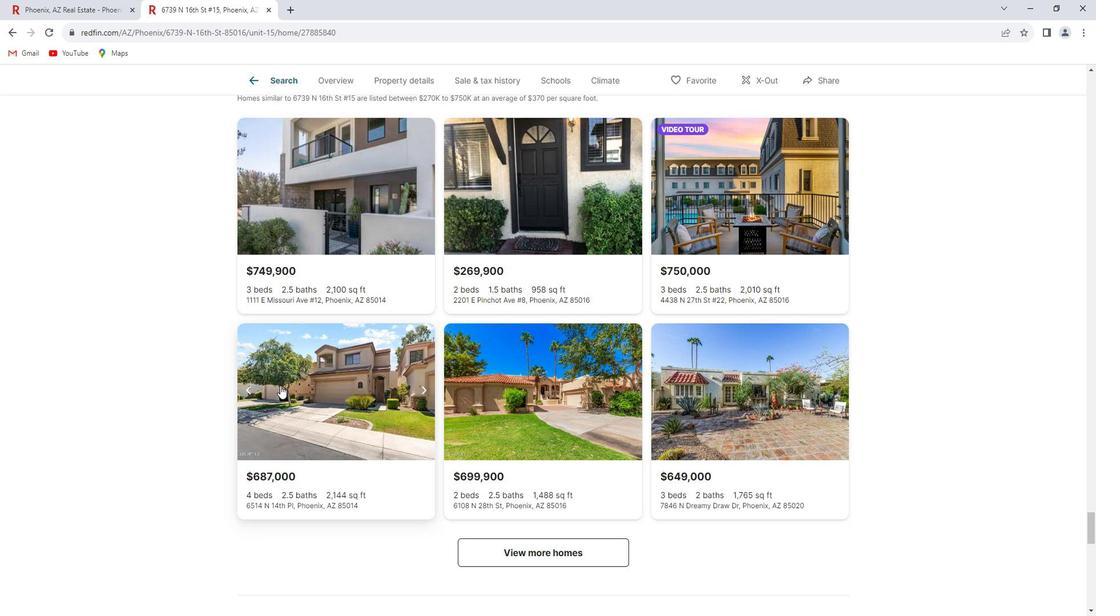 
Action: Mouse scrolled (280, 371) with delta (0, 0)
Screenshot: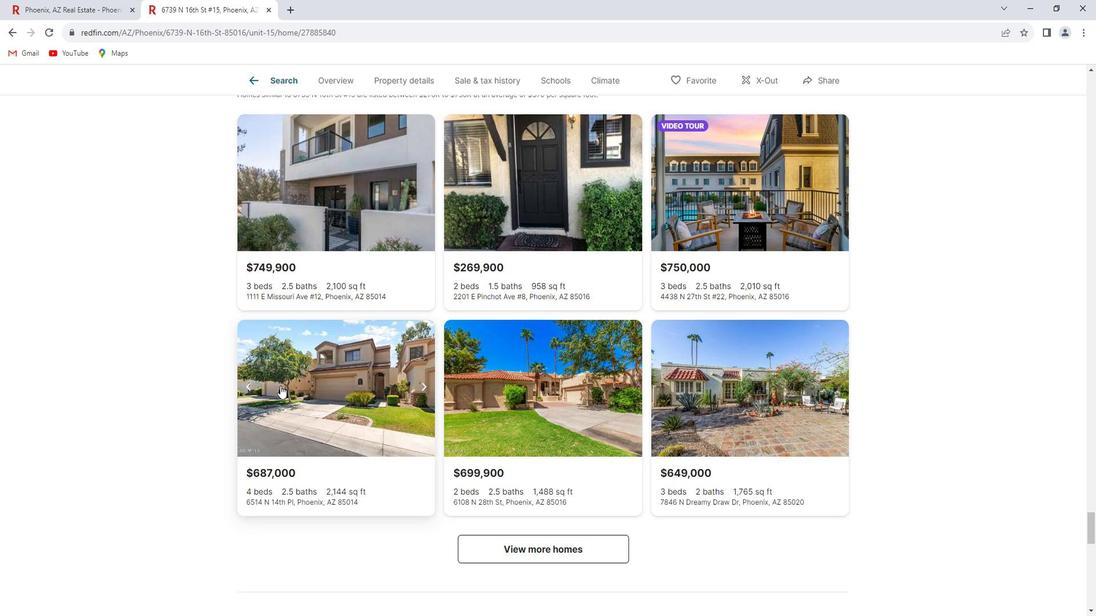
Action: Mouse scrolled (280, 371) with delta (0, 0)
Screenshot: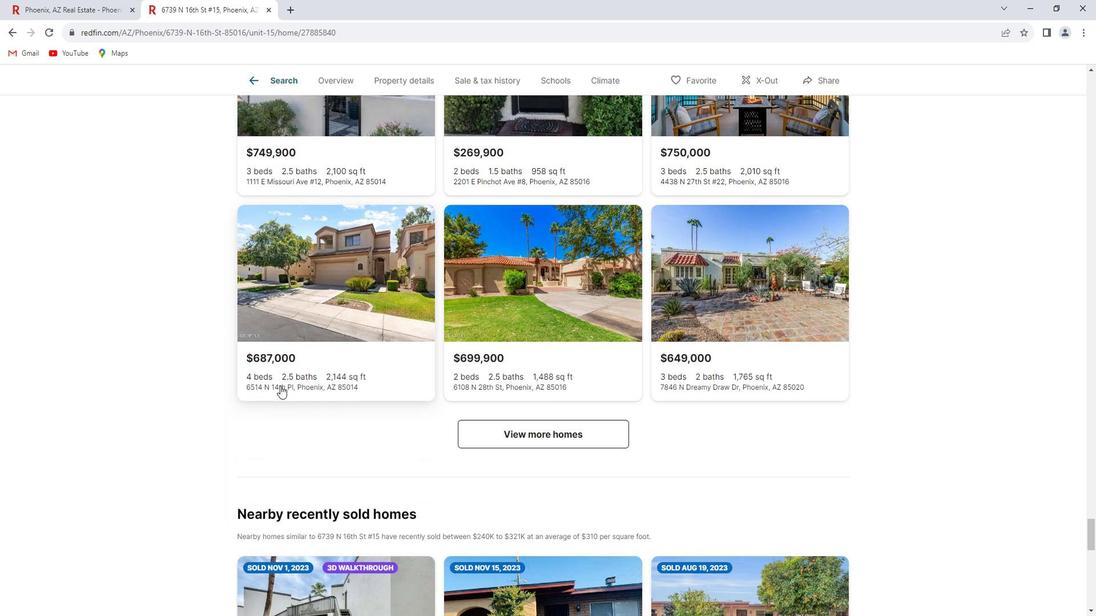 
Action: Mouse scrolled (280, 371) with delta (0, 0)
Screenshot: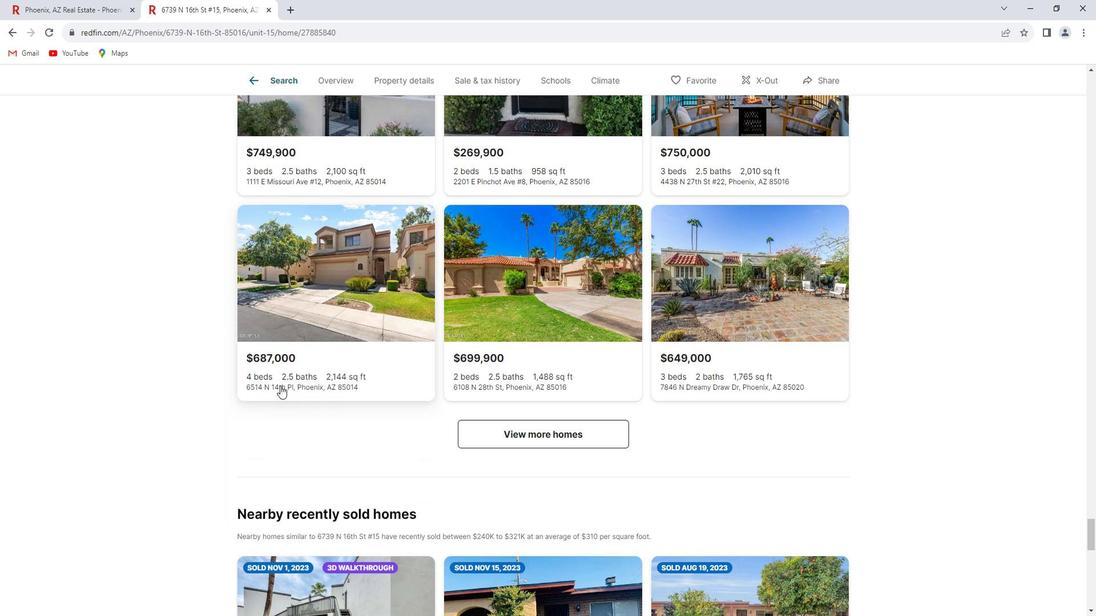 
Action: Mouse scrolled (280, 371) with delta (0, 0)
Screenshot: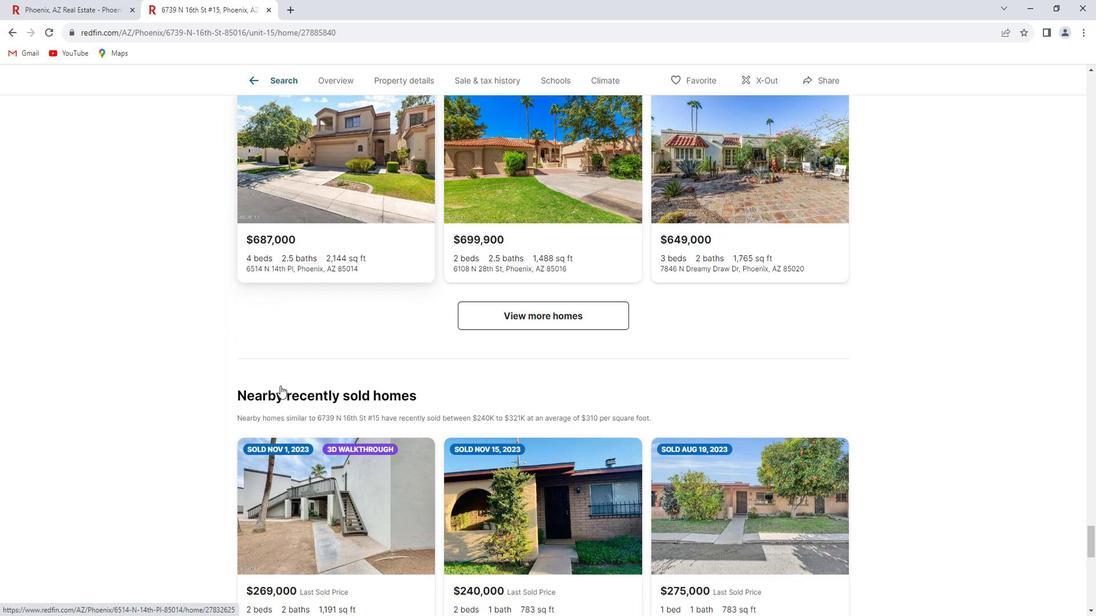 
Action: Mouse scrolled (280, 371) with delta (0, 0)
Screenshot: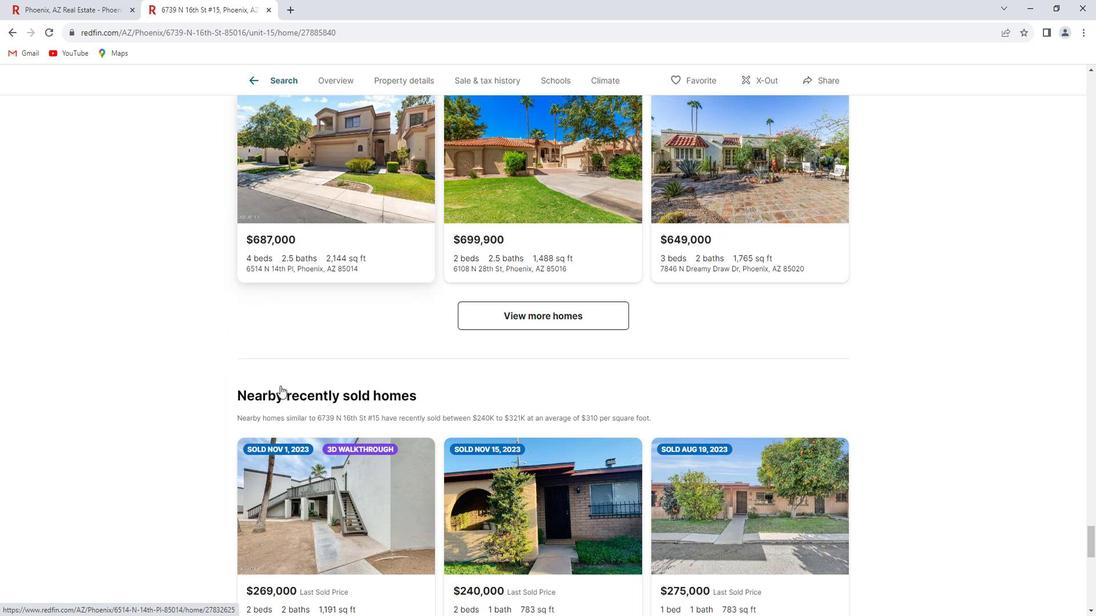 
Action: Mouse scrolled (280, 371) with delta (0, 0)
Screenshot: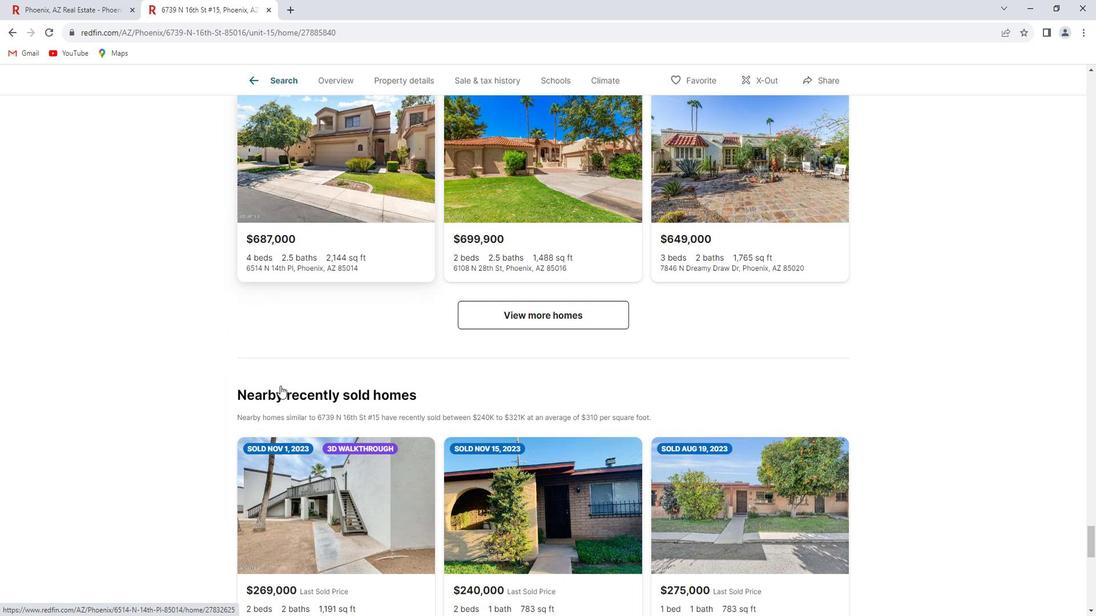 
Action: Mouse scrolled (280, 371) with delta (0, 0)
Screenshot: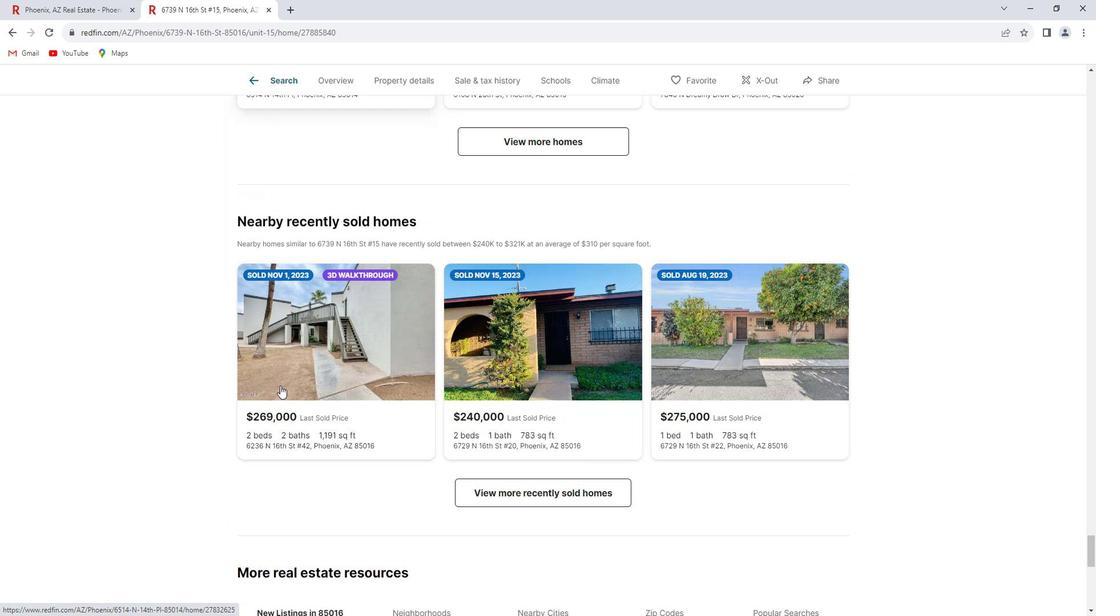 
Action: Mouse scrolled (280, 371) with delta (0, 0)
Screenshot: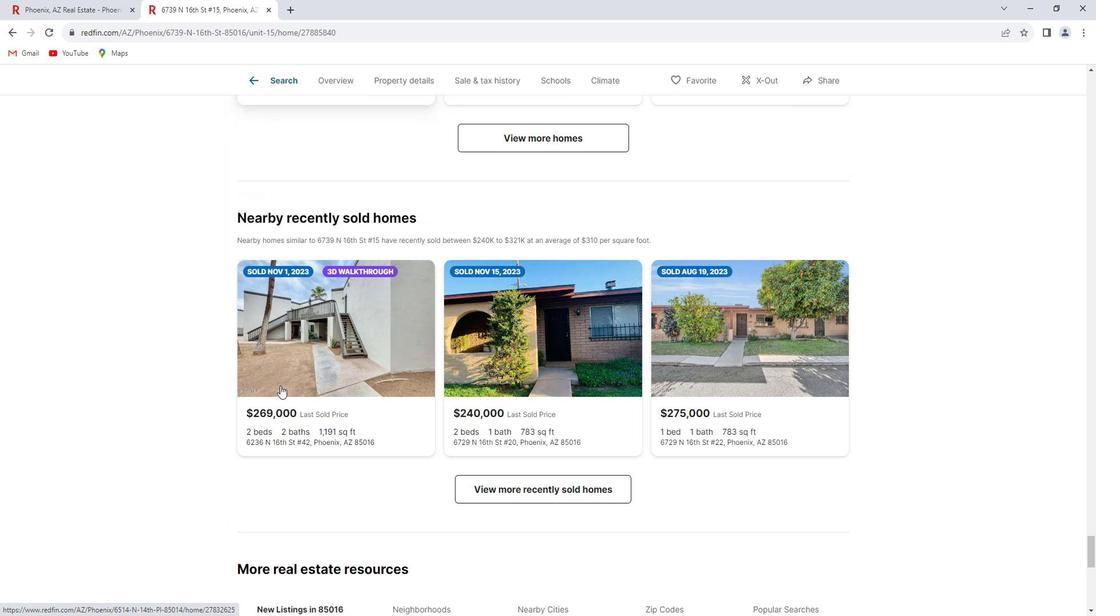 
Action: Mouse scrolled (280, 371) with delta (0, 0)
Screenshot: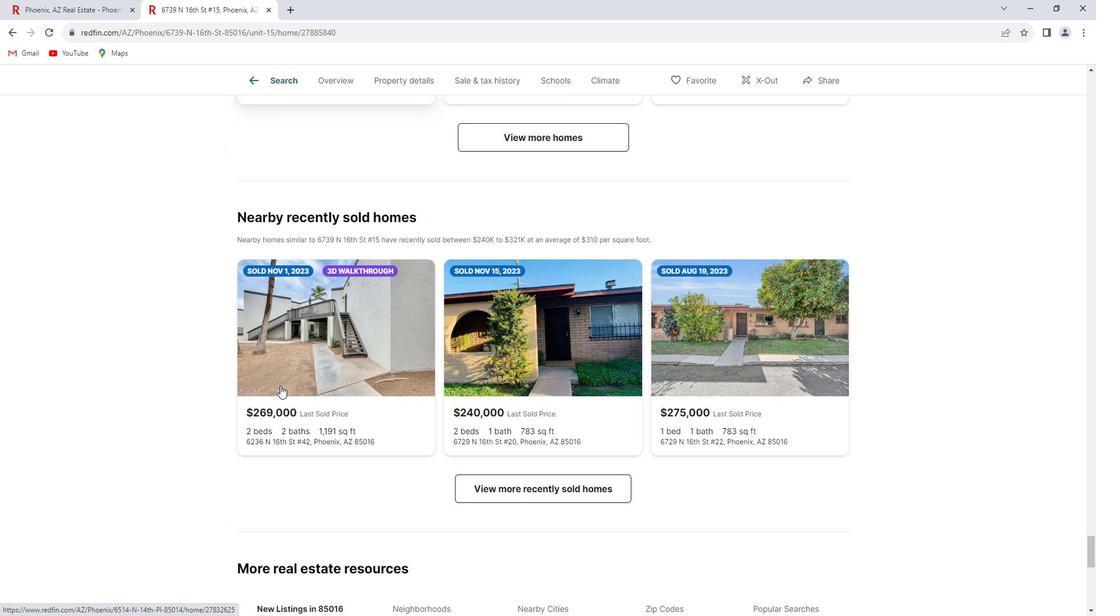 
Action: Mouse scrolled (280, 371) with delta (0, 0)
Screenshot: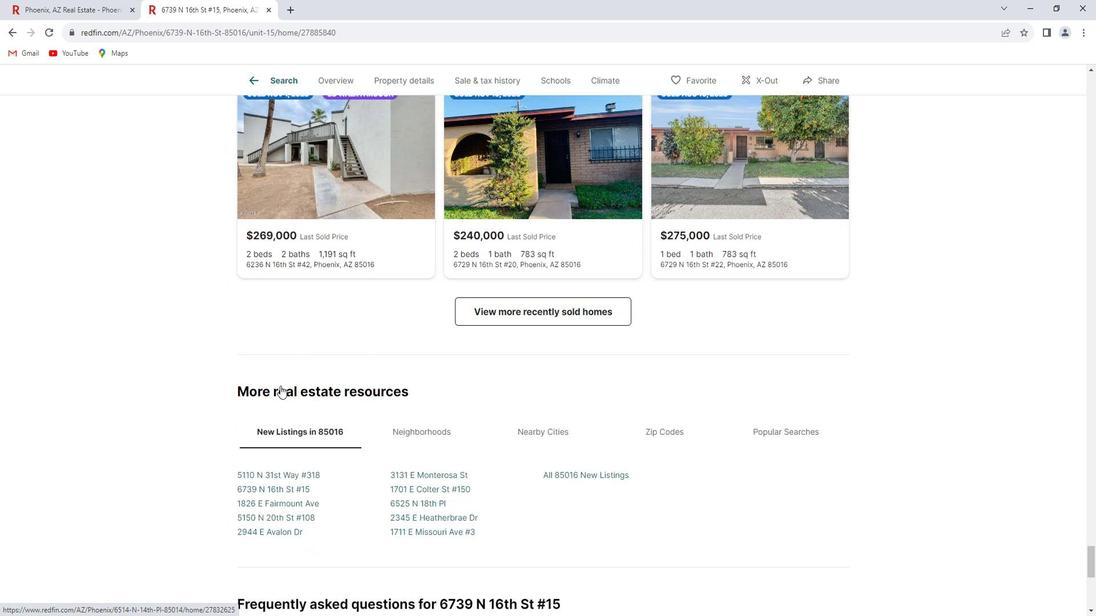 
Action: Mouse scrolled (280, 371) with delta (0, 0)
Screenshot: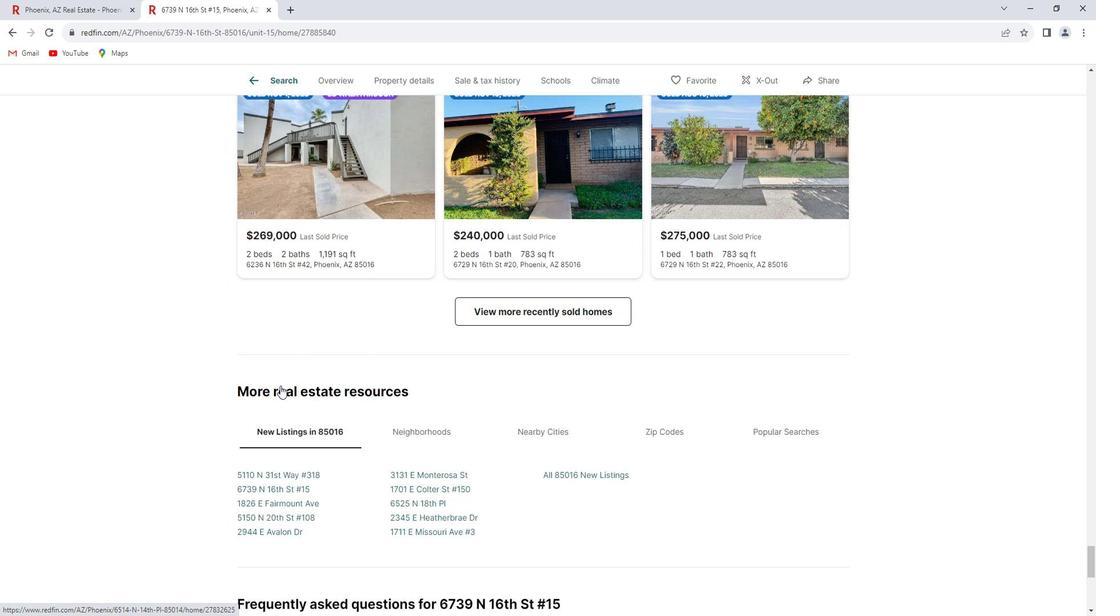 
Action: Mouse scrolled (280, 371) with delta (0, 0)
Screenshot: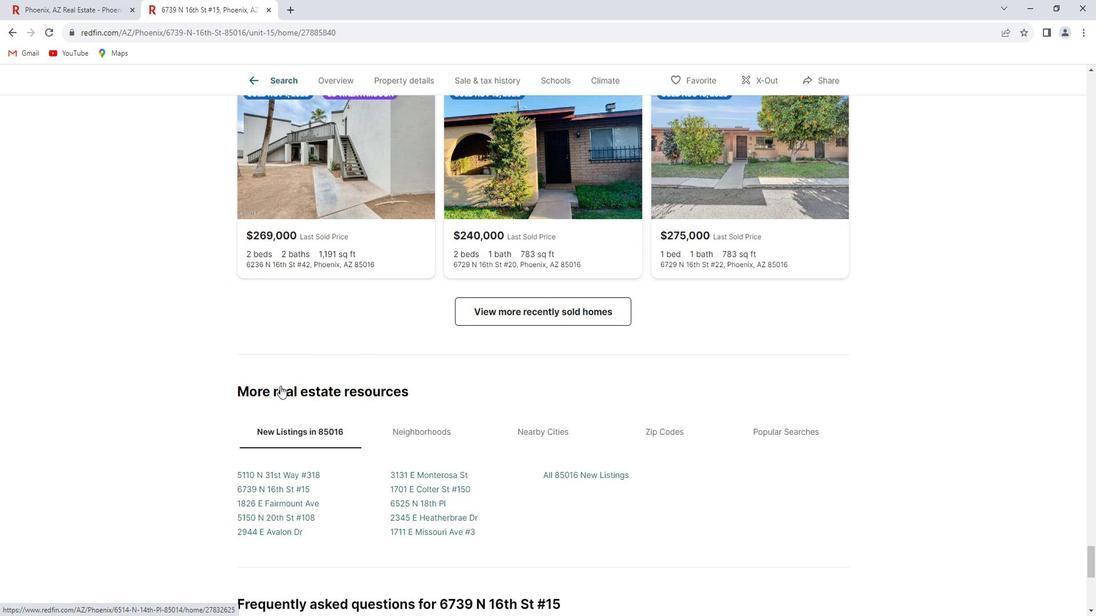 
Action: Mouse scrolled (280, 371) with delta (0, 0)
Screenshot: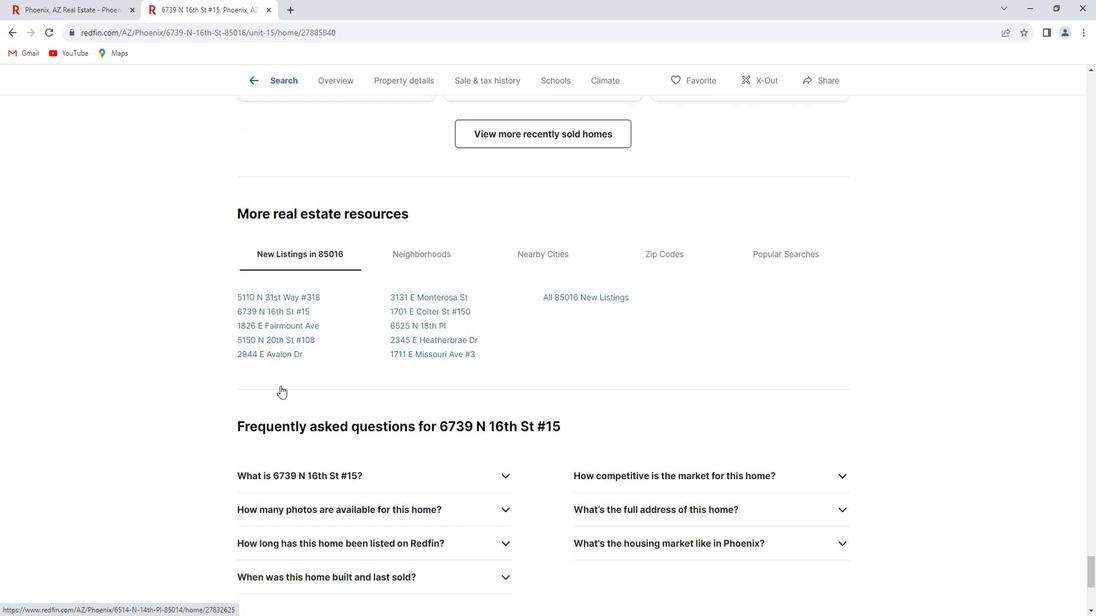 
Action: Mouse scrolled (280, 371) with delta (0, 0)
Screenshot: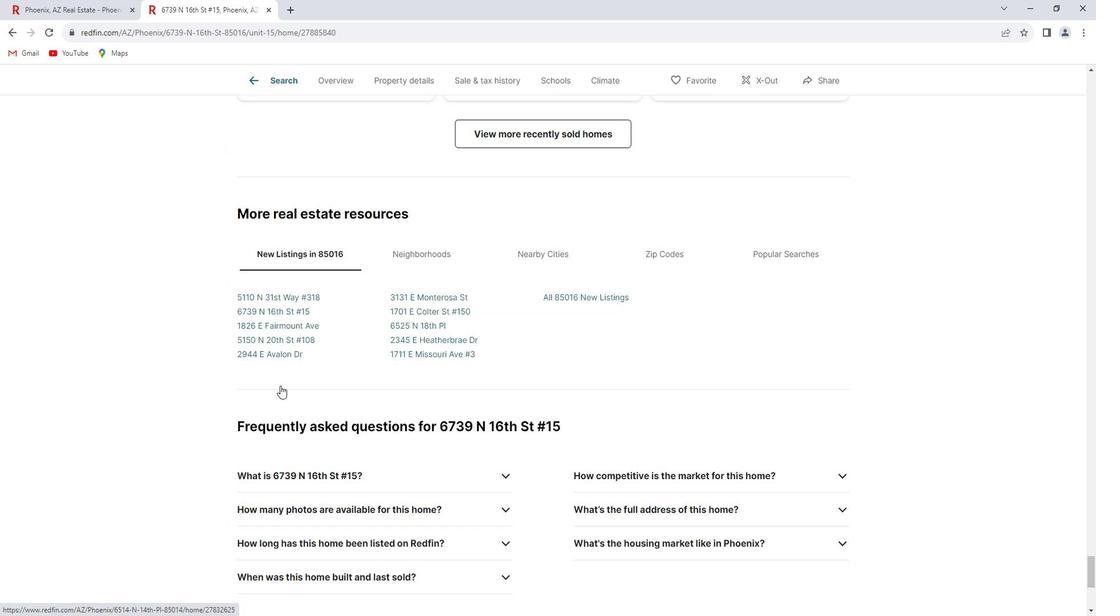 
Action: Mouse scrolled (280, 371) with delta (0, 0)
Screenshot: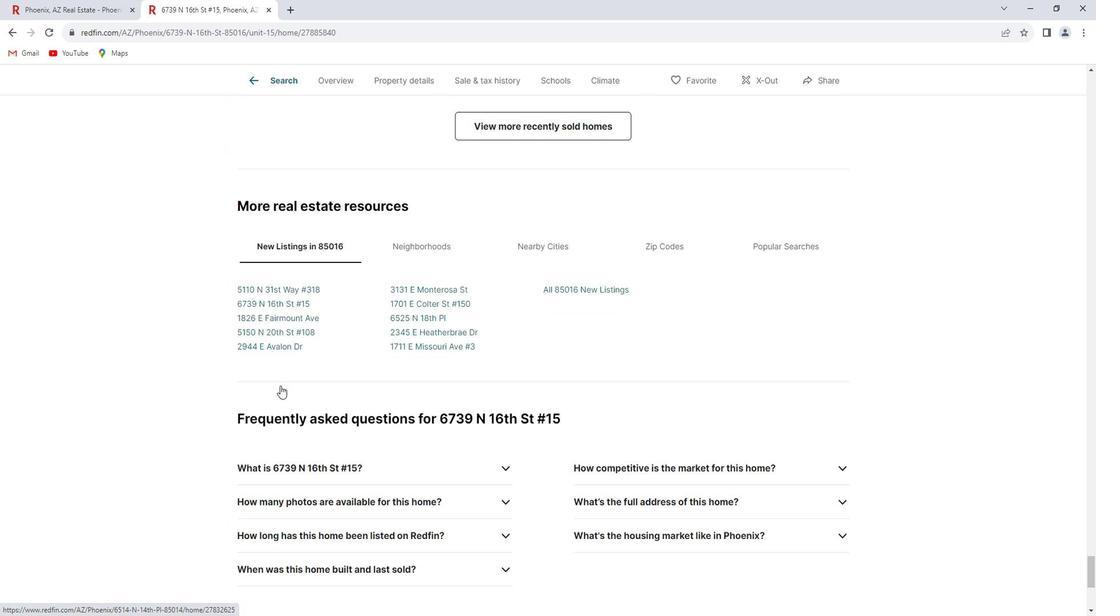 
Action: Mouse scrolled (280, 371) with delta (0, 0)
Screenshot: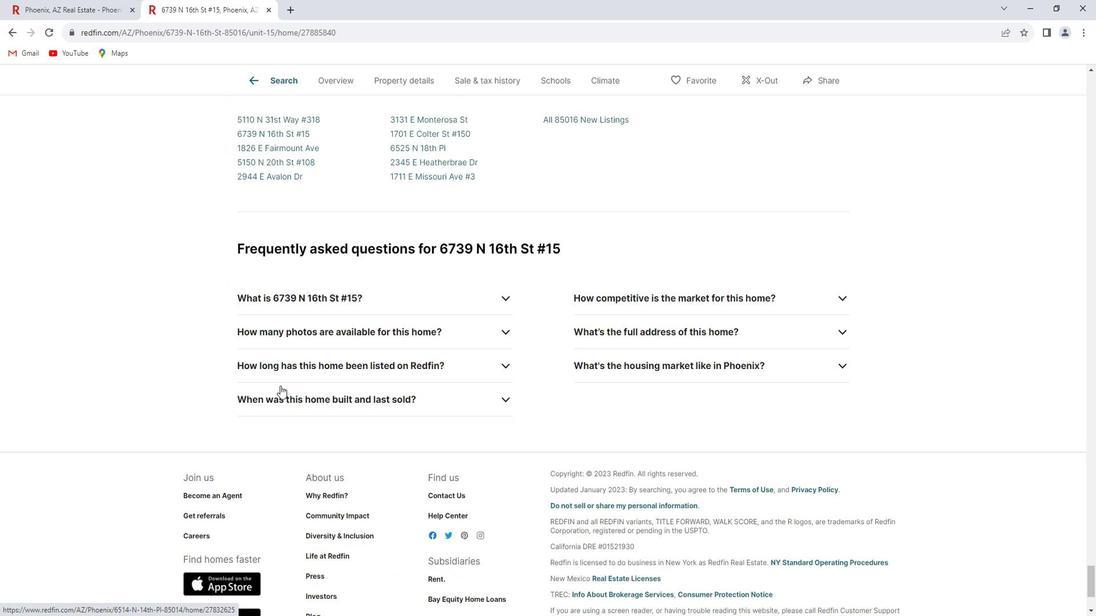 
Action: Mouse scrolled (280, 371) with delta (0, 0)
Screenshot: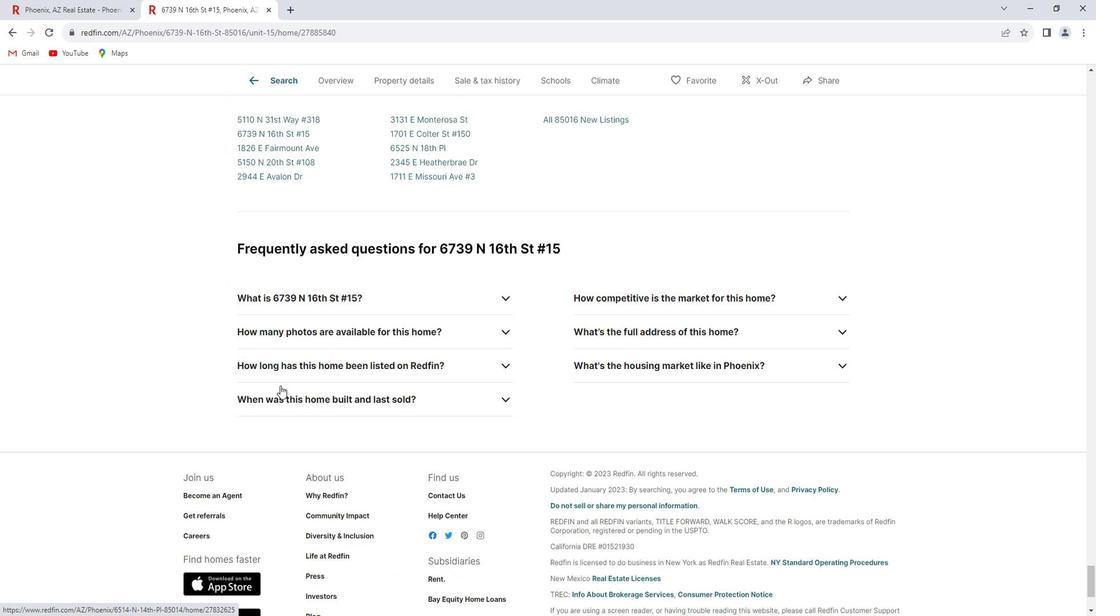 
Action: Mouse scrolled (280, 371) with delta (0, 0)
Screenshot: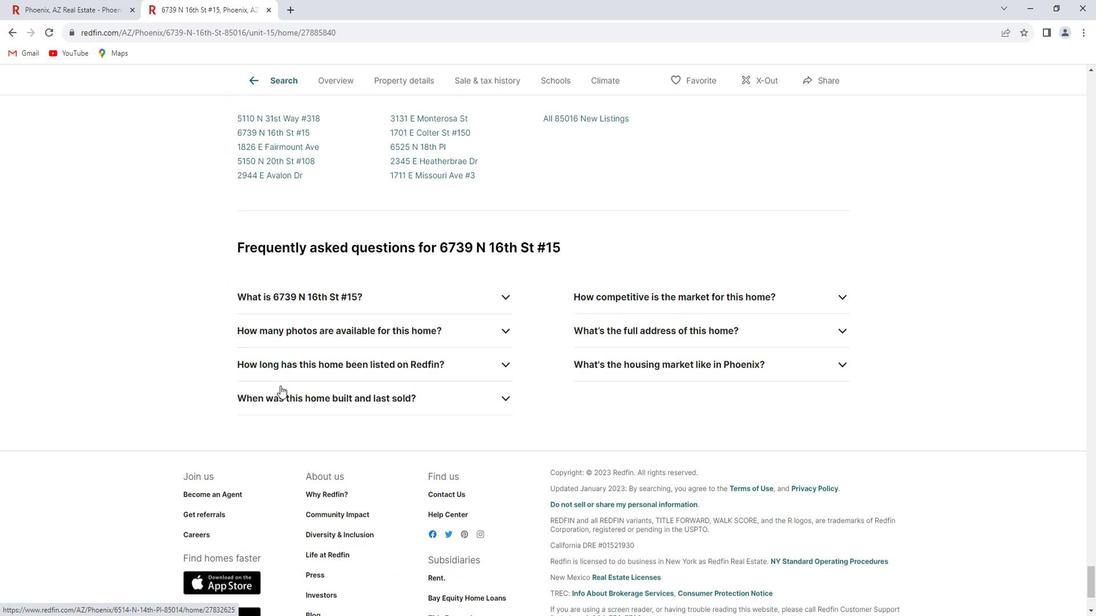 
Action: Mouse scrolled (280, 371) with delta (0, 0)
Screenshot: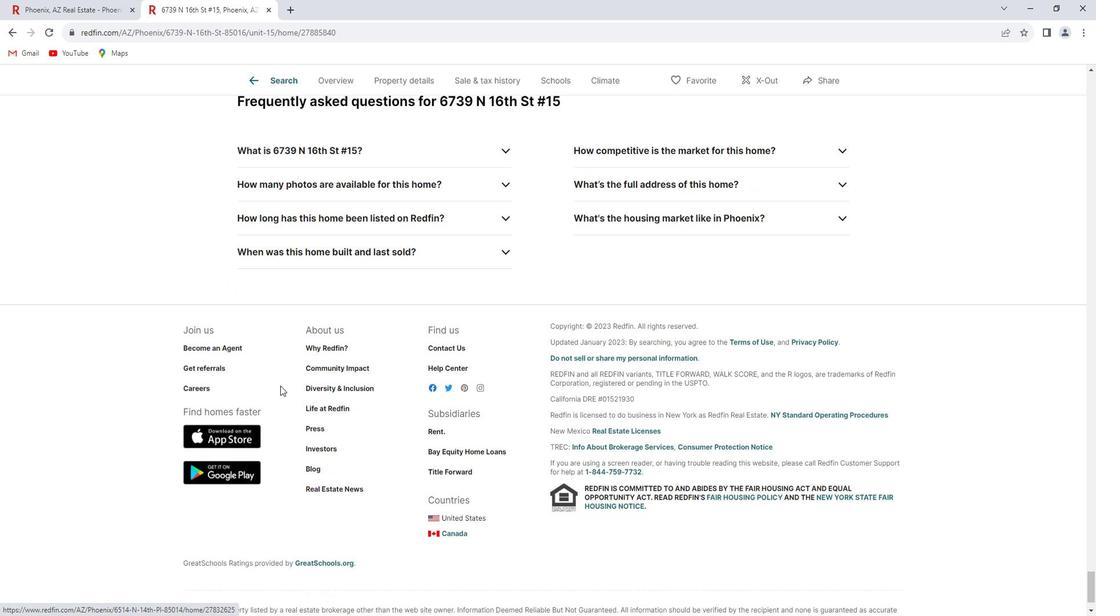 
Action: Mouse scrolled (280, 371) with delta (0, 0)
Screenshot: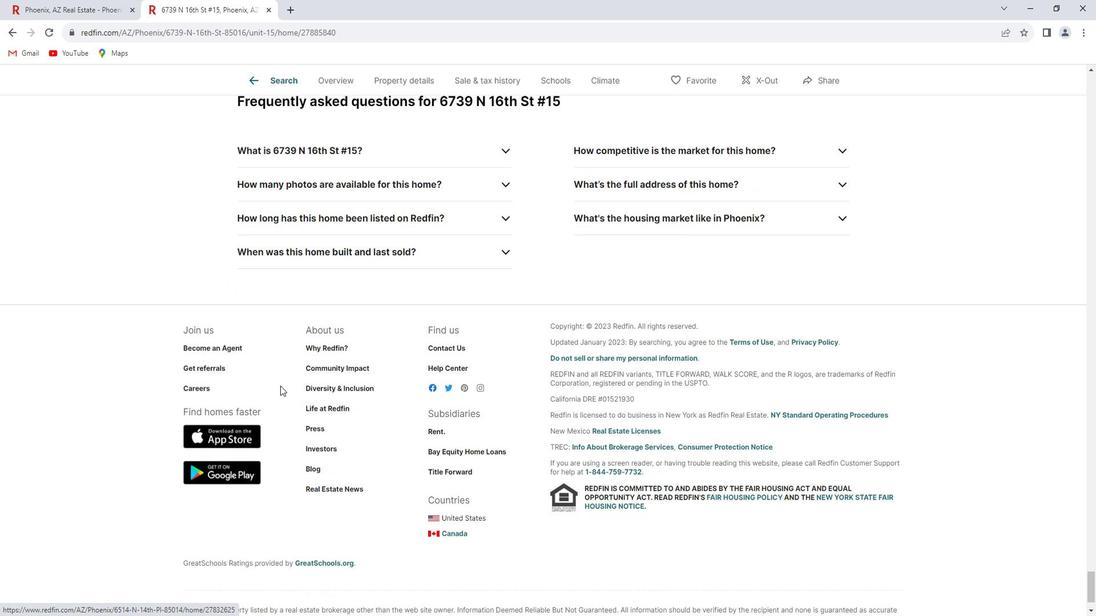 
Action: Mouse scrolled (280, 371) with delta (0, 0)
Screenshot: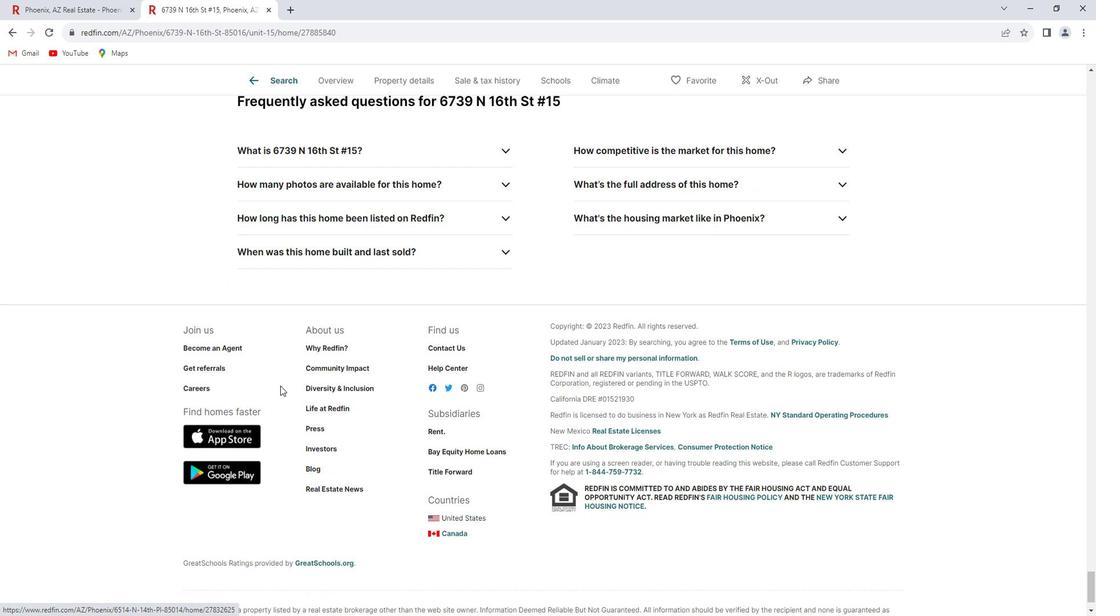 
Action: Mouse scrolled (280, 371) with delta (0, 0)
Screenshot: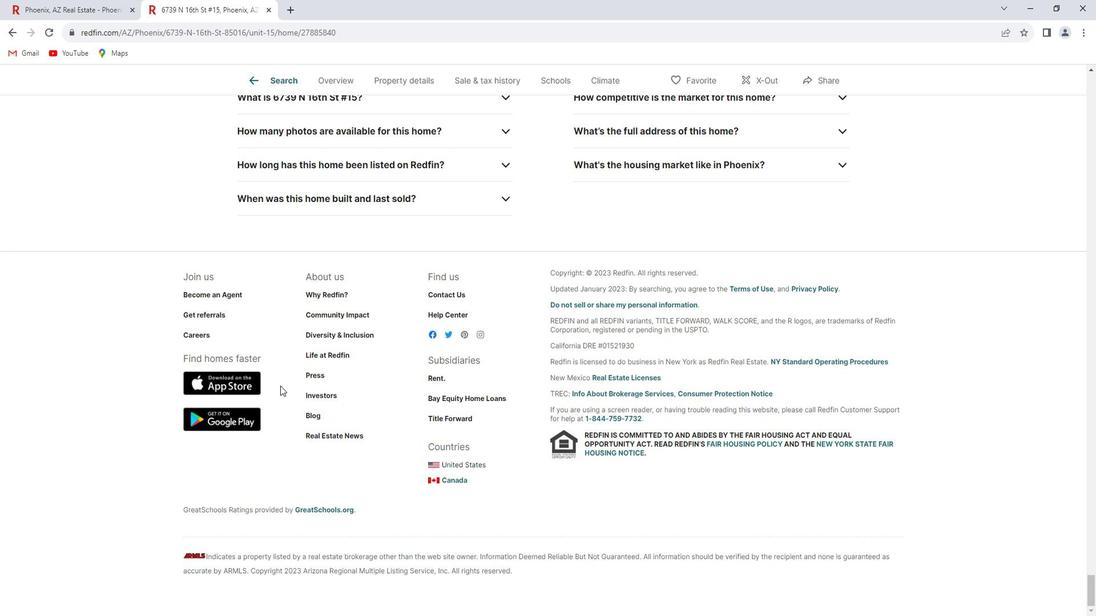 
Action: Mouse scrolled (280, 371) with delta (0, 0)
Screenshot: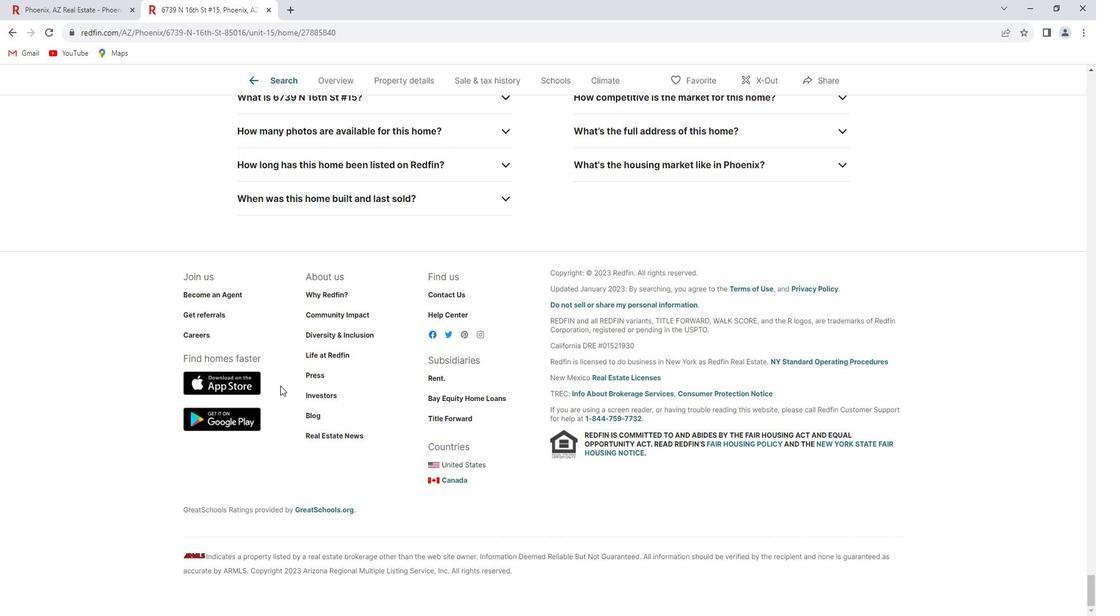 
Action: Mouse moved to (97, 2)
Screenshot: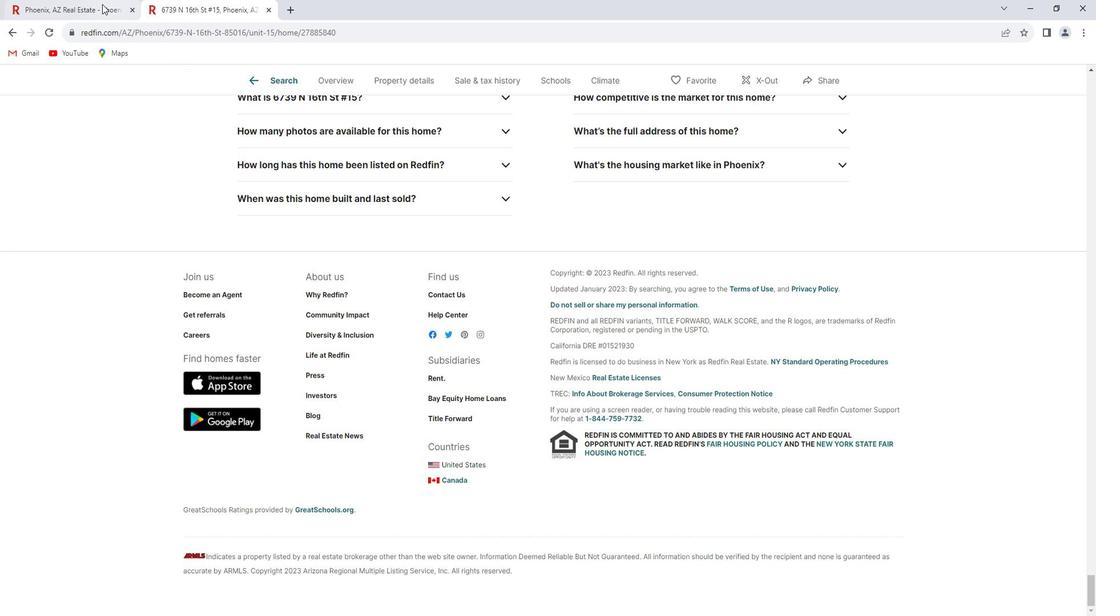 
Action: Mouse pressed left at (97, 2)
Screenshot: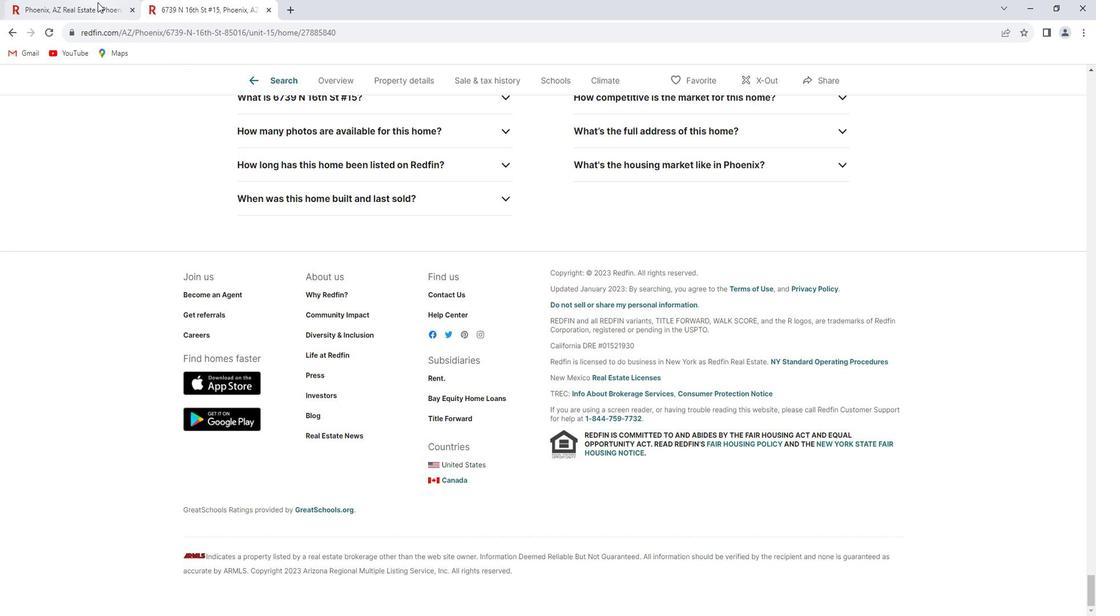 
Action: Mouse moved to (976, 301)
Screenshot: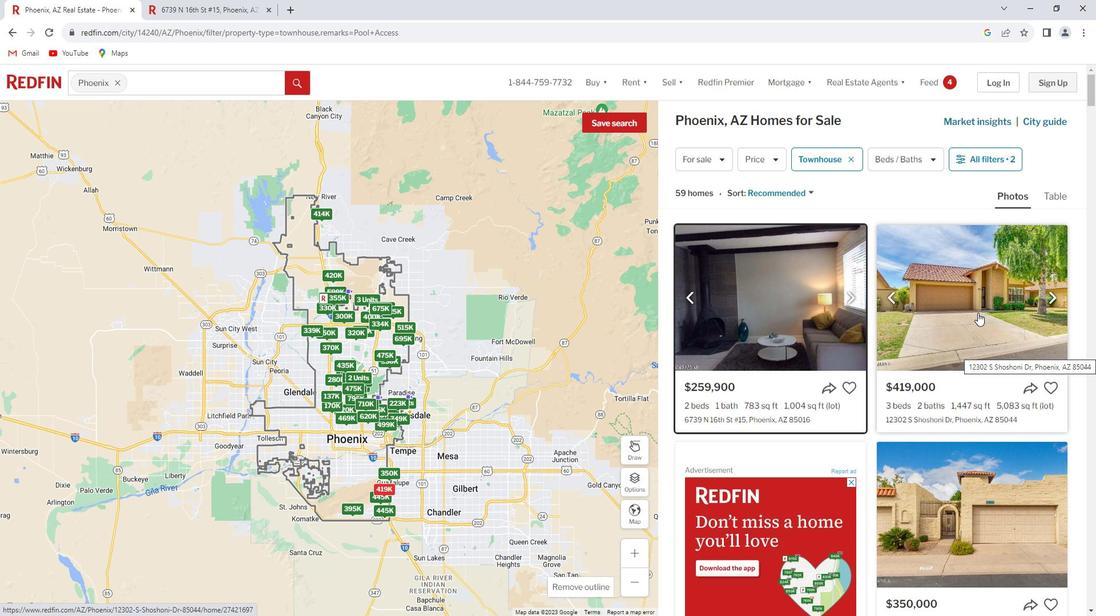 
Action: Mouse pressed left at (976, 301)
Screenshot: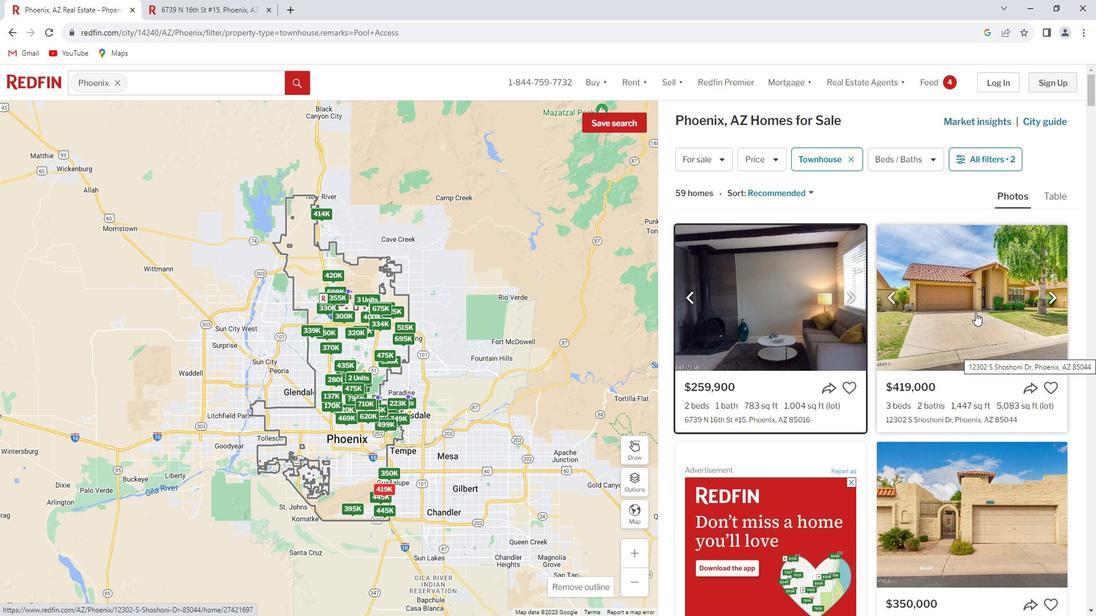 
Action: Mouse moved to (814, 368)
Screenshot: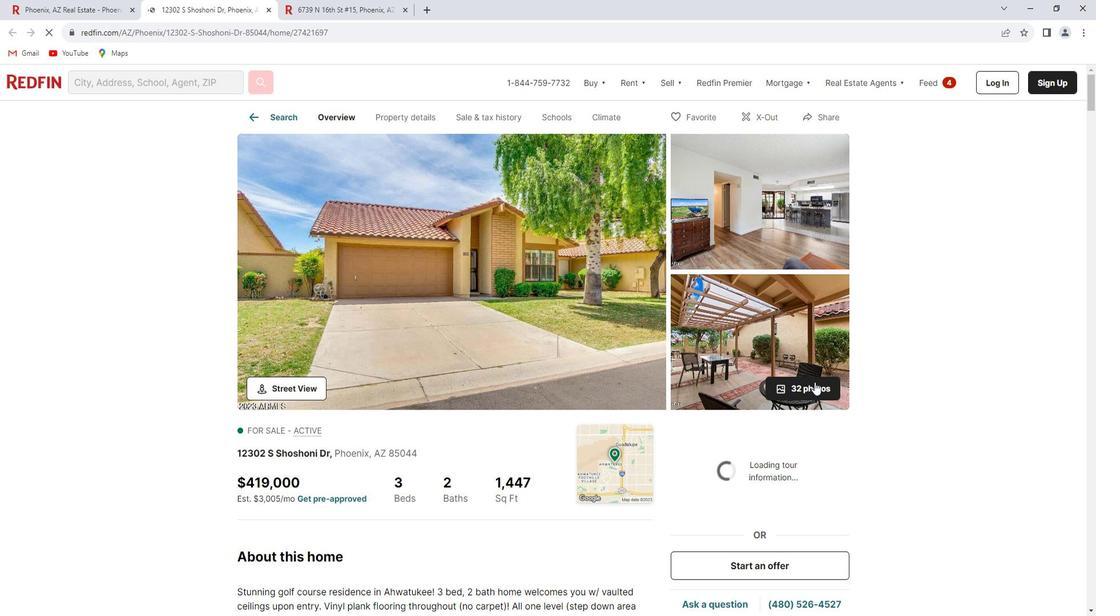 
Action: Mouse pressed left at (814, 368)
Screenshot: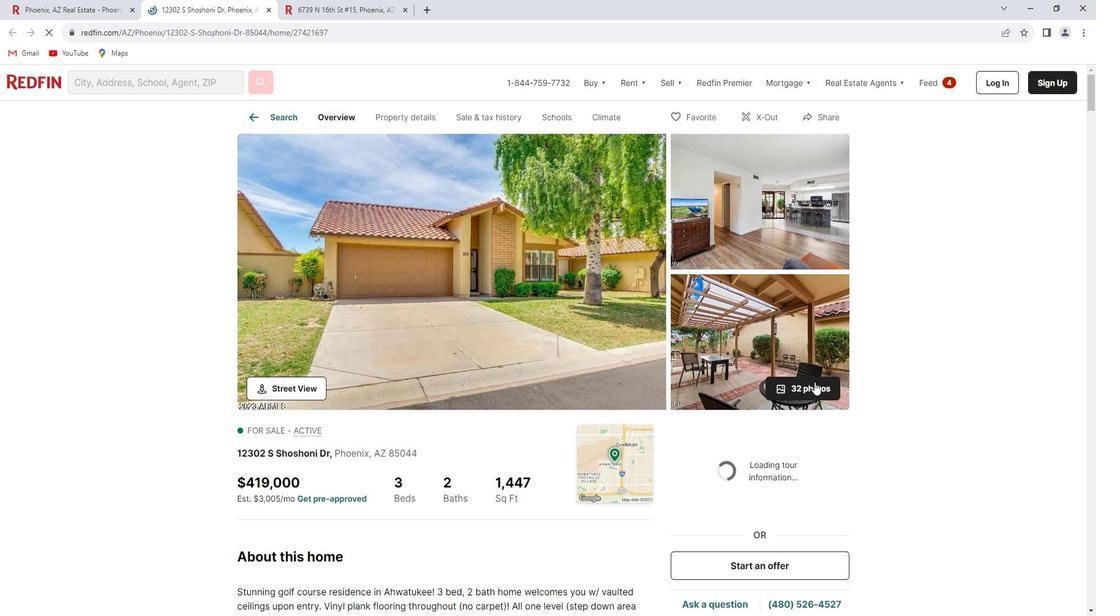 
Action: Mouse moved to (179, 309)
Screenshot: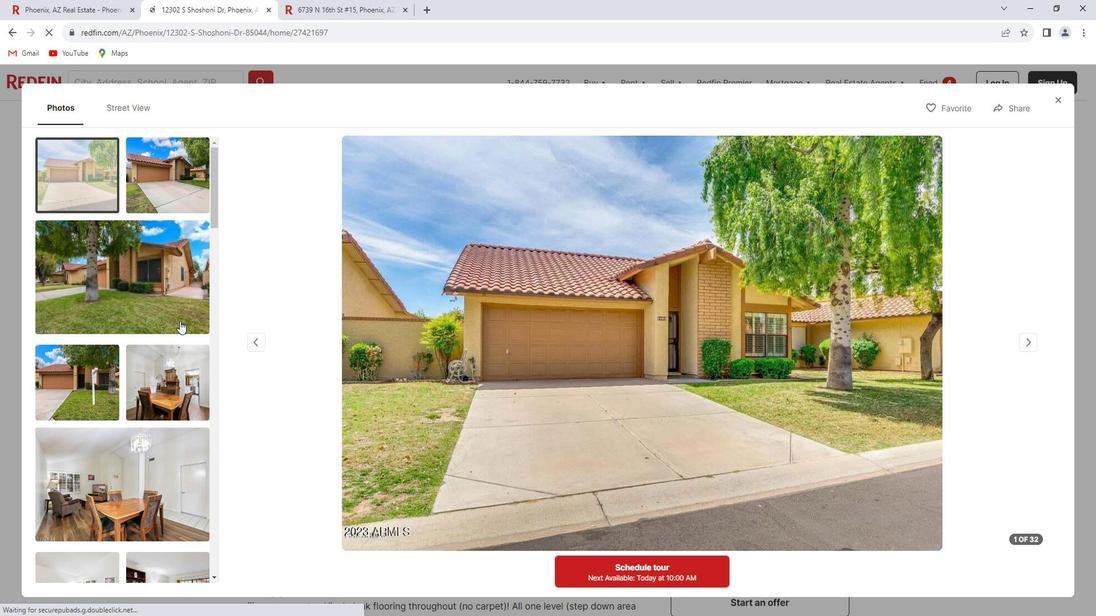 
Action: Mouse scrolled (179, 308) with delta (0, 0)
Screenshot: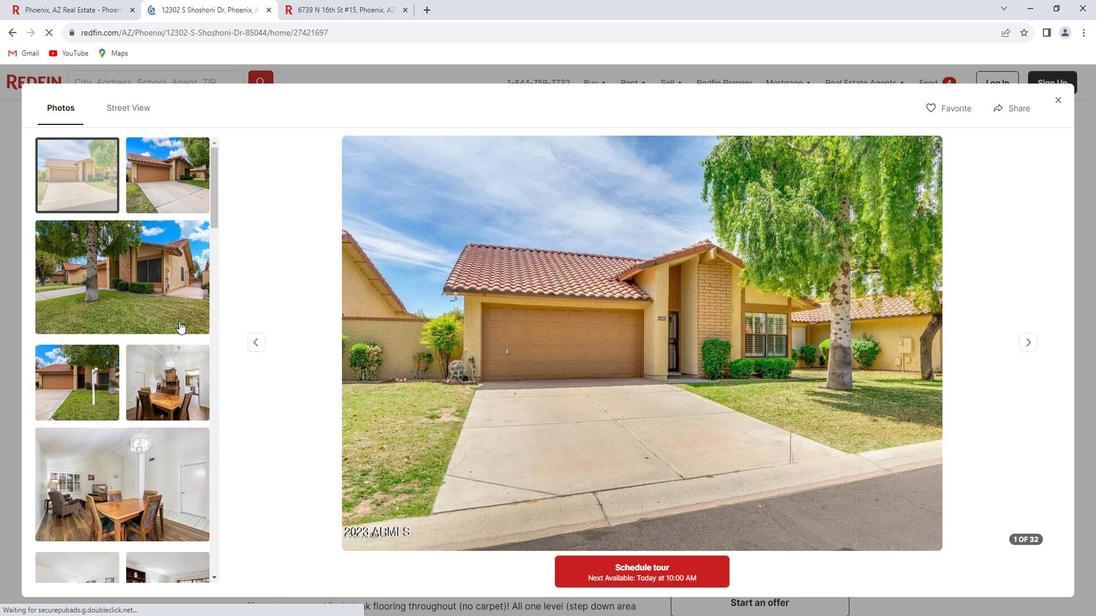 
Action: Mouse scrolled (179, 308) with delta (0, 0)
Screenshot: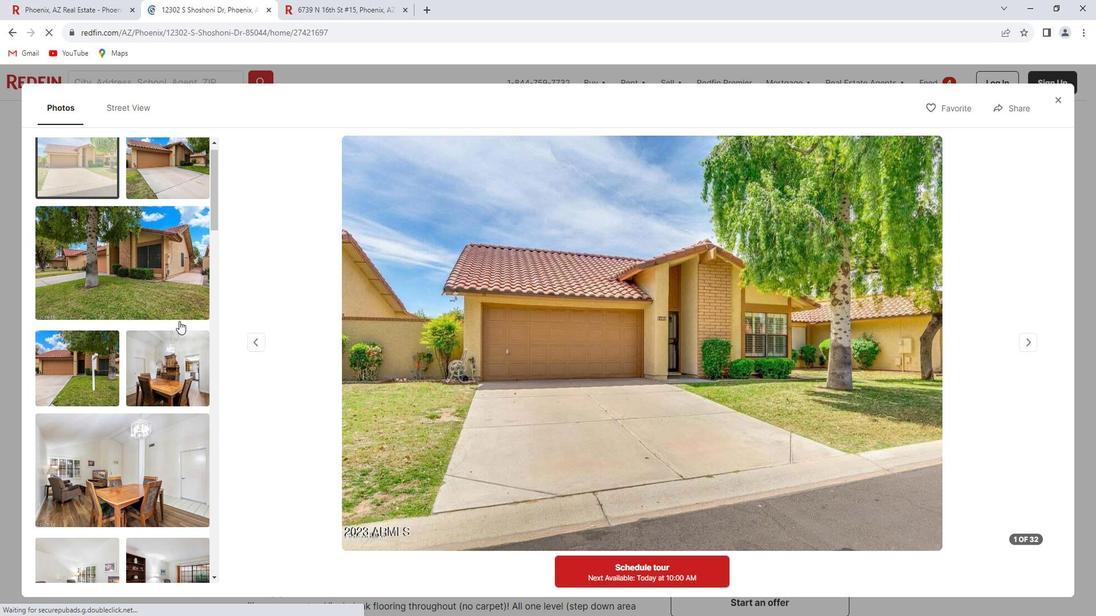 
Action: Mouse scrolled (179, 308) with delta (0, 0)
Screenshot: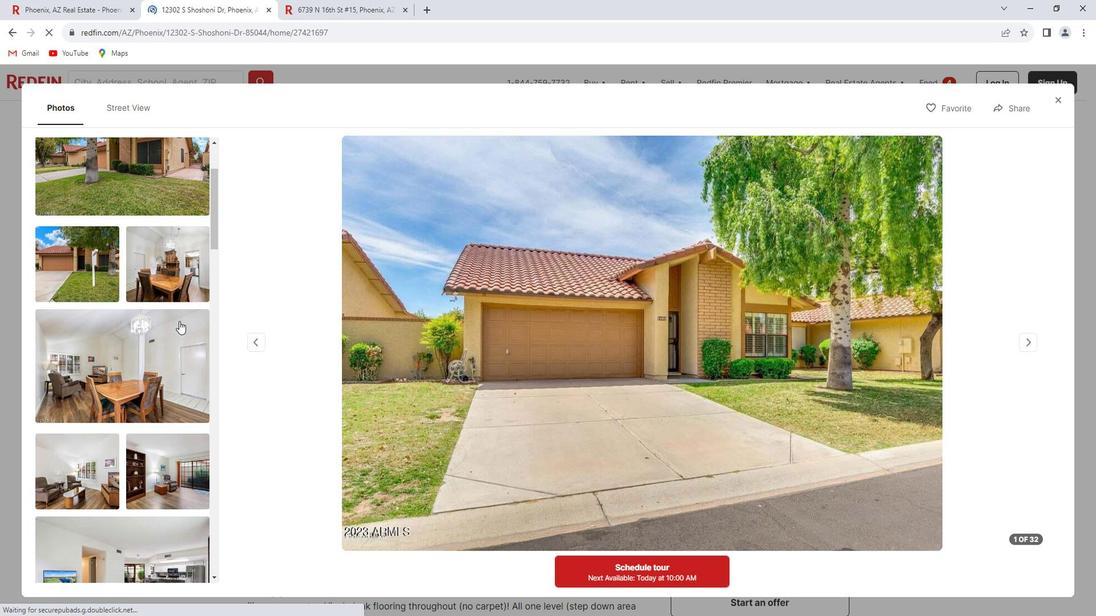 
Action: Mouse scrolled (179, 308) with delta (0, 0)
Screenshot: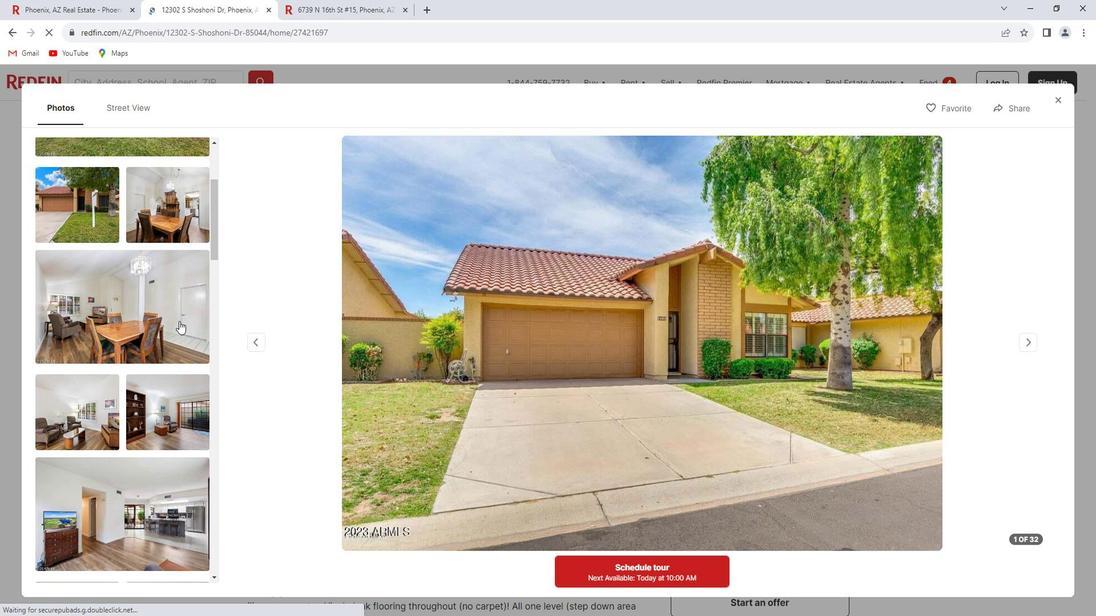 
Action: Mouse scrolled (179, 308) with delta (0, 0)
Screenshot: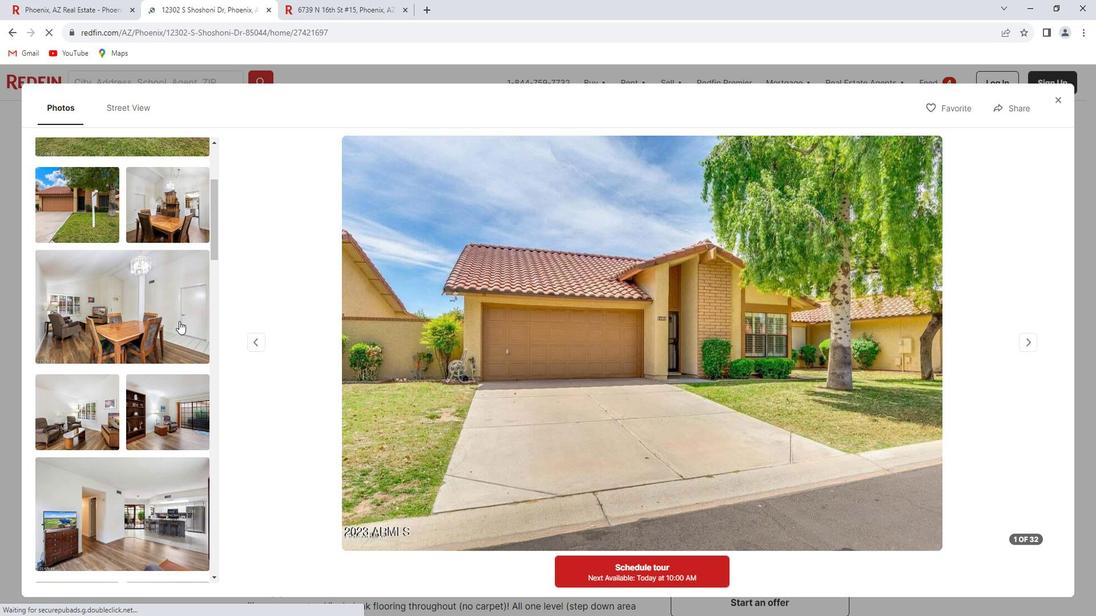 
Action: Mouse scrolled (179, 308) with delta (0, 0)
Screenshot: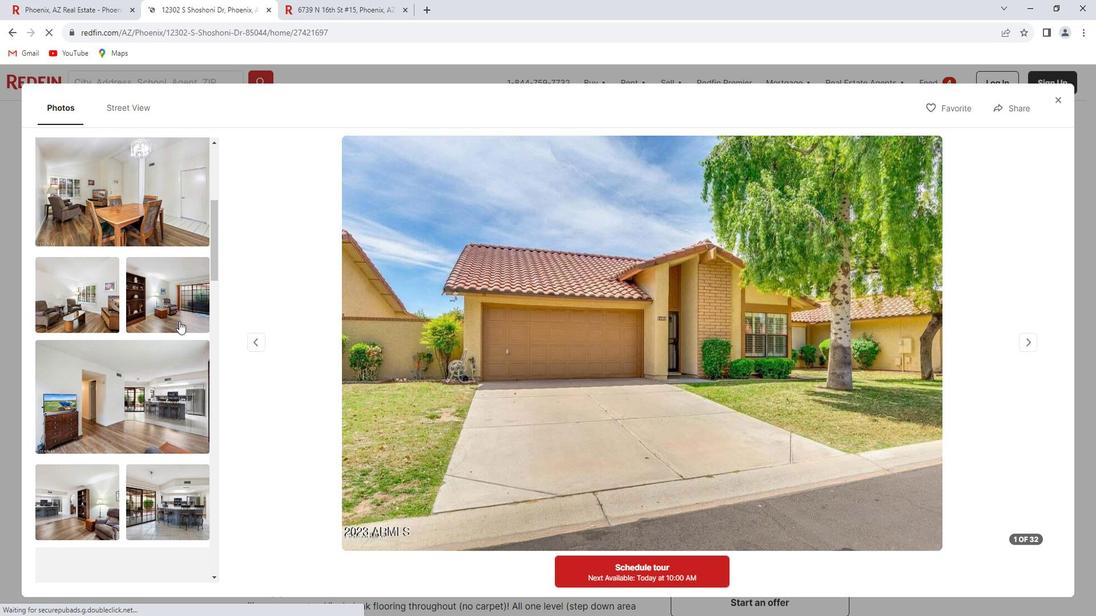 
Action: Mouse scrolled (179, 308) with delta (0, 0)
Screenshot: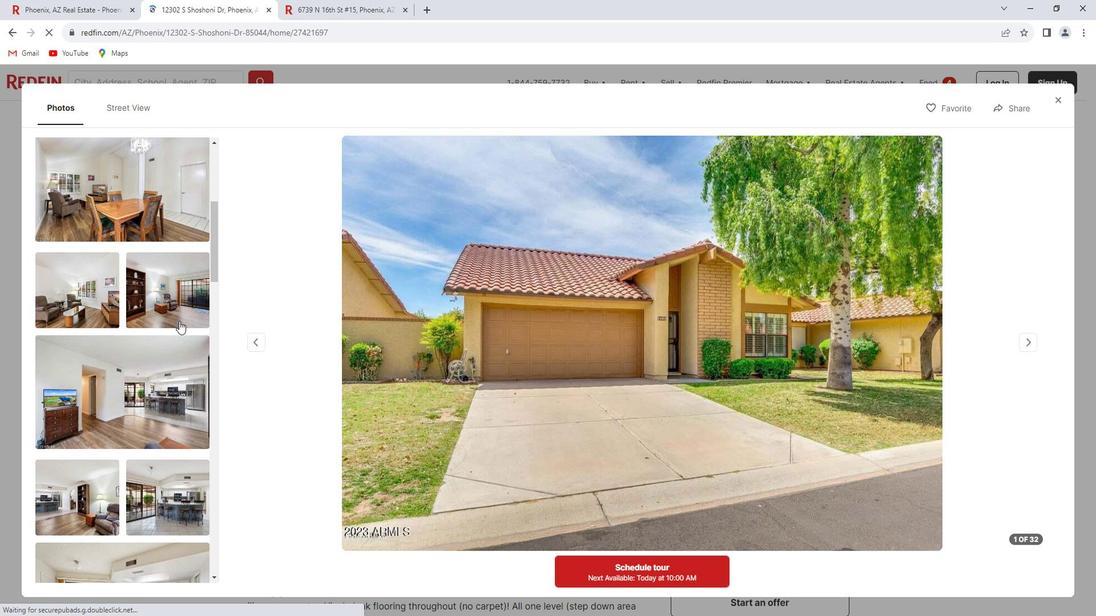 
Action: Mouse scrolled (179, 308) with delta (0, 0)
Screenshot: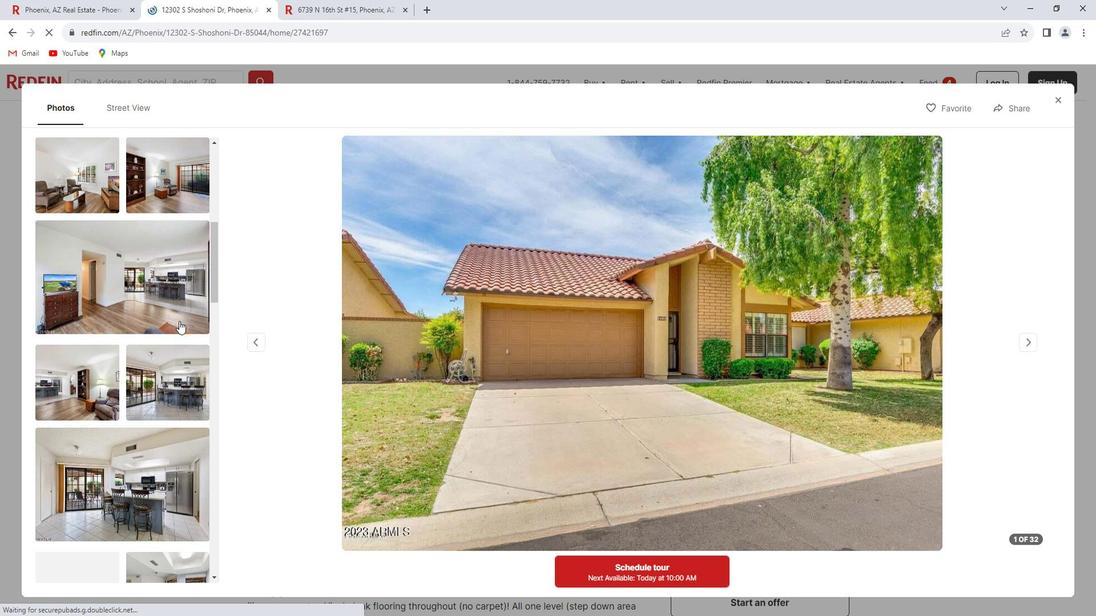 
Action: Mouse scrolled (179, 308) with delta (0, 0)
Screenshot: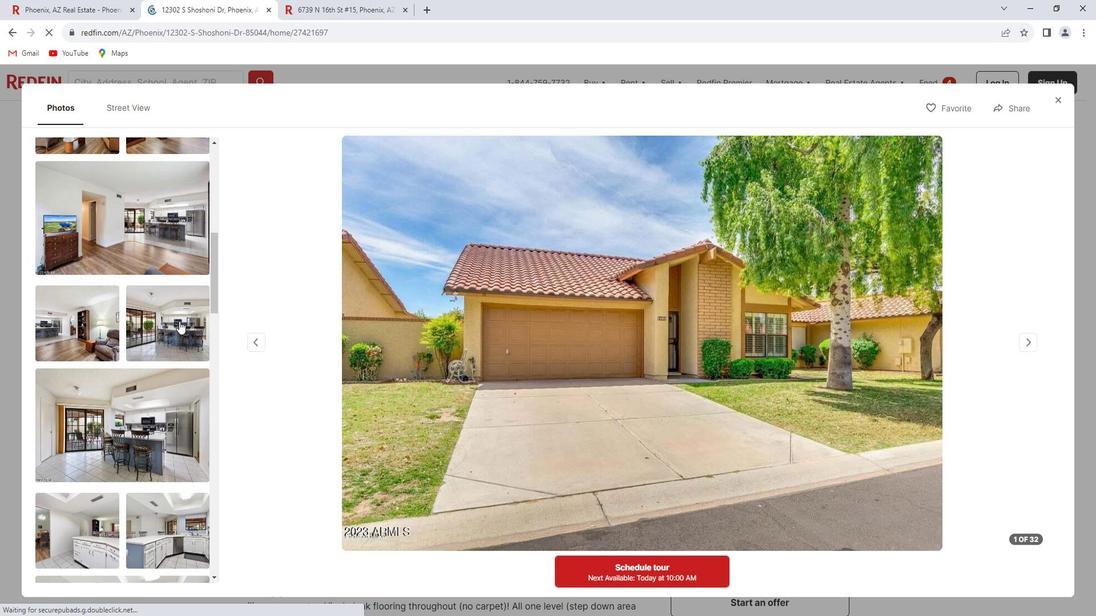 
Action: Mouse scrolled (179, 308) with delta (0, 0)
Screenshot: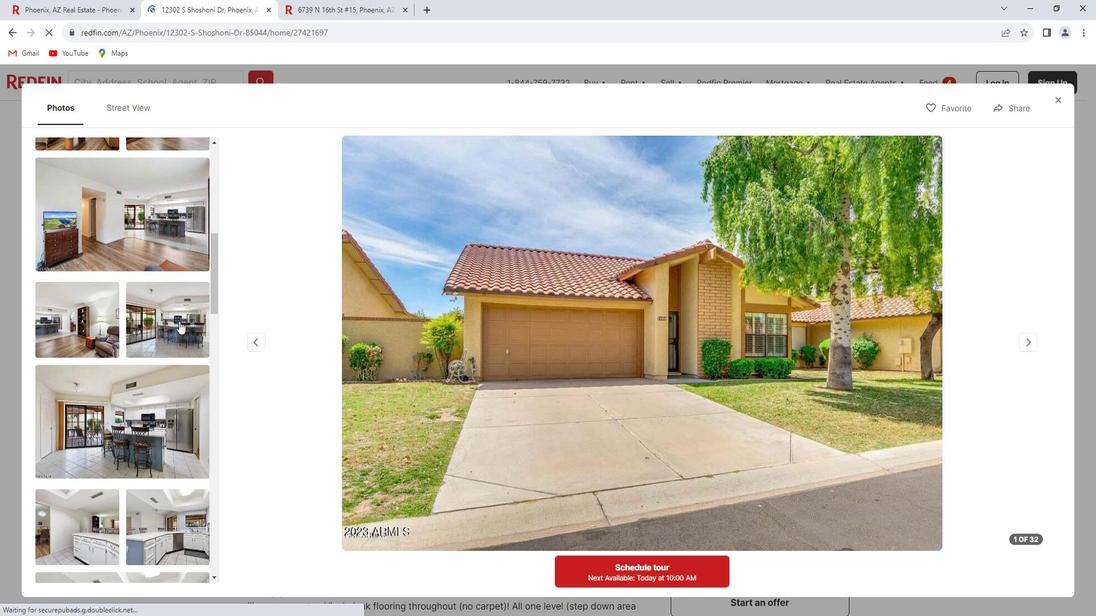 
Action: Mouse scrolled (179, 308) with delta (0, 0)
Screenshot: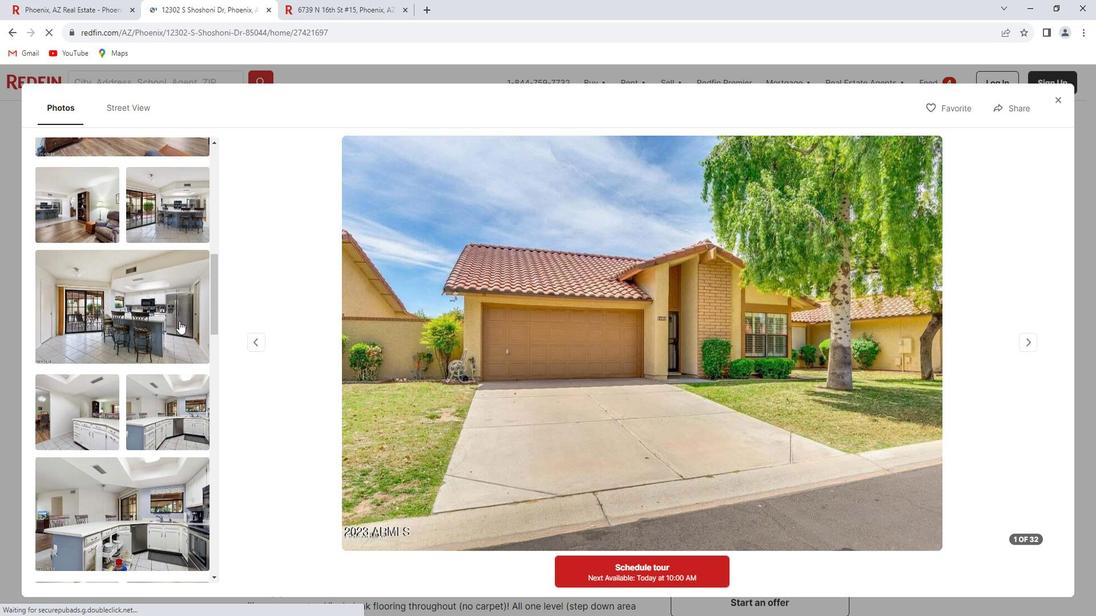 
Action: Mouse scrolled (179, 308) with delta (0, 0)
Screenshot: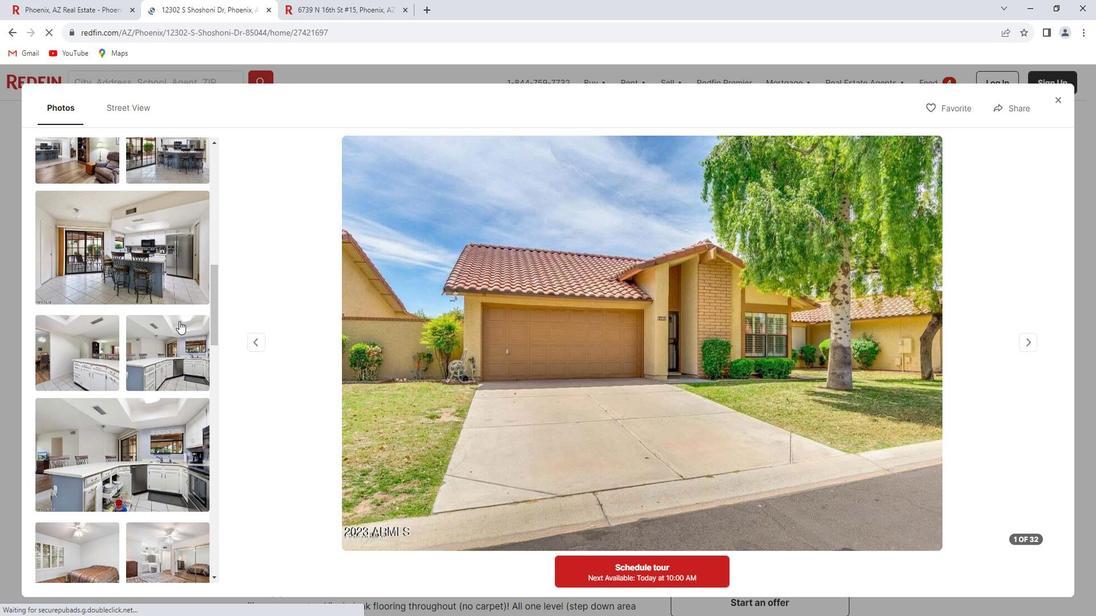 
Action: Mouse scrolled (179, 308) with delta (0, 0)
Screenshot: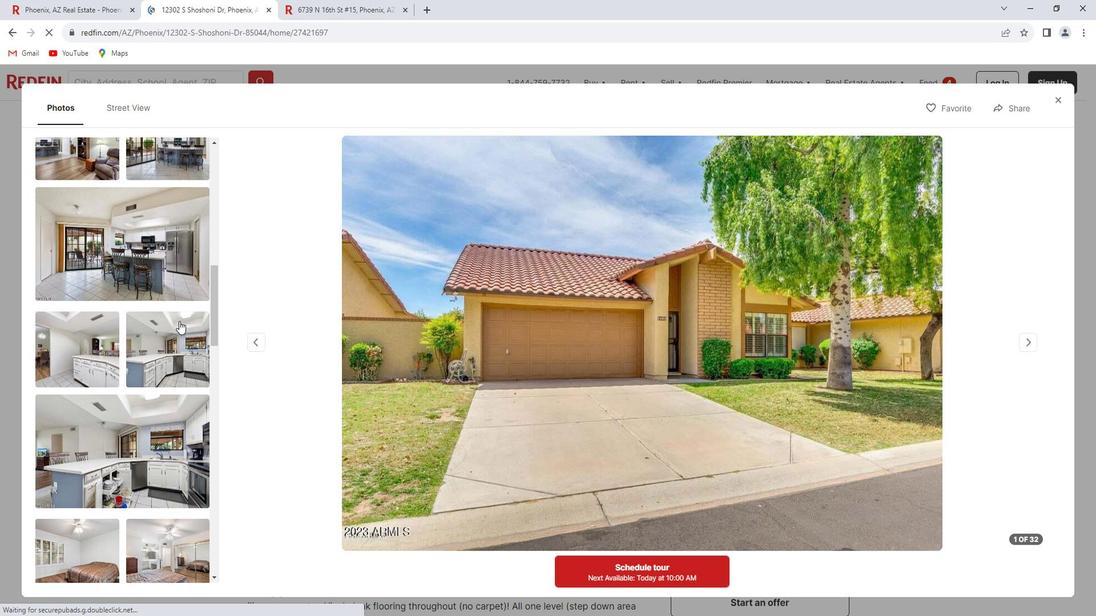 
Action: Mouse scrolled (179, 308) with delta (0, 0)
Screenshot: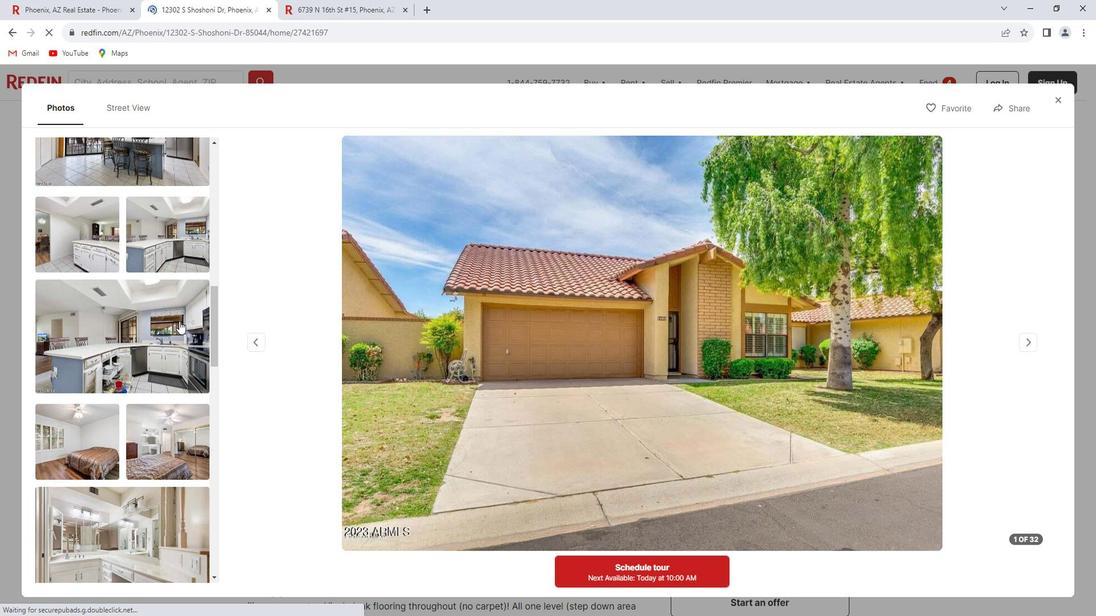 
Action: Mouse scrolled (179, 308) with delta (0, 0)
